 Task: Create a Vector Illustration of an Alien Landscape.
Action: Mouse moved to (45, 124)
Screenshot: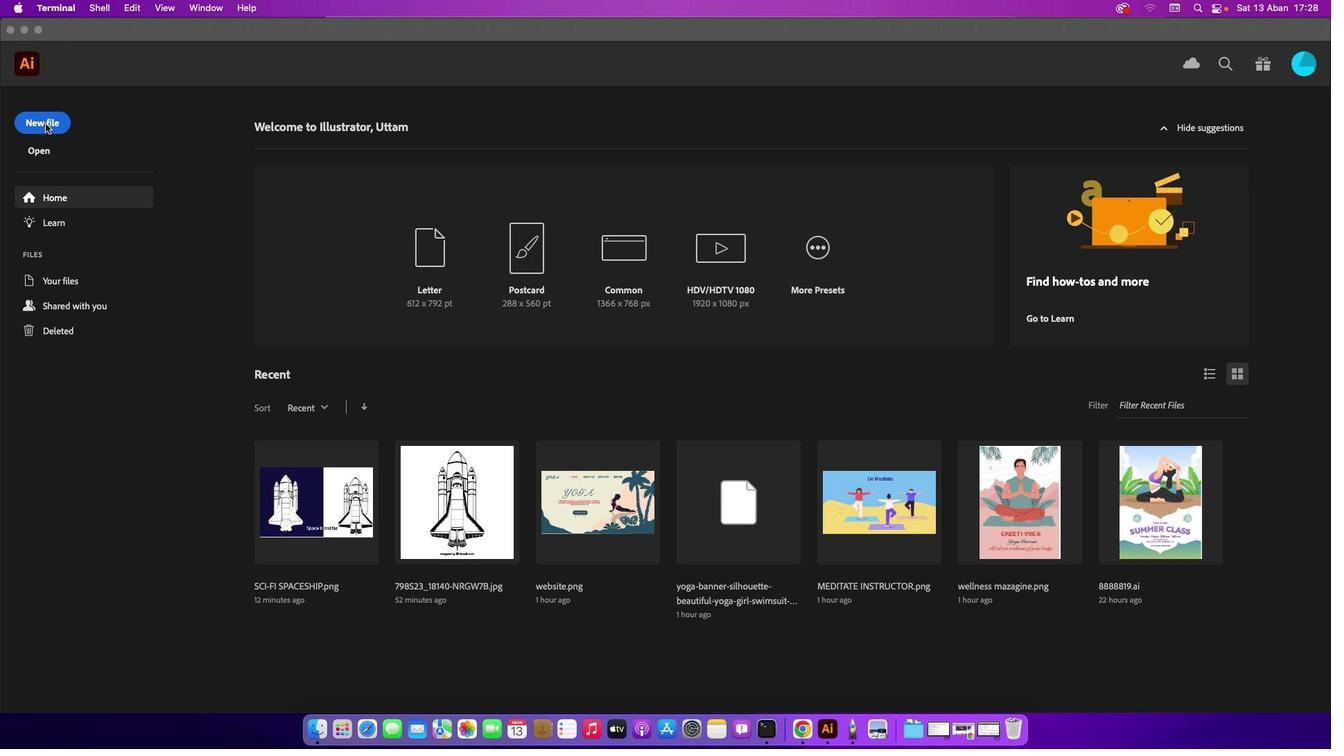 
Action: Mouse pressed left at (45, 124)
Screenshot: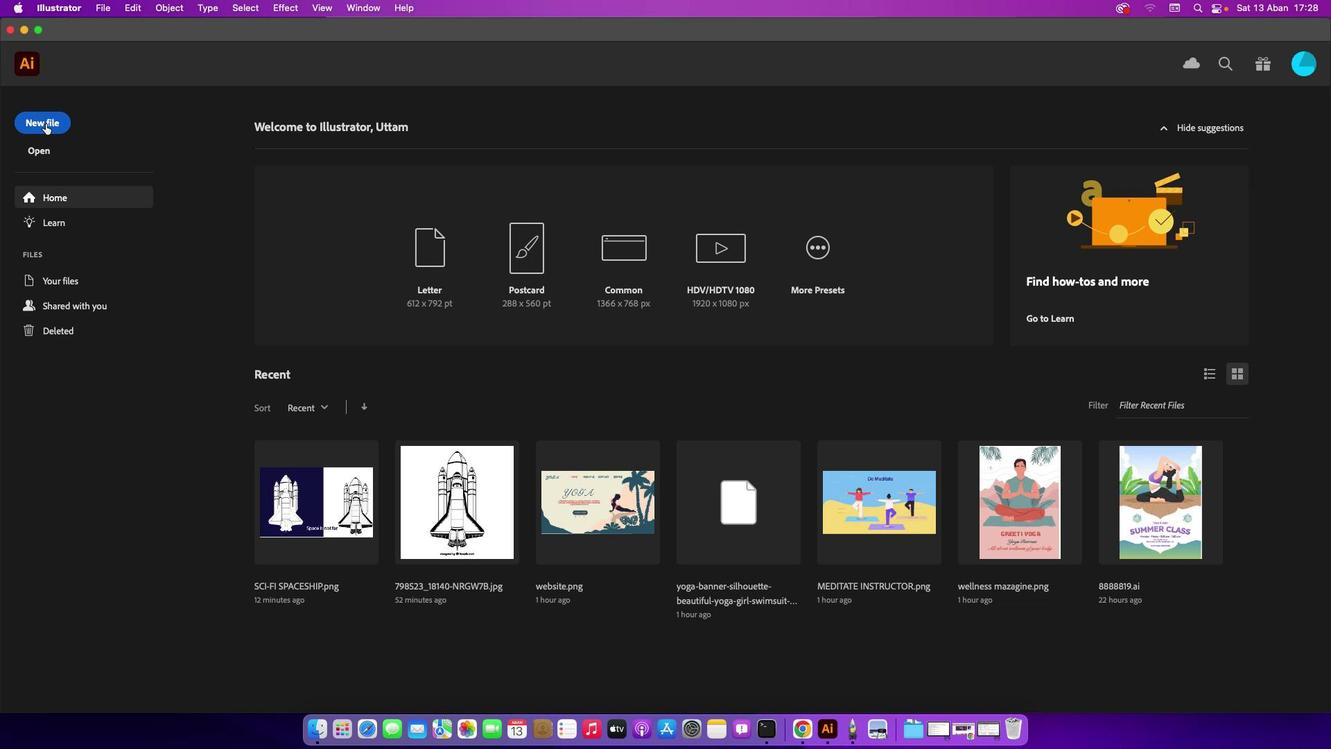 
Action: Mouse pressed left at (45, 124)
Screenshot: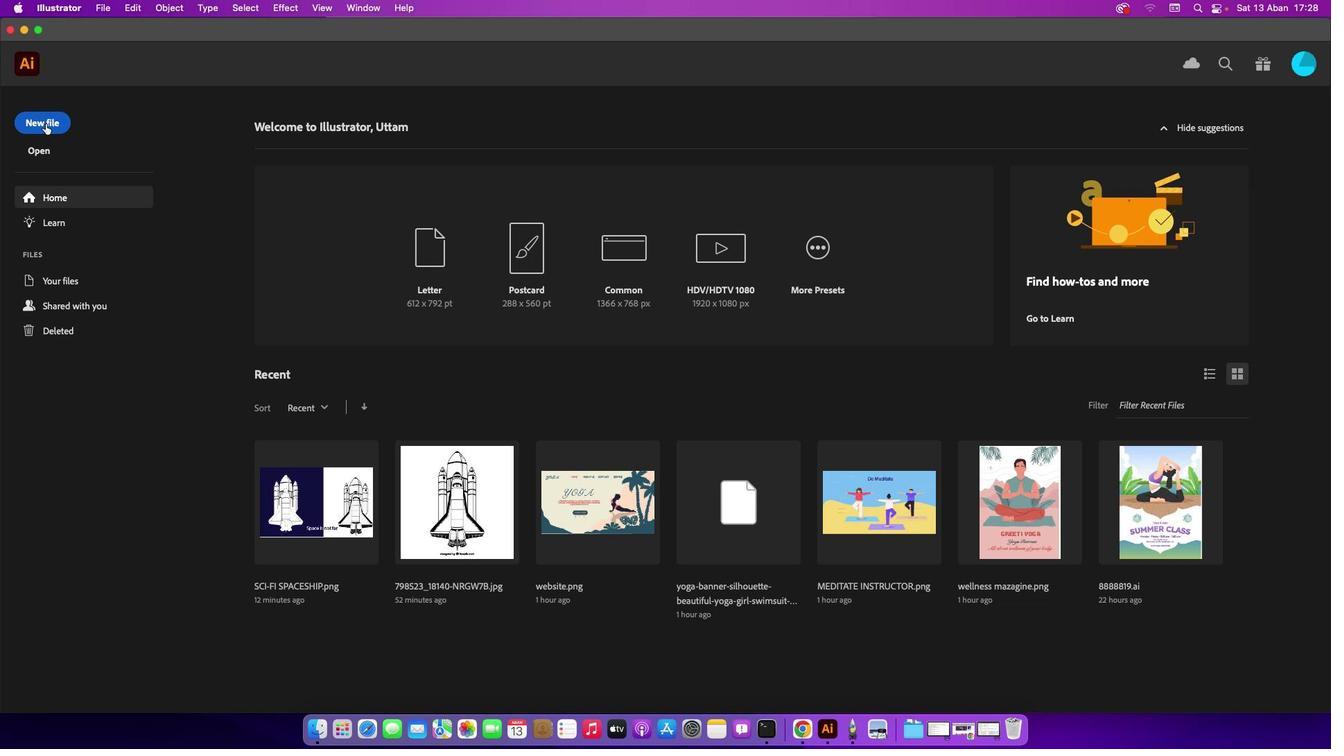 
Action: Mouse moved to (977, 575)
Screenshot: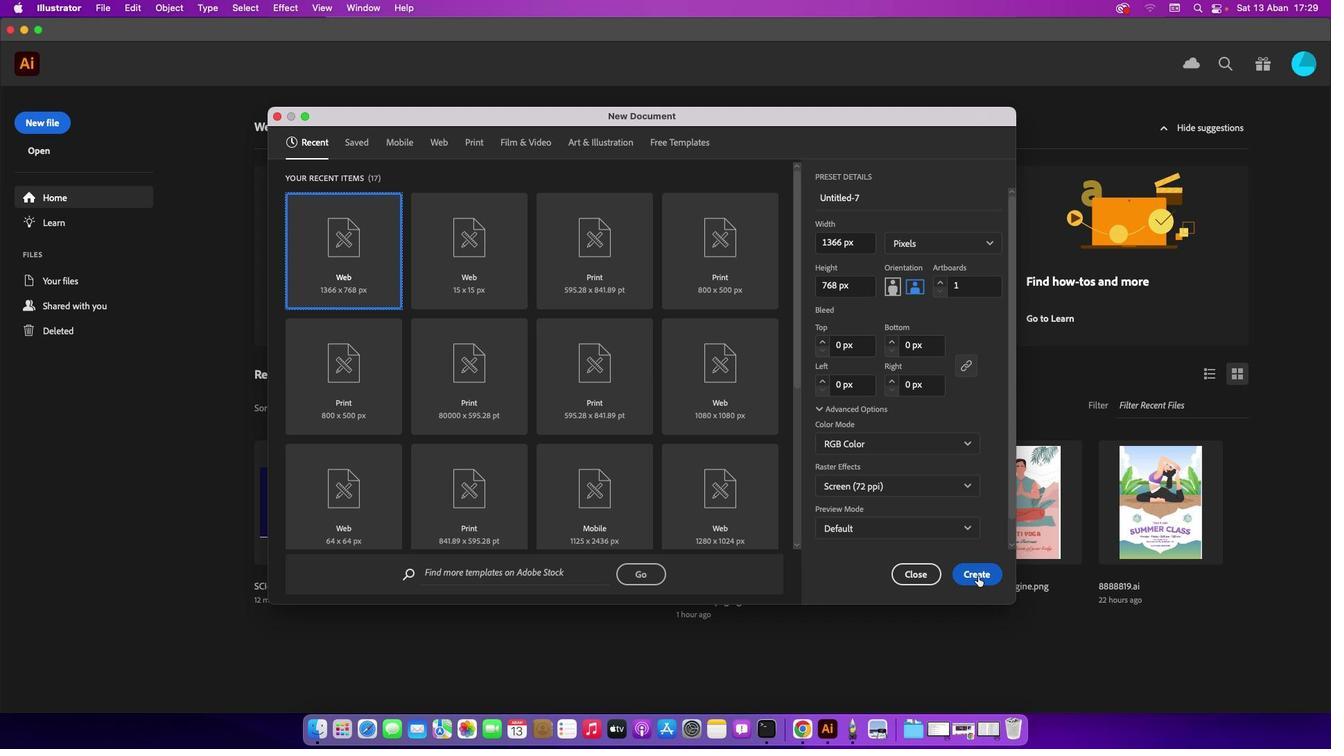 
Action: Mouse pressed left at (977, 575)
Screenshot: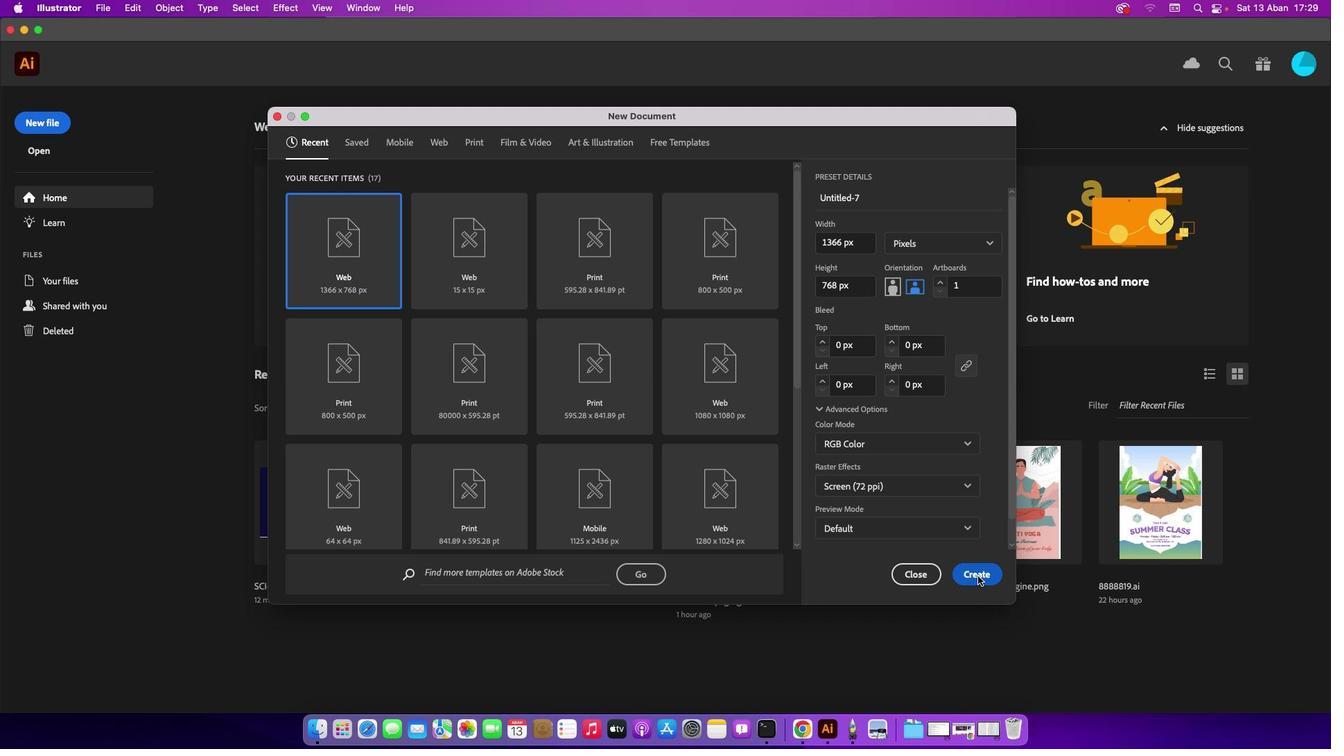 
Action: Mouse moved to (98, 5)
Screenshot: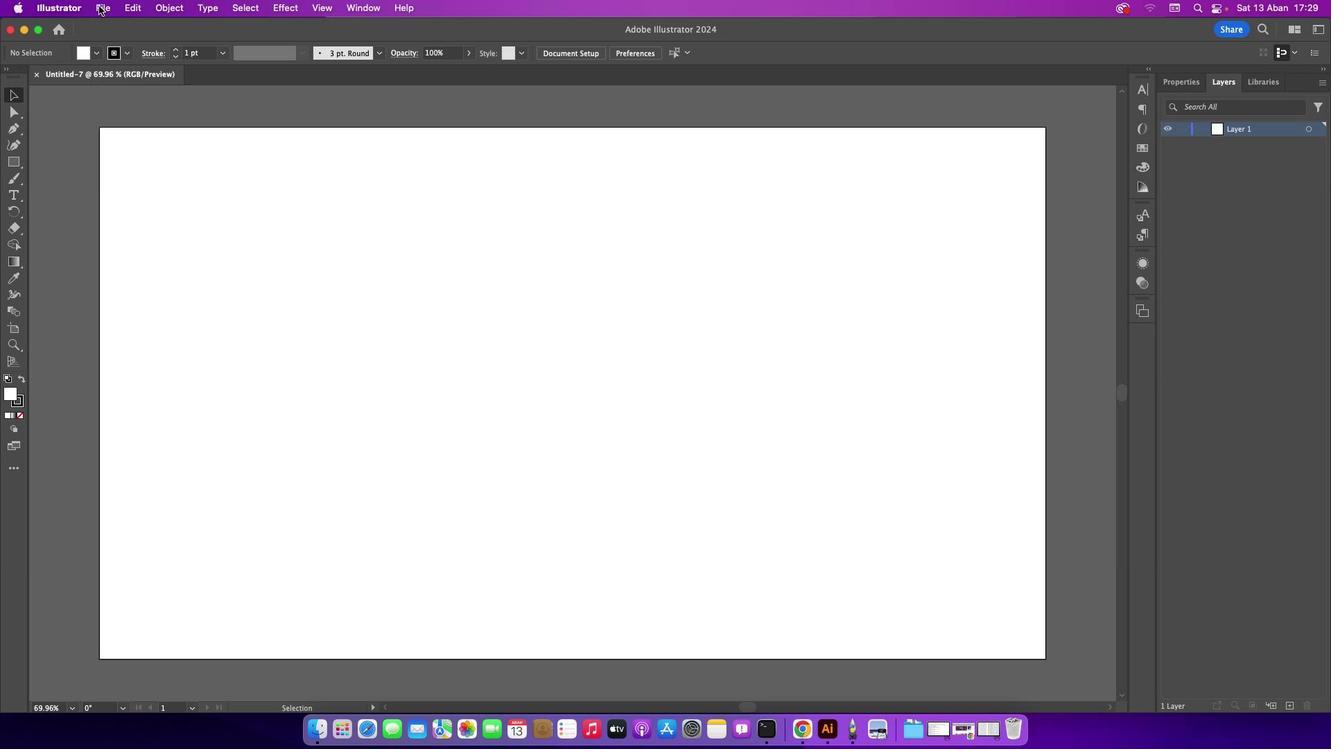 
Action: Mouse pressed left at (98, 5)
Screenshot: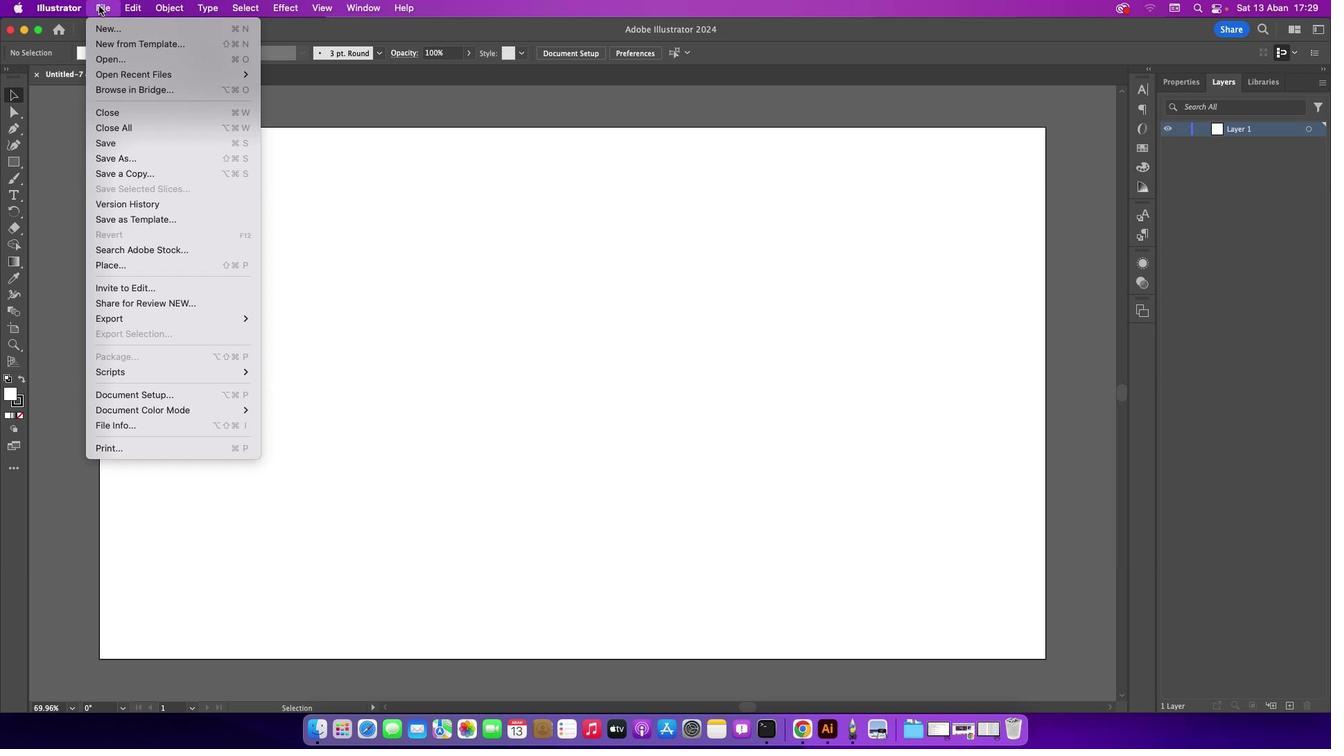 
Action: Mouse moved to (125, 59)
Screenshot: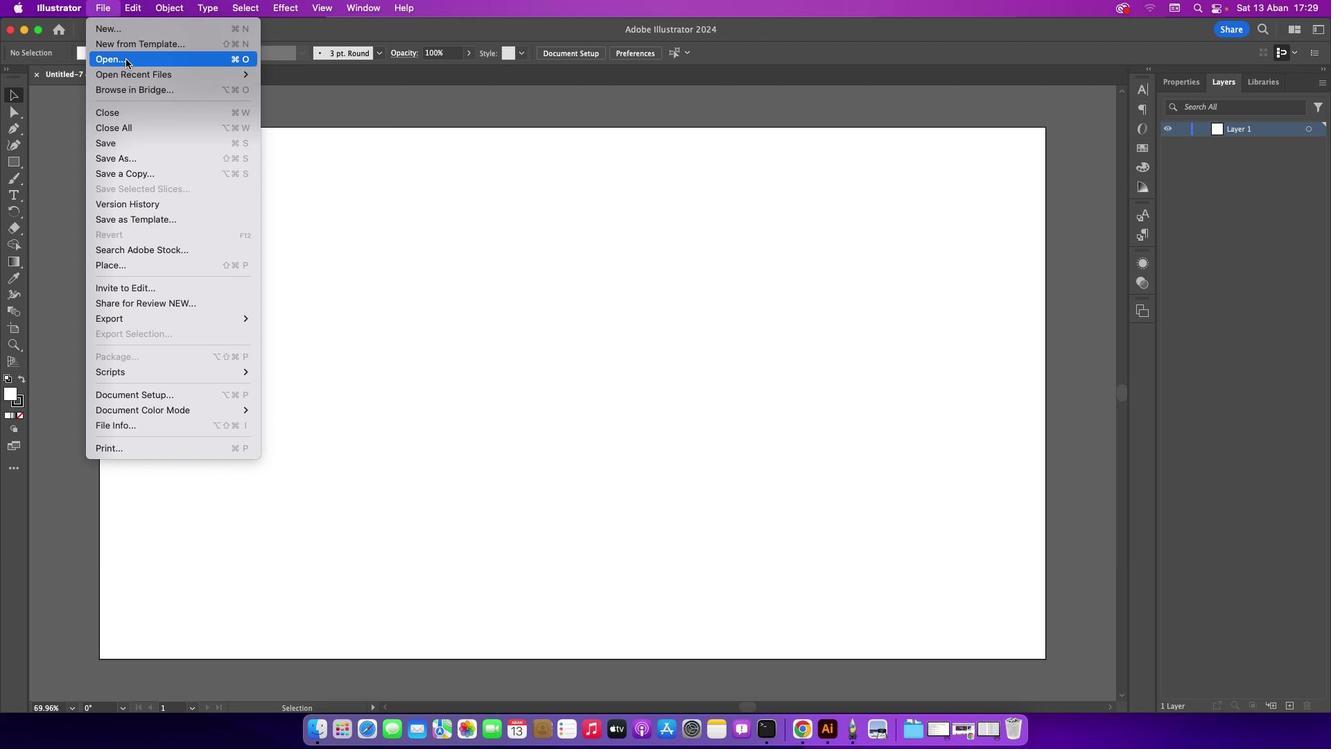 
Action: Mouse pressed left at (125, 59)
Screenshot: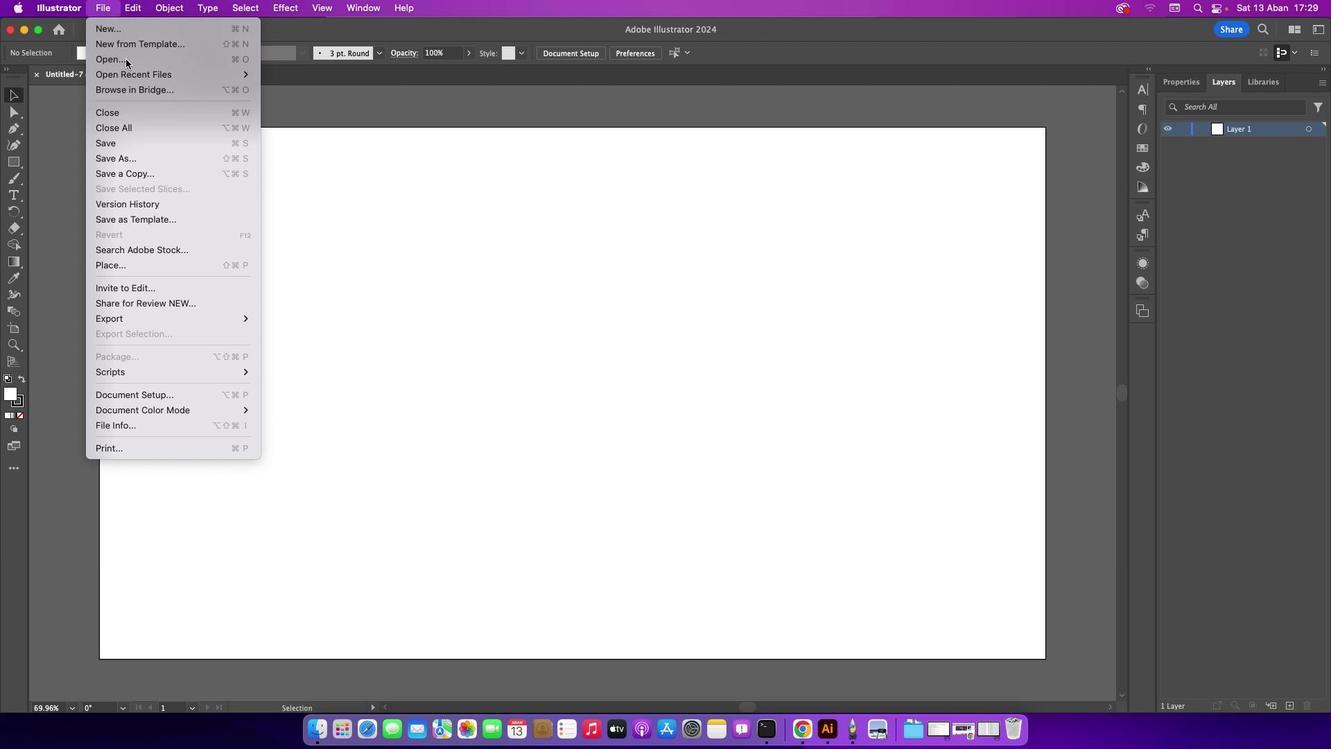 
Action: Mouse moved to (534, 184)
Screenshot: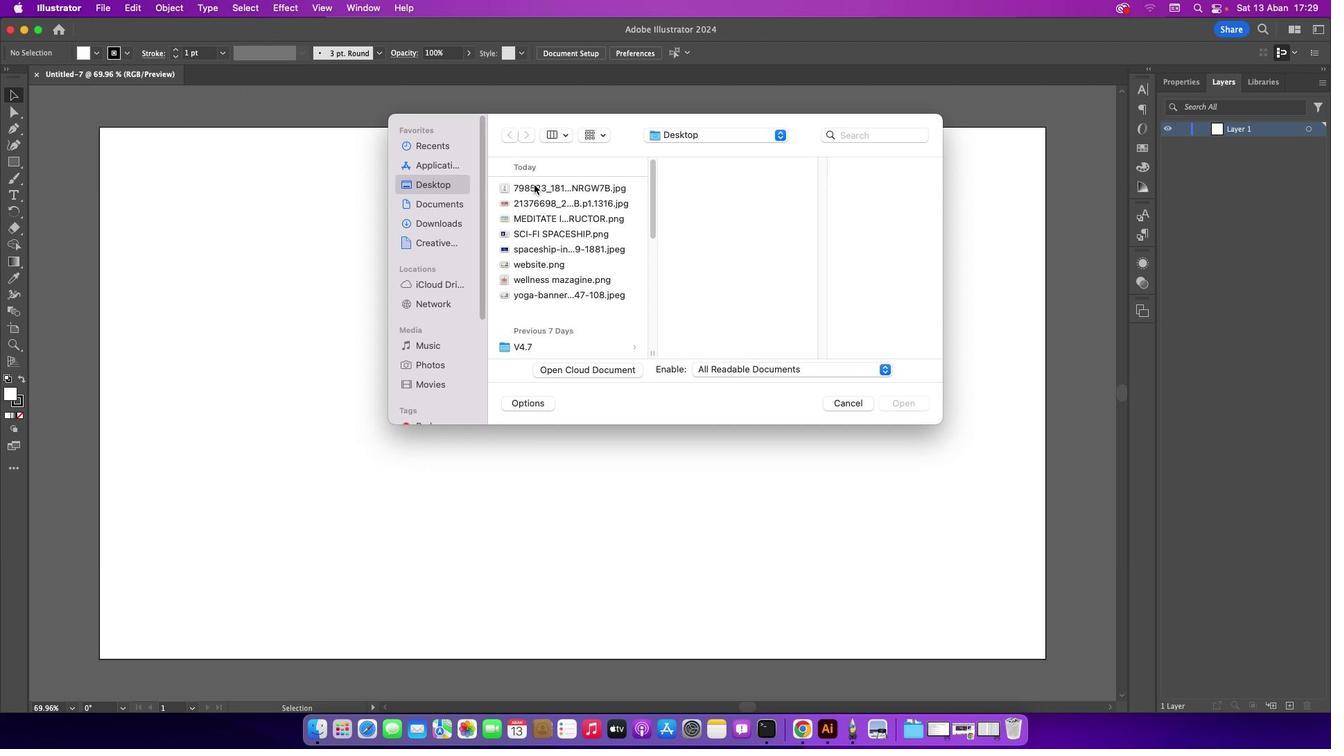 
Action: Mouse pressed left at (534, 184)
Screenshot: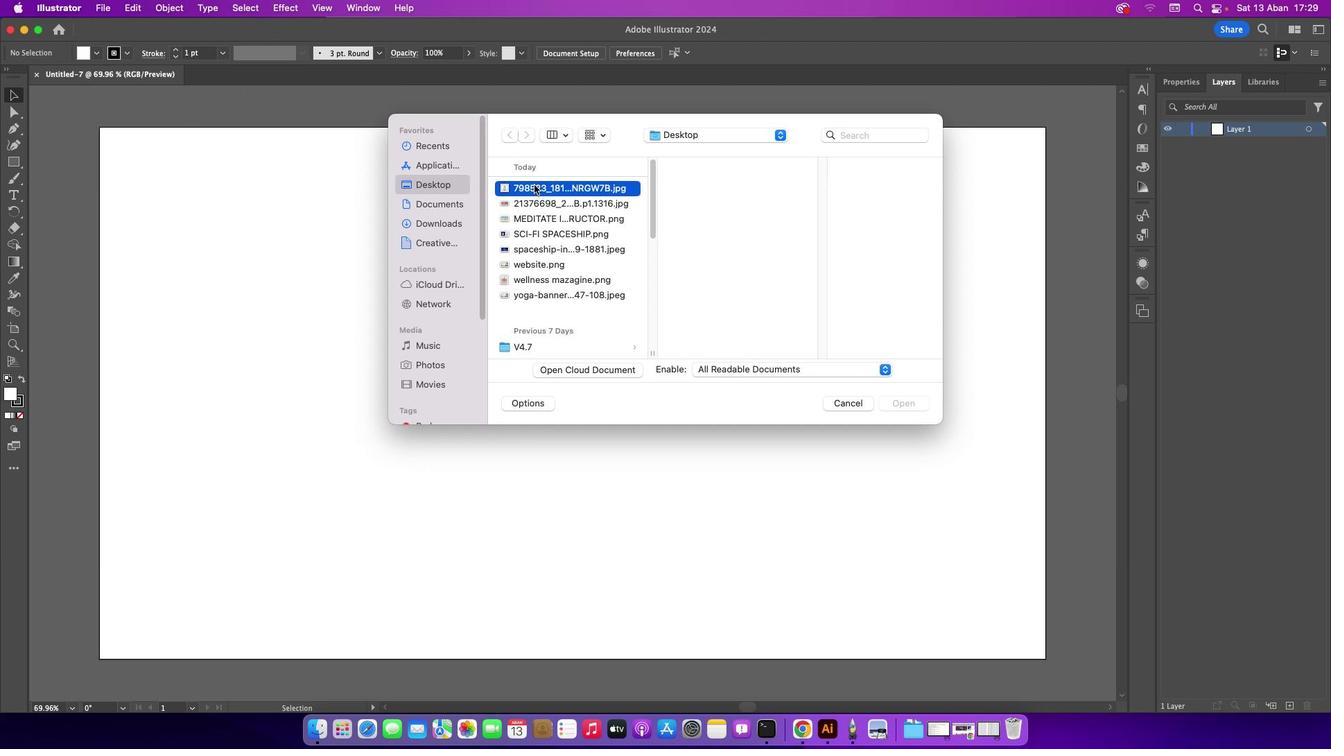 
Action: Mouse moved to (529, 208)
Screenshot: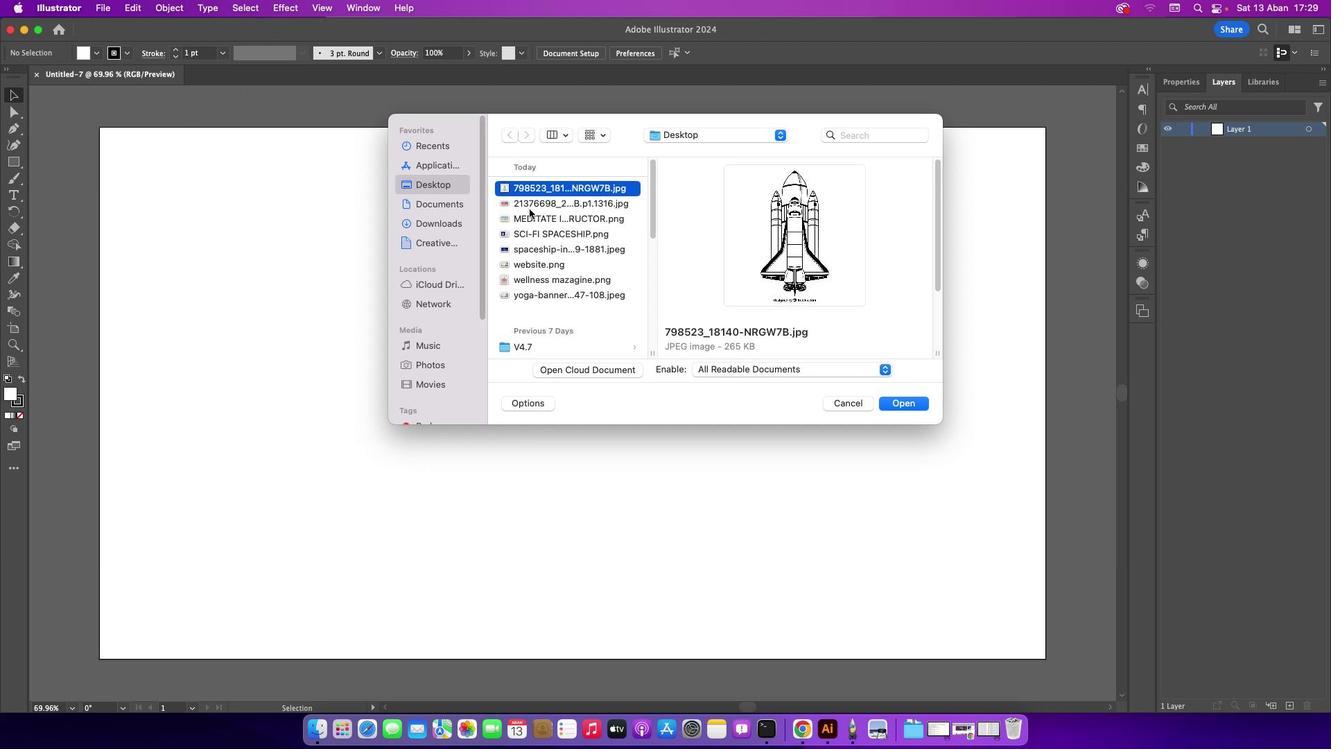 
Action: Mouse pressed left at (529, 208)
Screenshot: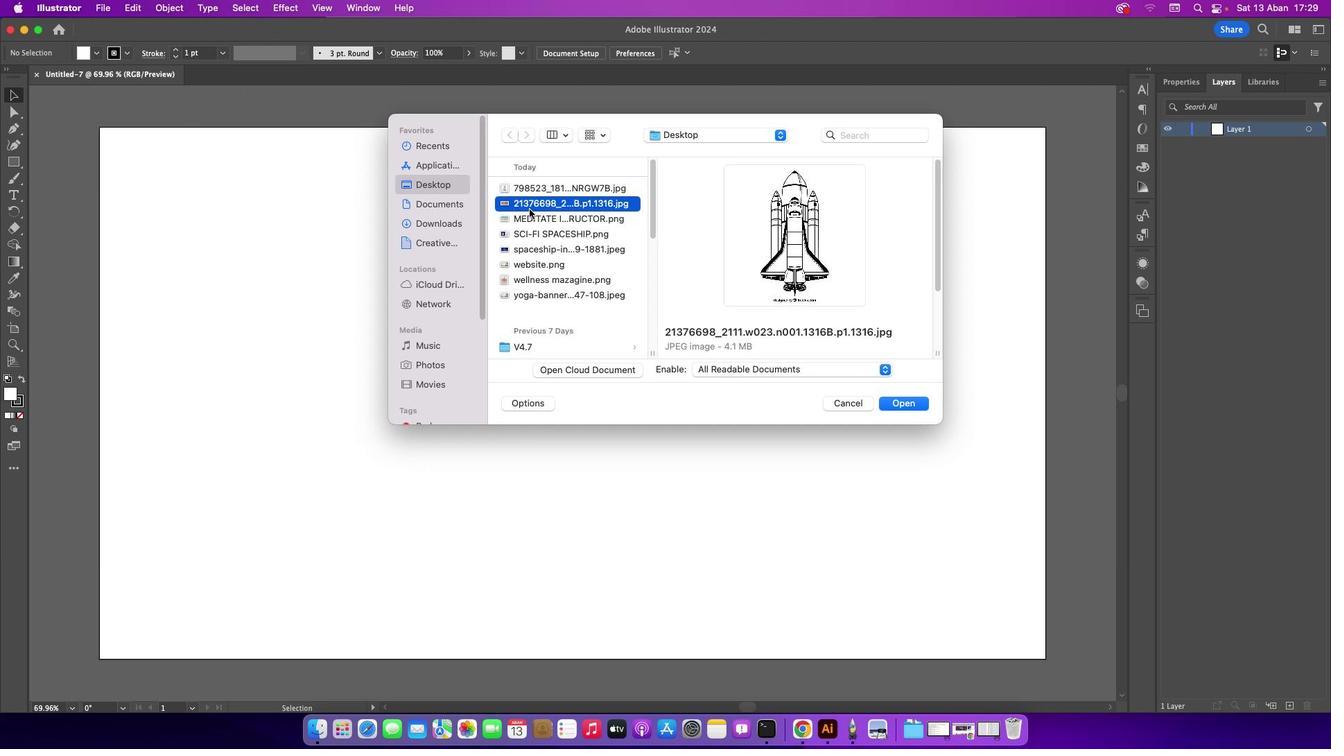 
Action: Mouse moved to (587, 219)
Screenshot: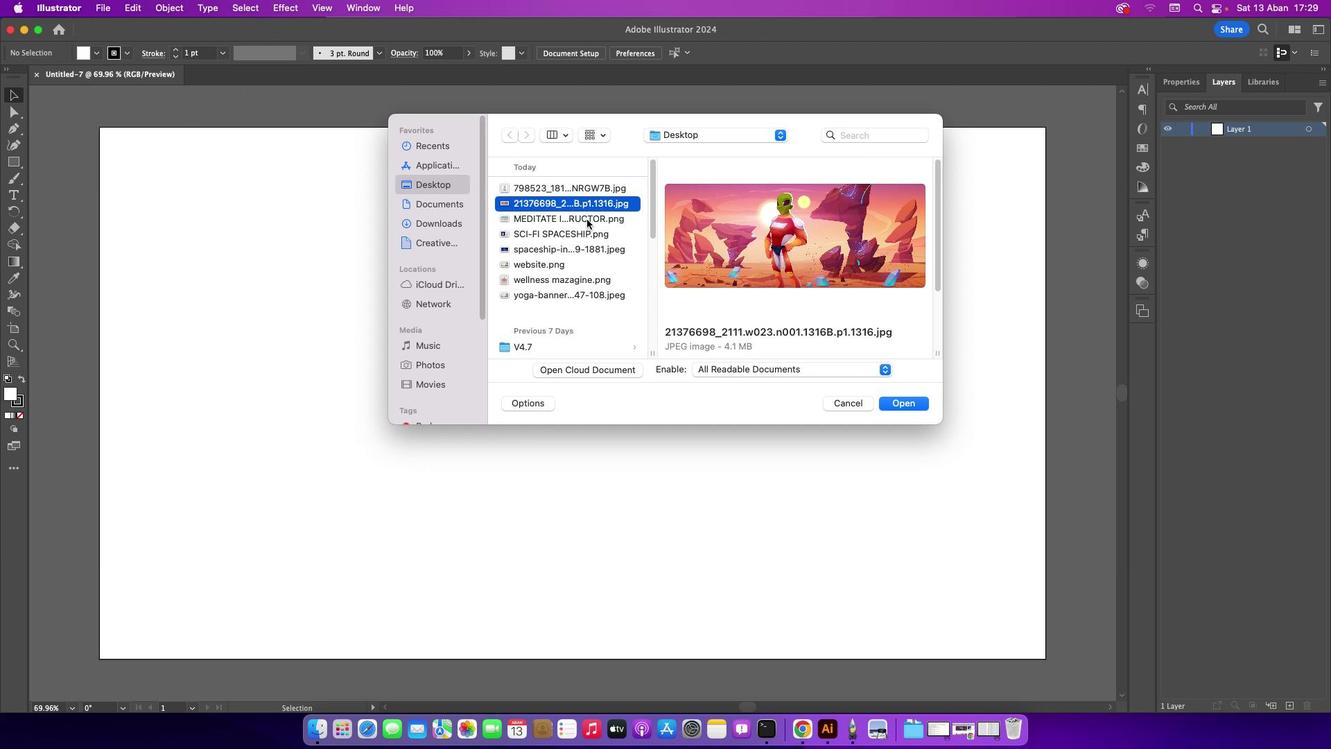 
Action: Mouse pressed left at (587, 219)
Screenshot: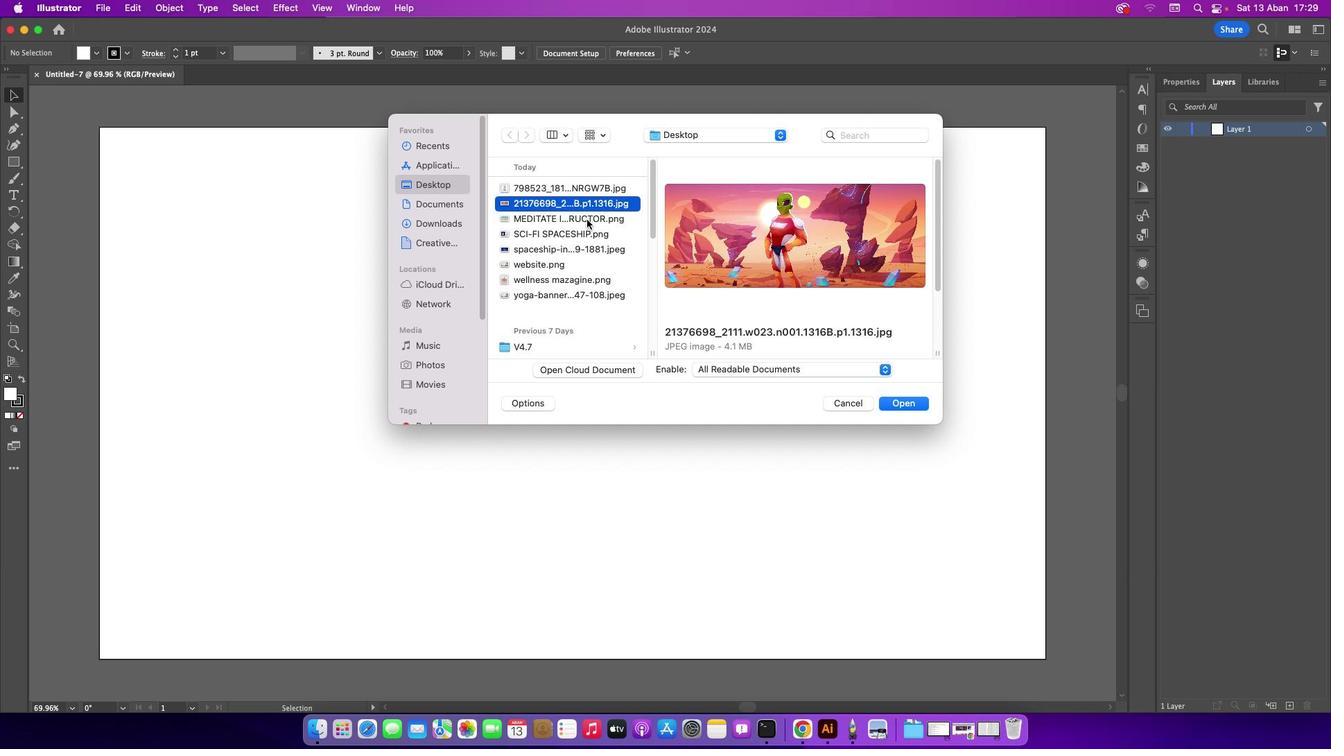 
Action: Mouse moved to (566, 241)
Screenshot: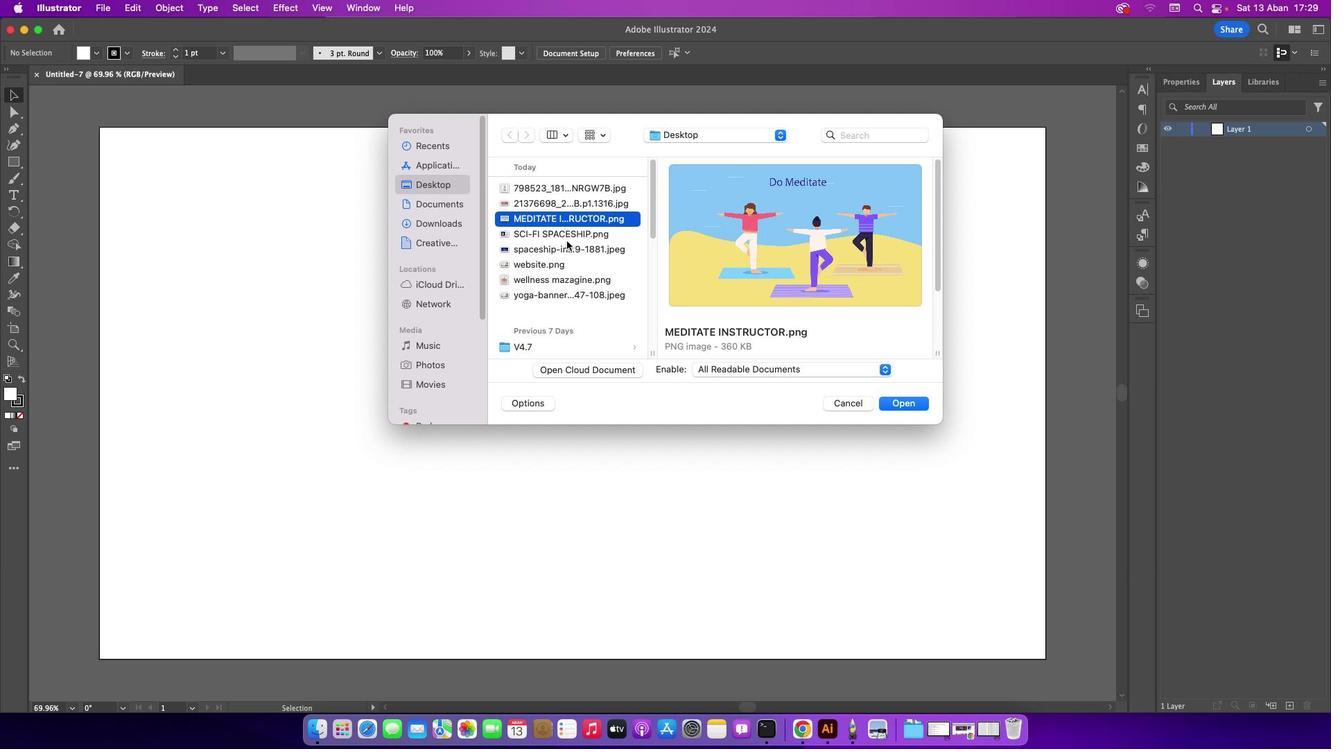 
Action: Mouse pressed left at (566, 241)
Screenshot: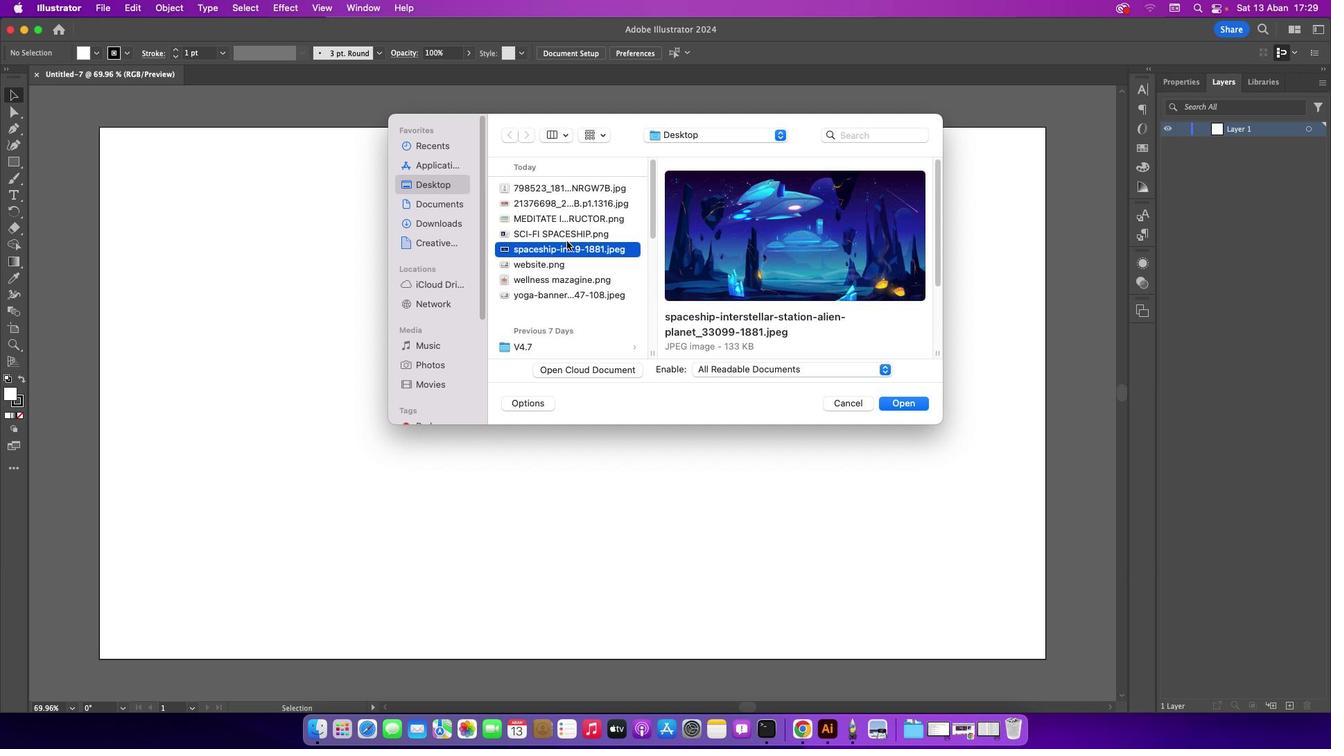 
Action: Mouse moved to (898, 401)
Screenshot: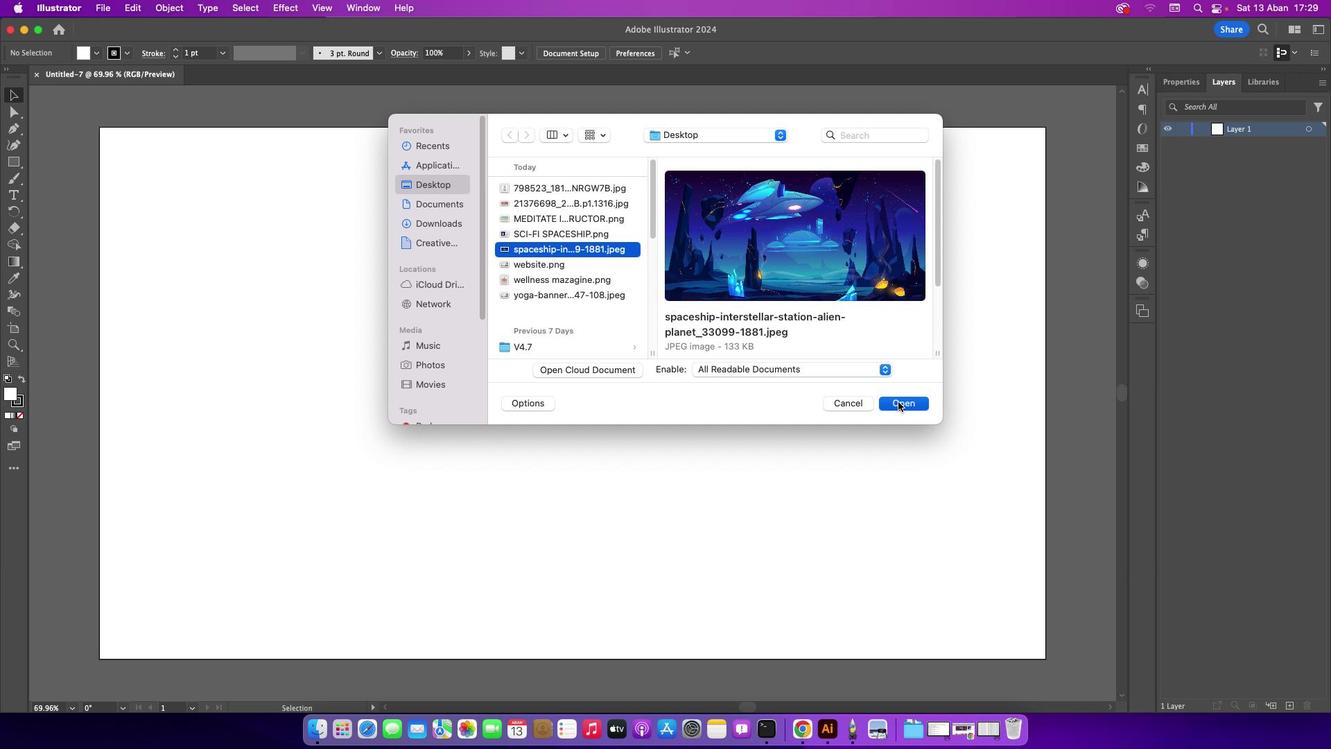 
Action: Mouse pressed left at (898, 401)
Screenshot: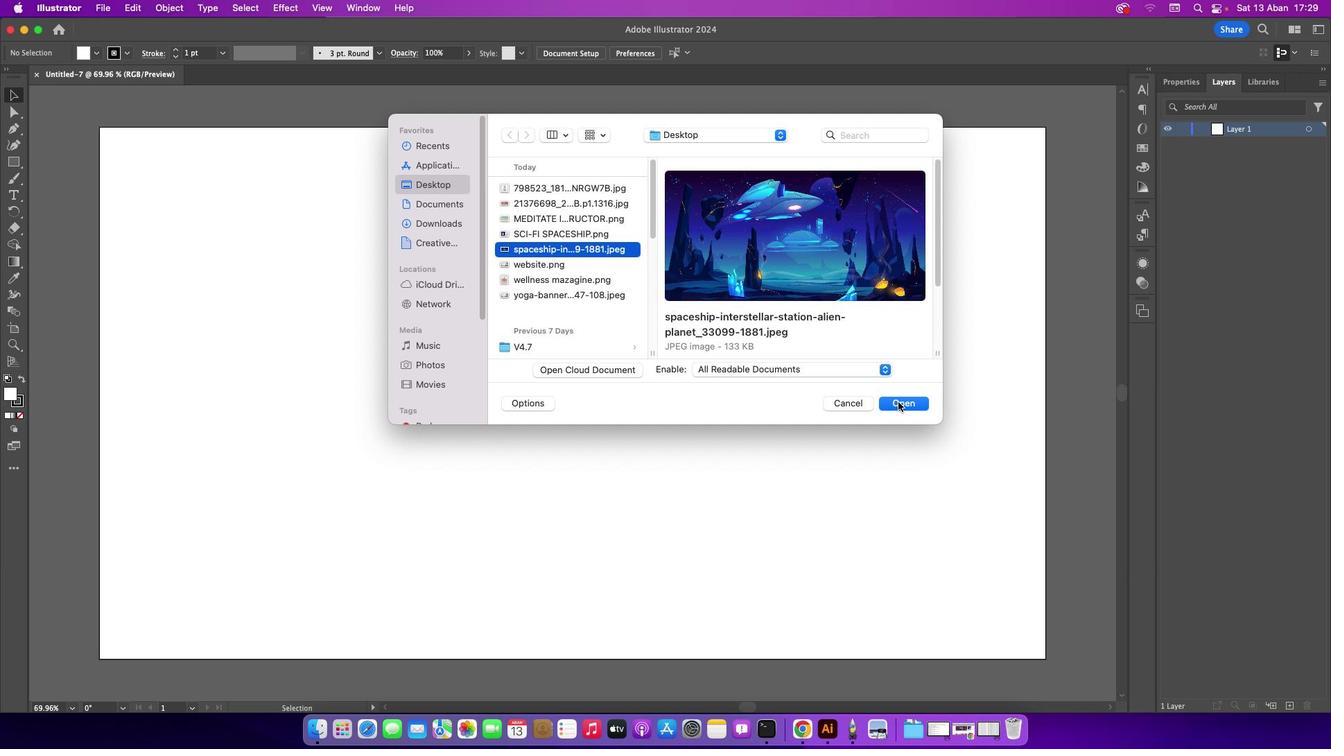 
Action: Mouse moved to (1198, 126)
Screenshot: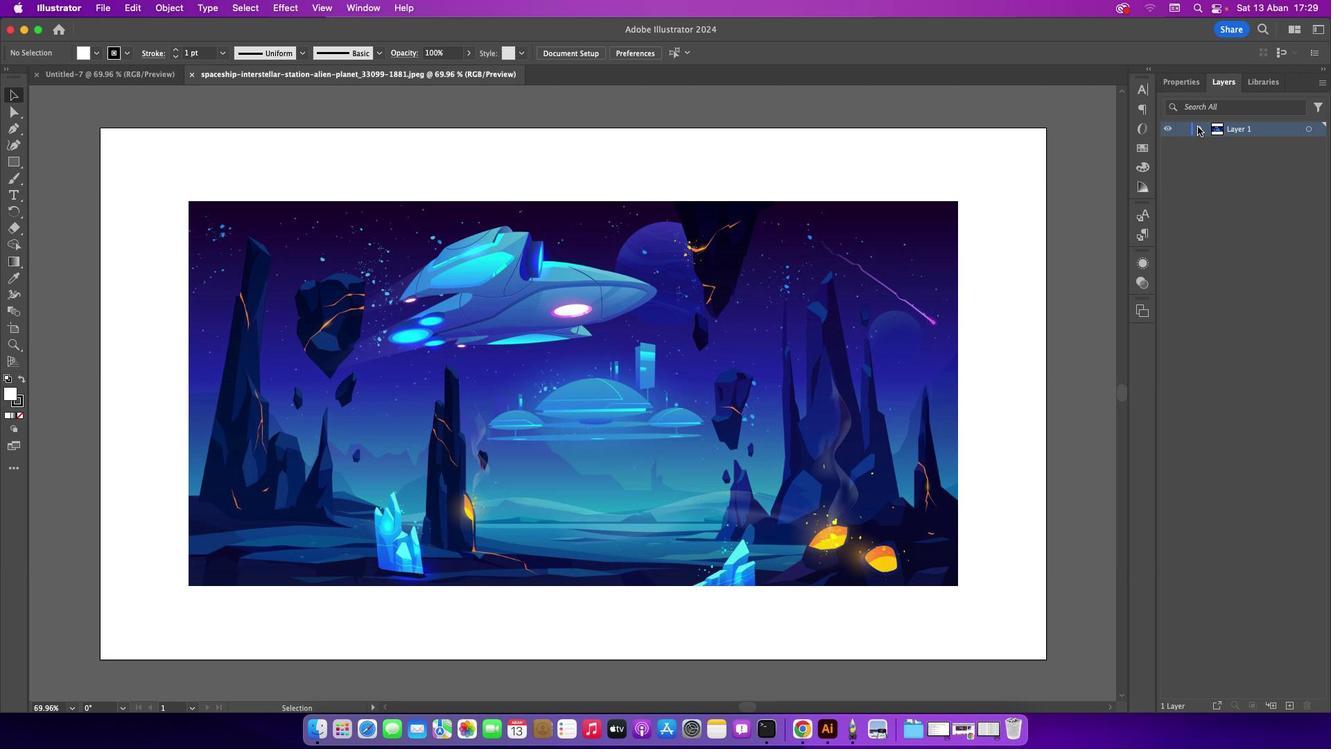 
Action: Mouse pressed left at (1198, 126)
Screenshot: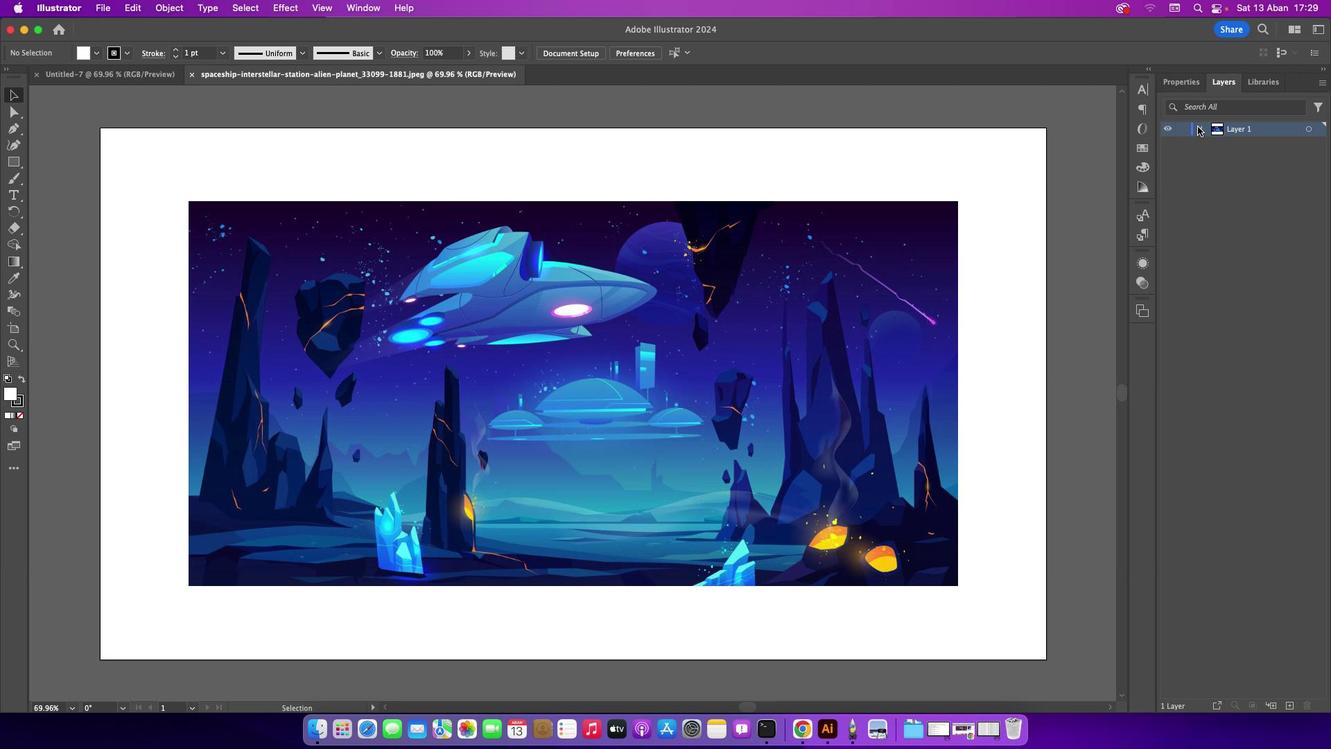 
Action: Mouse moved to (1181, 148)
Screenshot: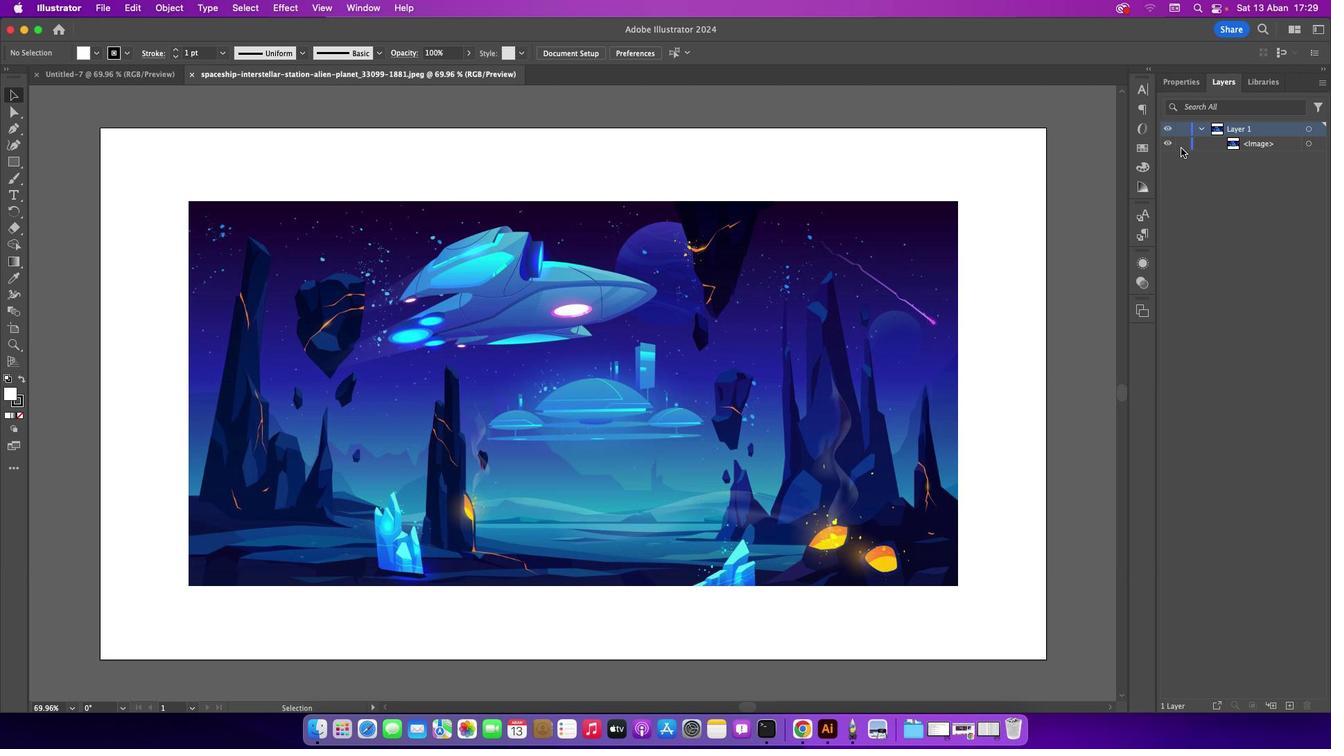 
Action: Mouse pressed left at (1181, 148)
Screenshot: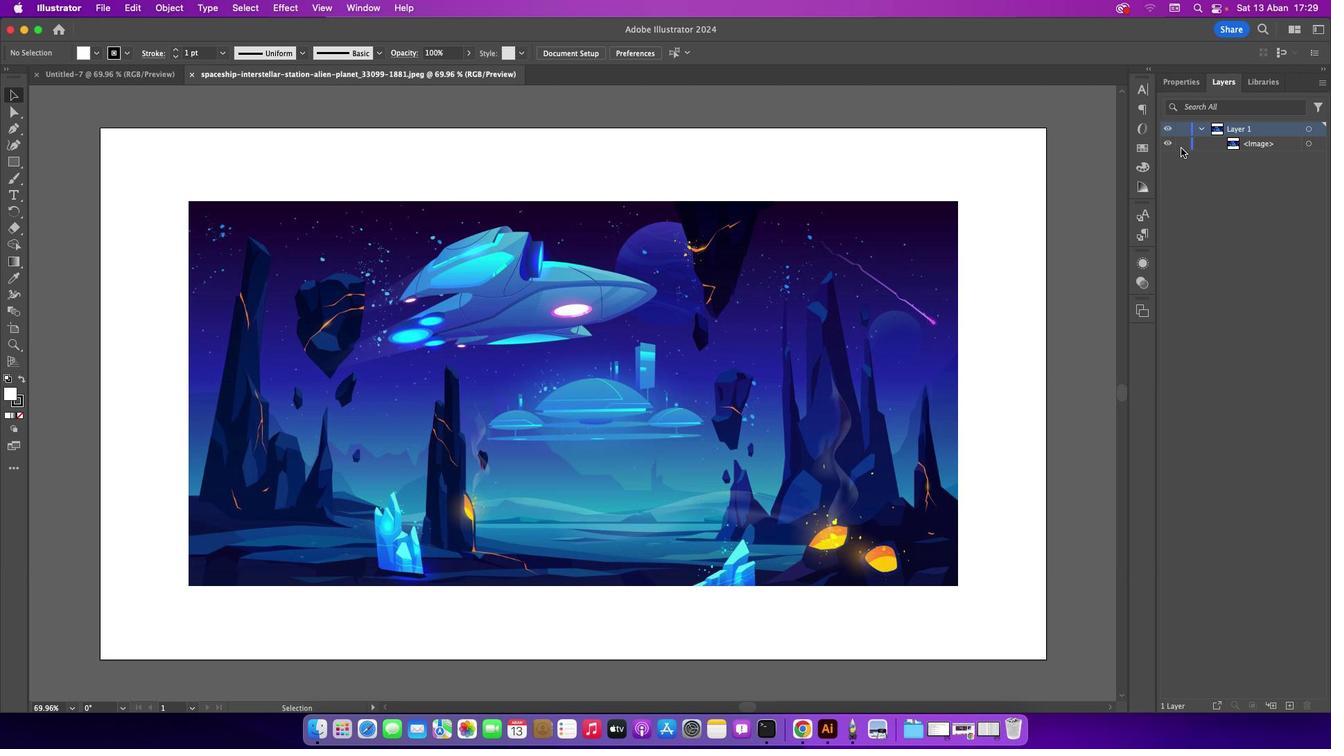 
Action: Mouse moved to (1185, 138)
Screenshot: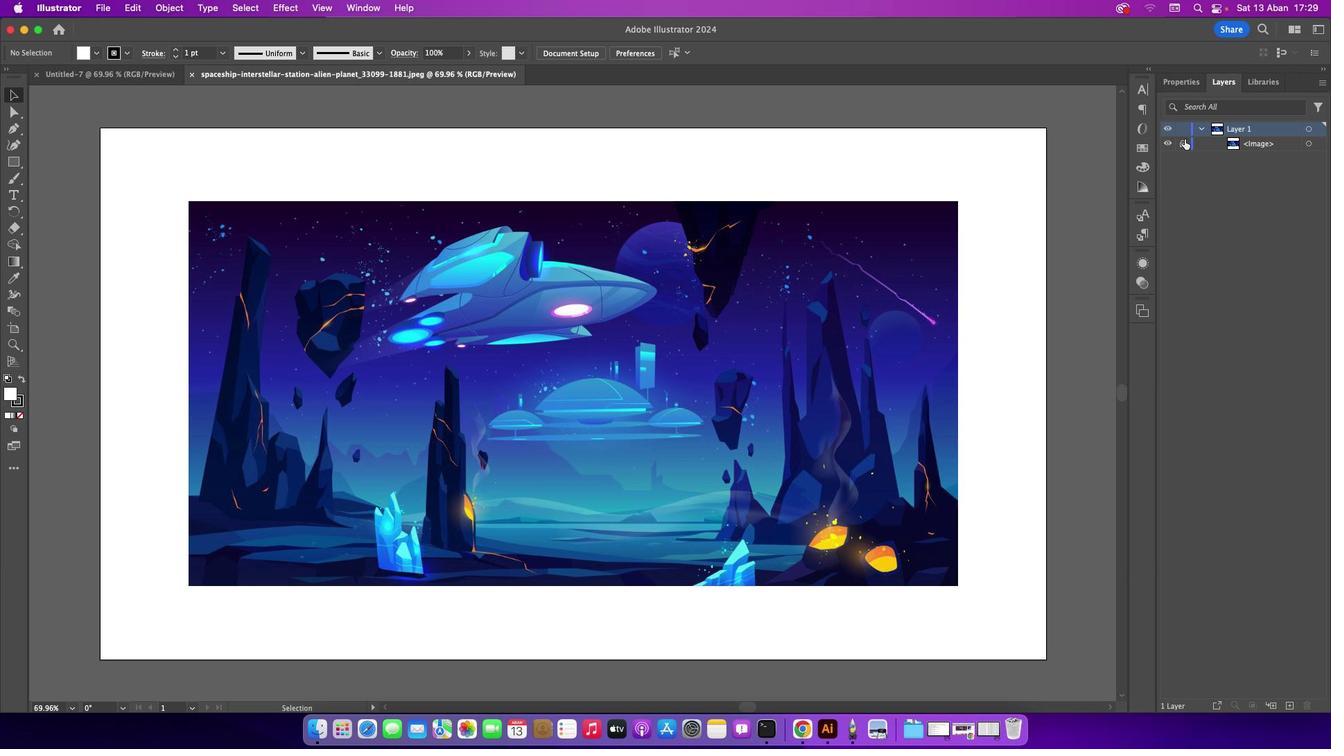 
Action: Mouse pressed left at (1185, 138)
Screenshot: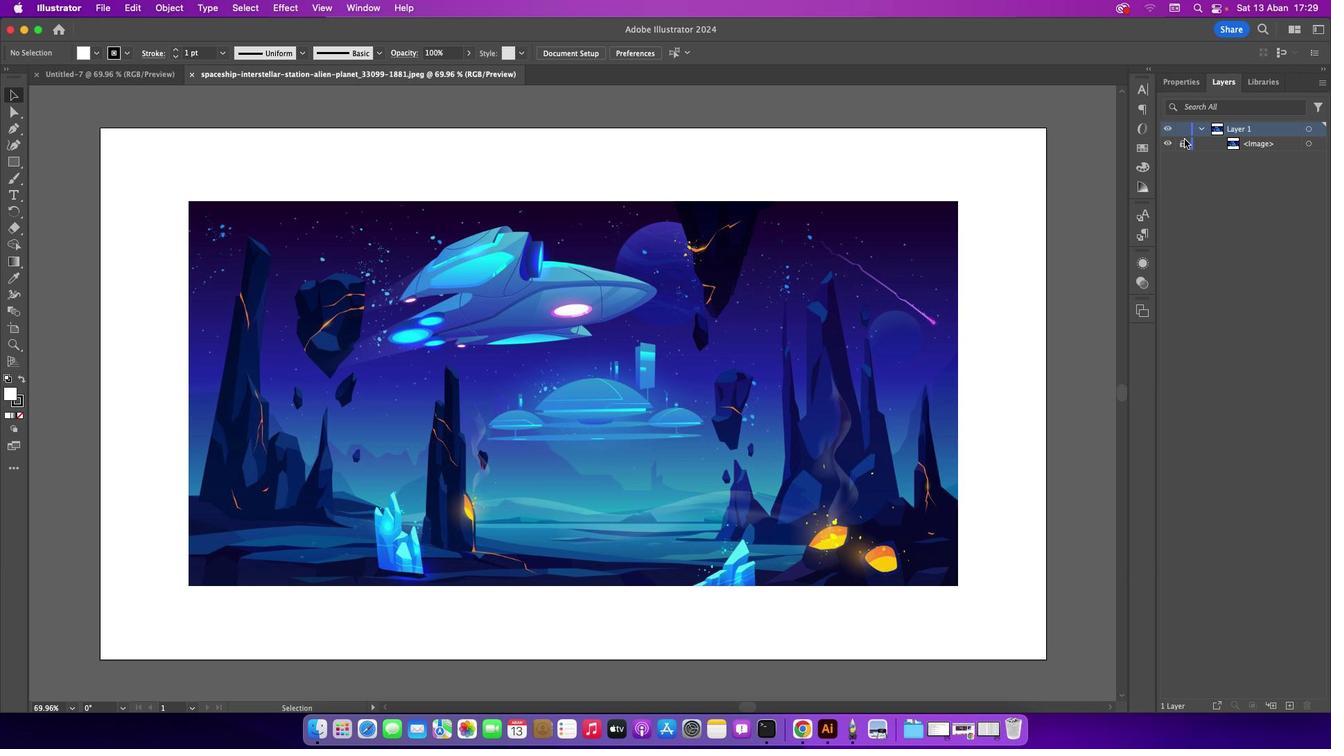 
Action: Mouse moved to (15, 129)
Screenshot: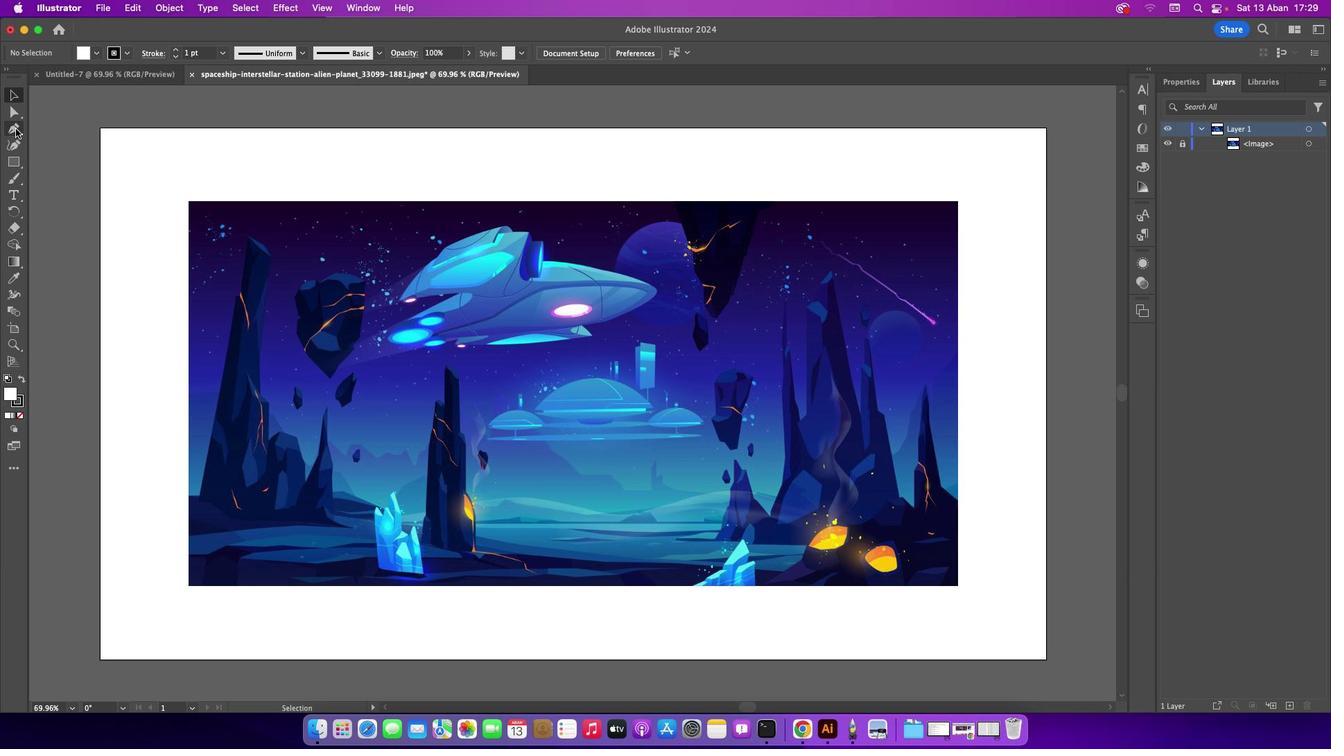 
Action: Mouse pressed left at (15, 129)
Screenshot: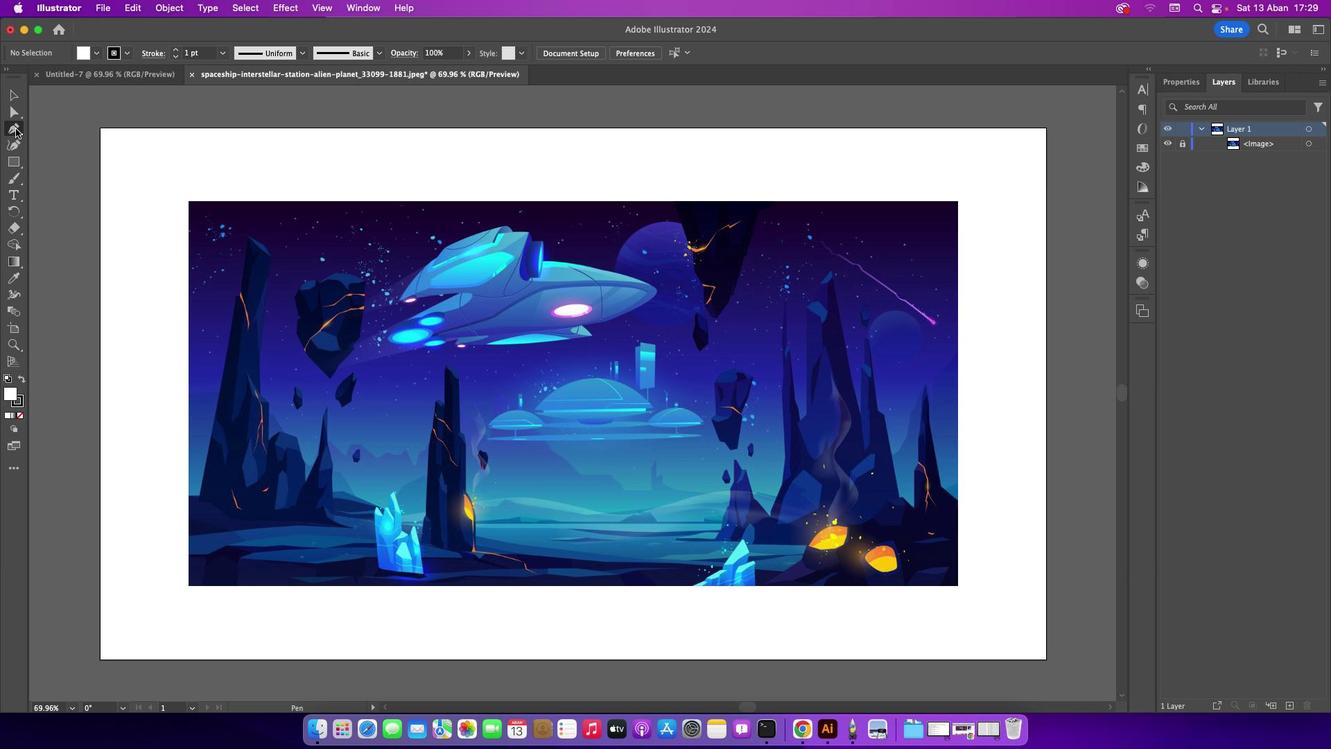 
Action: Mouse moved to (497, 281)
Screenshot: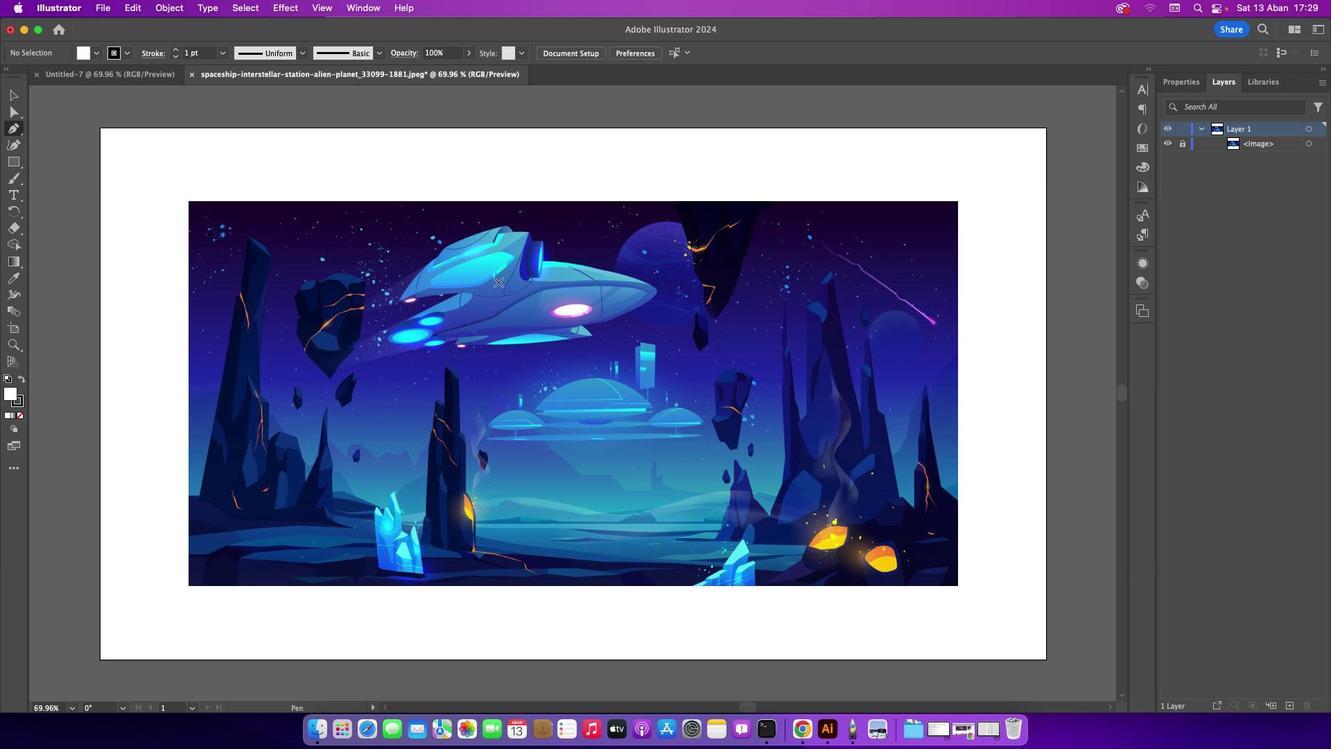 
Action: Key pressed Key.caps_lock
Screenshot: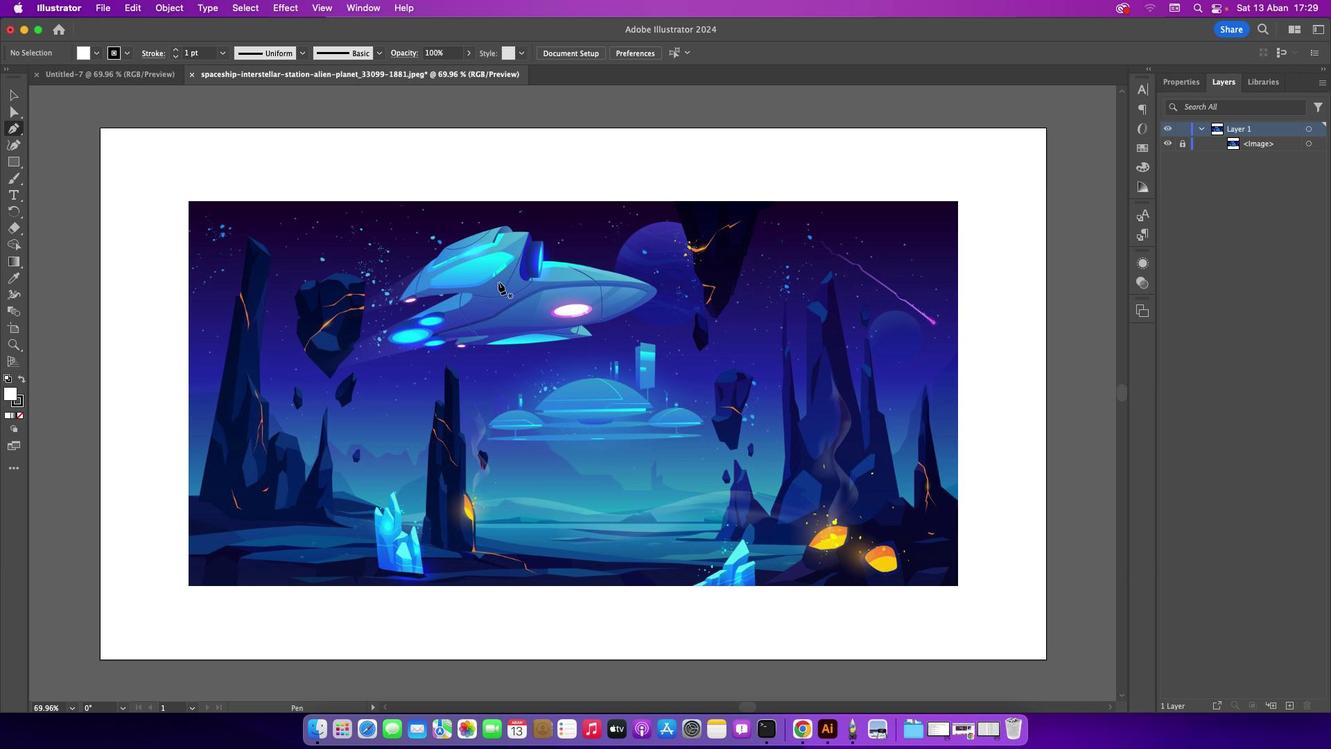 
Action: Mouse moved to (469, 283)
Screenshot: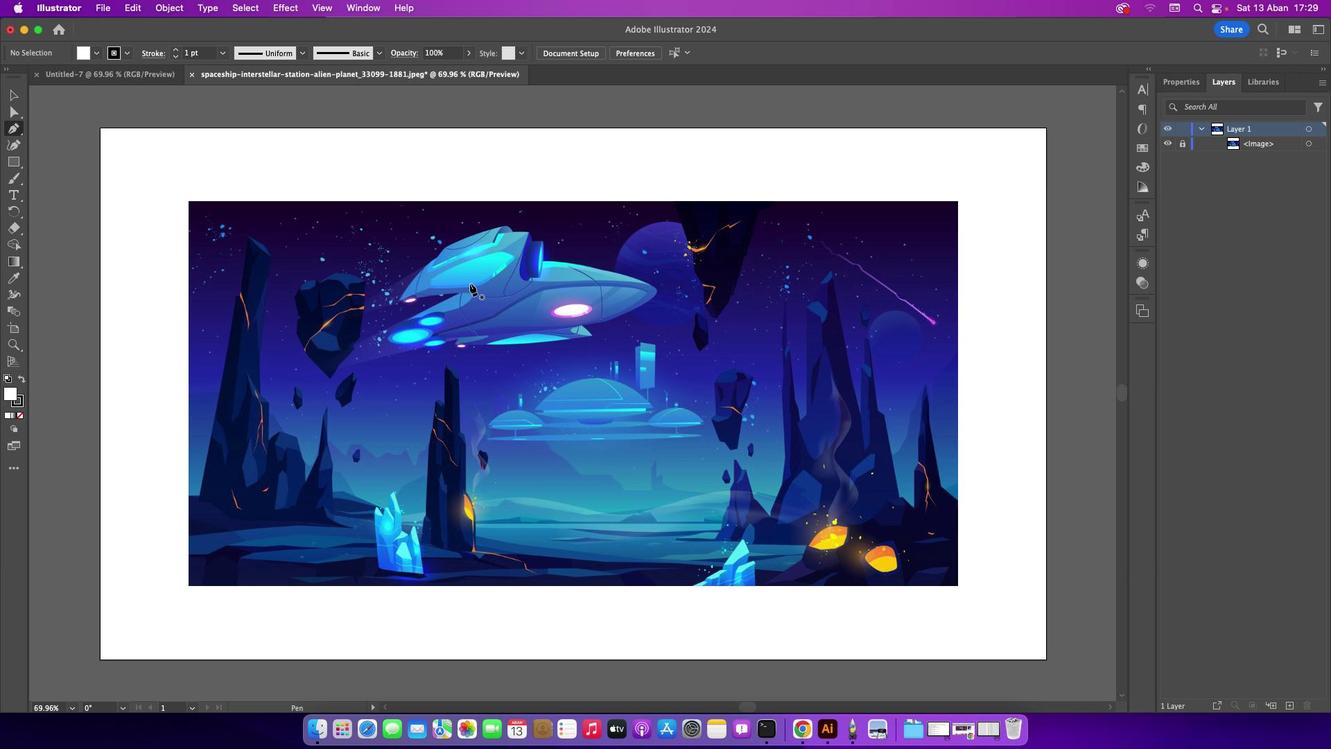 
Action: Key pressed Key.cmd_r
Screenshot: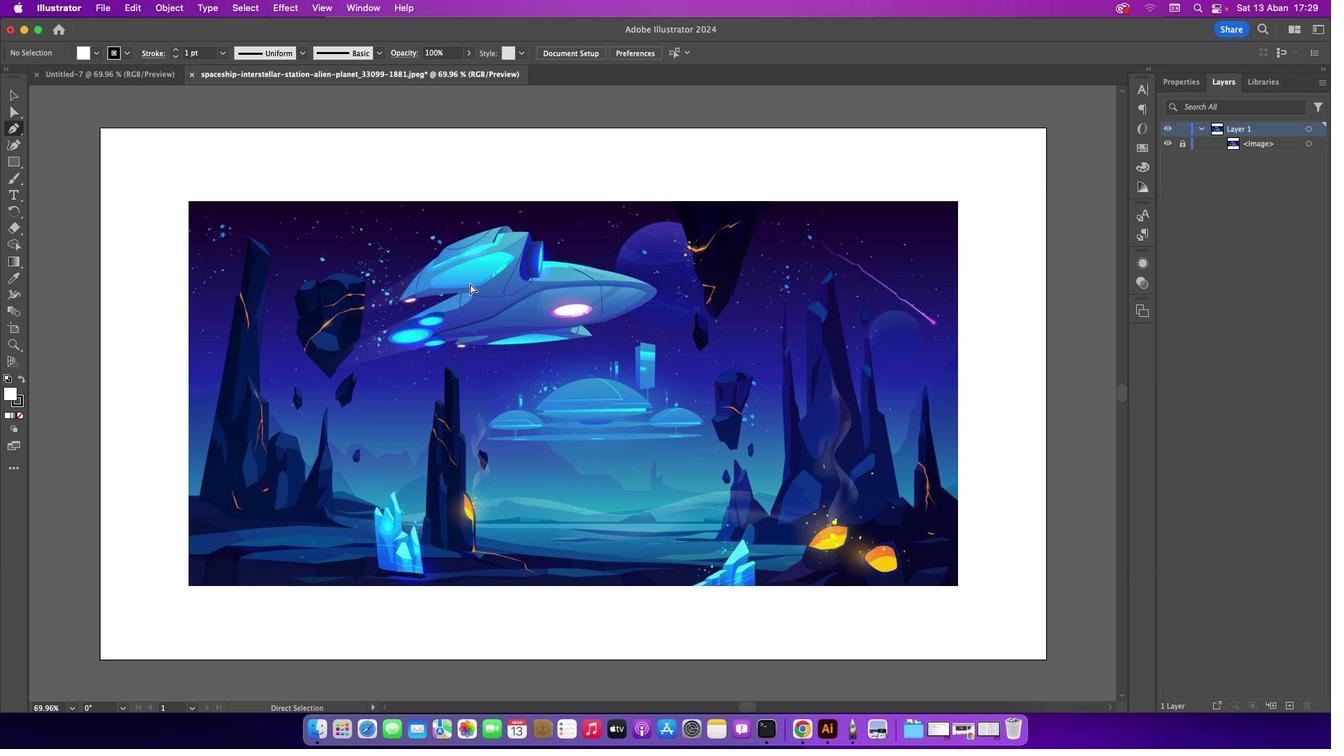 
Action: Mouse moved to (470, 282)
Screenshot: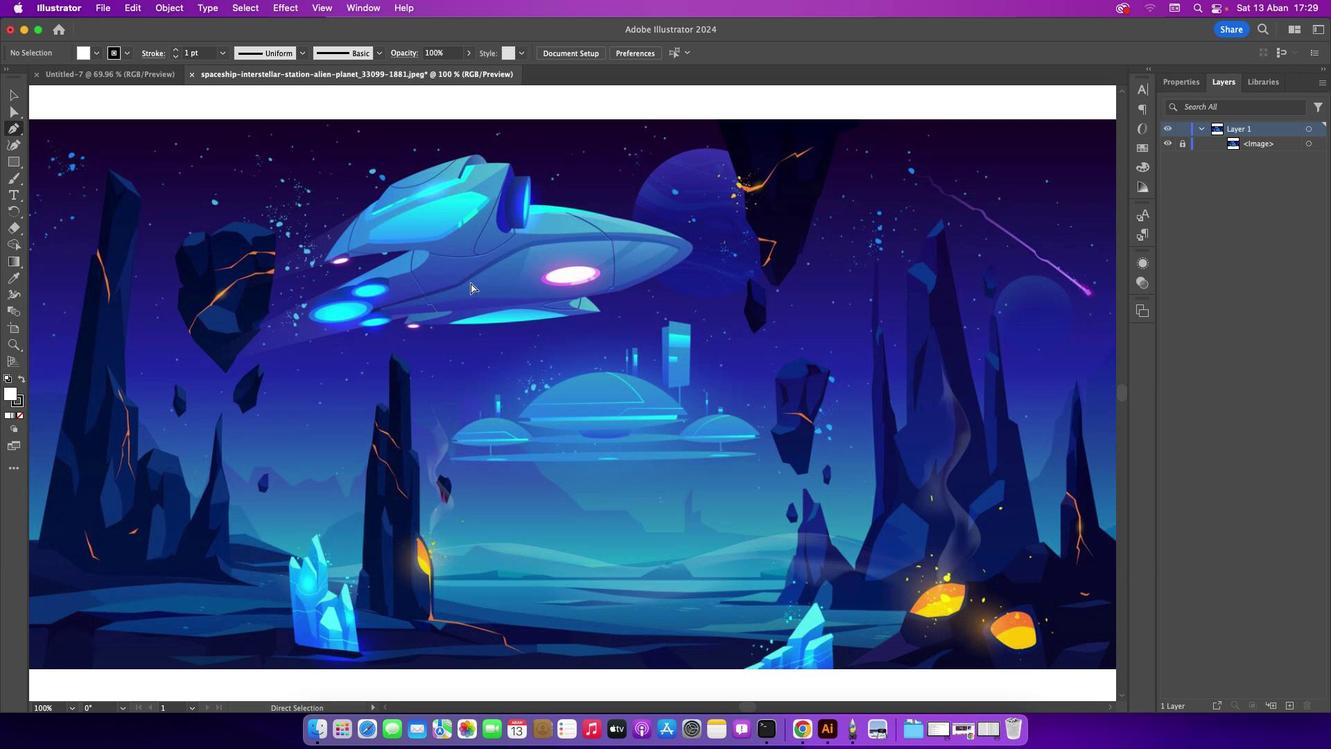 
Action: Key pressed '=''='
Screenshot: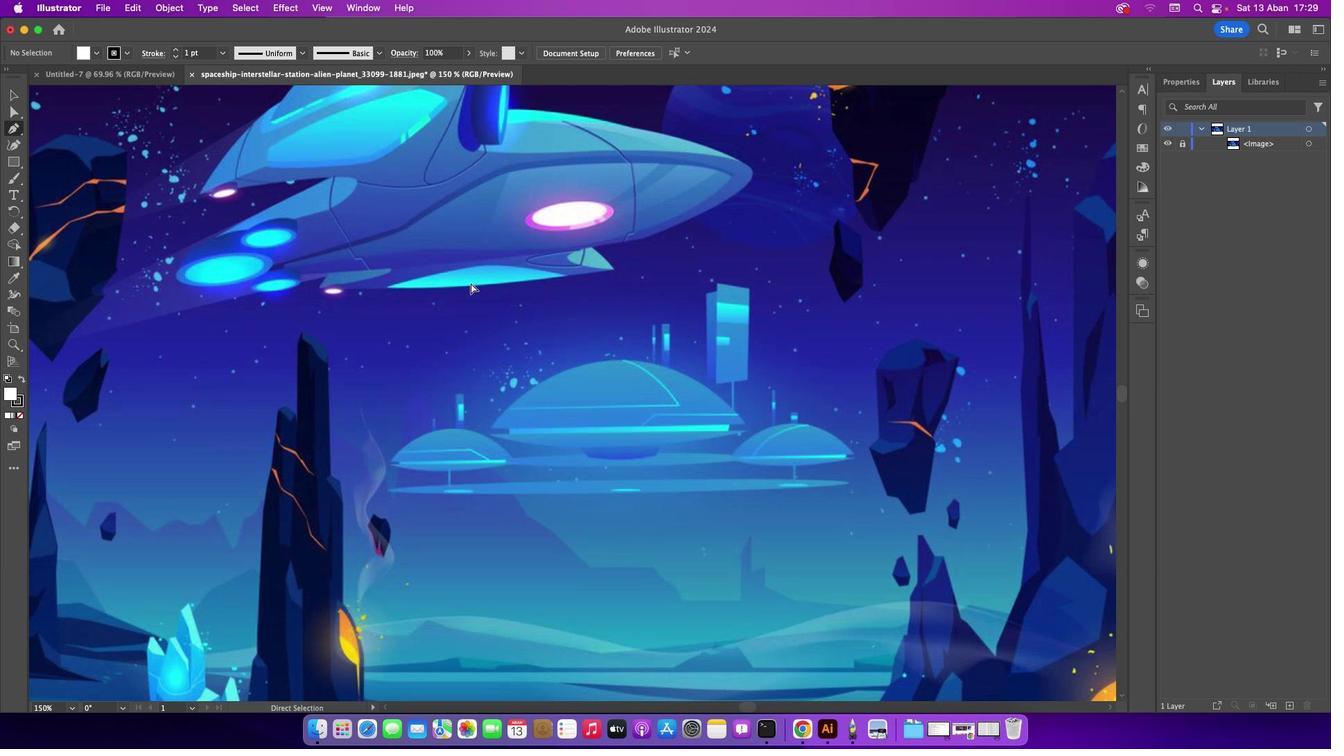 
Action: Mouse scrolled (470, 282) with delta (0, 0)
Screenshot: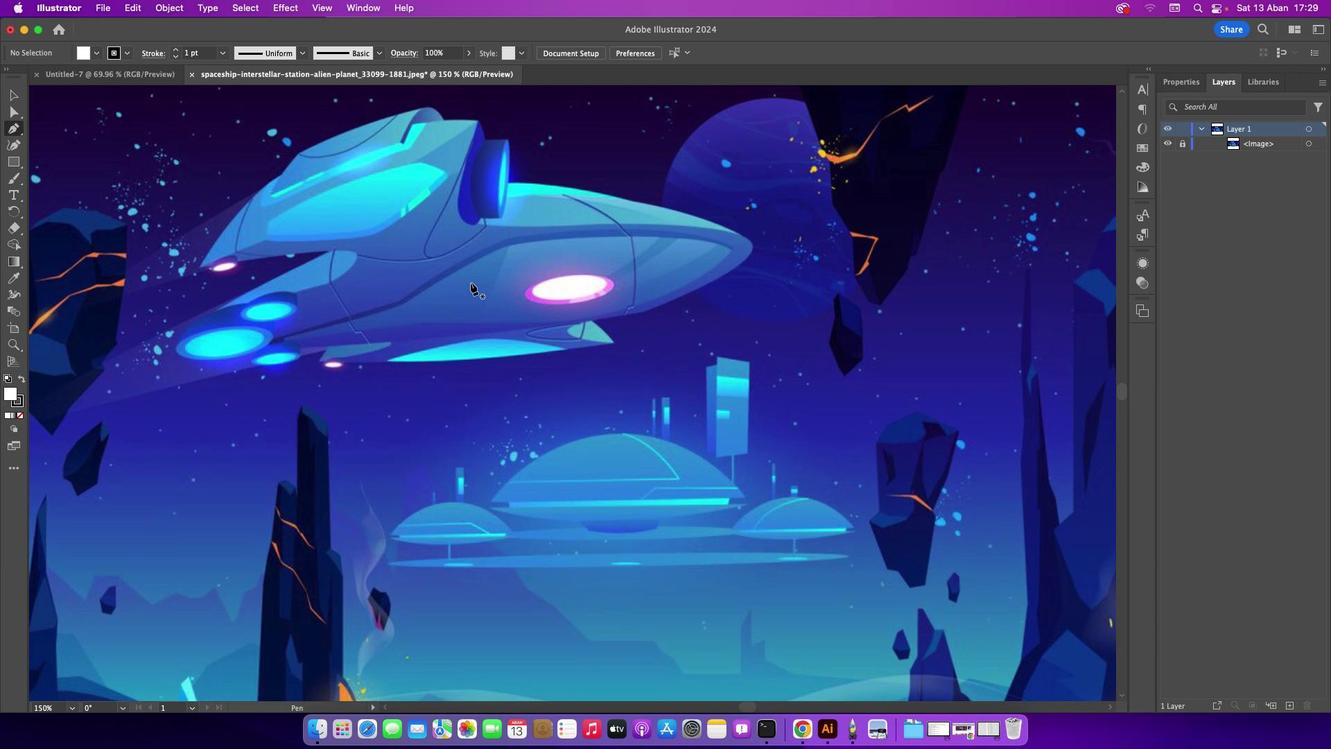
Action: Mouse scrolled (470, 282) with delta (0, 0)
Screenshot: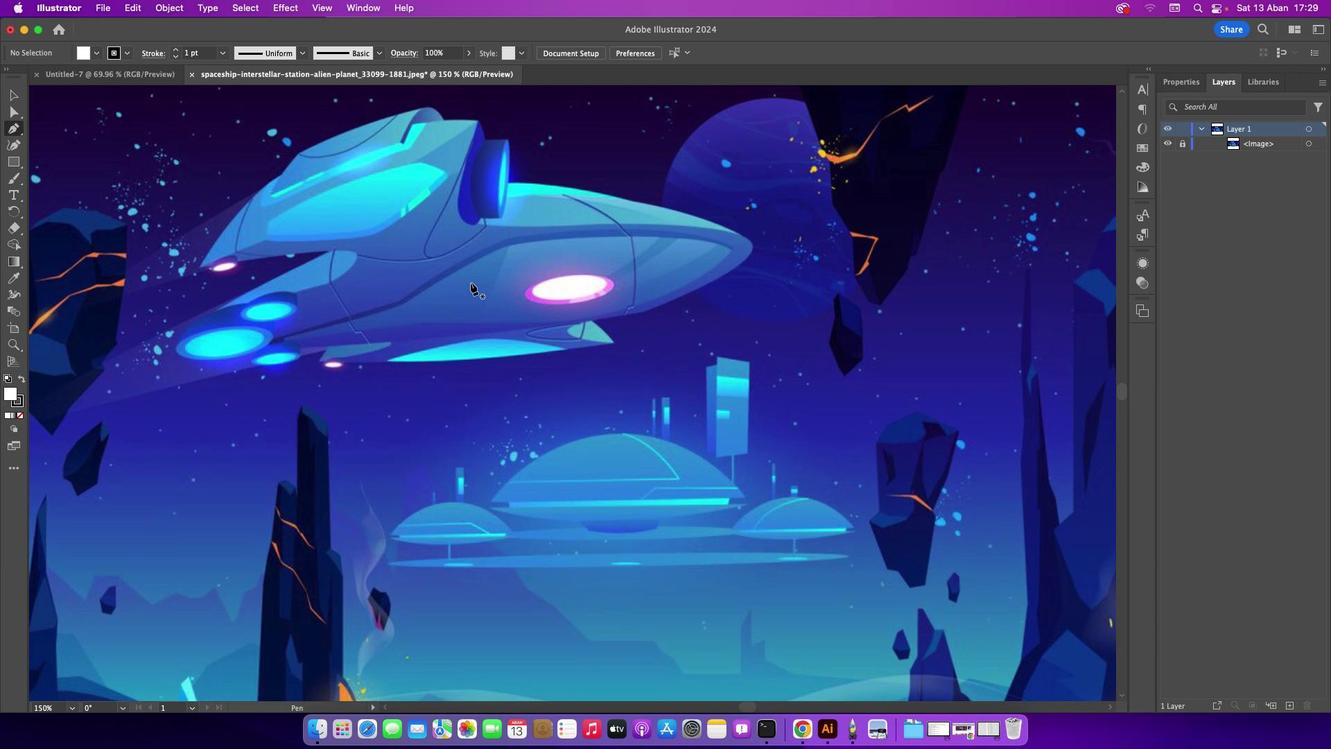 
Action: Mouse scrolled (470, 282) with delta (0, 2)
Screenshot: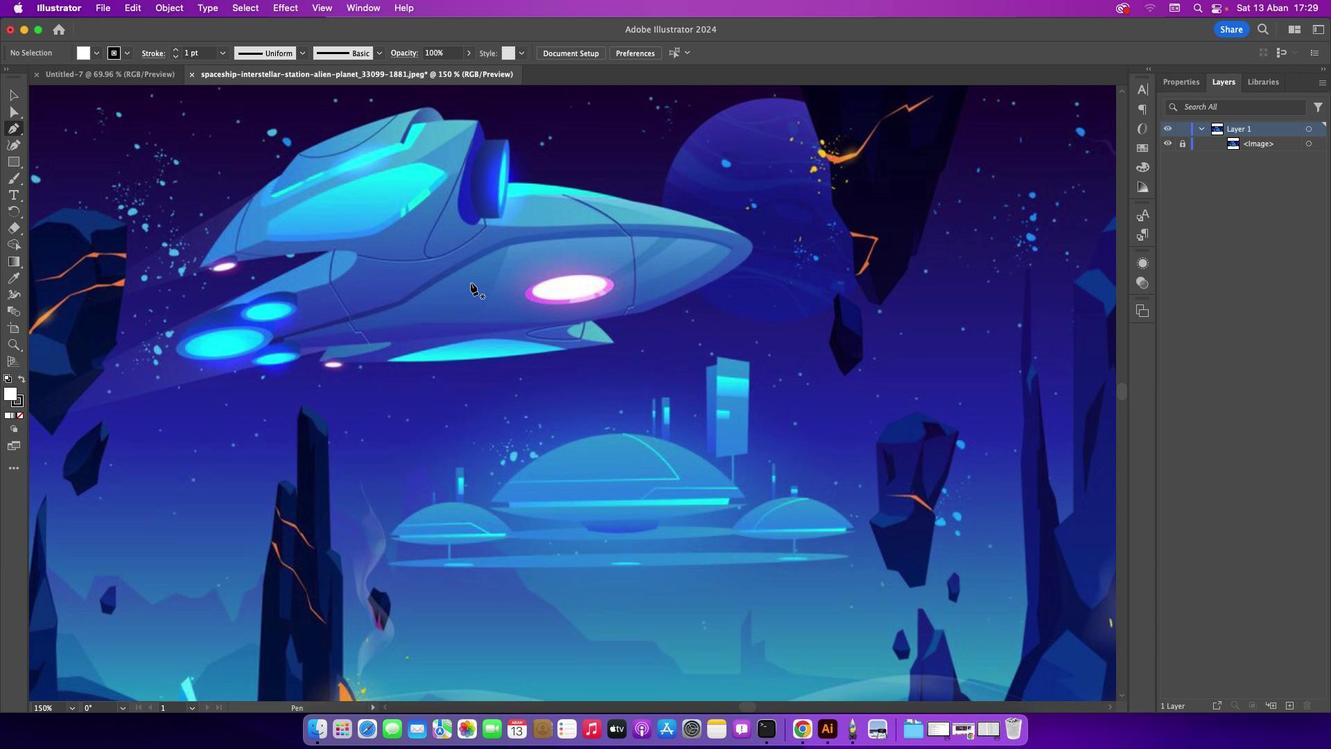 
Action: Mouse scrolled (470, 282) with delta (0, 3)
Screenshot: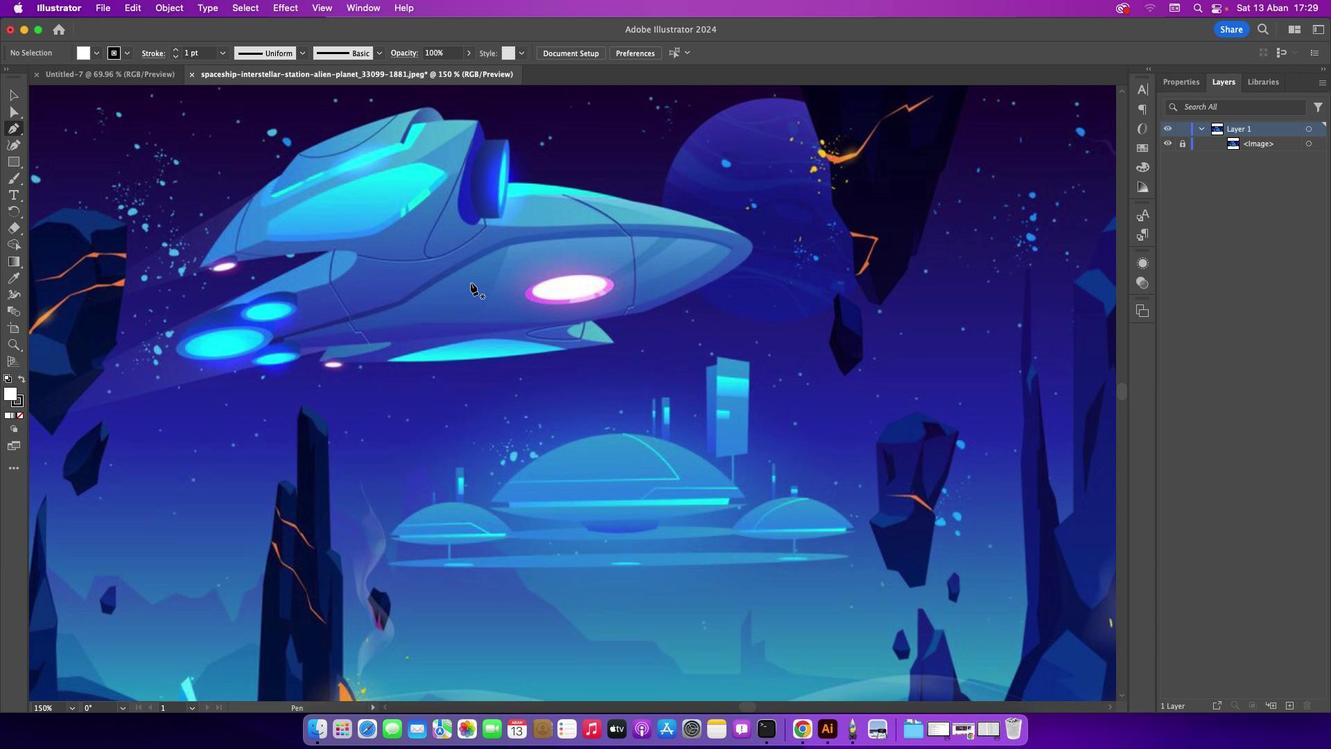 
Action: Mouse scrolled (470, 282) with delta (0, 0)
Screenshot: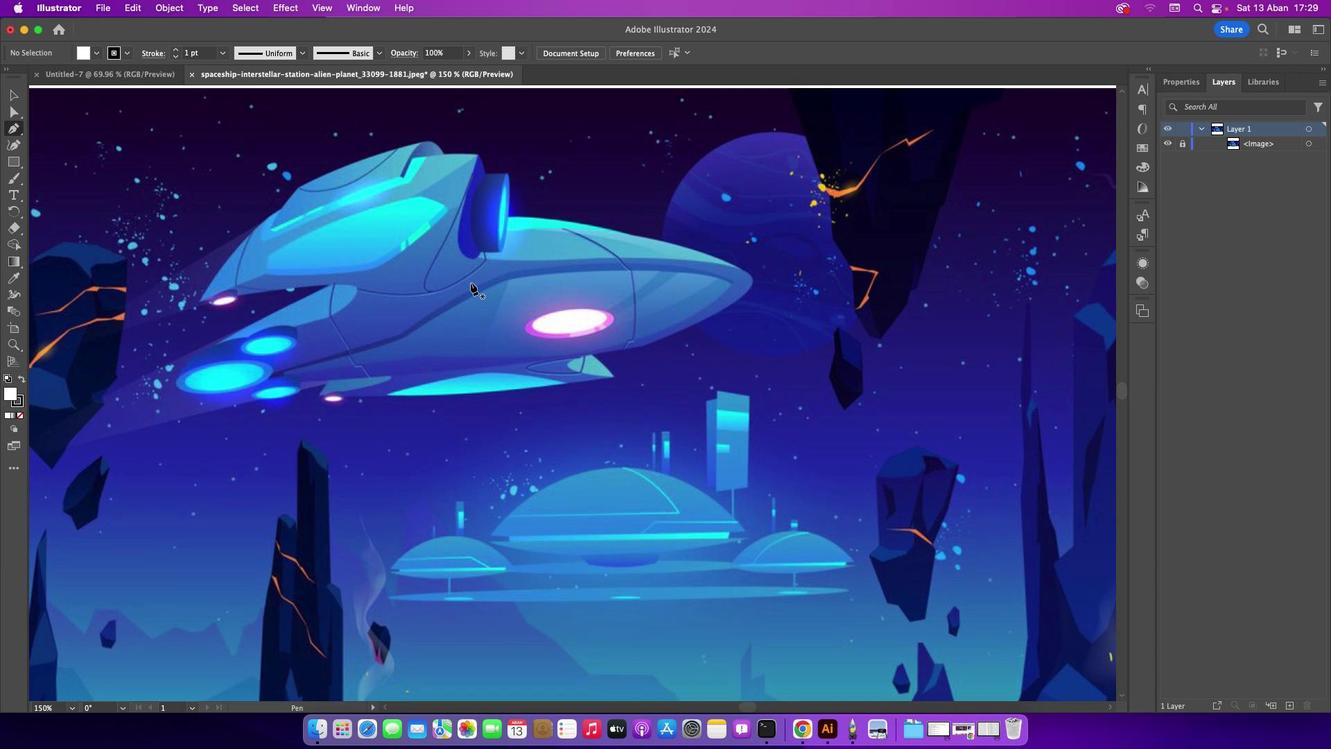 
Action: Mouse scrolled (470, 282) with delta (0, 0)
Screenshot: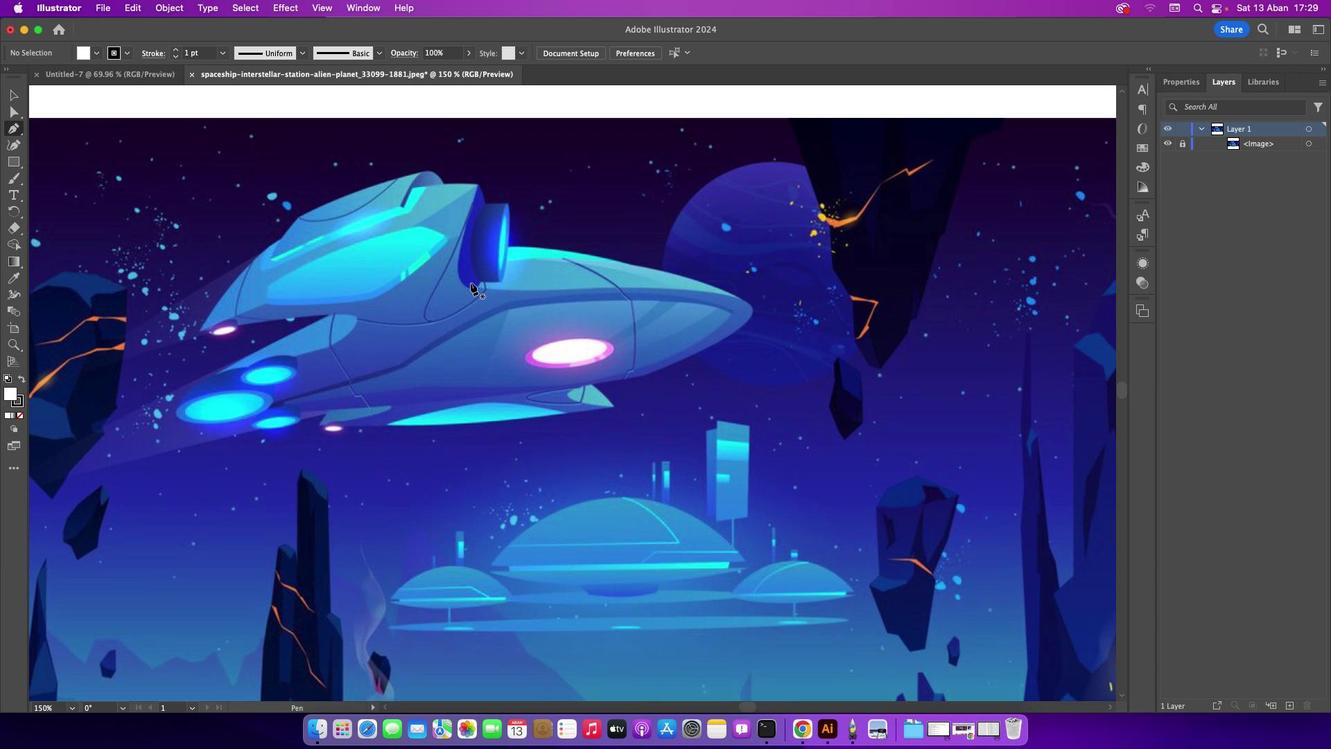 
Action: Mouse scrolled (470, 282) with delta (0, 2)
Screenshot: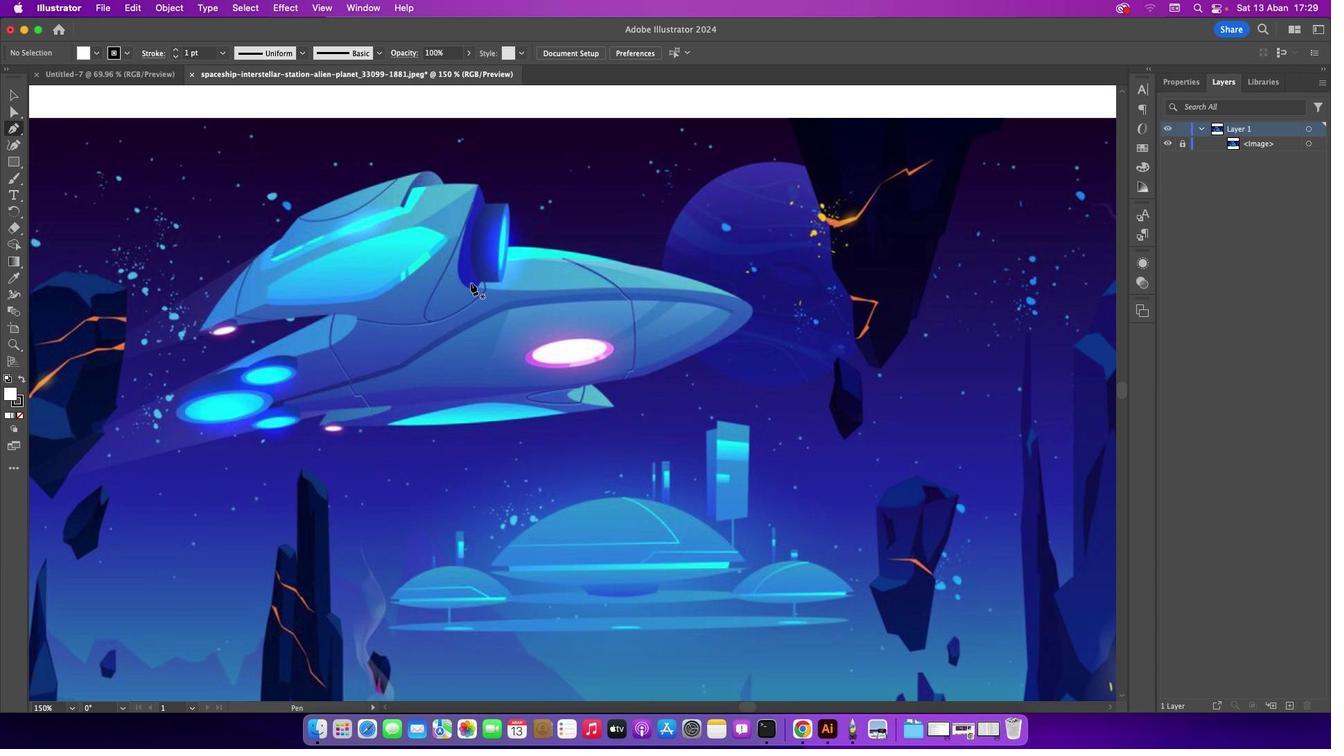 
Action: Mouse scrolled (470, 282) with delta (0, 2)
Screenshot: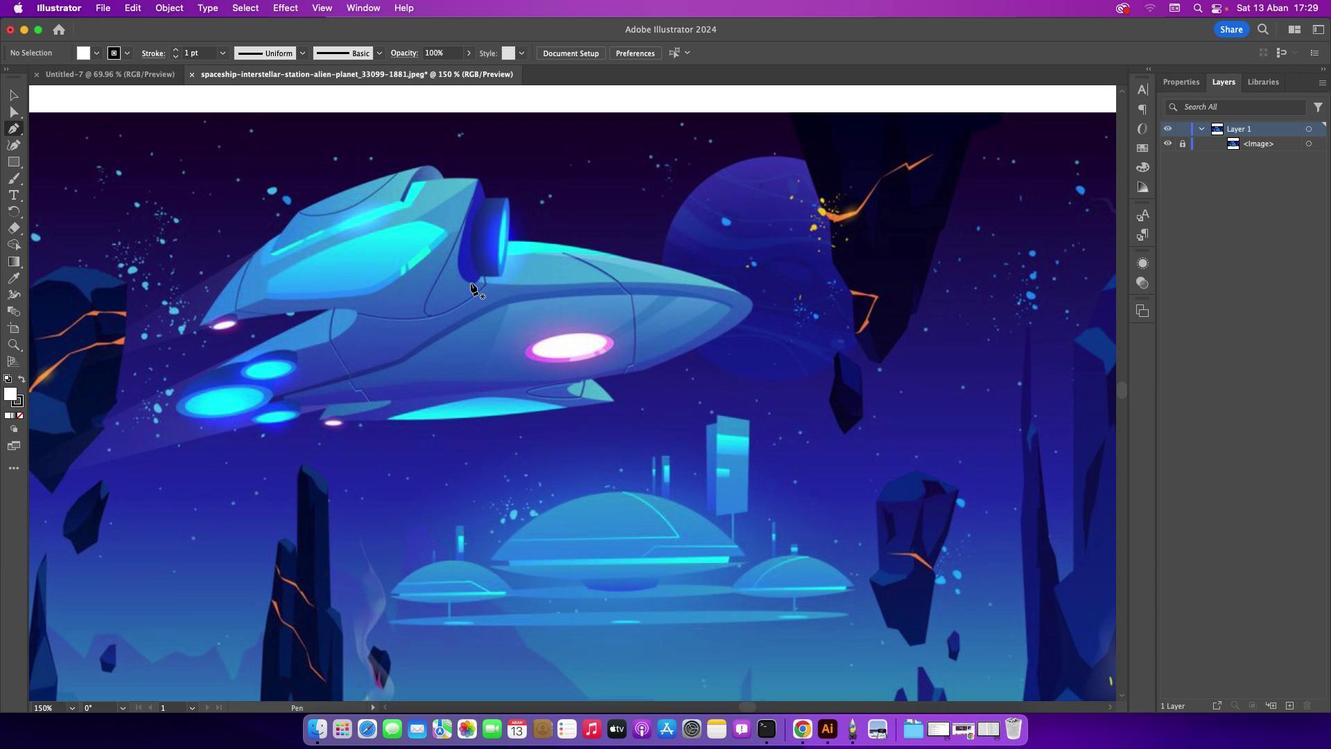 
Action: Mouse scrolled (470, 282) with delta (0, 0)
Screenshot: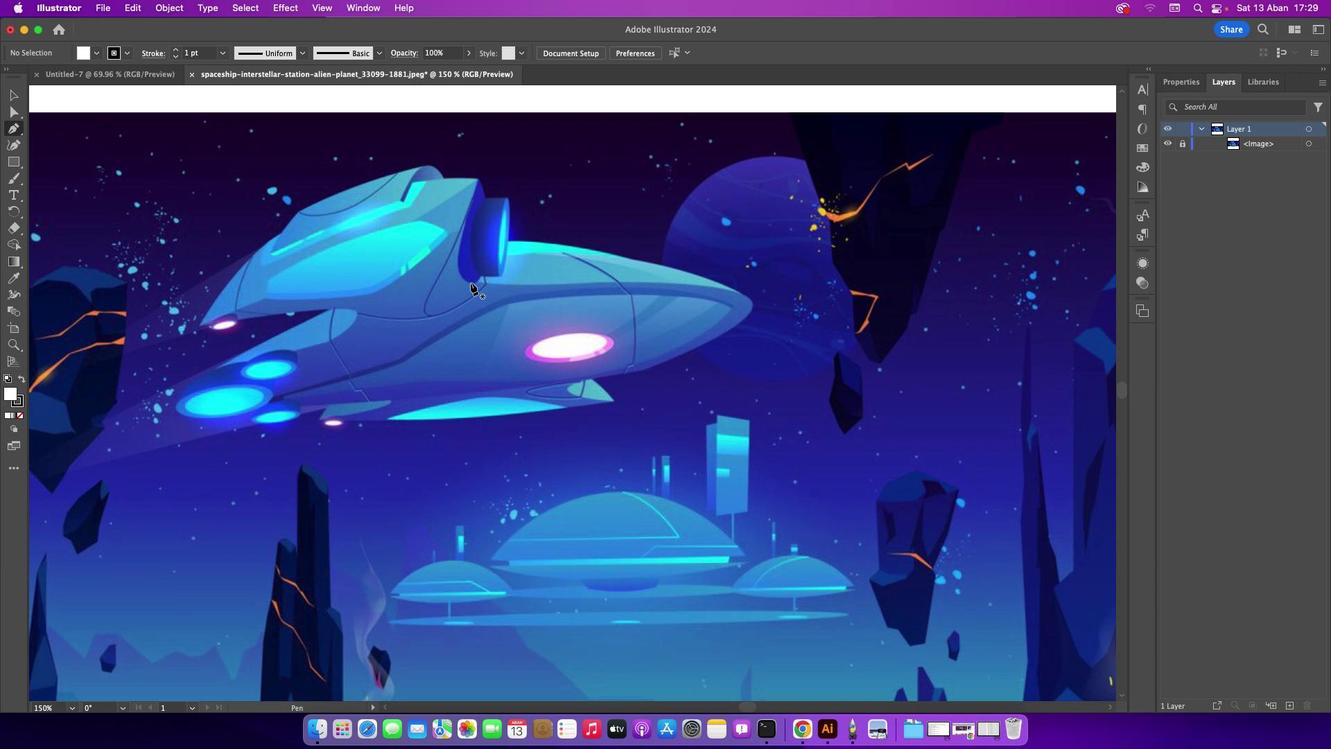 
Action: Mouse scrolled (470, 282) with delta (0, 0)
Screenshot: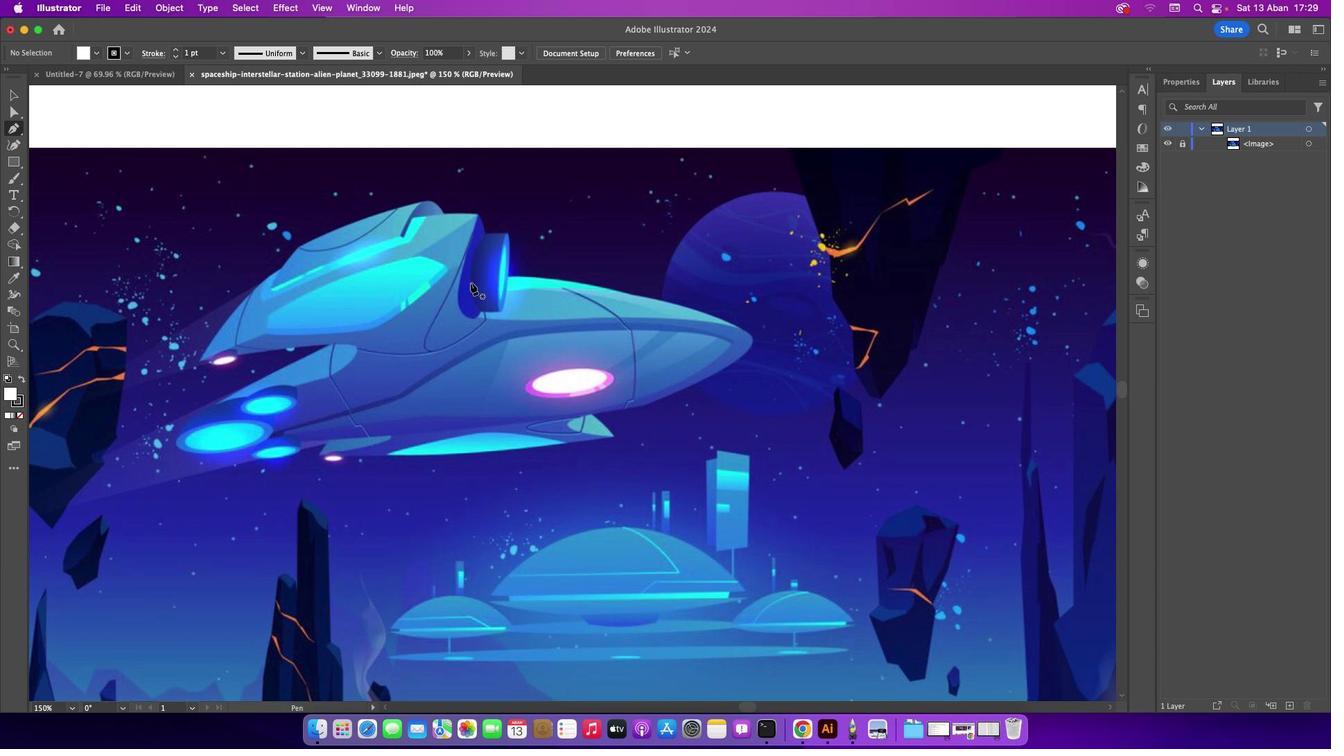 
Action: Mouse scrolled (470, 282) with delta (0, 0)
Screenshot: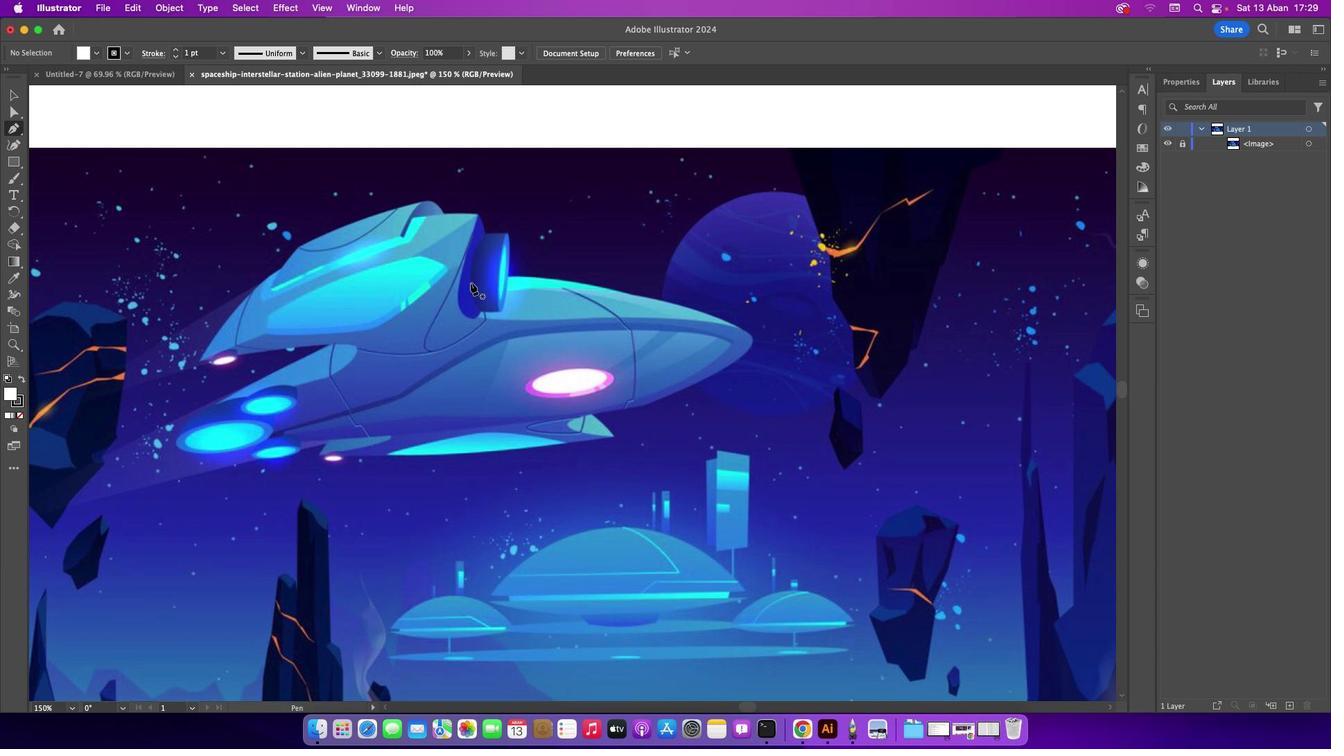 
Action: Mouse scrolled (470, 282) with delta (0, 2)
Screenshot: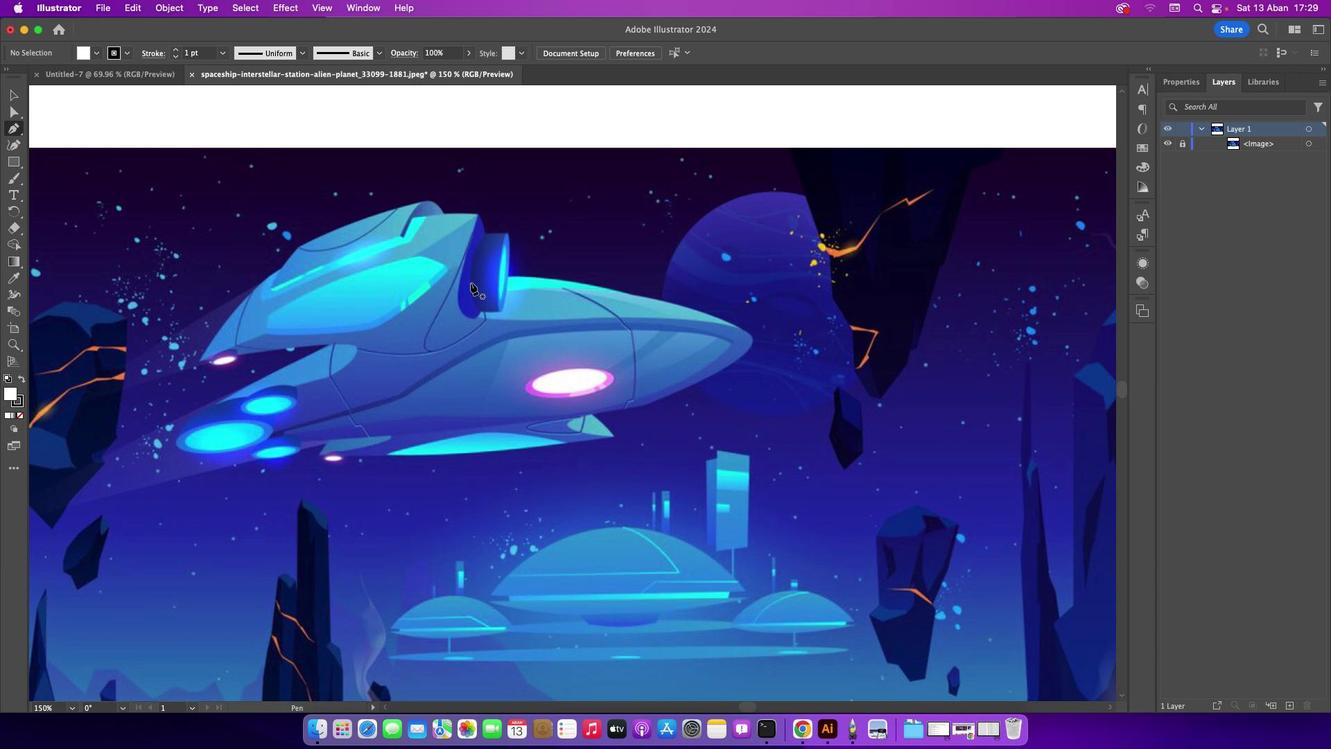 
Action: Mouse scrolled (470, 282) with delta (0, 0)
Screenshot: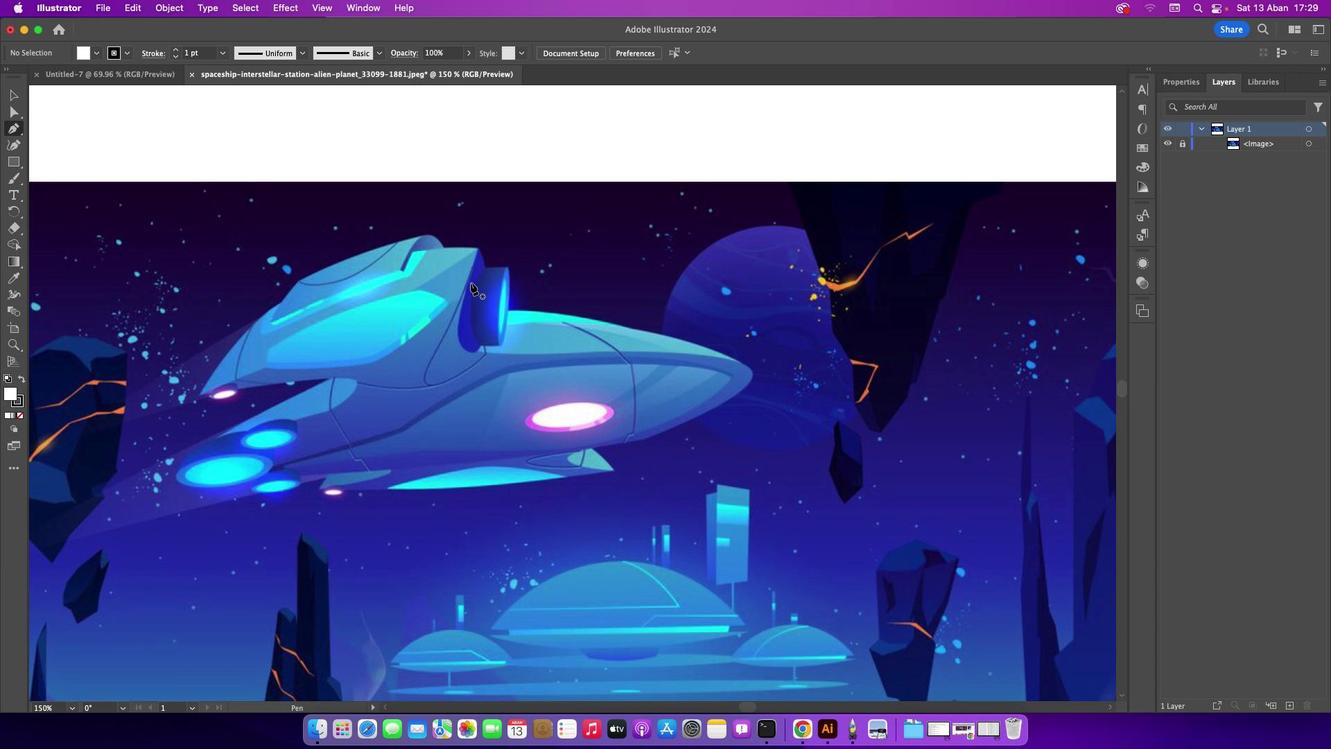 
Action: Mouse scrolled (470, 282) with delta (0, 0)
Screenshot: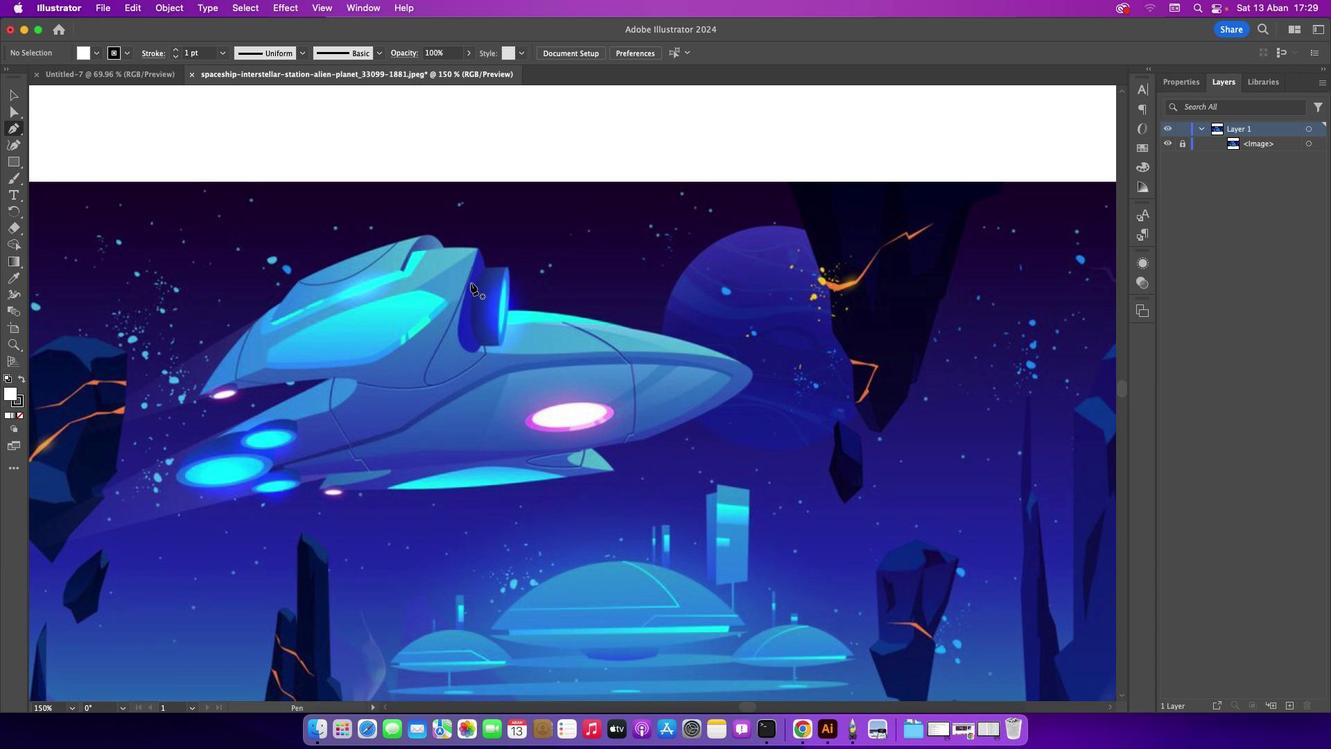 
Action: Mouse scrolled (470, 282) with delta (0, 2)
Screenshot: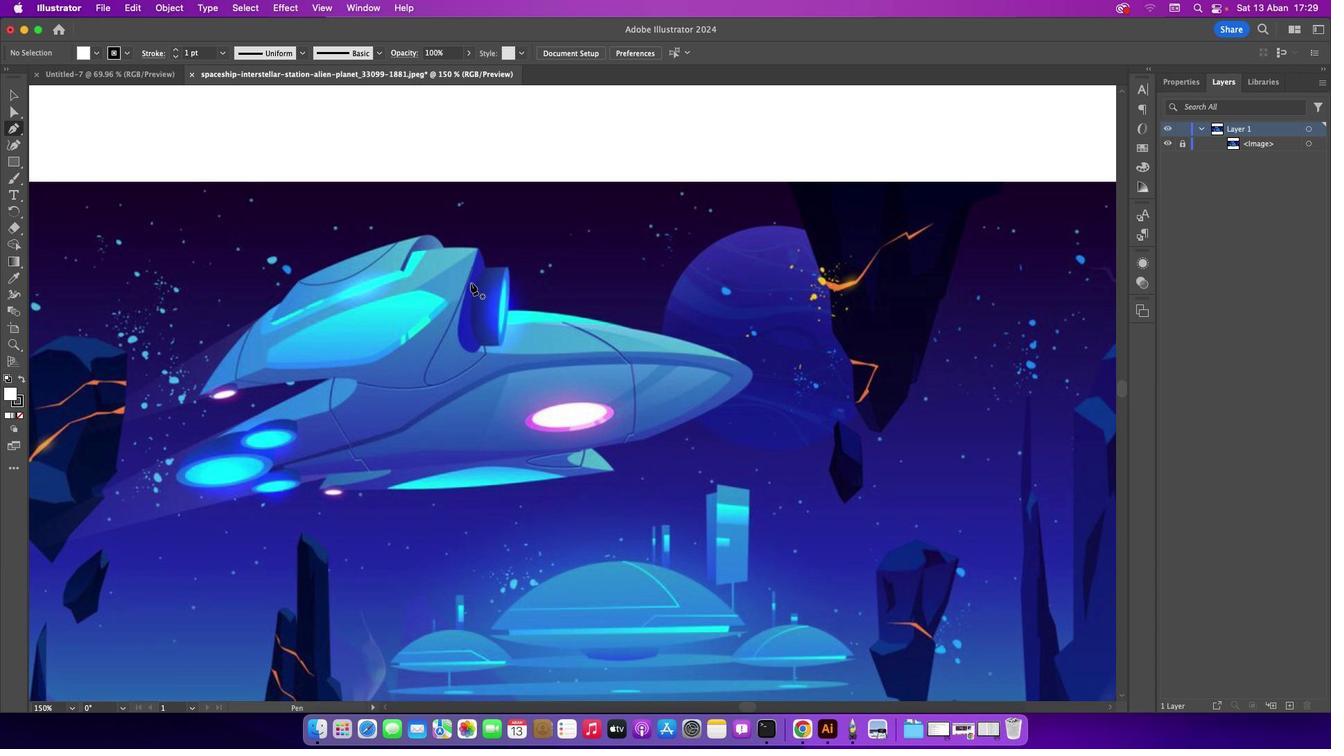 
Action: Mouse moved to (509, 310)
Screenshot: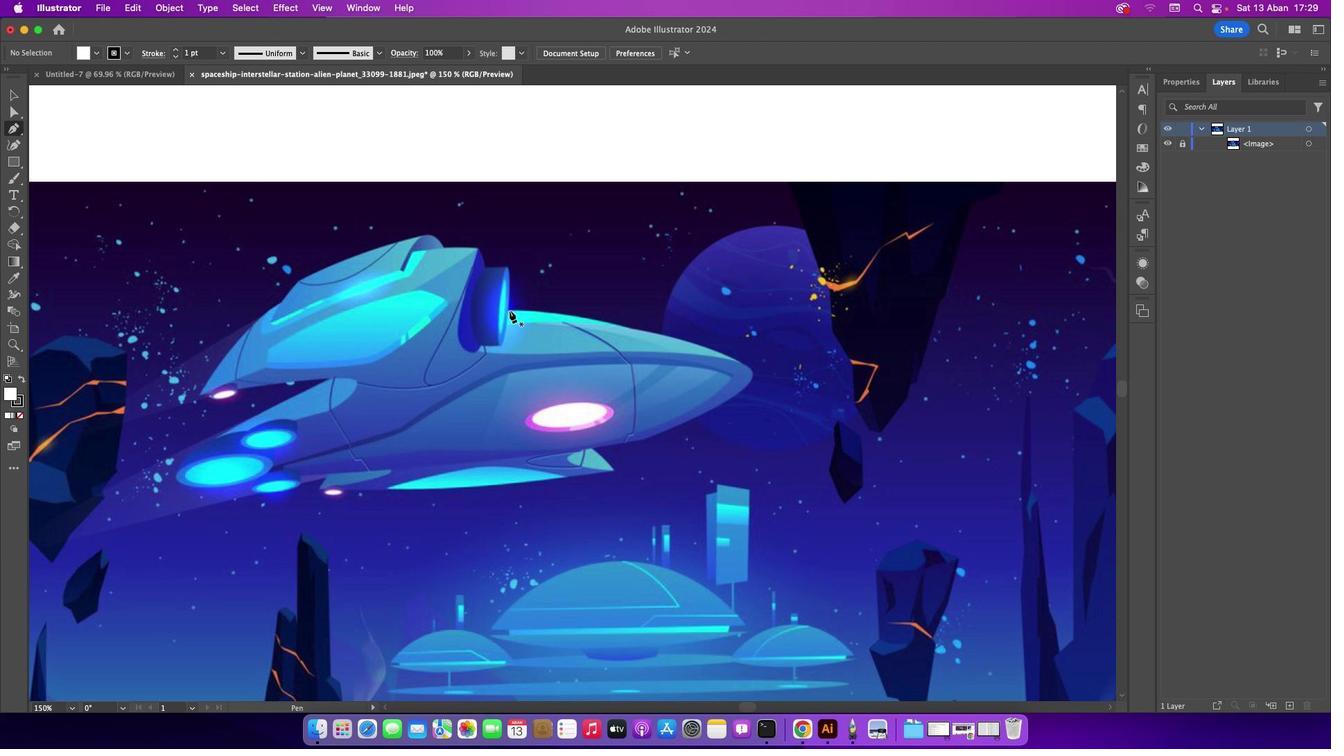 
Action: Mouse pressed left at (509, 310)
Screenshot: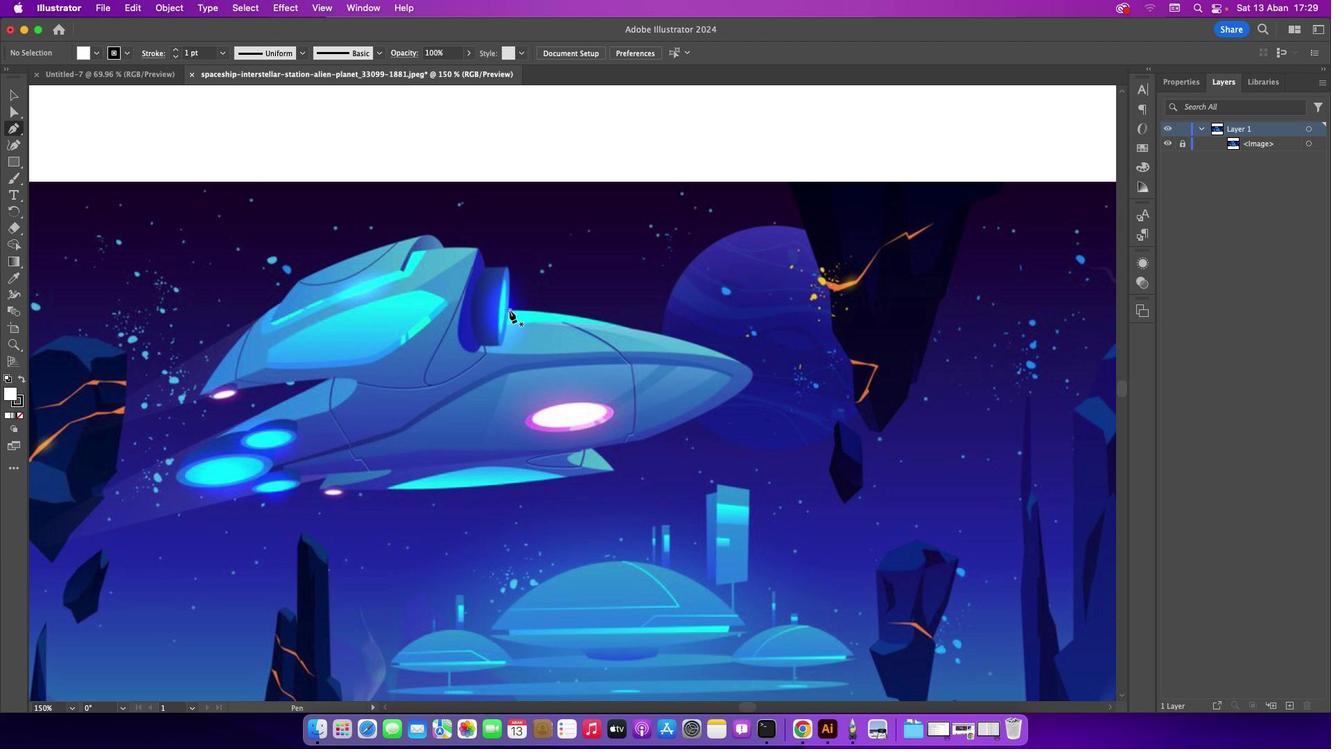 
Action: Mouse moved to (608, 323)
Screenshot: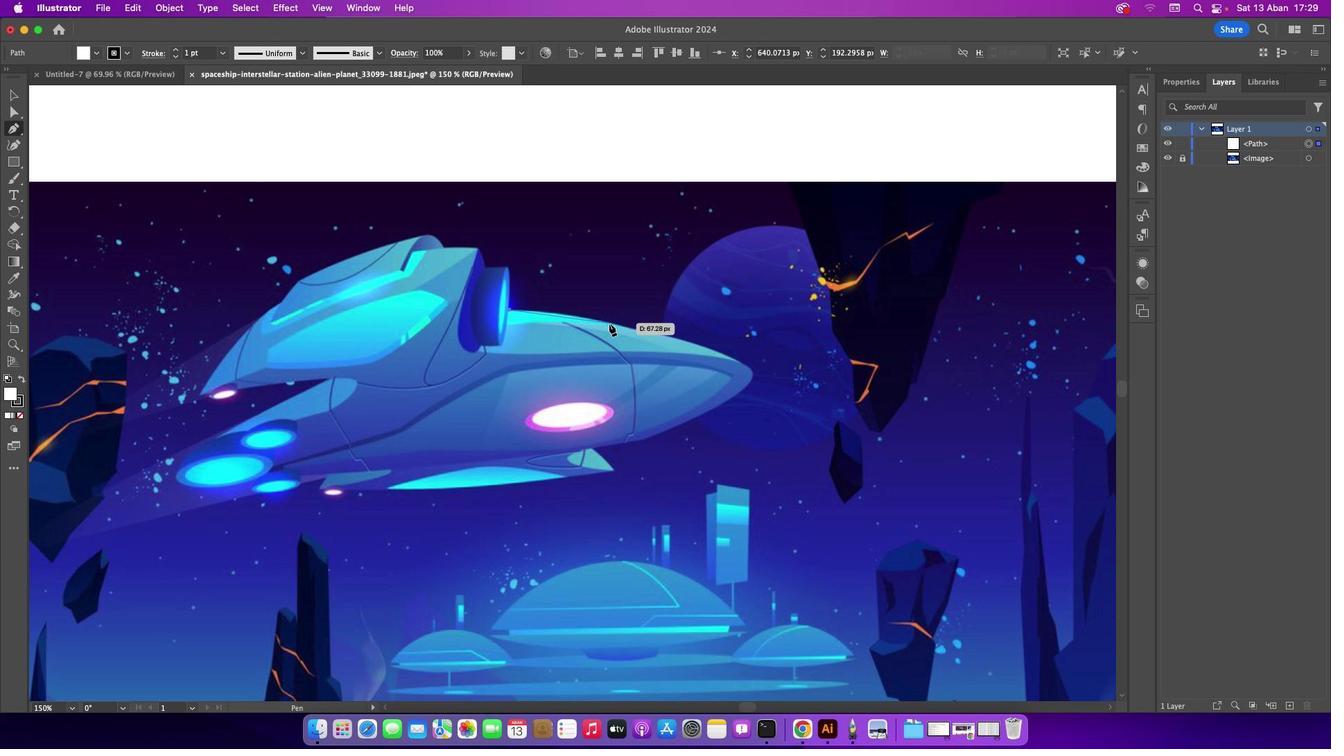 
Action: Mouse pressed left at (608, 323)
Screenshot: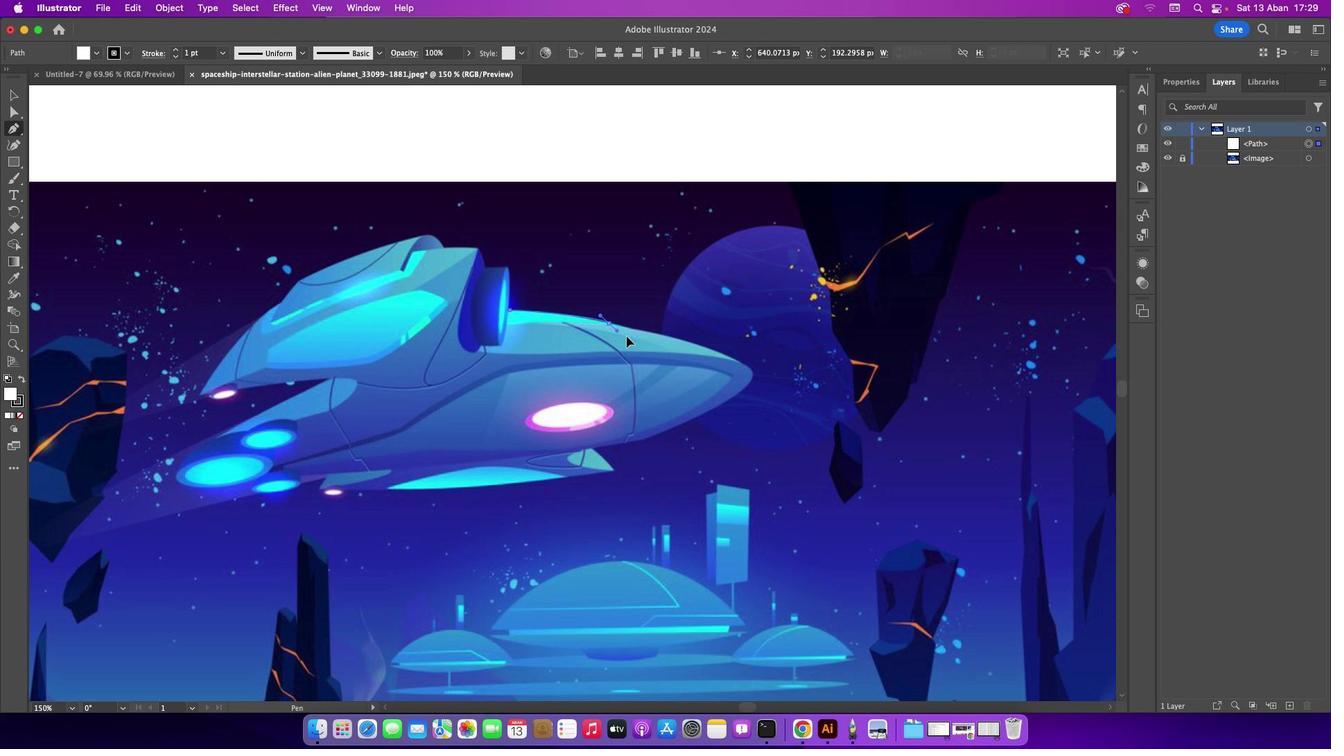
Action: Mouse moved to (607, 321)
Screenshot: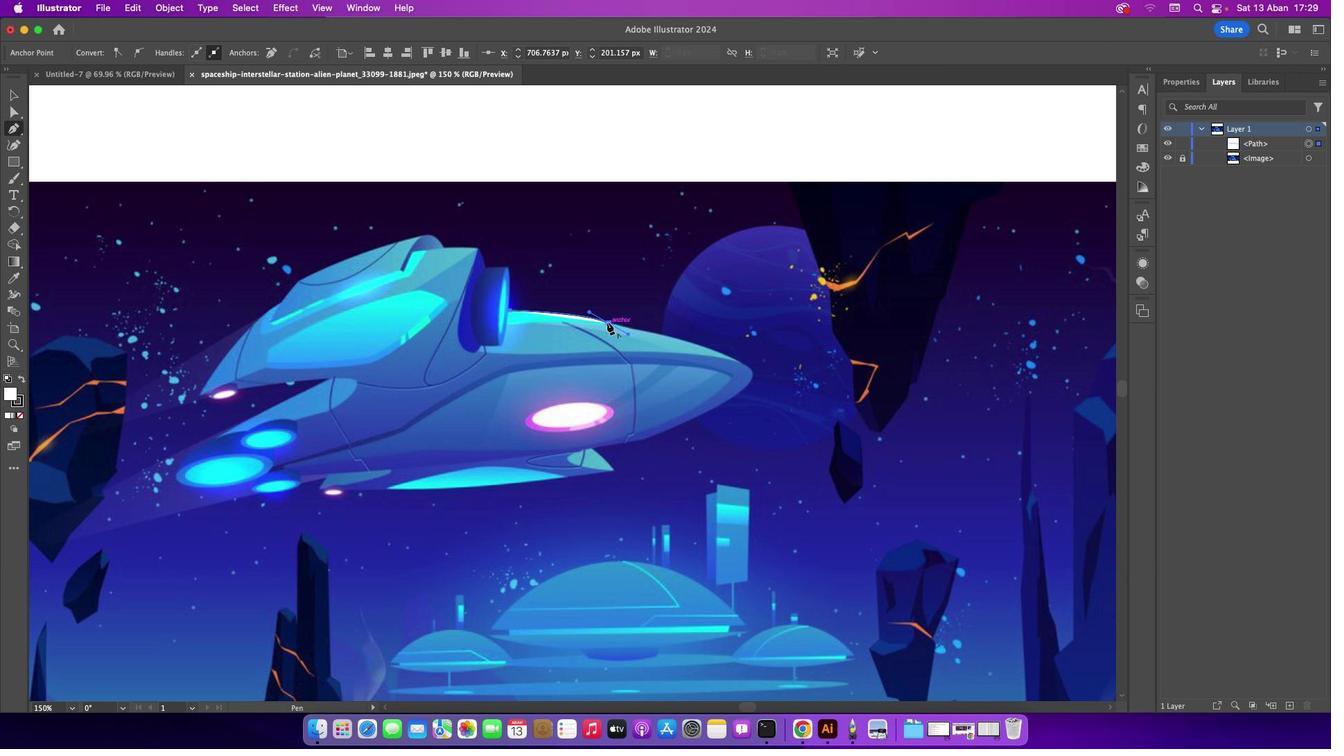 
Action: Mouse pressed left at (607, 321)
Screenshot: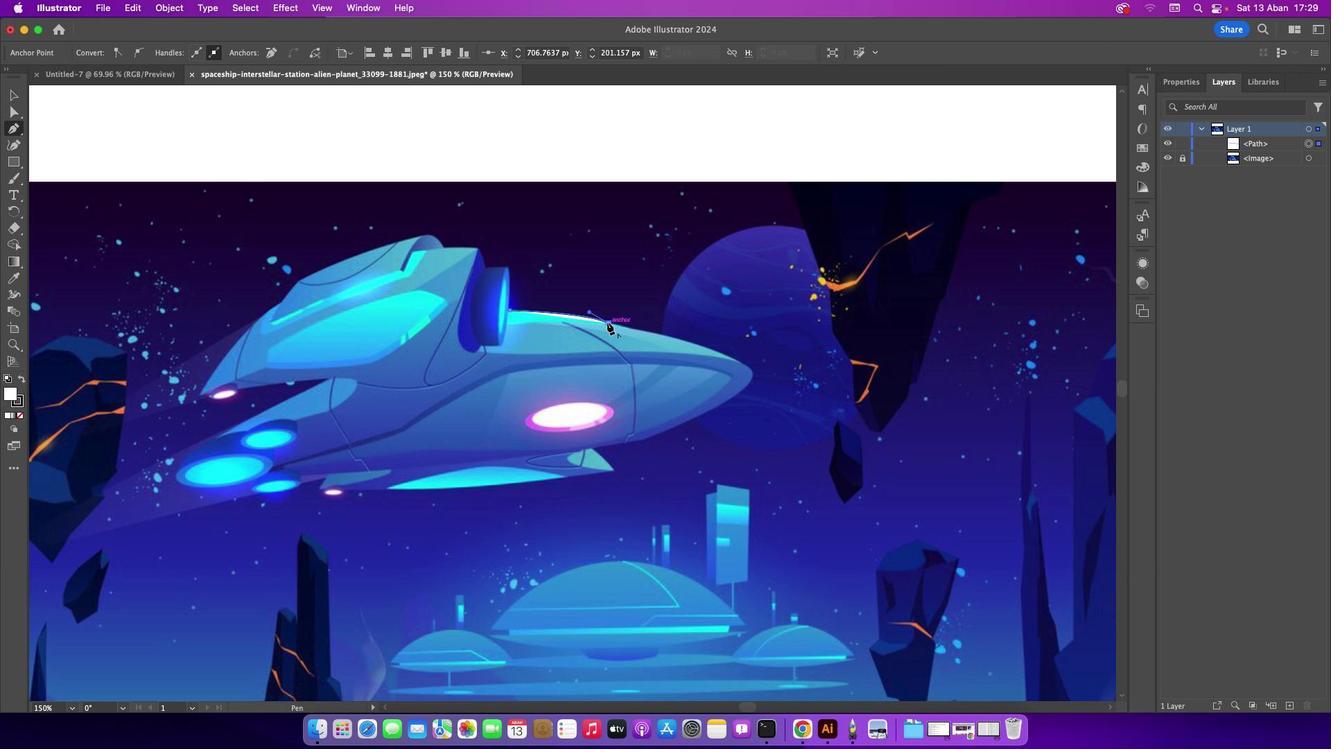 
Action: Mouse moved to (507, 324)
Screenshot: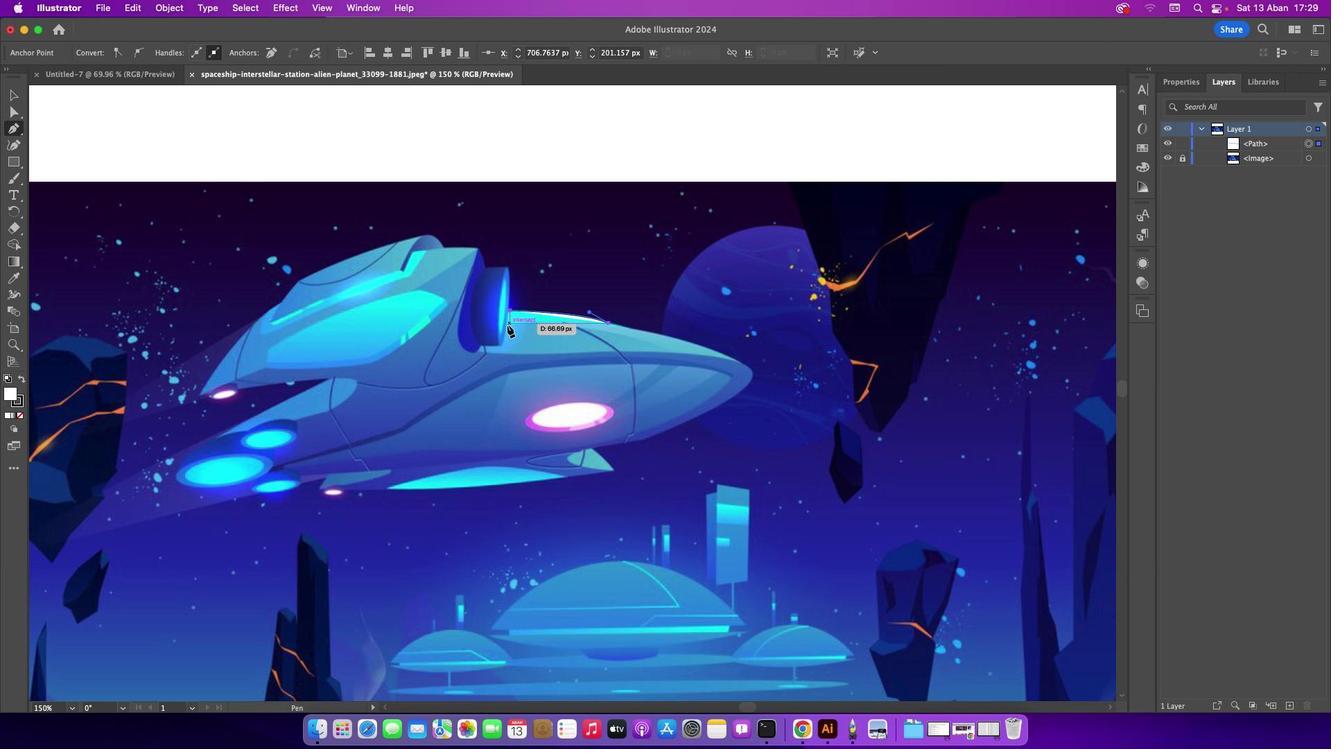 
Action: Mouse pressed left at (507, 324)
Screenshot: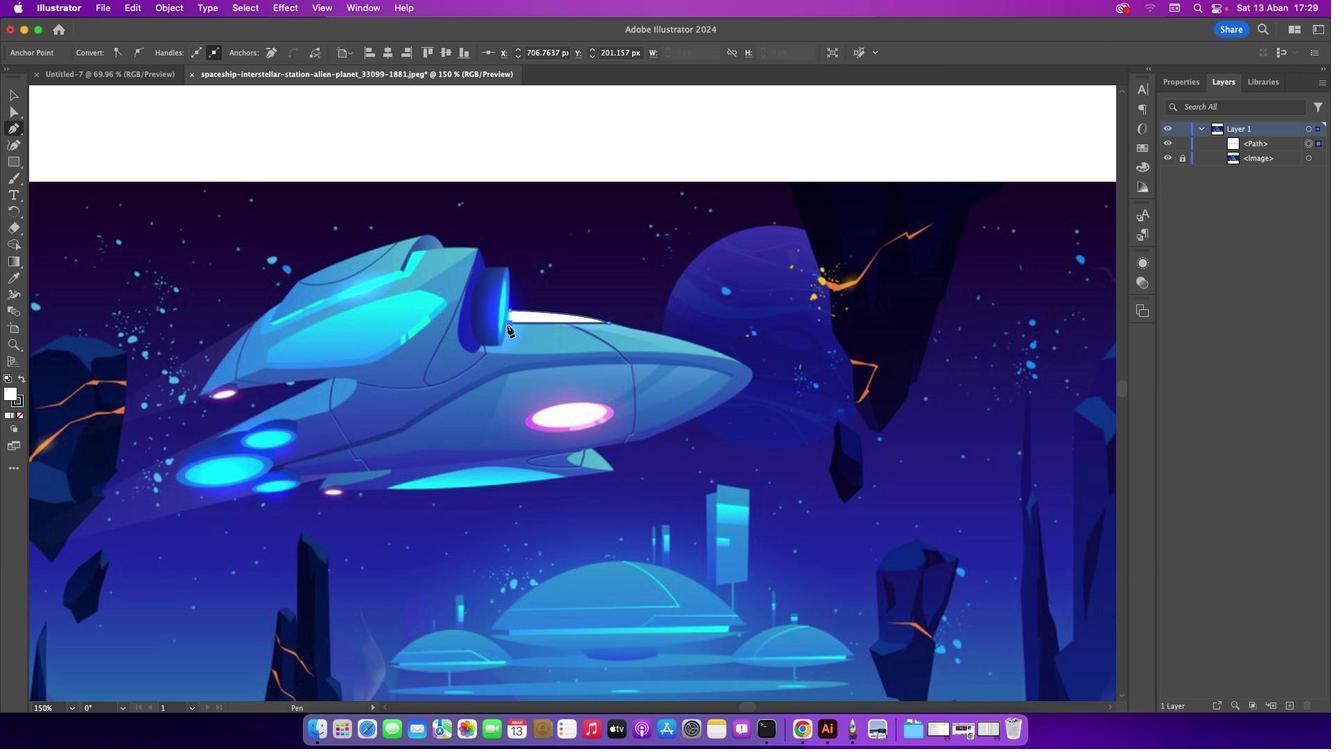 
Action: Mouse moved to (509, 312)
Screenshot: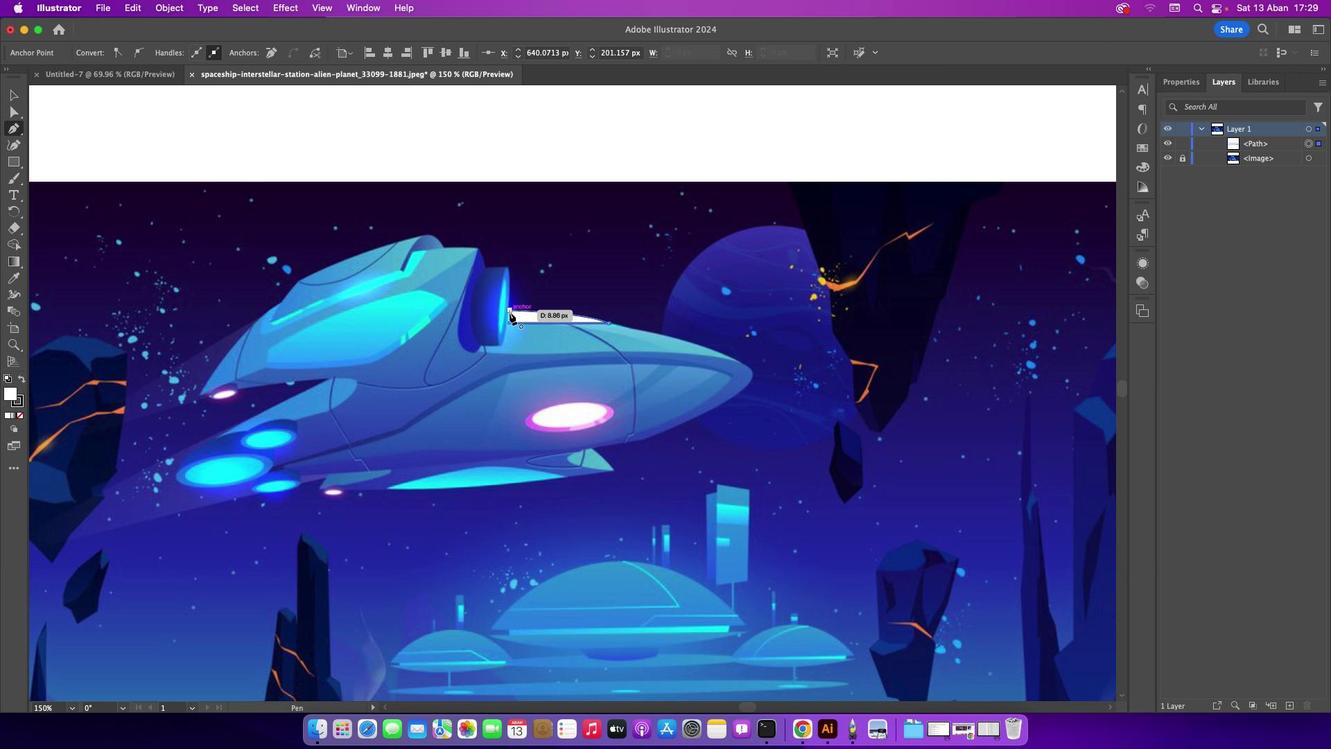 
Action: Mouse pressed left at (509, 312)
Screenshot: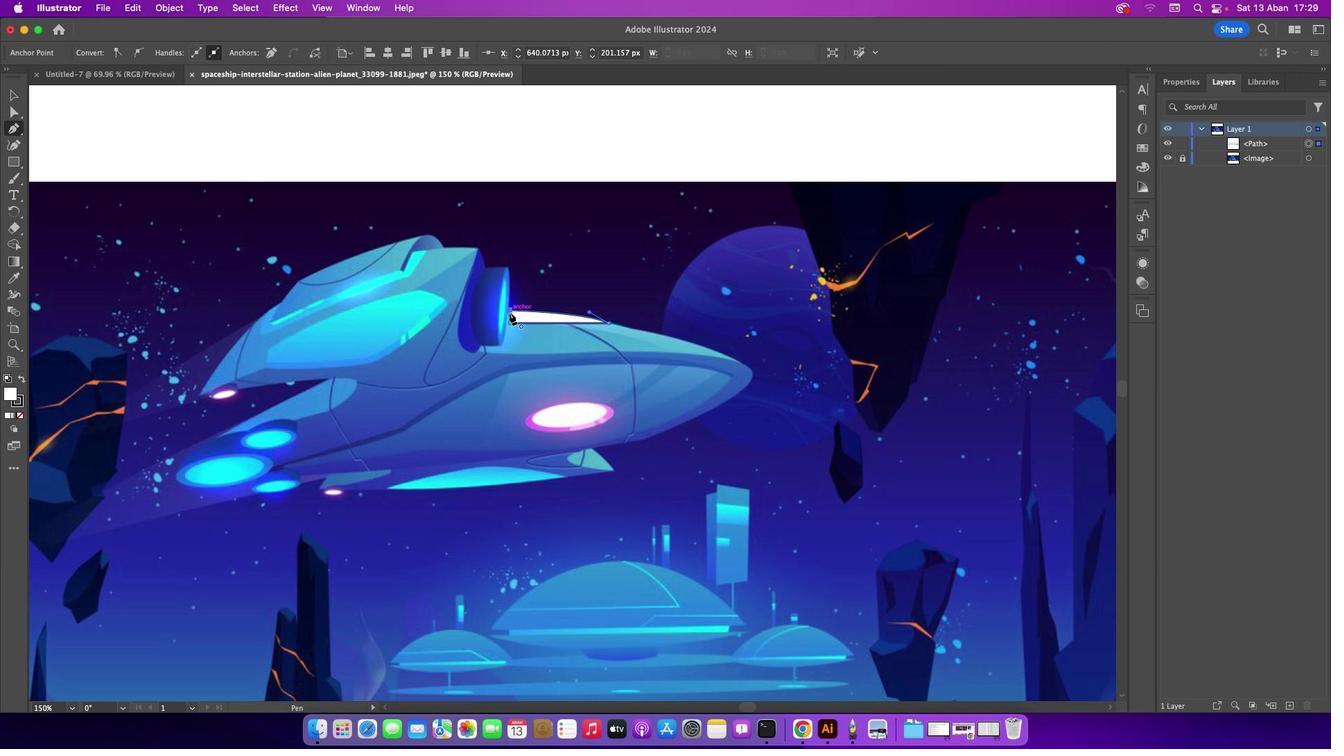 
Action: Mouse moved to (19, 91)
Screenshot: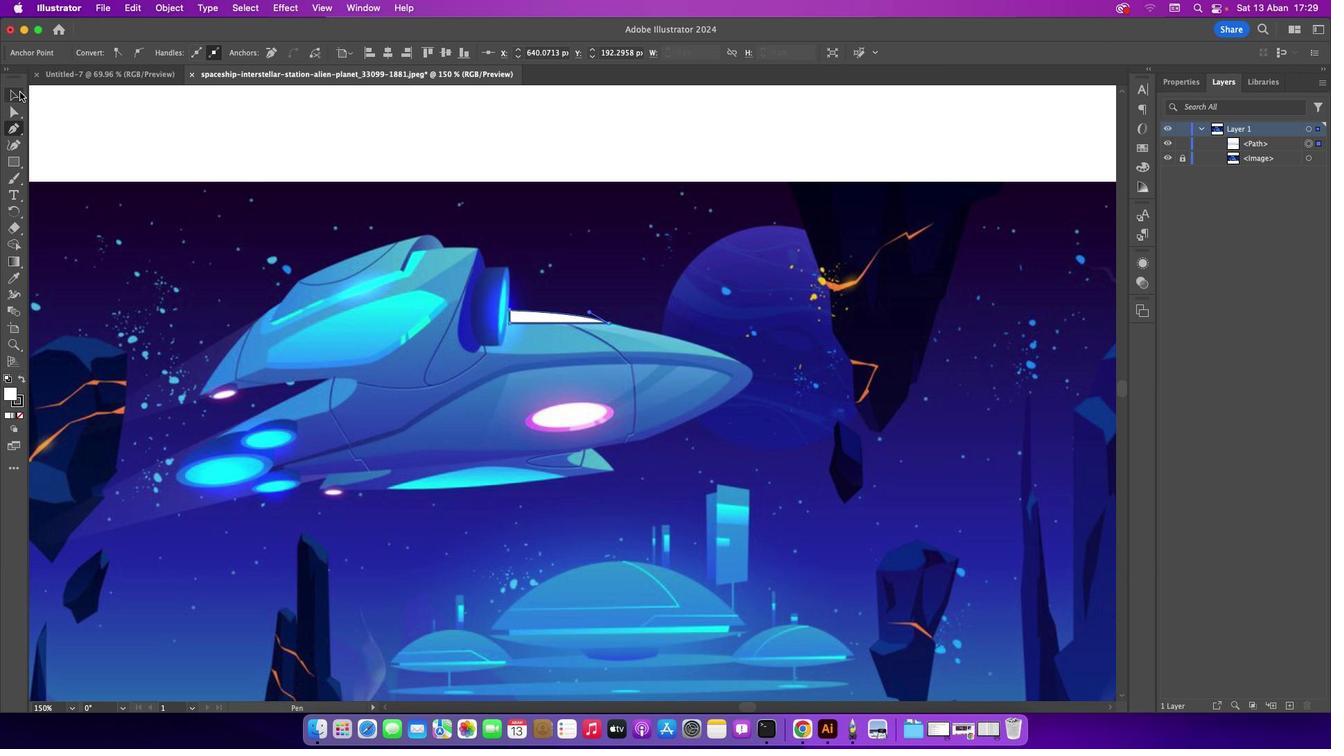 
Action: Mouse pressed left at (19, 91)
Screenshot: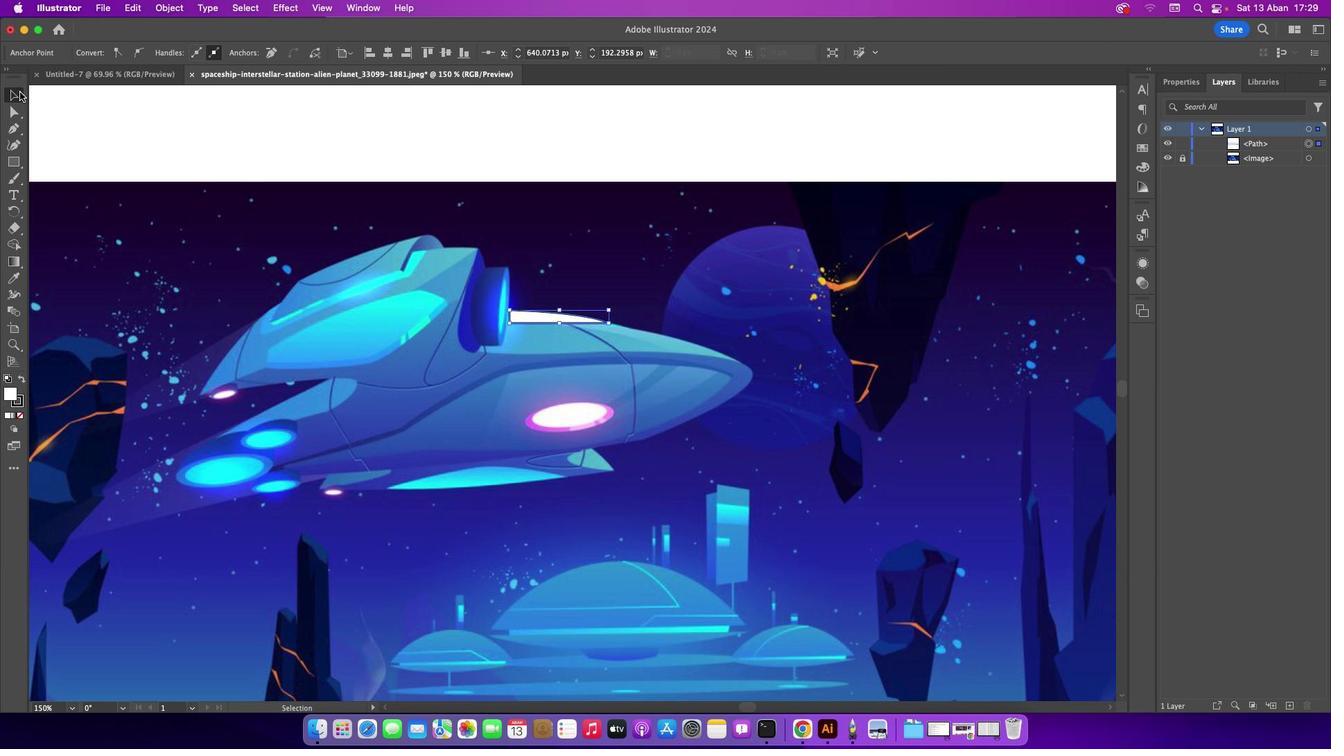 
Action: Mouse moved to (173, 149)
Screenshot: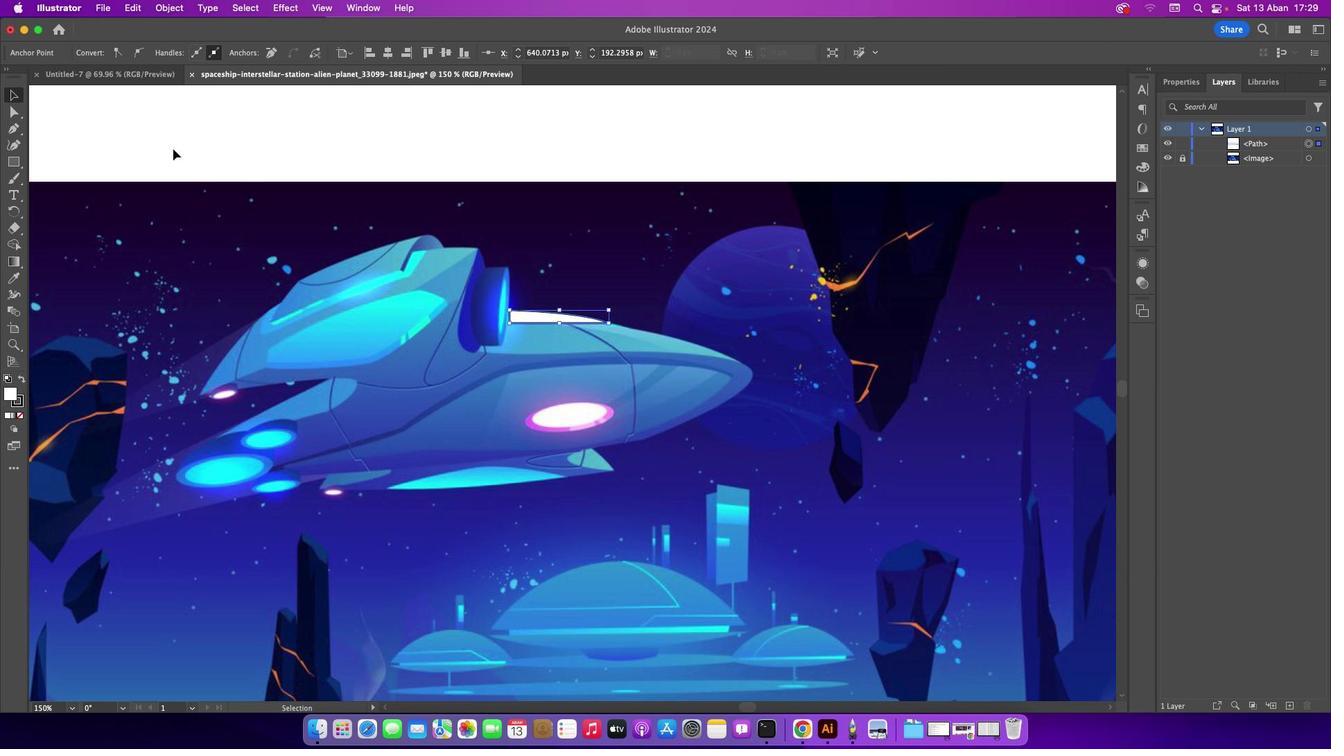 
Action: Mouse pressed left at (173, 149)
Screenshot: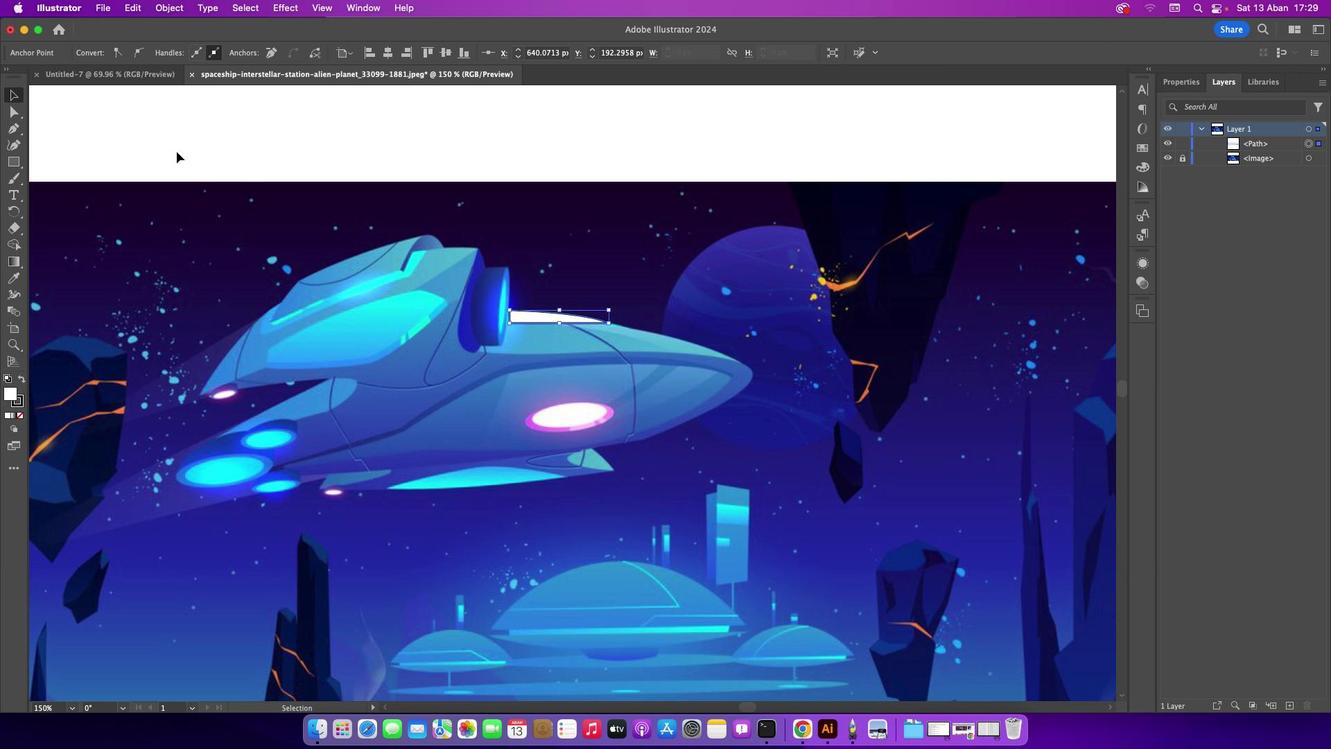 
Action: Mouse moved to (552, 310)
Screenshot: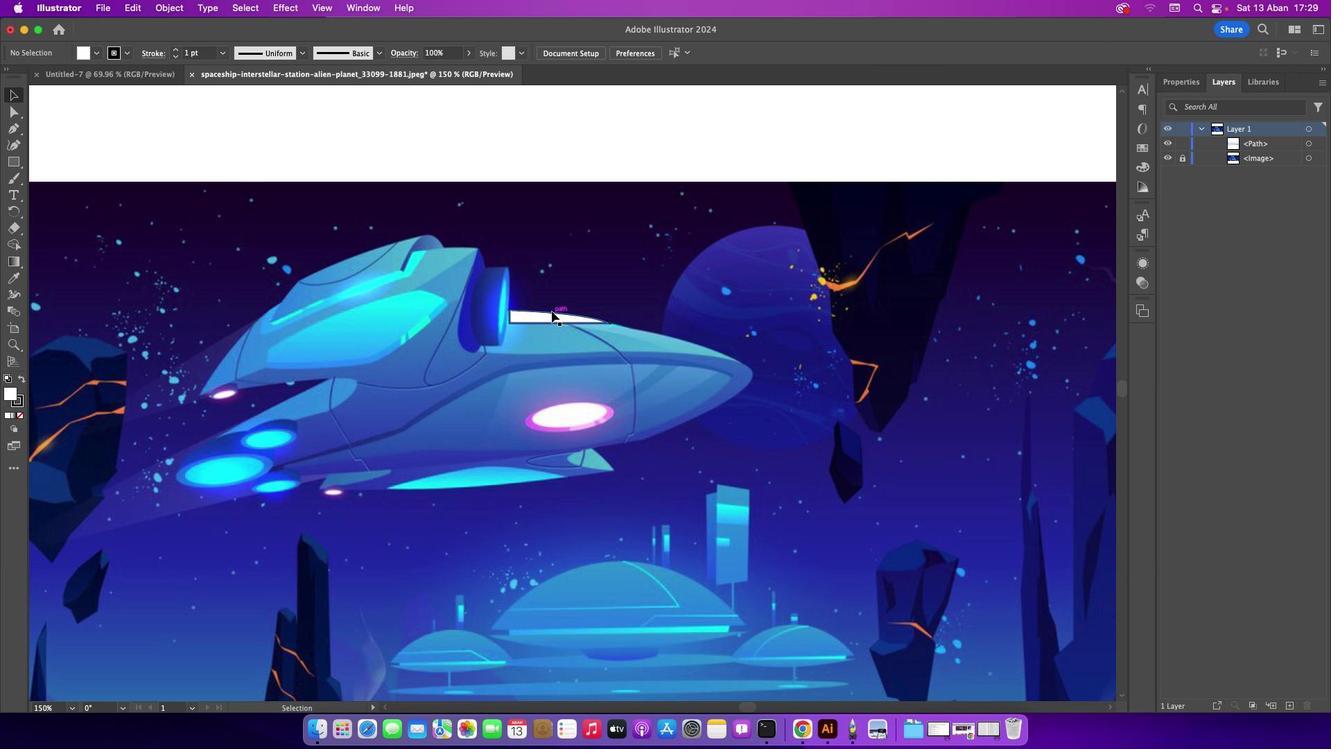 
Action: Mouse pressed left at (552, 310)
Screenshot: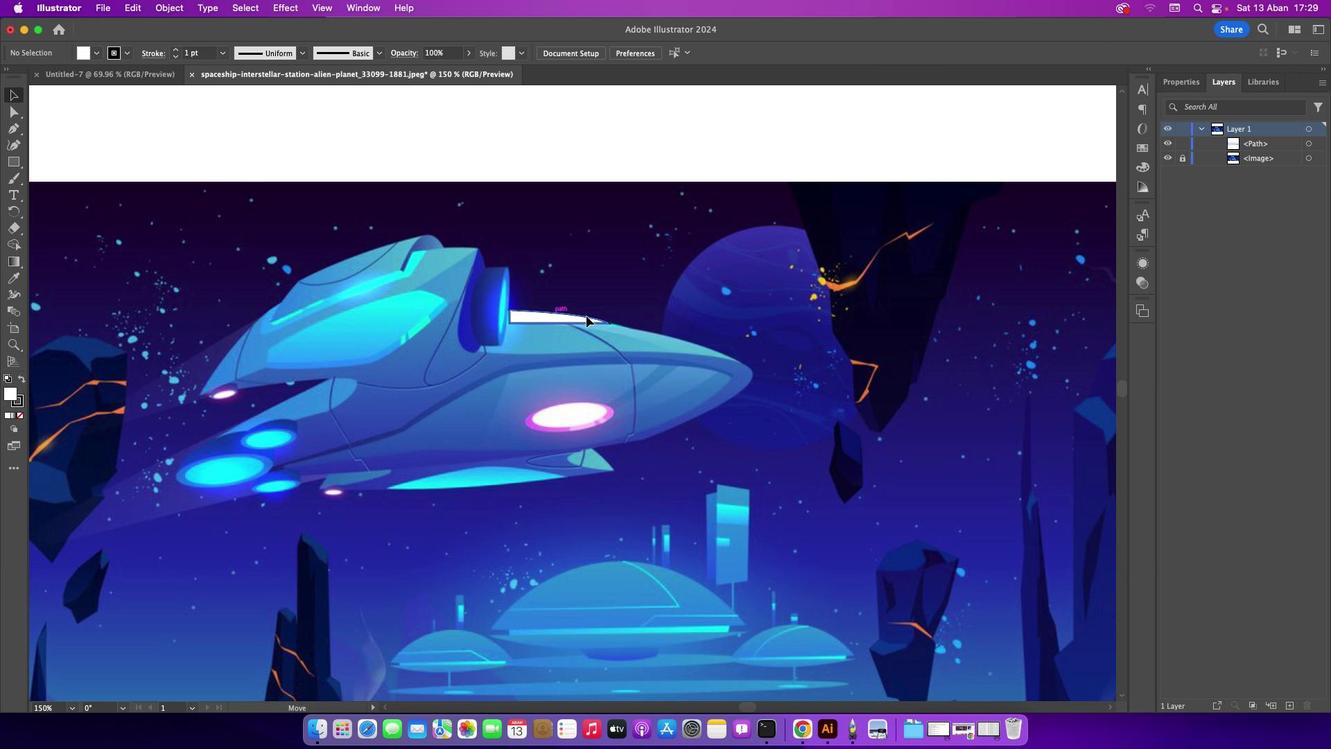 
Action: Mouse moved to (12, 279)
Screenshot: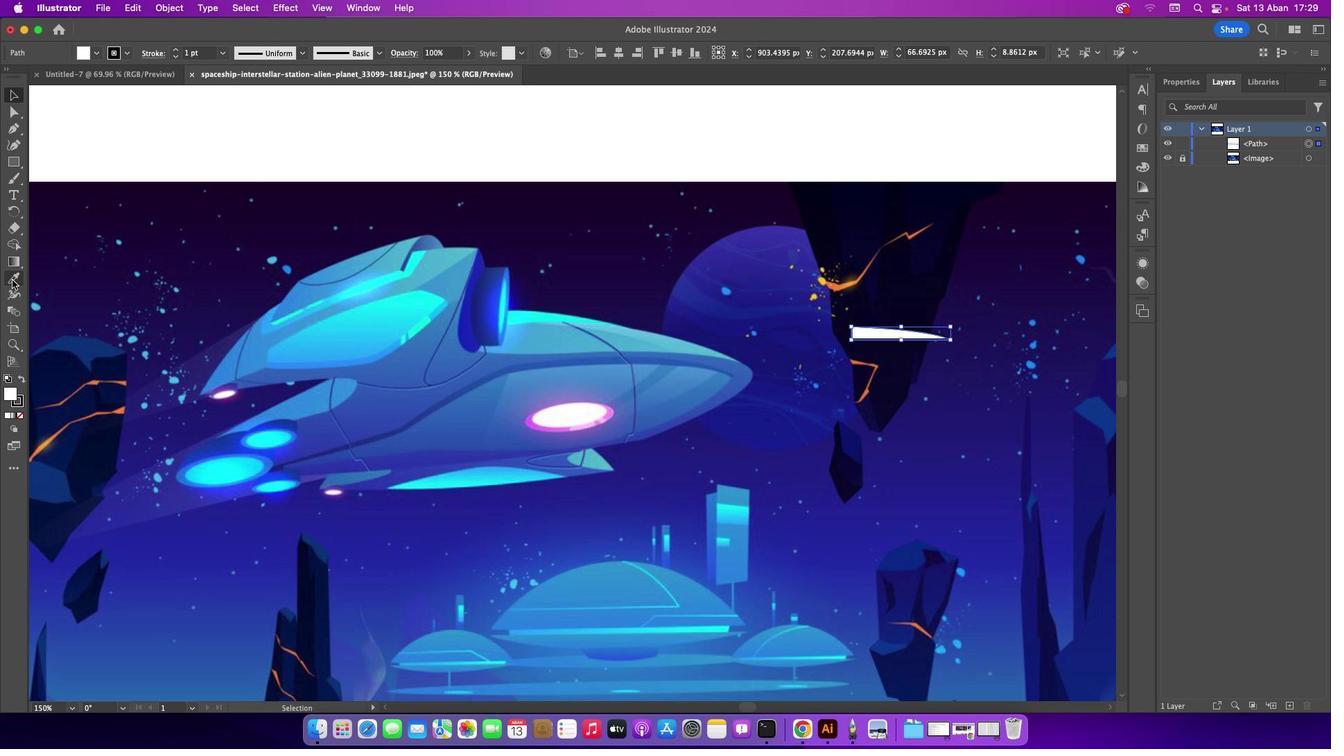 
Action: Mouse pressed left at (12, 279)
Screenshot: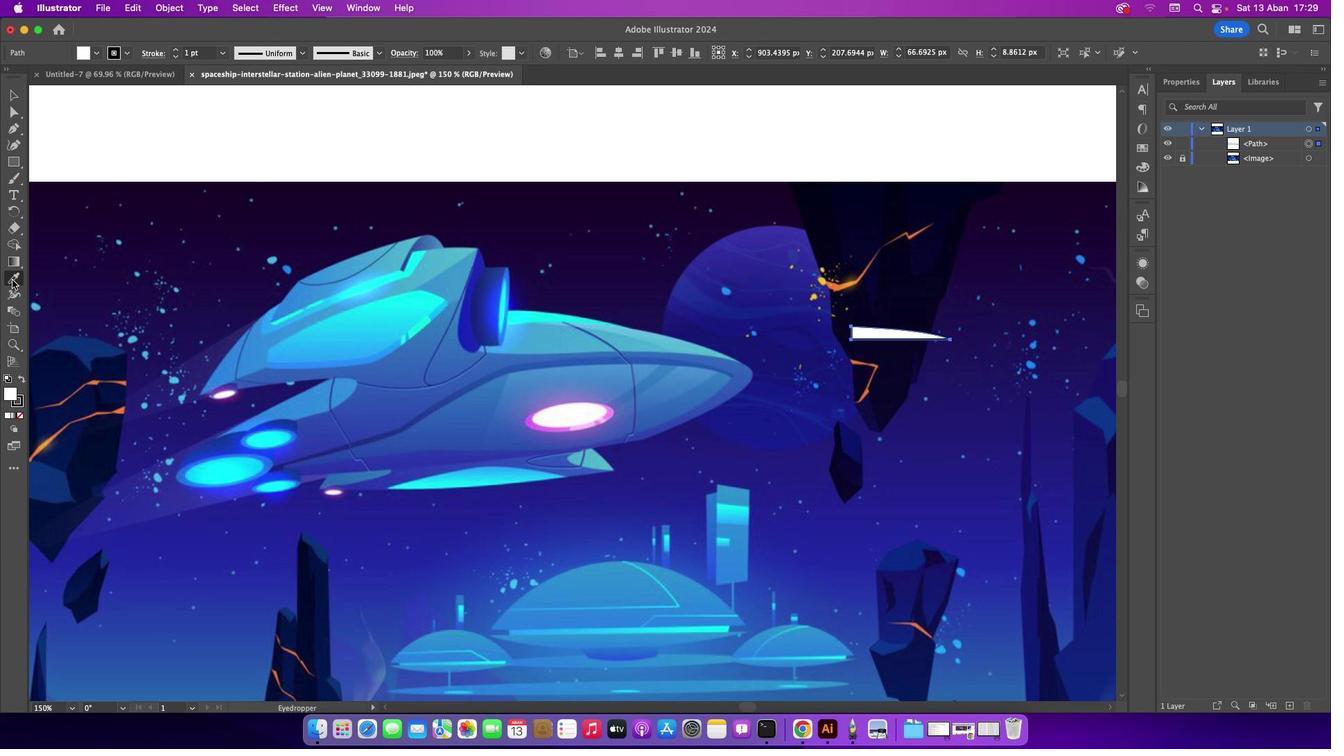 
Action: Mouse moved to (517, 310)
Screenshot: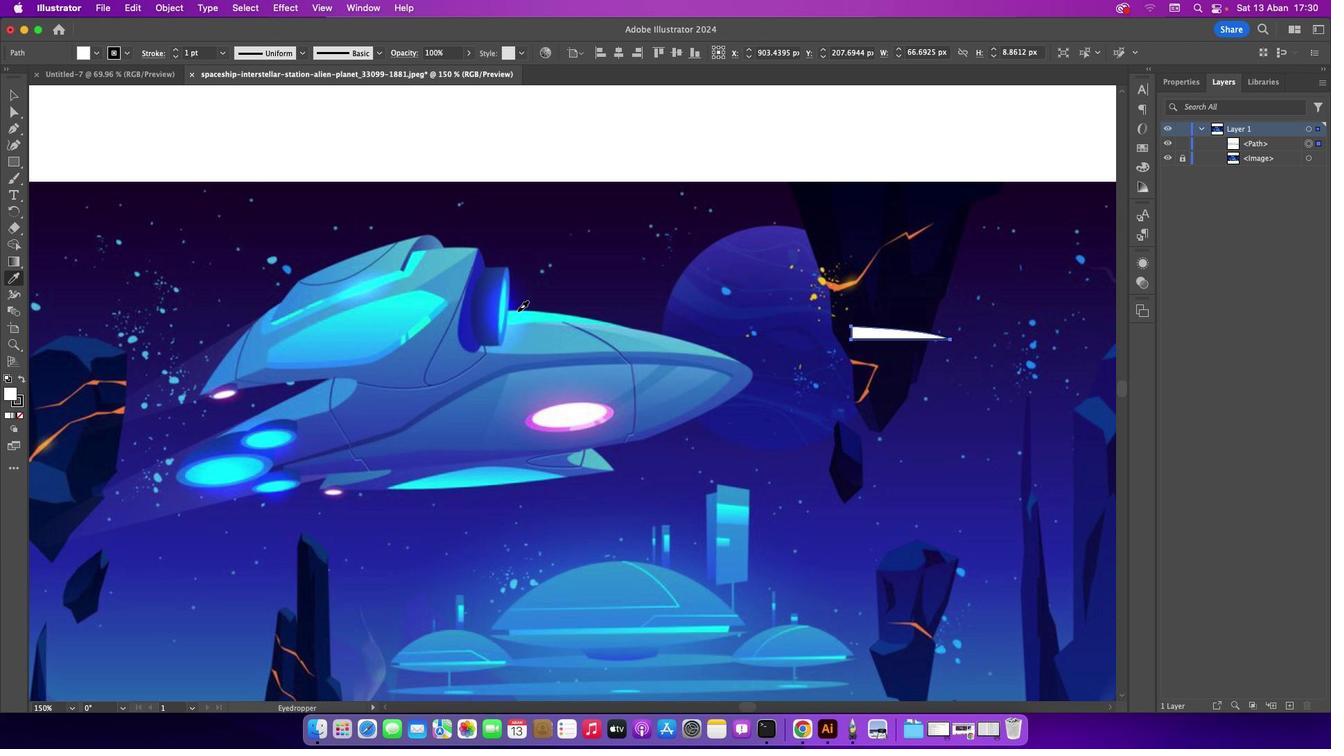 
Action: Mouse pressed left at (517, 310)
Screenshot: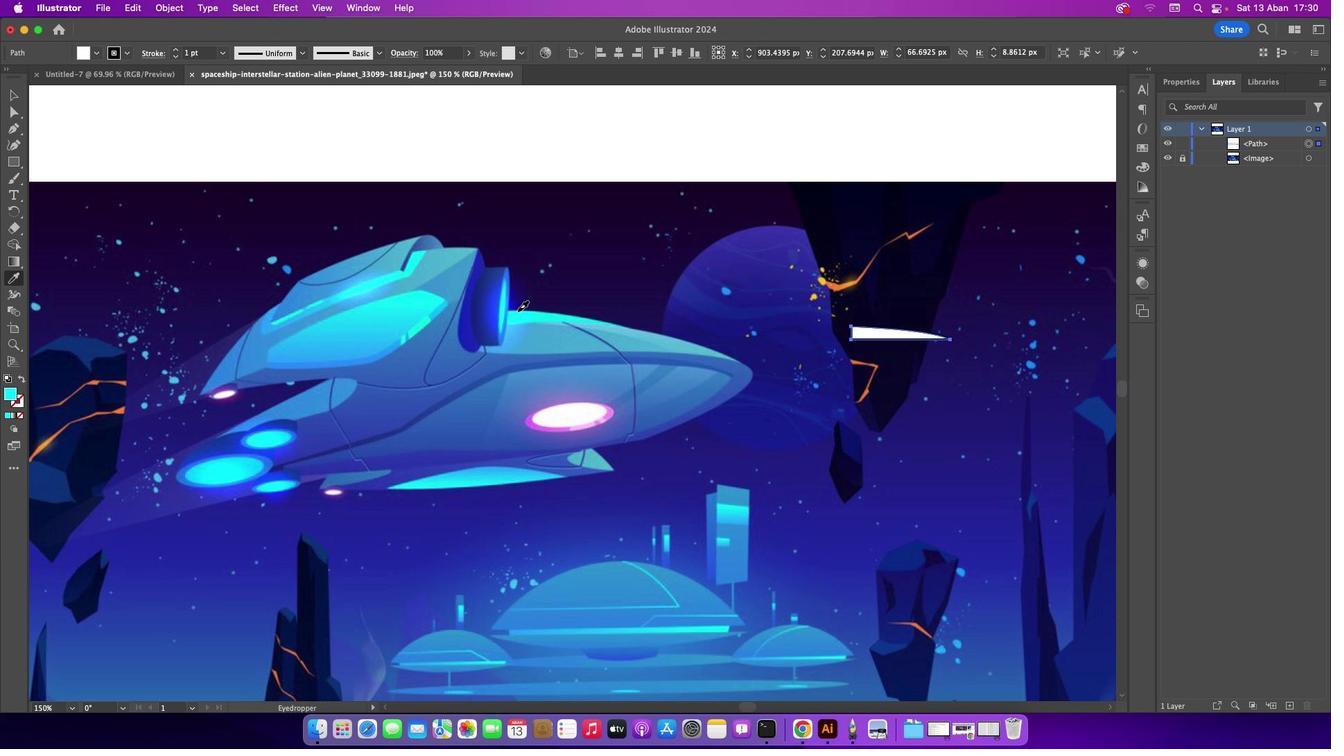 
Action: Mouse moved to (529, 316)
Screenshot: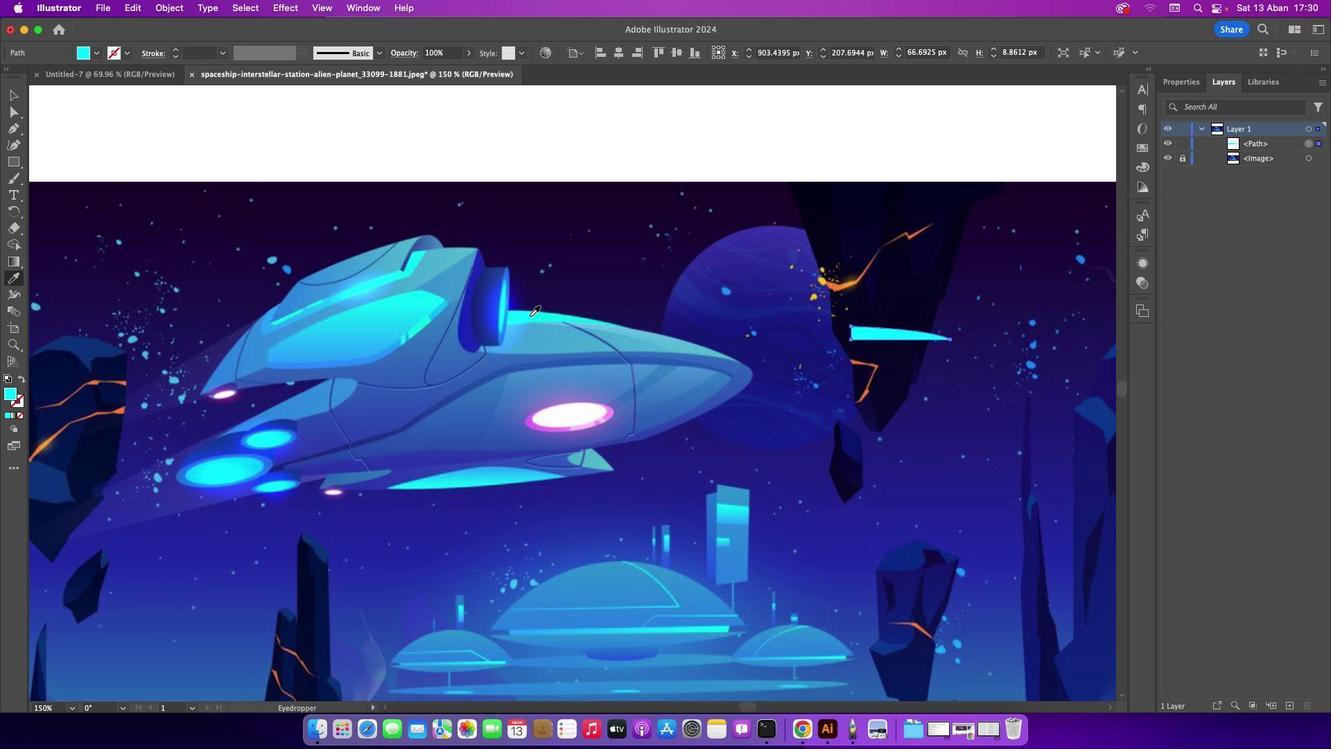 
Action: Mouse pressed left at (529, 316)
Screenshot: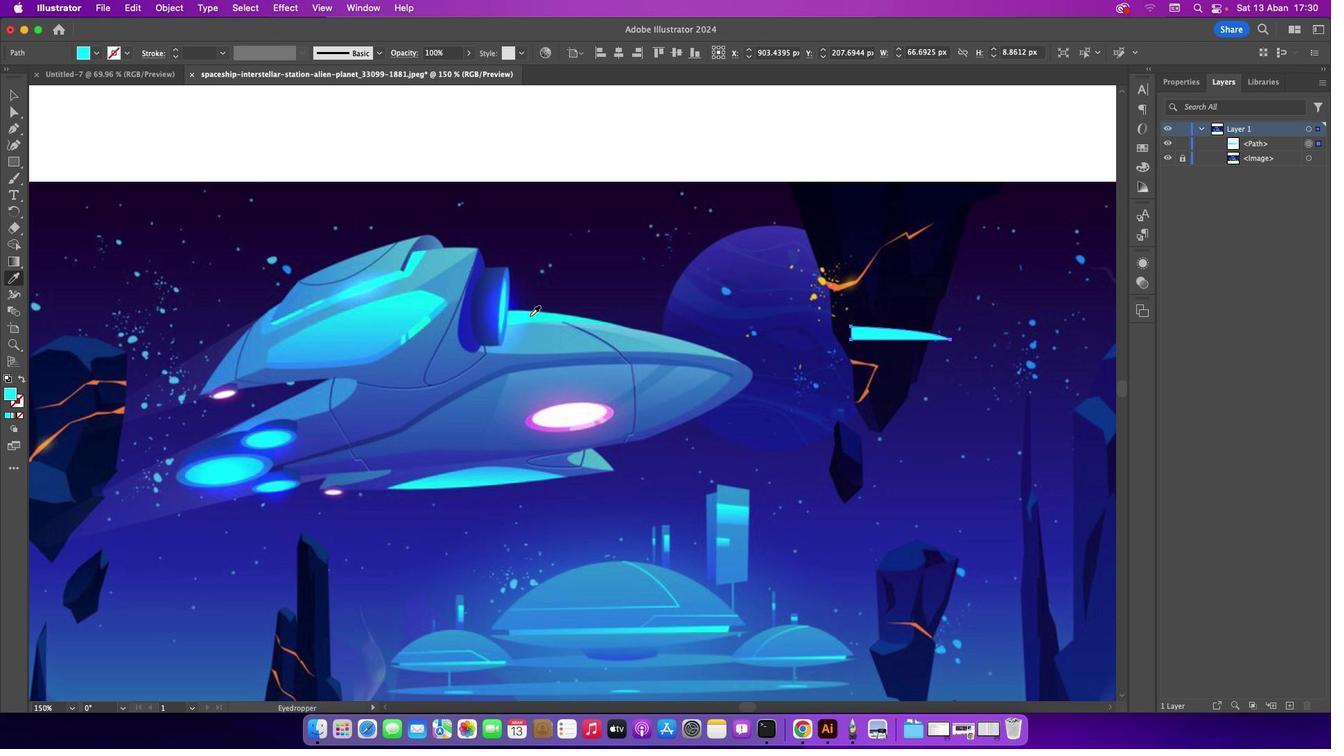 
Action: Mouse moved to (20, 96)
Screenshot: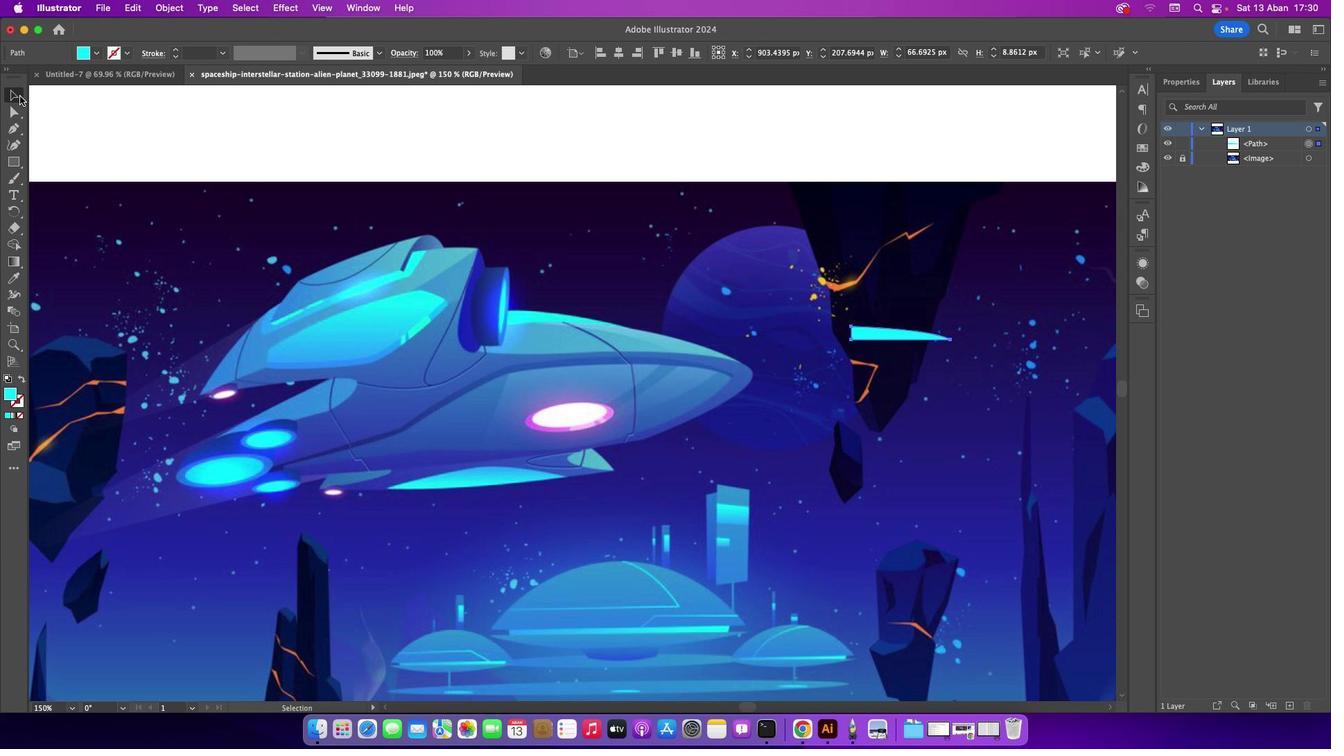 
Action: Mouse pressed left at (20, 96)
Screenshot: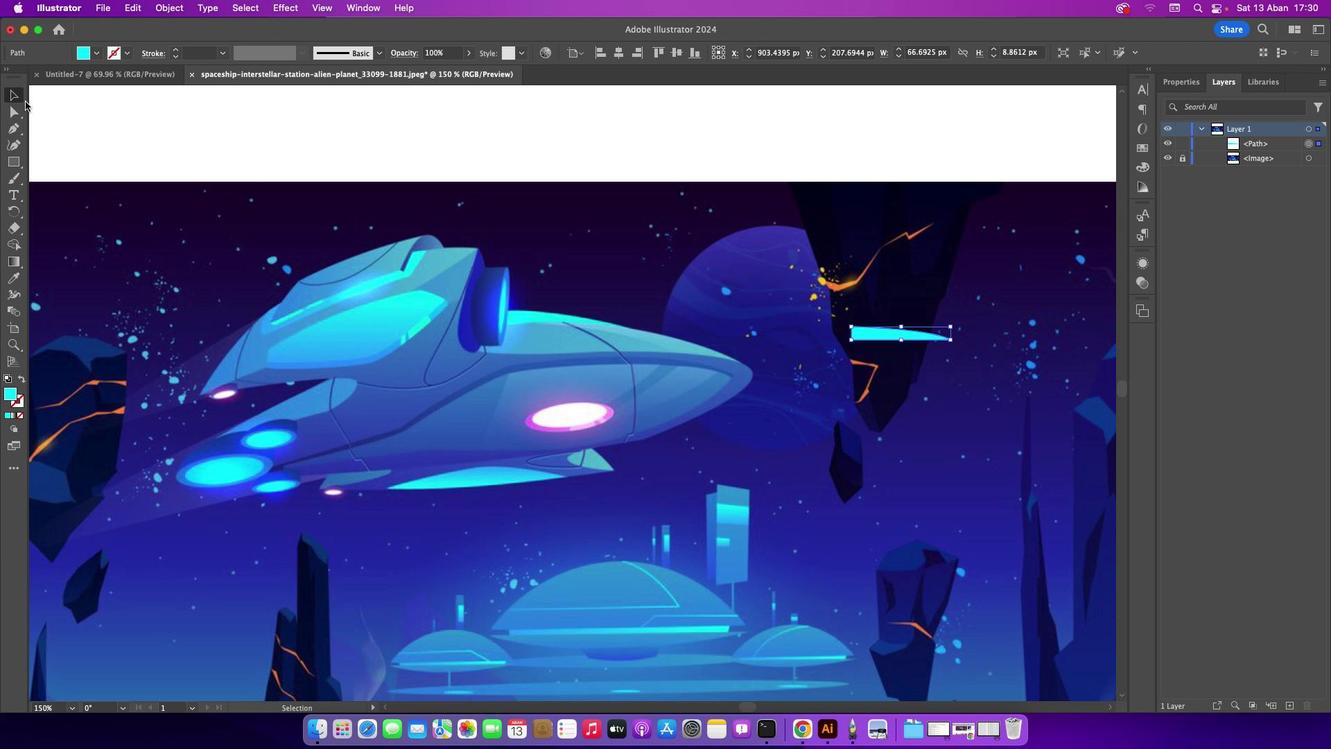 
Action: Mouse moved to (499, 285)
Screenshot: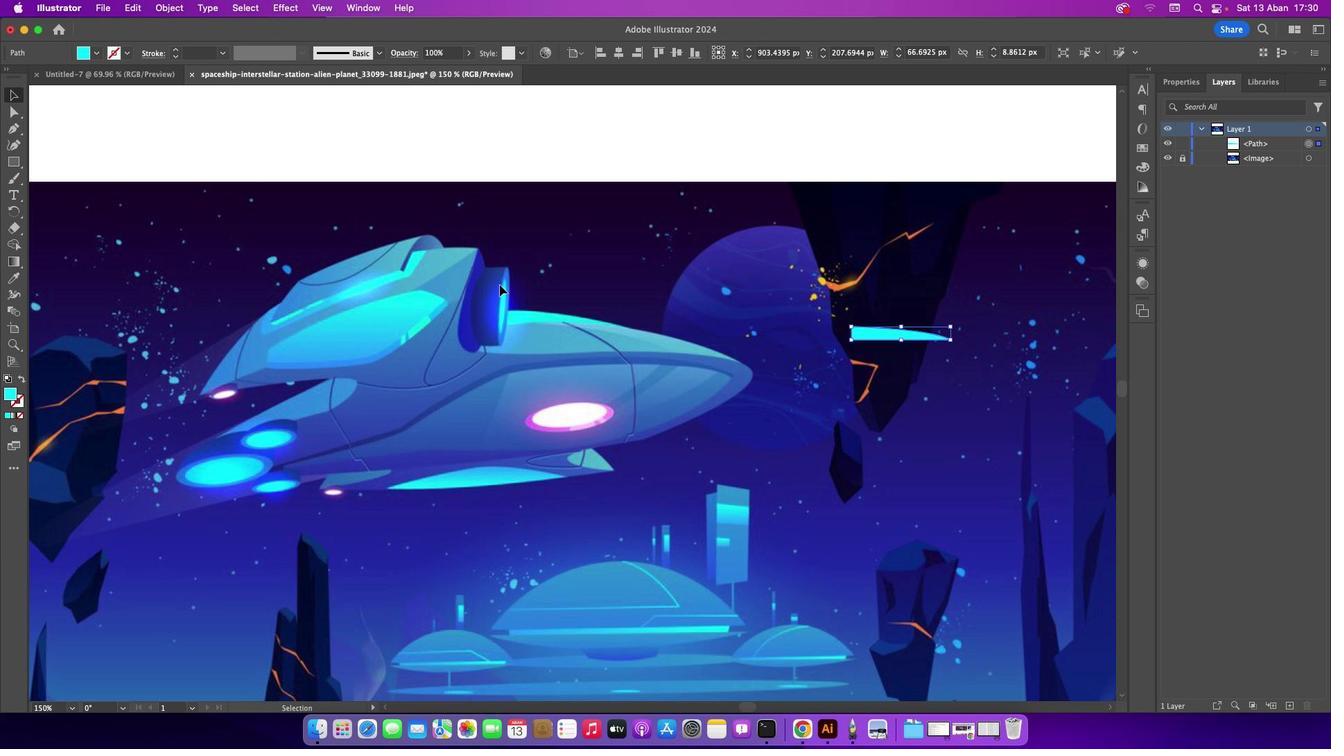 
Action: Mouse pressed left at (499, 285)
Screenshot: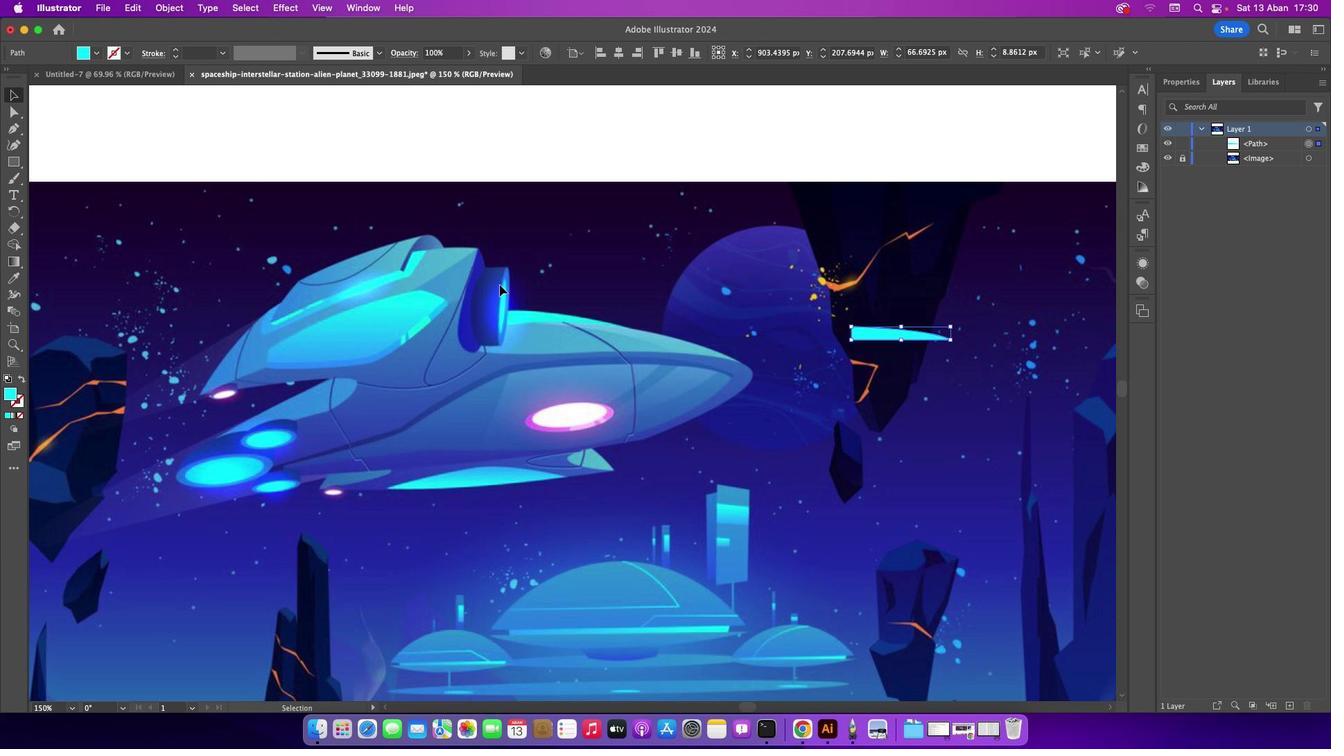 
Action: Mouse moved to (586, 288)
Screenshot: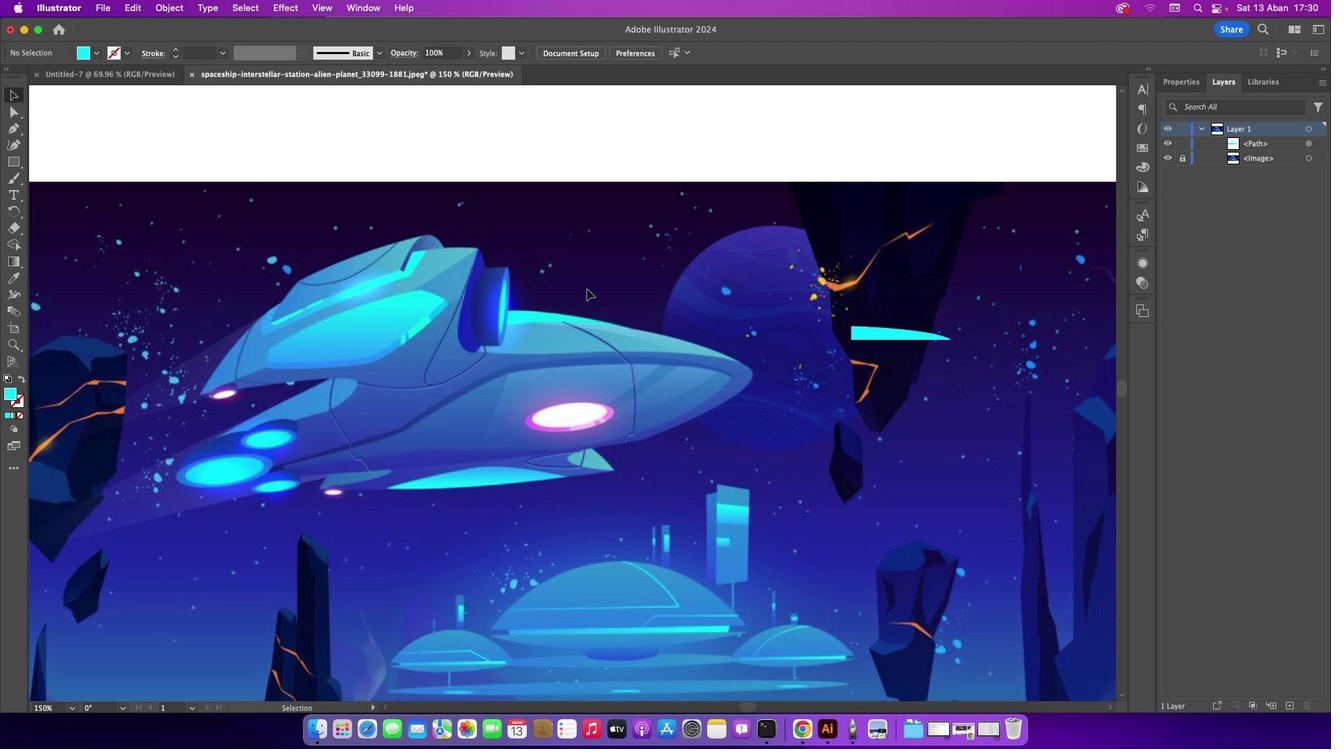 
Action: Mouse scrolled (586, 288) with delta (0, 0)
Screenshot: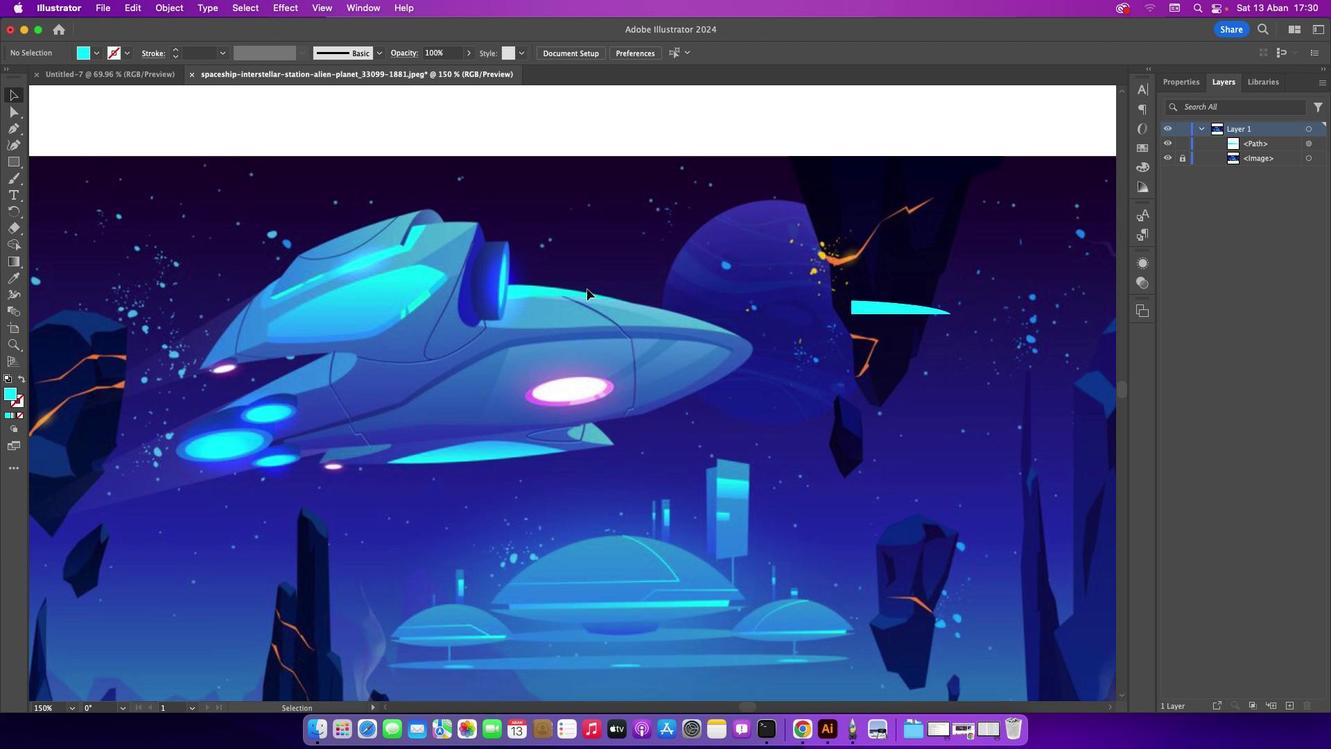 
Action: Mouse scrolled (586, 288) with delta (0, 0)
Screenshot: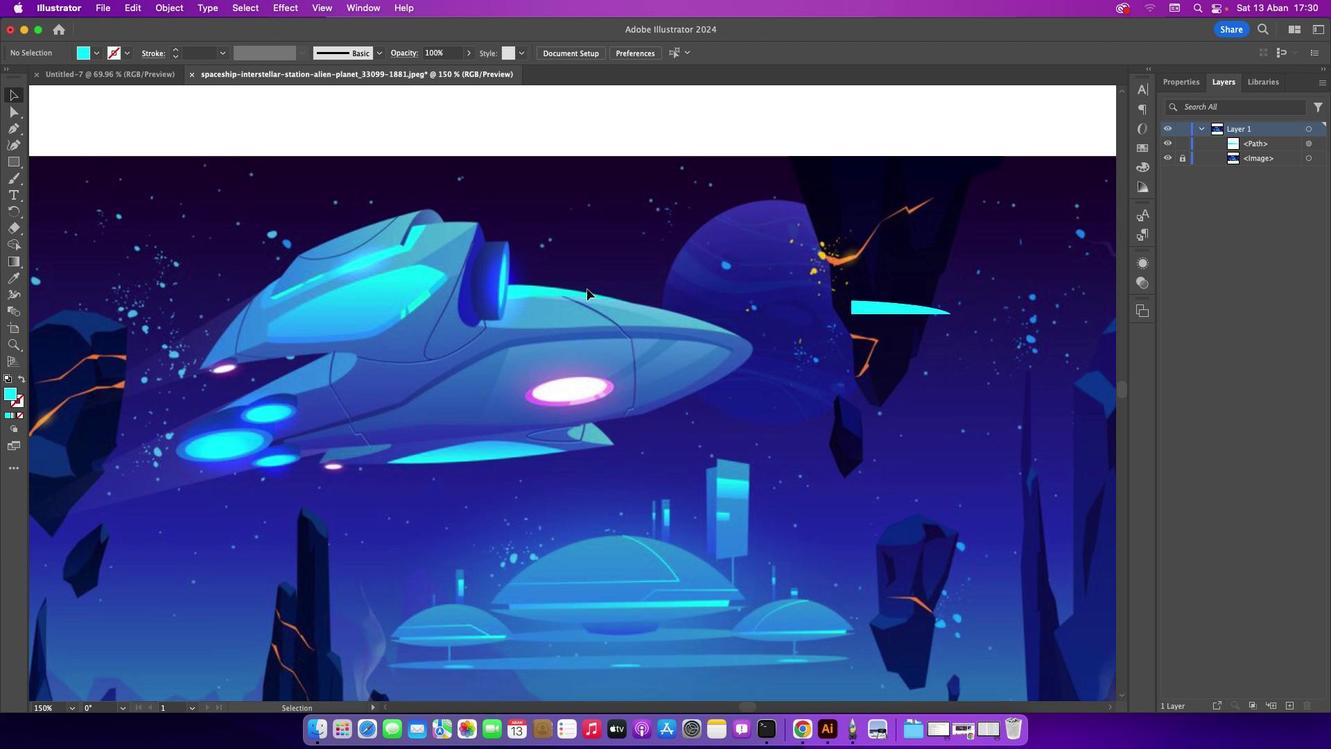 
Action: Mouse scrolled (586, 288) with delta (0, -1)
Screenshot: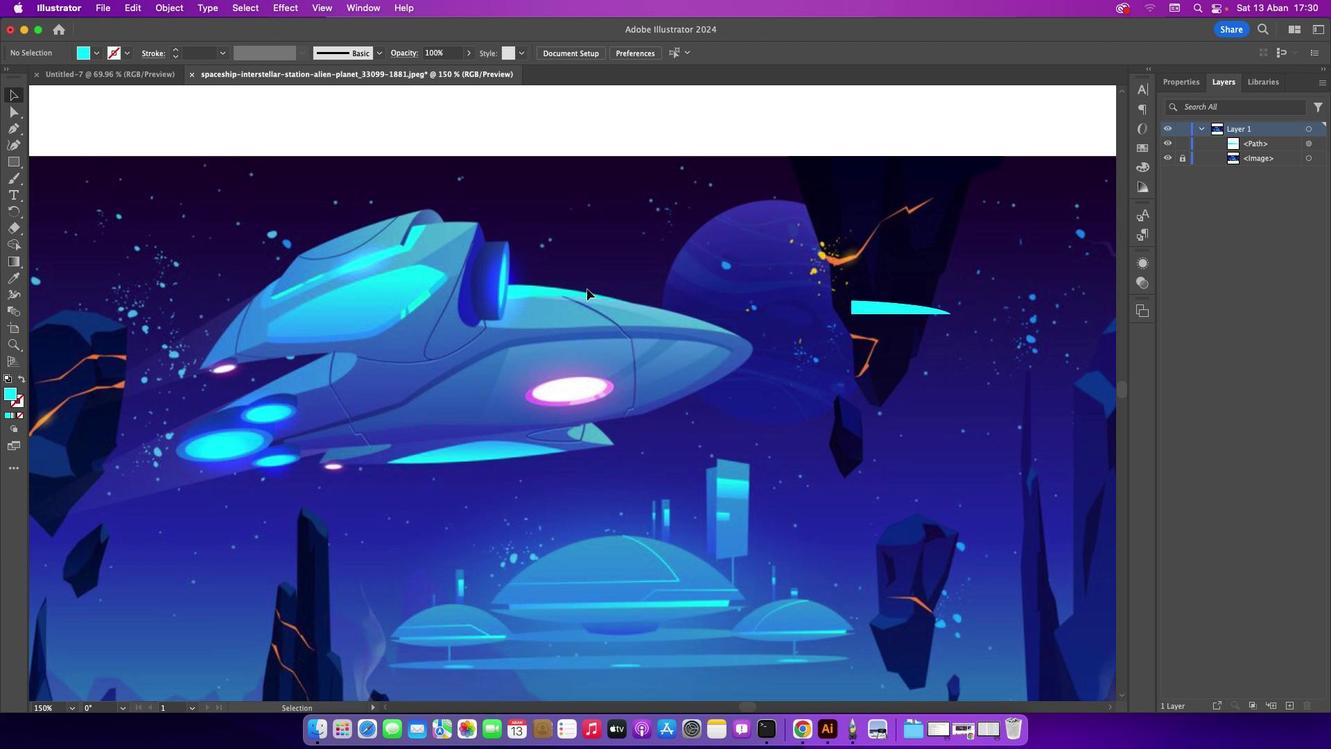 
Action: Mouse moved to (586, 289)
Screenshot: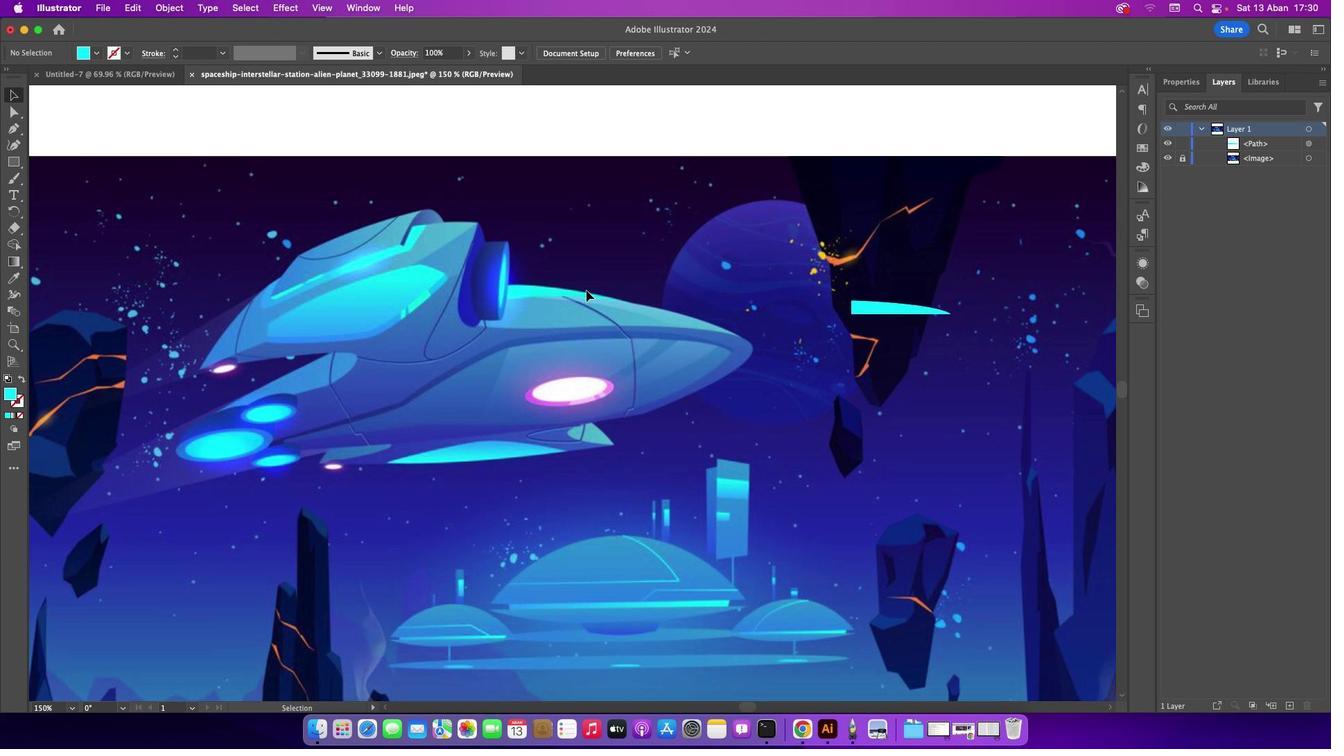 
Action: Mouse scrolled (586, 289) with delta (0, 0)
Screenshot: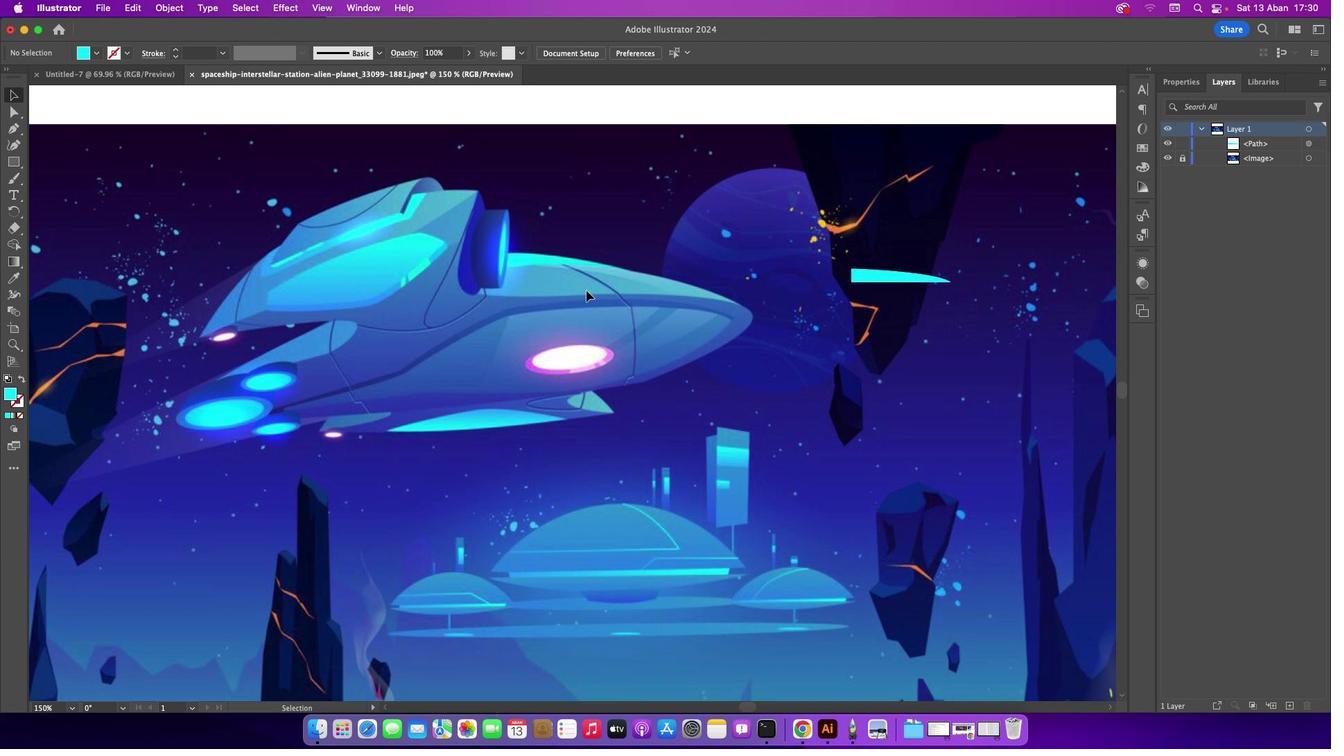 
Action: Mouse scrolled (586, 289) with delta (0, 0)
Screenshot: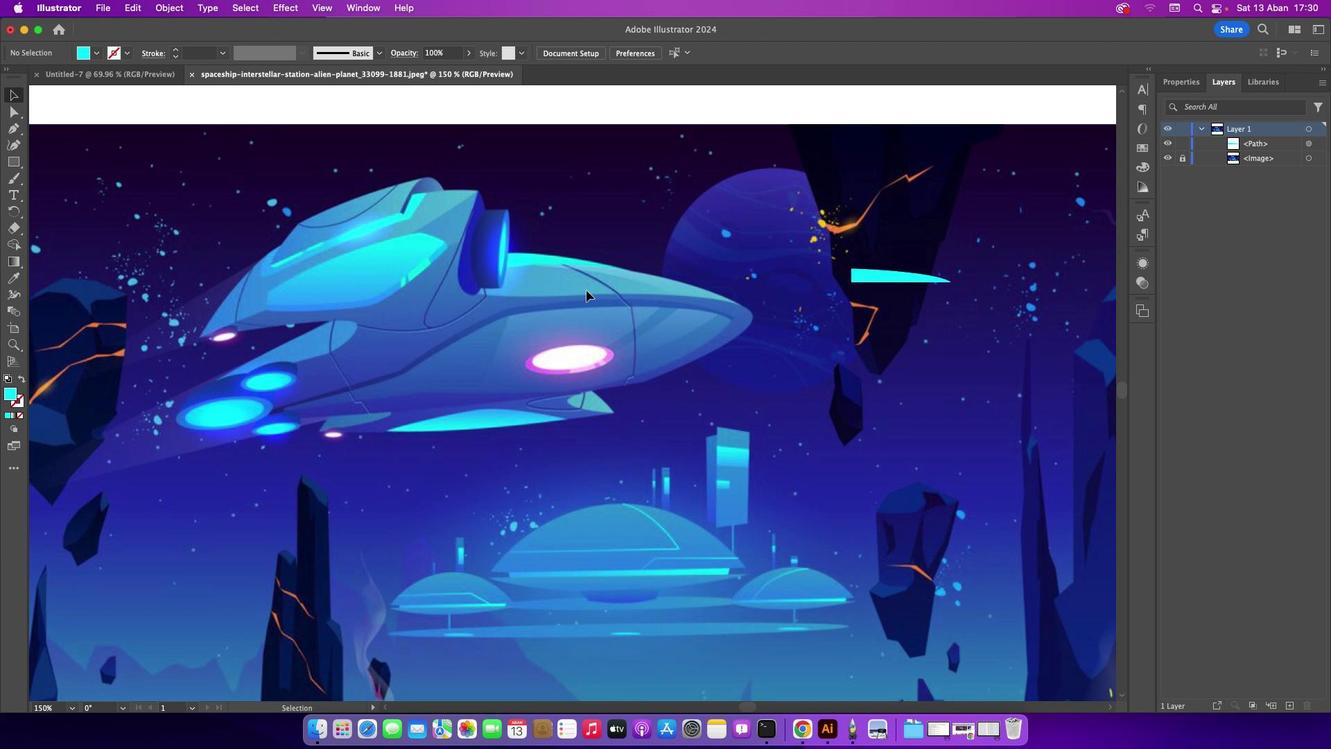 
Action: Mouse scrolled (586, 289) with delta (0, -2)
Screenshot: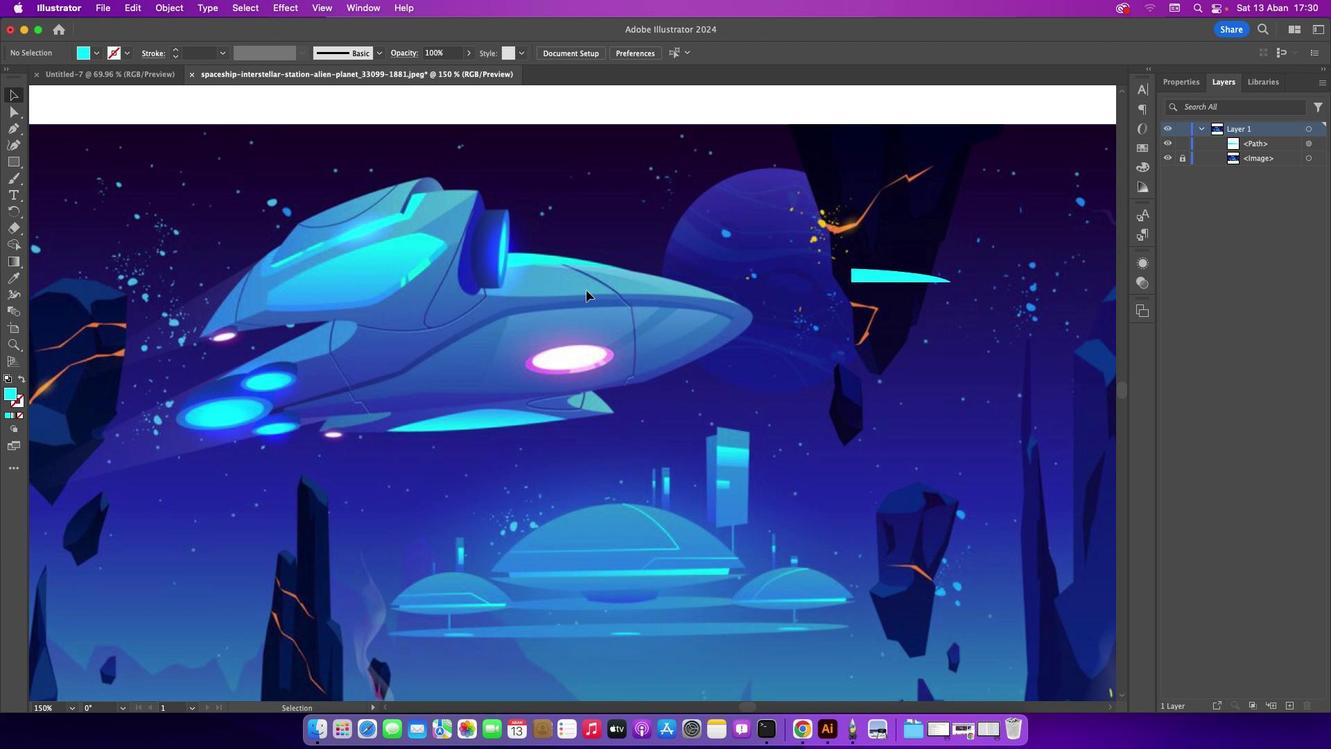 
Action: Mouse moved to (19, 130)
Screenshot: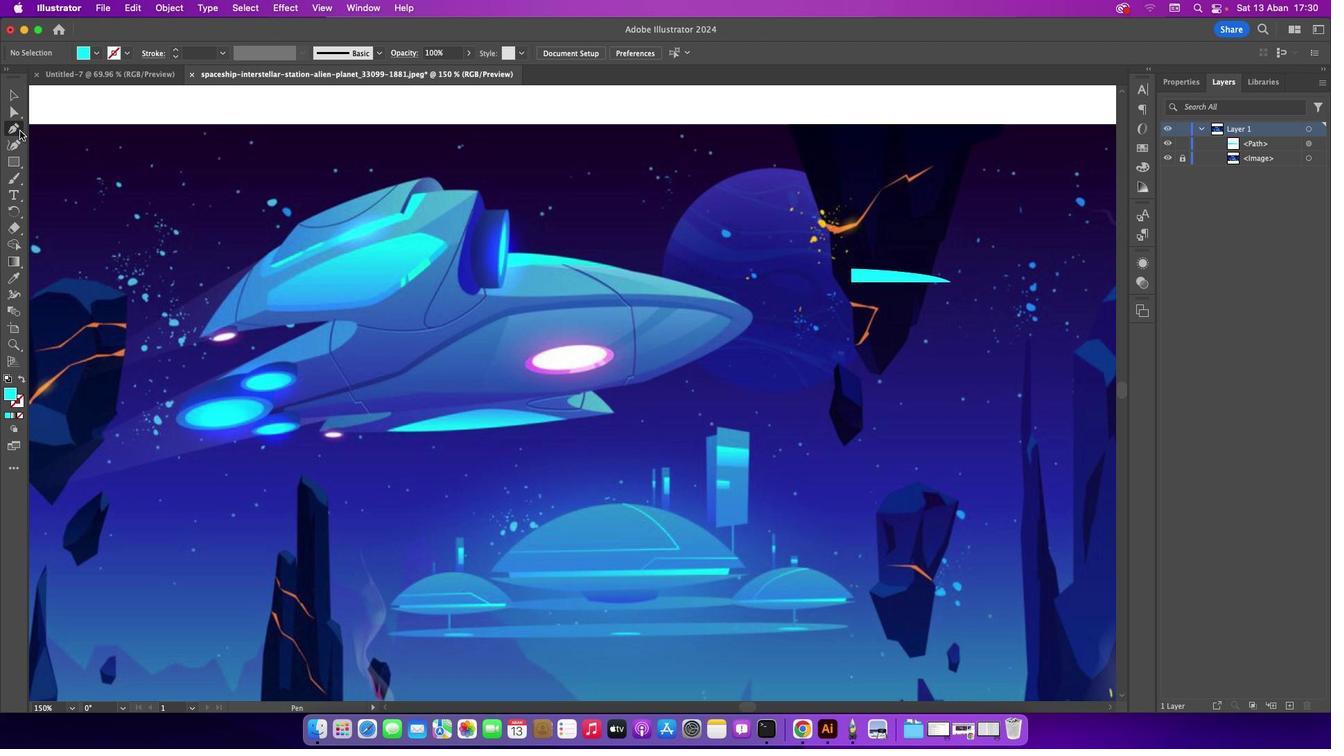 
Action: Mouse pressed left at (19, 130)
Screenshot: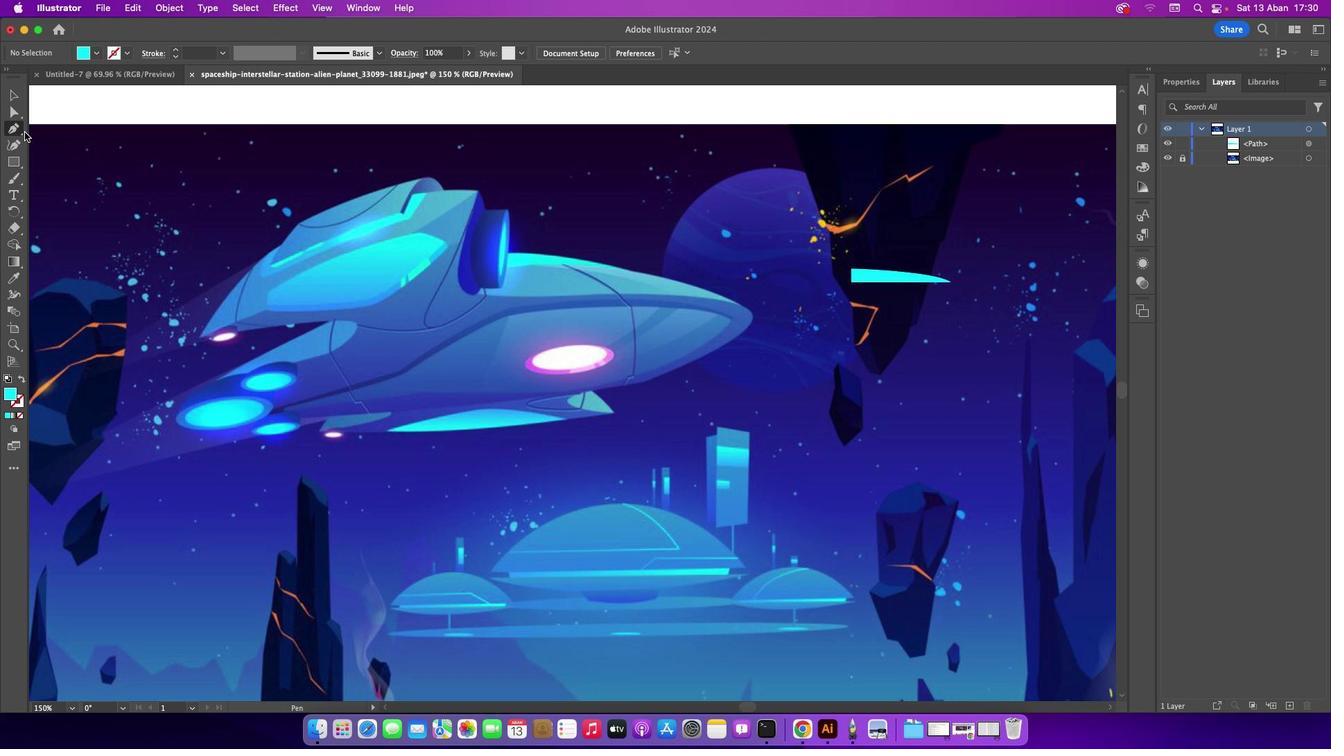 
Action: Mouse moved to (507, 266)
Screenshot: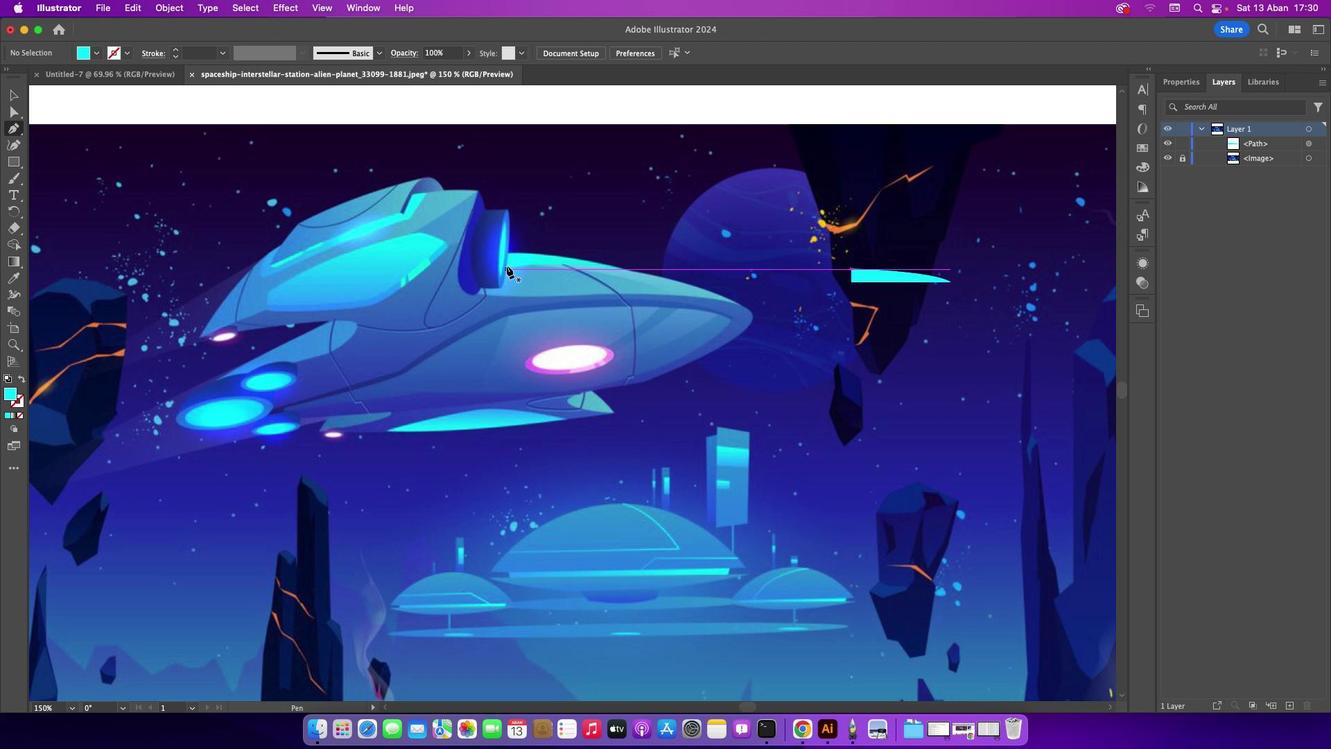
Action: Mouse pressed left at (507, 266)
Screenshot: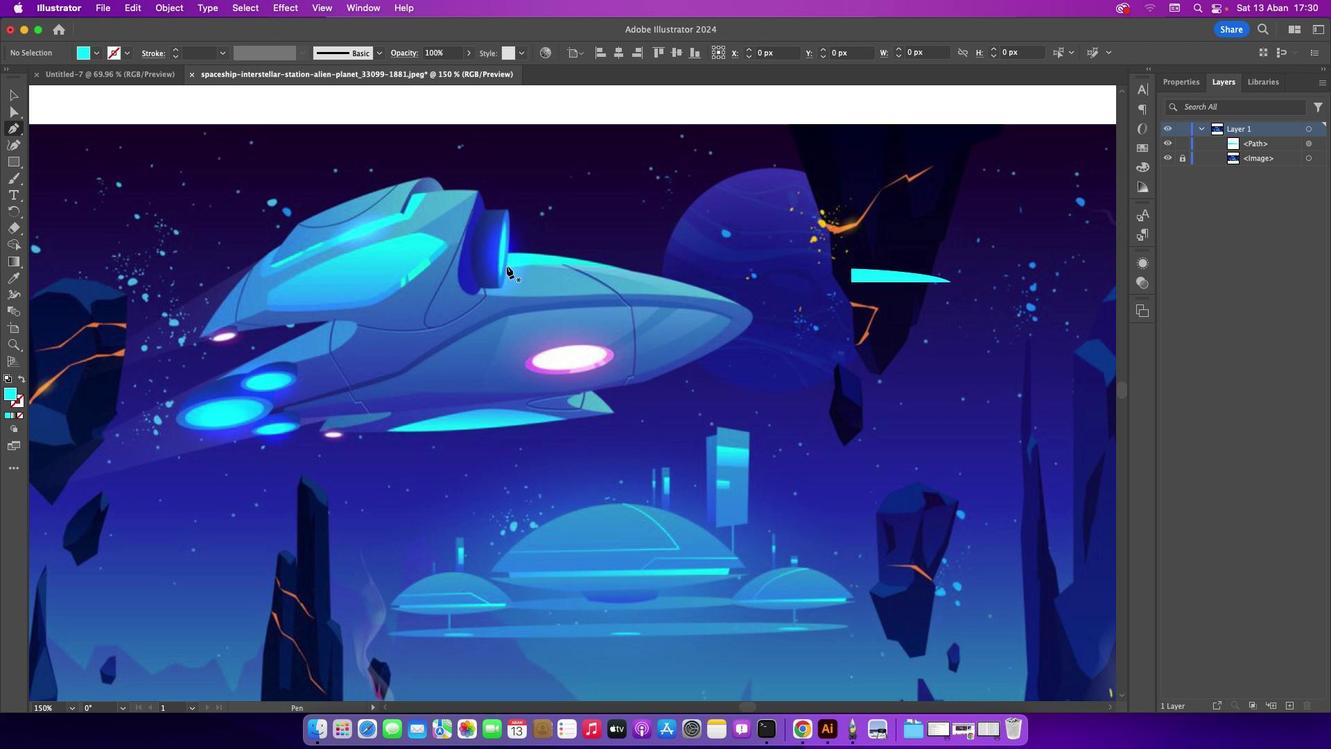 
Action: Mouse moved to (617, 267)
Screenshot: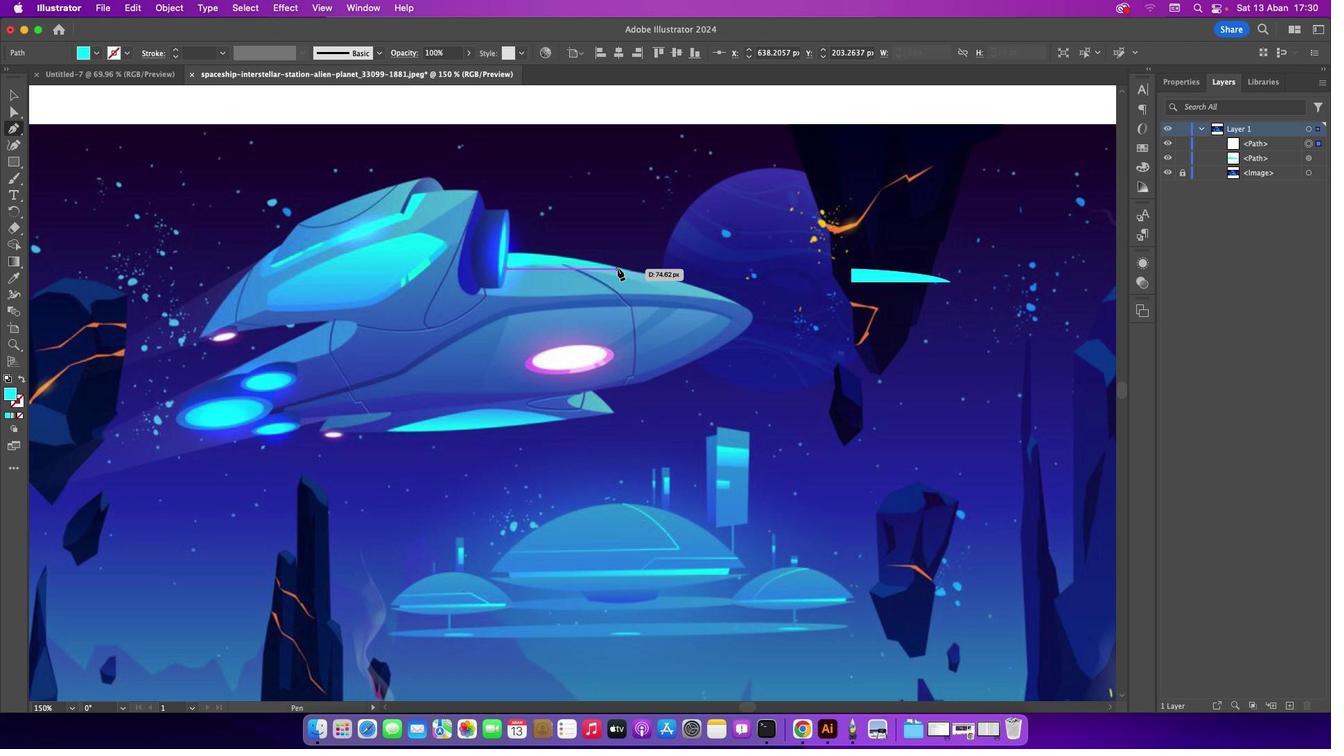 
Action: Mouse pressed left at (617, 267)
Screenshot: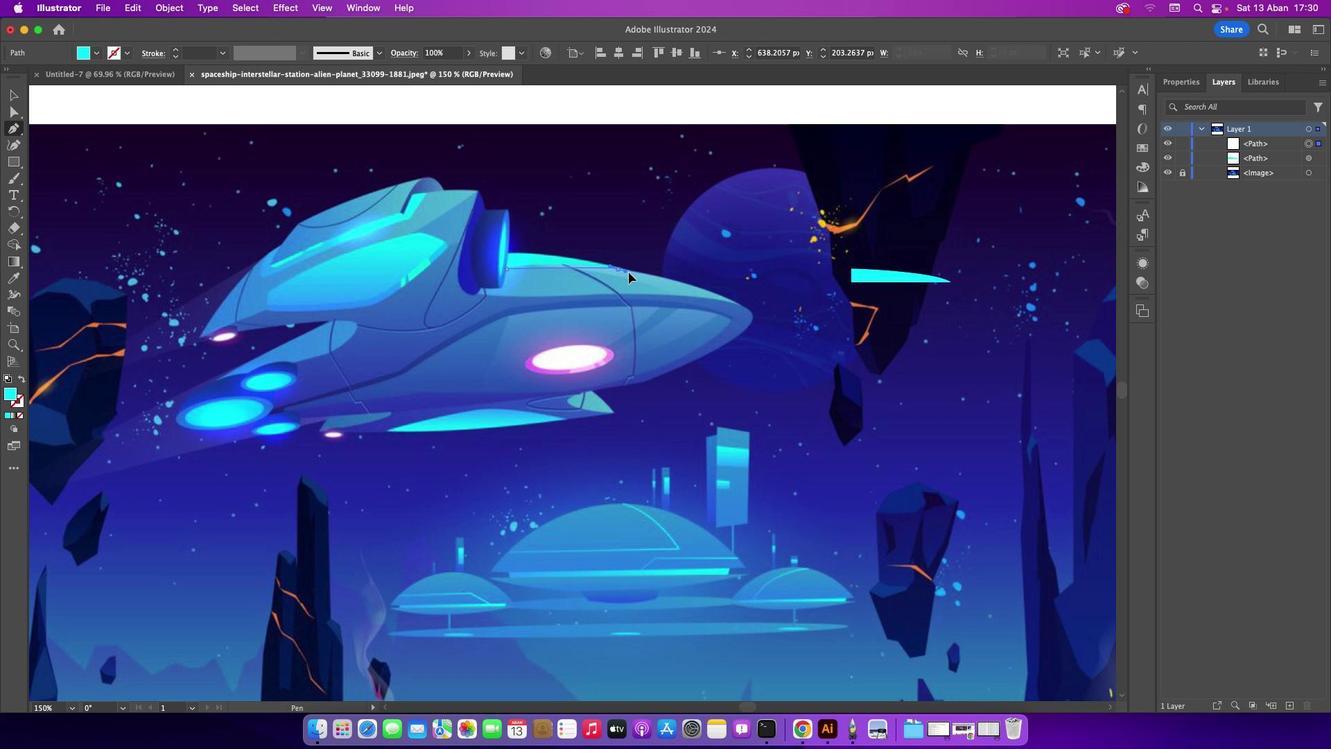 
Action: Mouse moved to (737, 301)
Screenshot: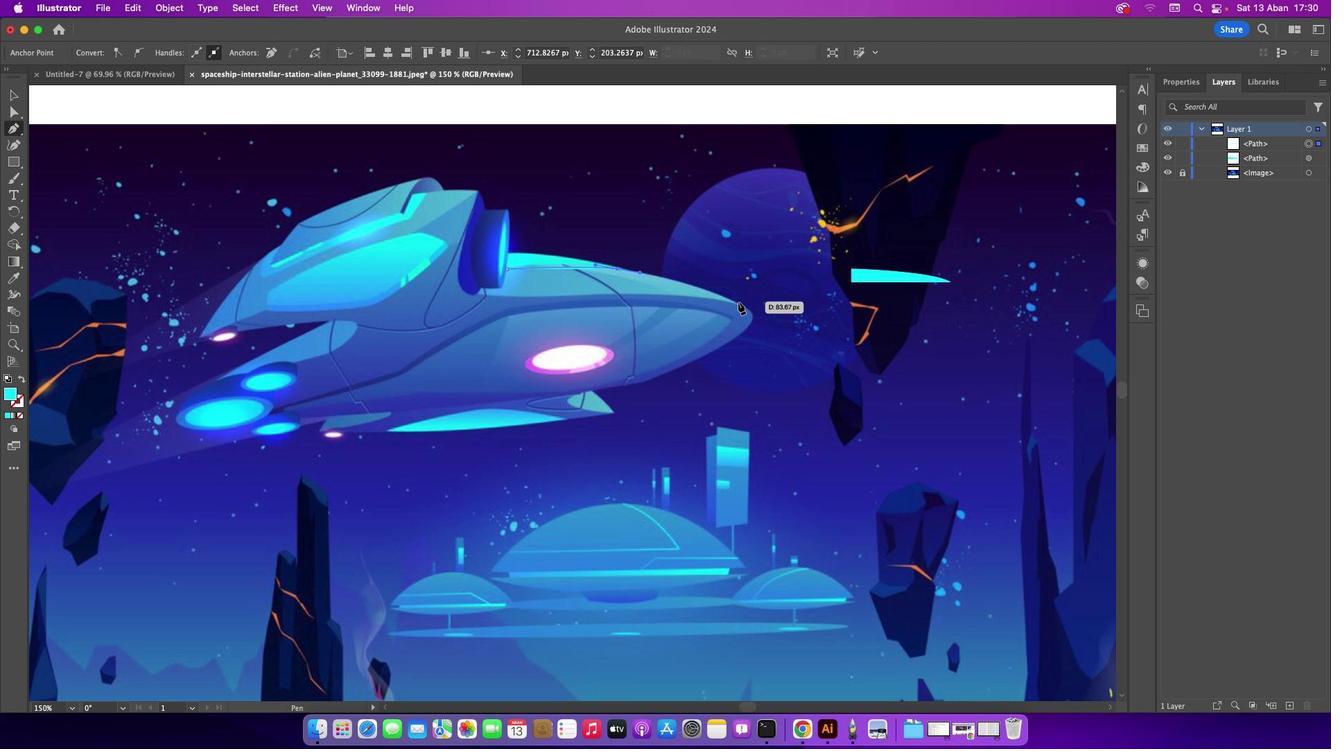 
Action: Mouse pressed left at (737, 301)
Screenshot: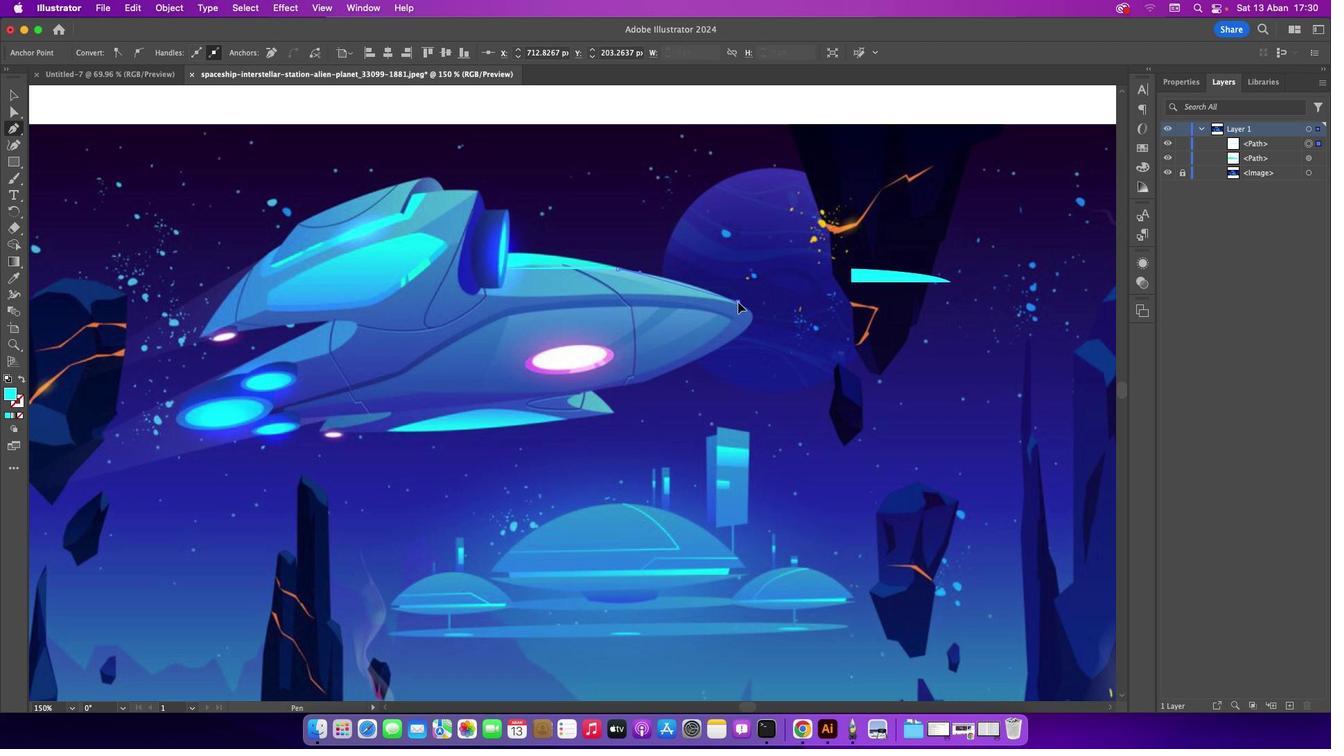 
Action: Mouse moved to (735, 300)
Screenshot: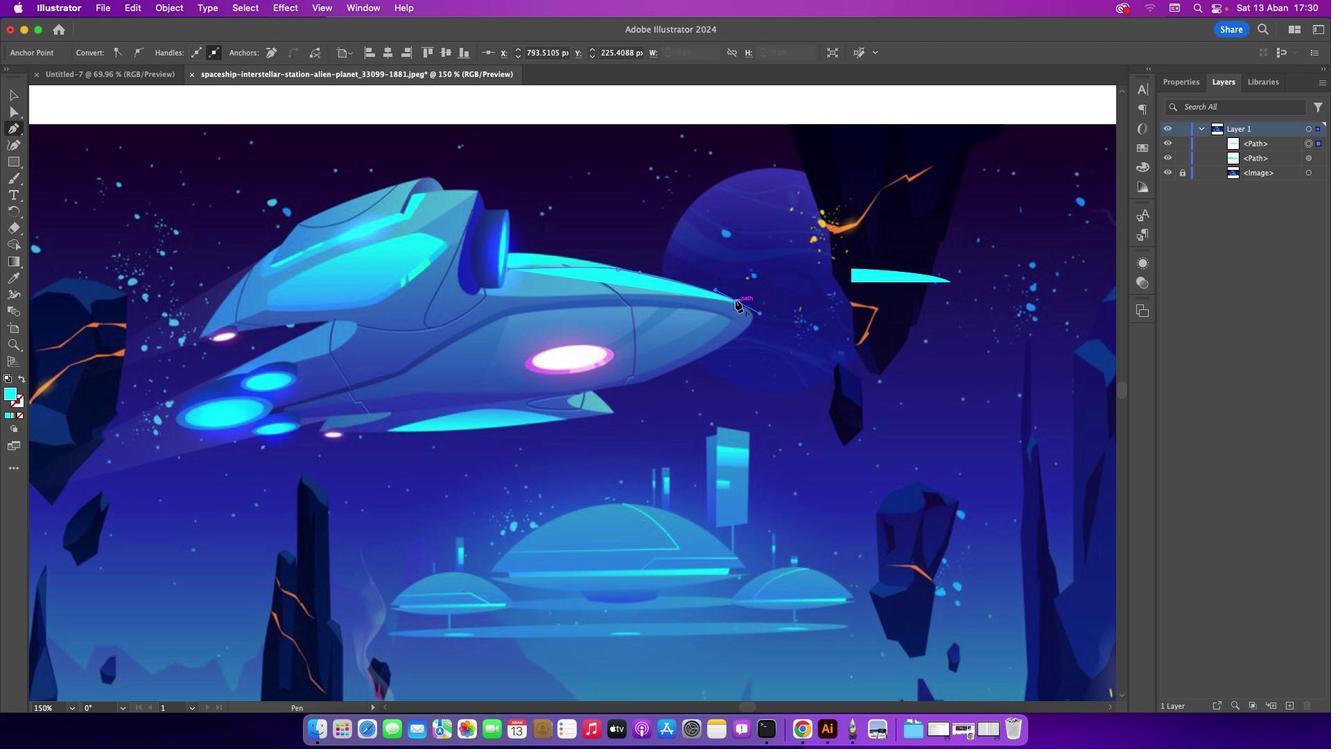 
Action: Mouse pressed left at (735, 300)
Screenshot: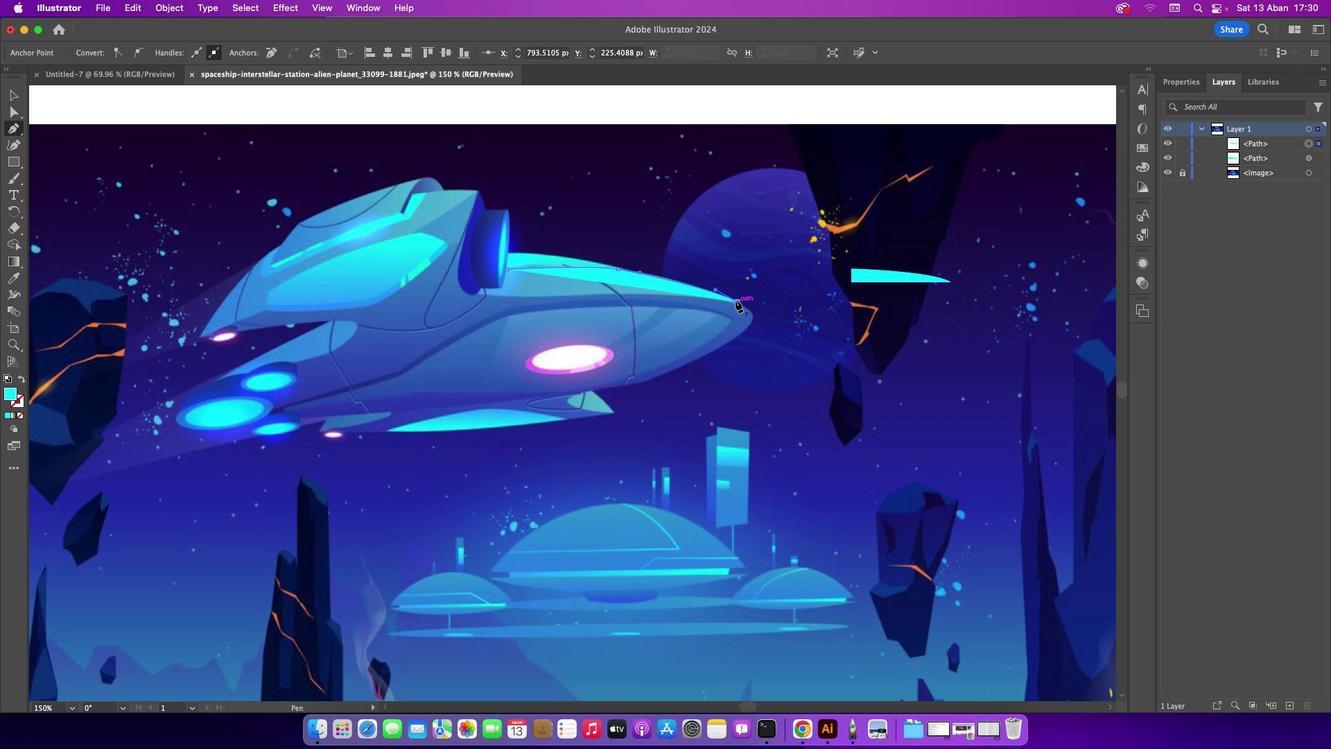 
Action: Mouse moved to (665, 294)
Screenshot: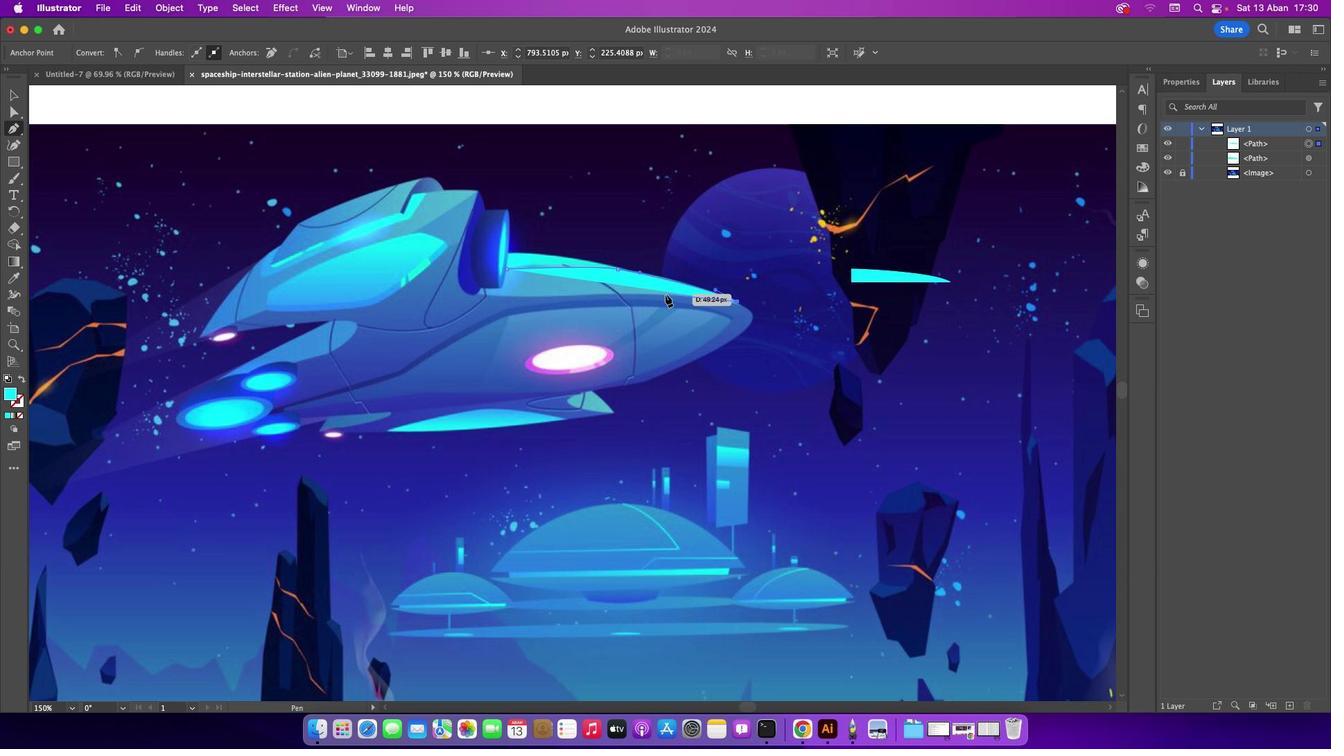 
Action: Mouse pressed left at (665, 294)
Screenshot: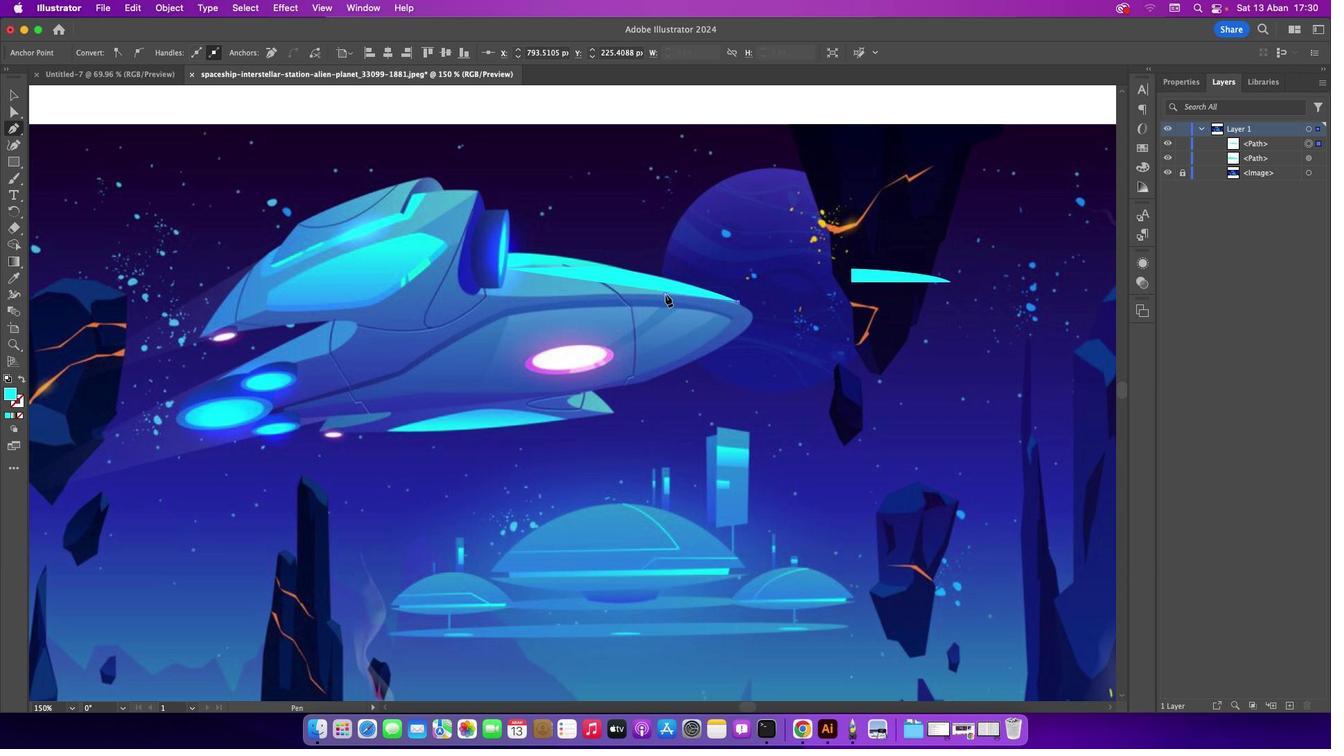 
Action: Mouse moved to (553, 296)
Screenshot: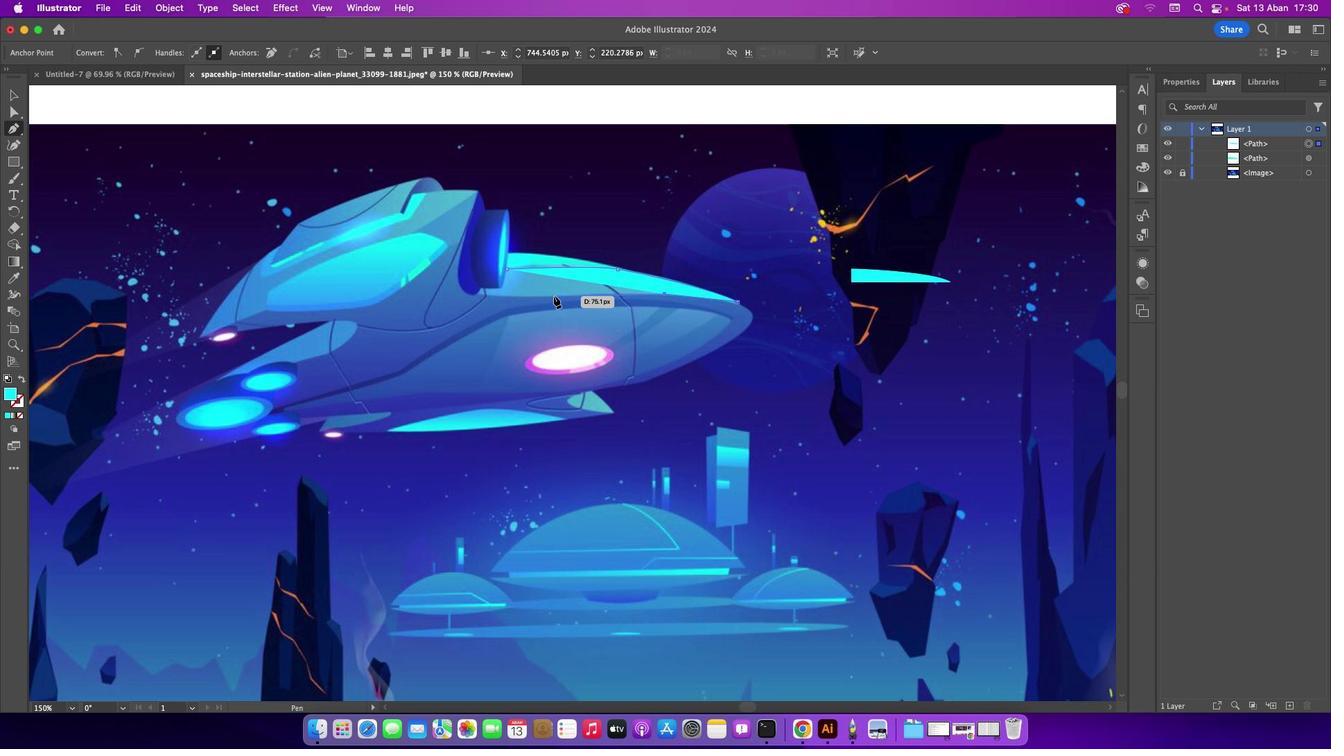 
Action: Mouse pressed left at (553, 296)
Screenshot: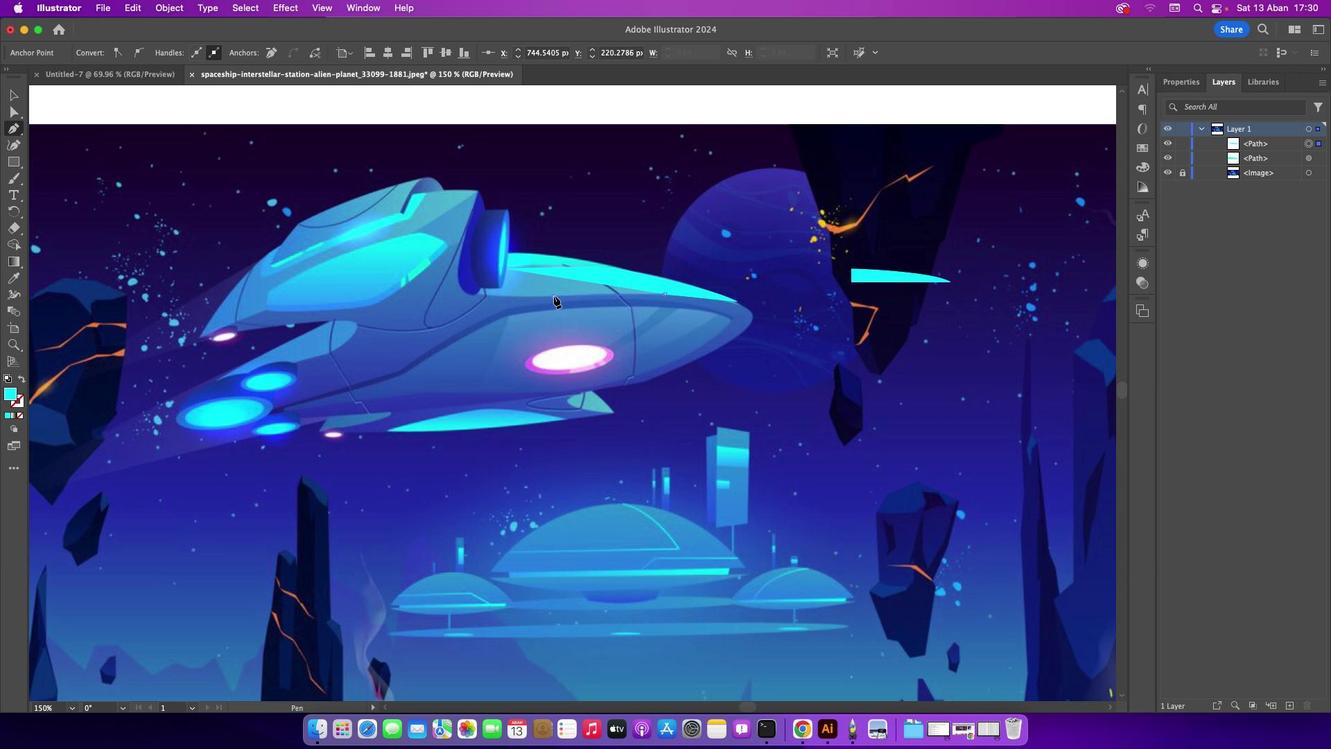 
Action: Mouse moved to (477, 293)
Screenshot: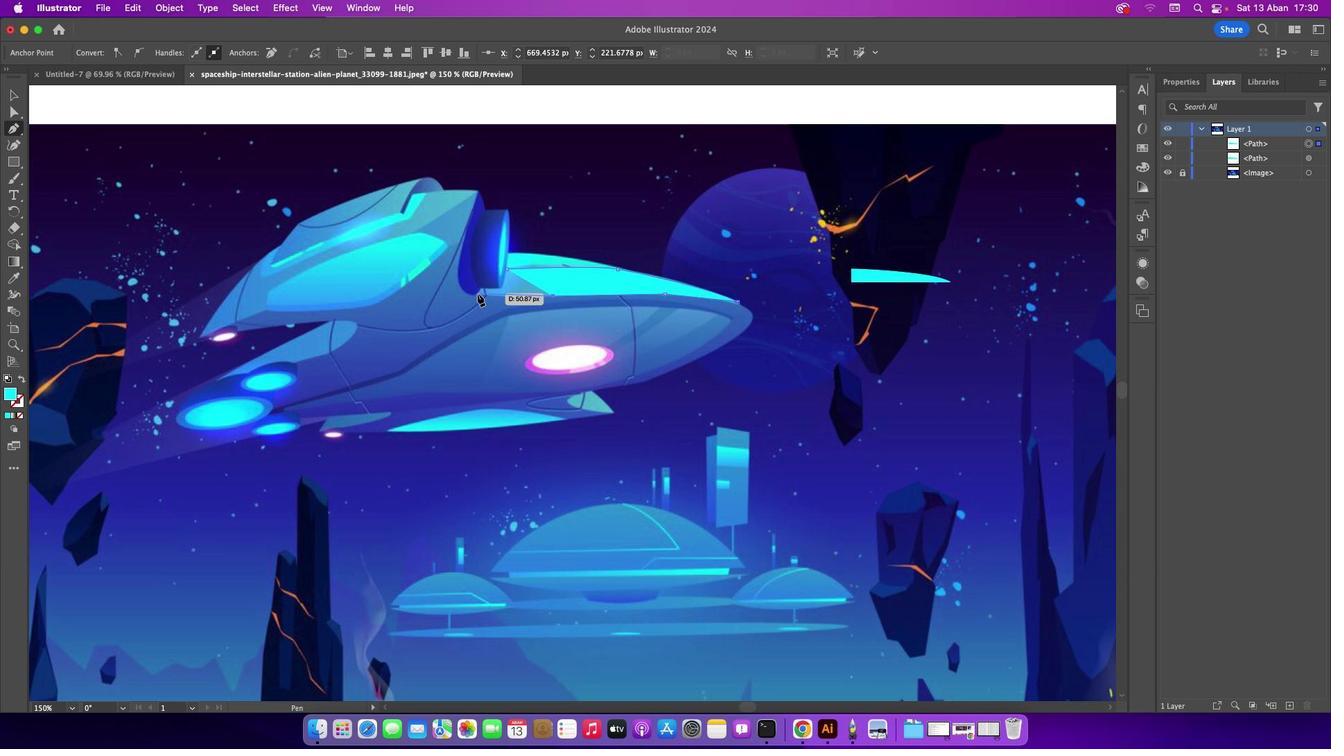 
Action: Mouse pressed left at (477, 293)
Screenshot: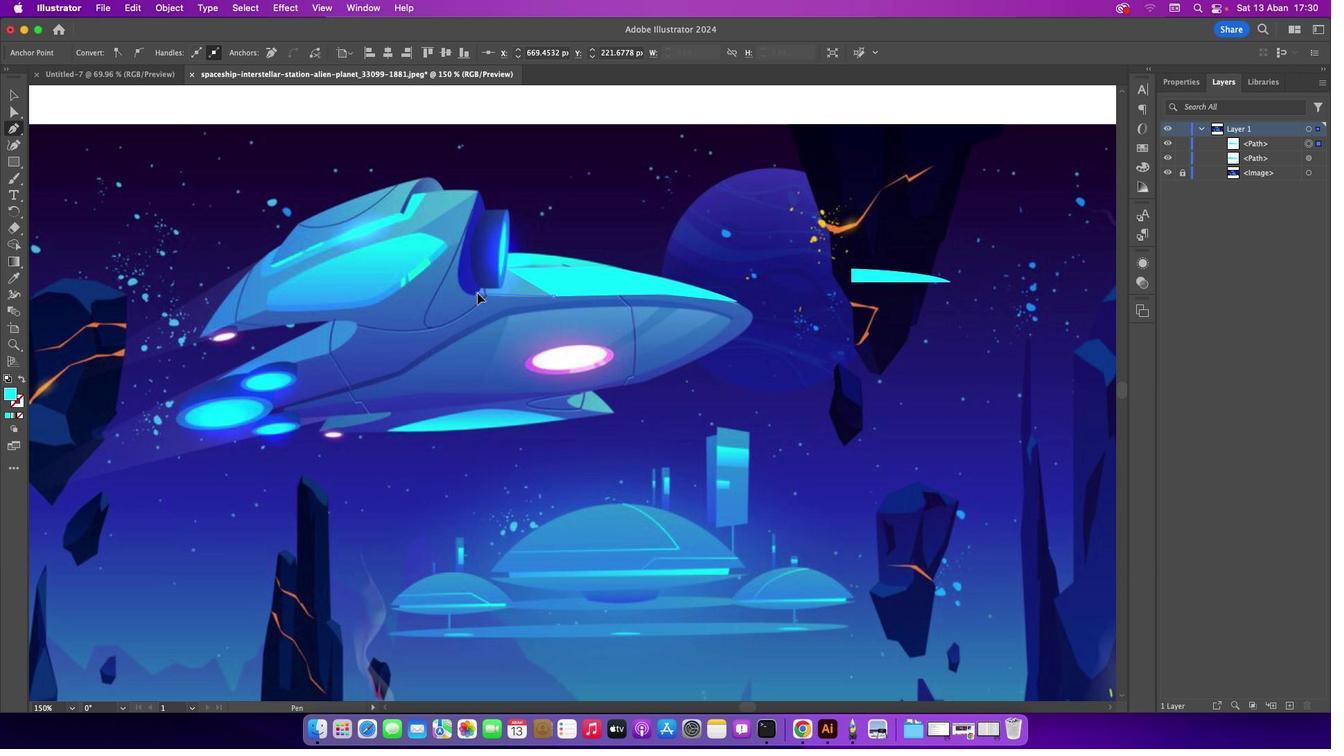 
Action: Mouse moved to (476, 292)
Screenshot: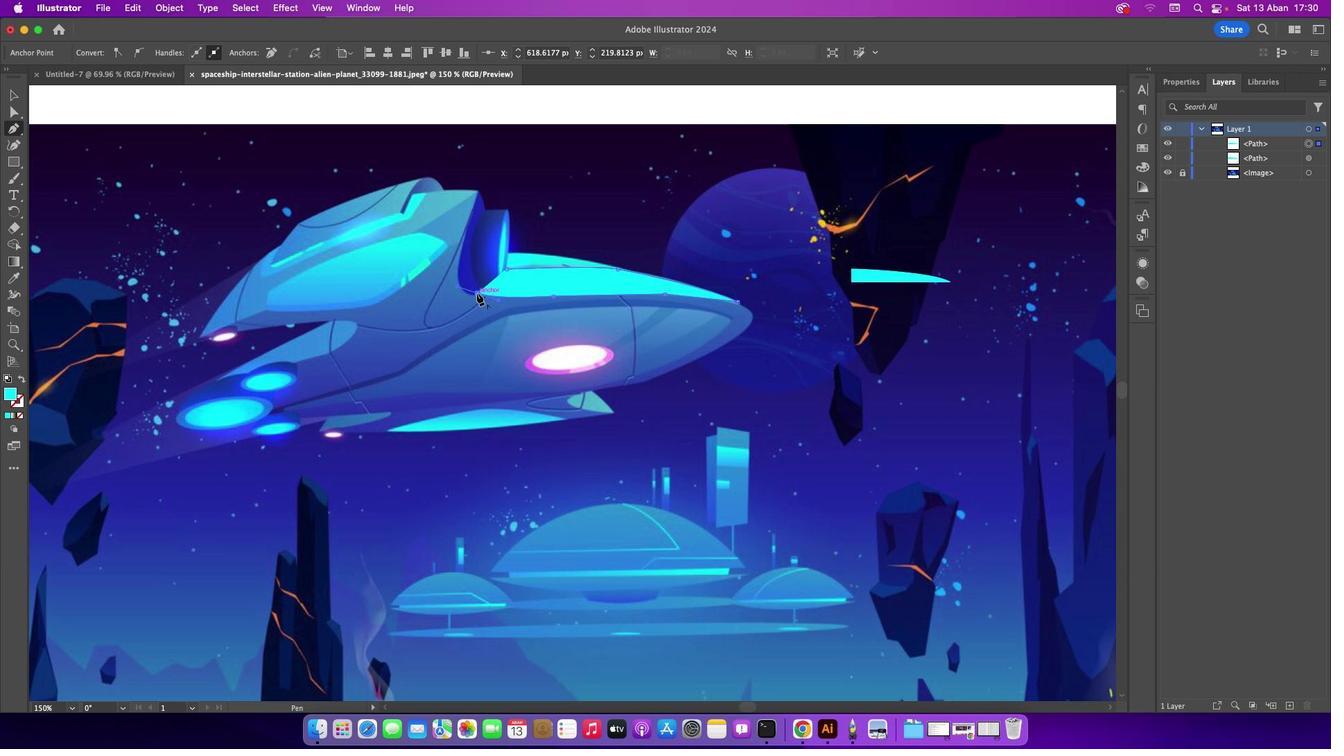 
Action: Mouse pressed left at (476, 292)
Screenshot: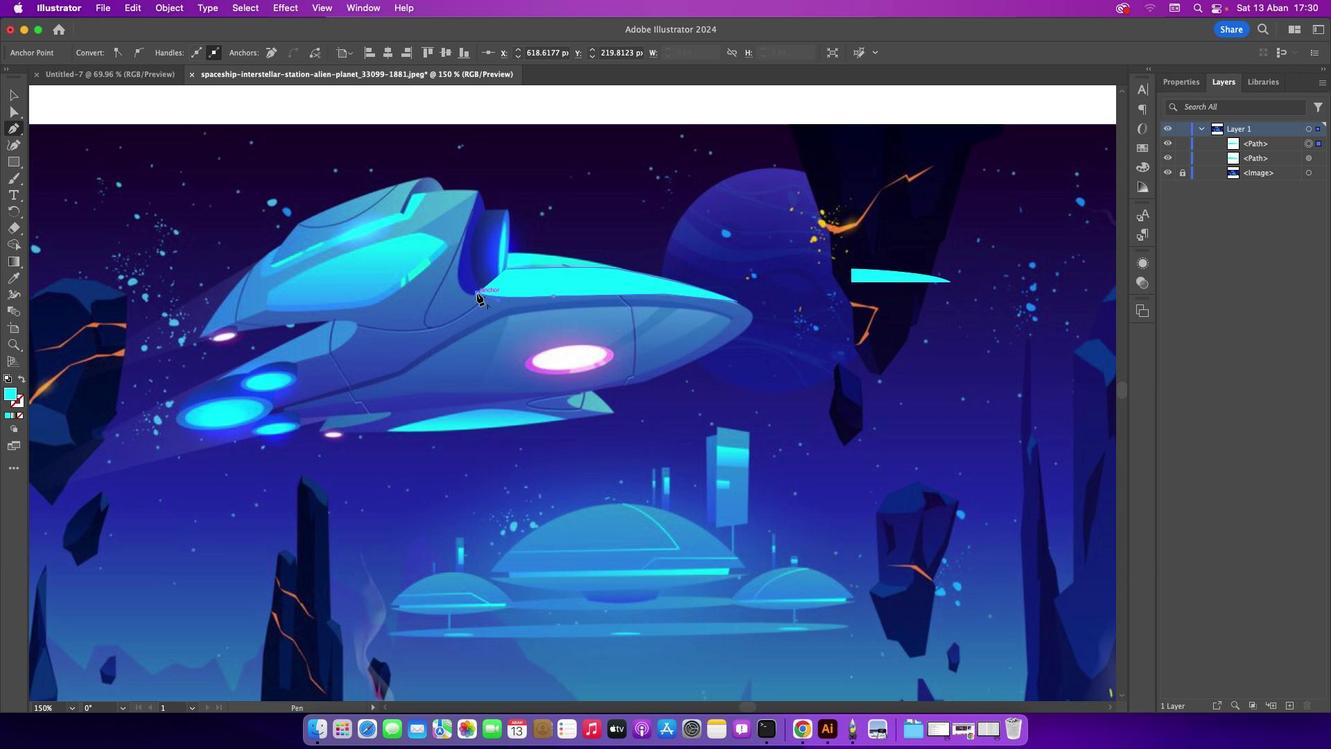 
Action: Mouse moved to (21, 418)
Screenshot: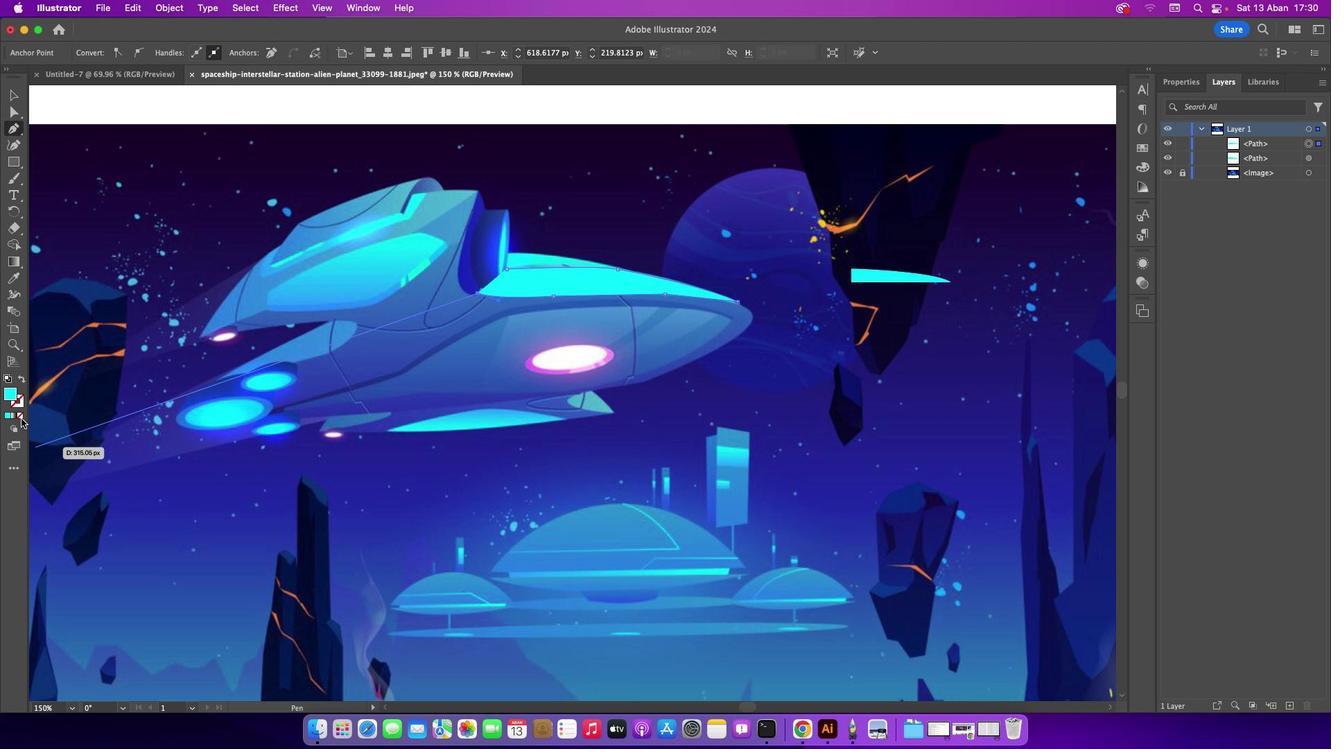 
Action: Mouse pressed left at (21, 418)
Screenshot: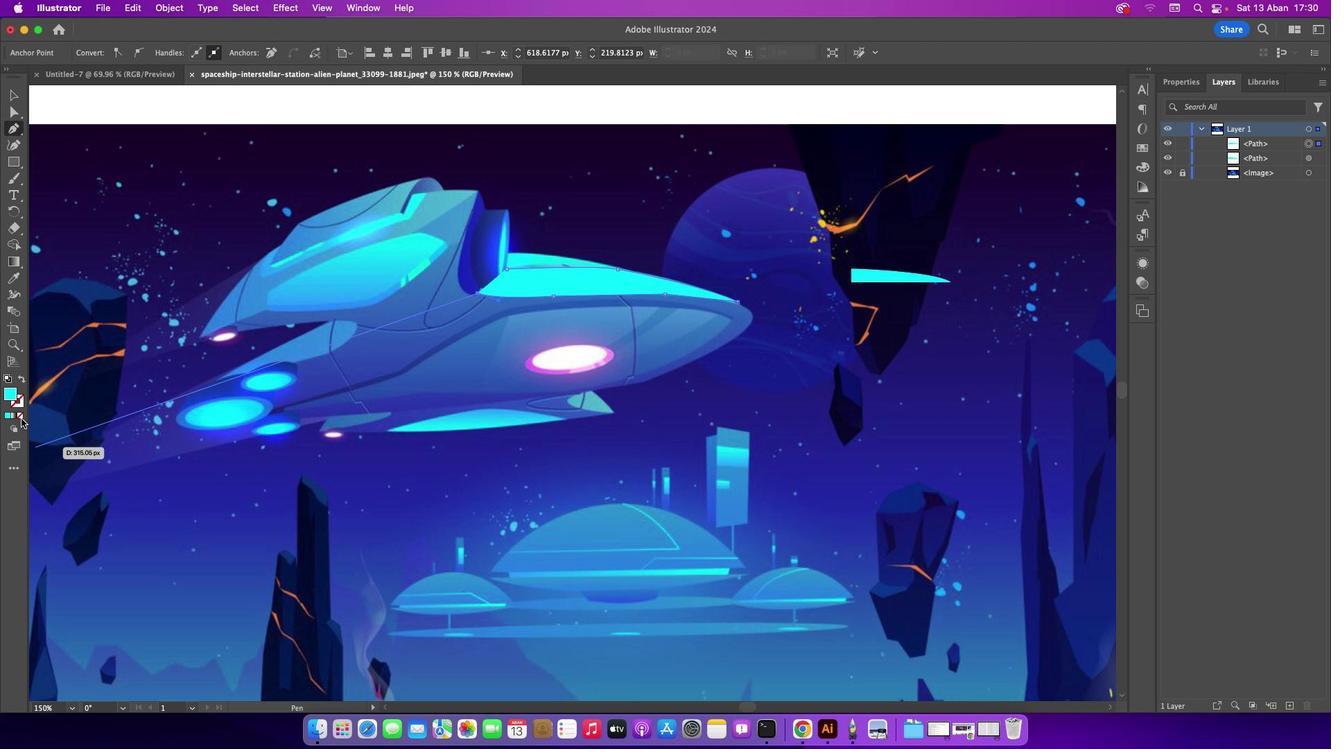 
Action: Mouse moved to (17, 415)
Screenshot: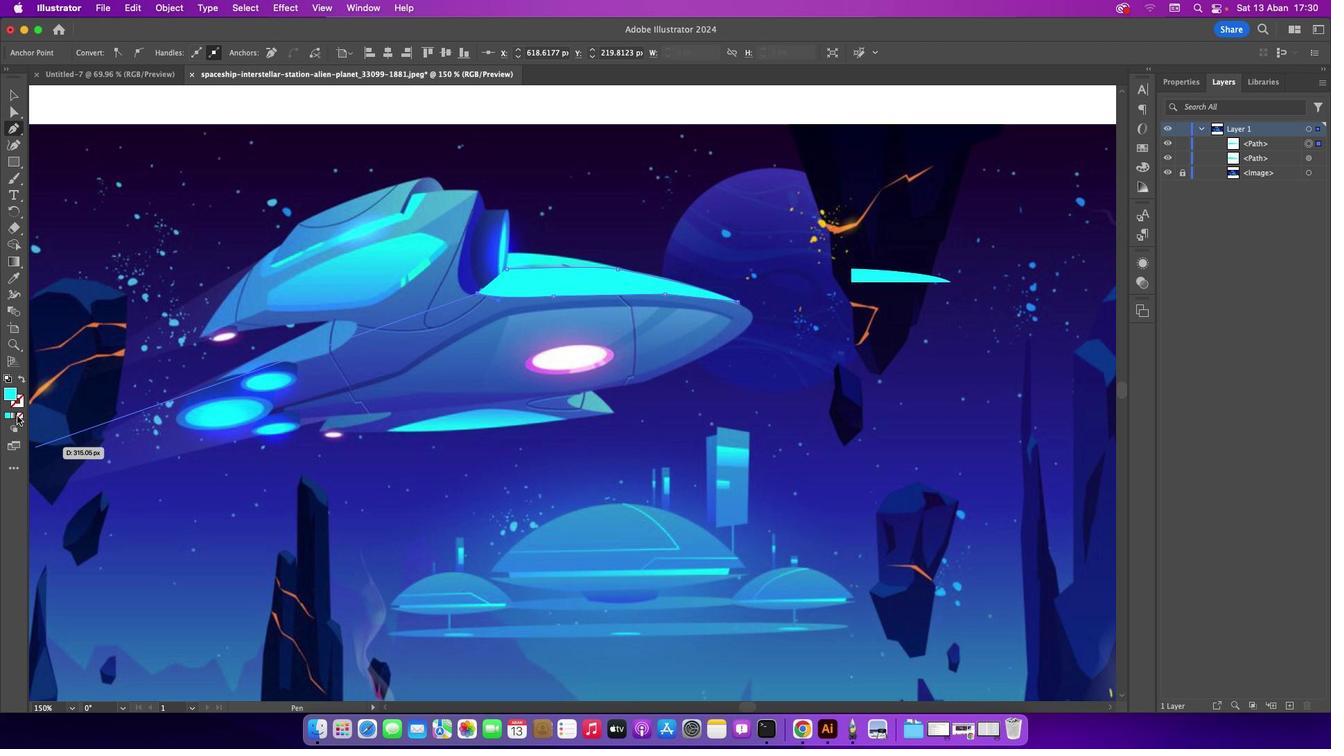 
Action: Mouse pressed left at (17, 415)
Screenshot: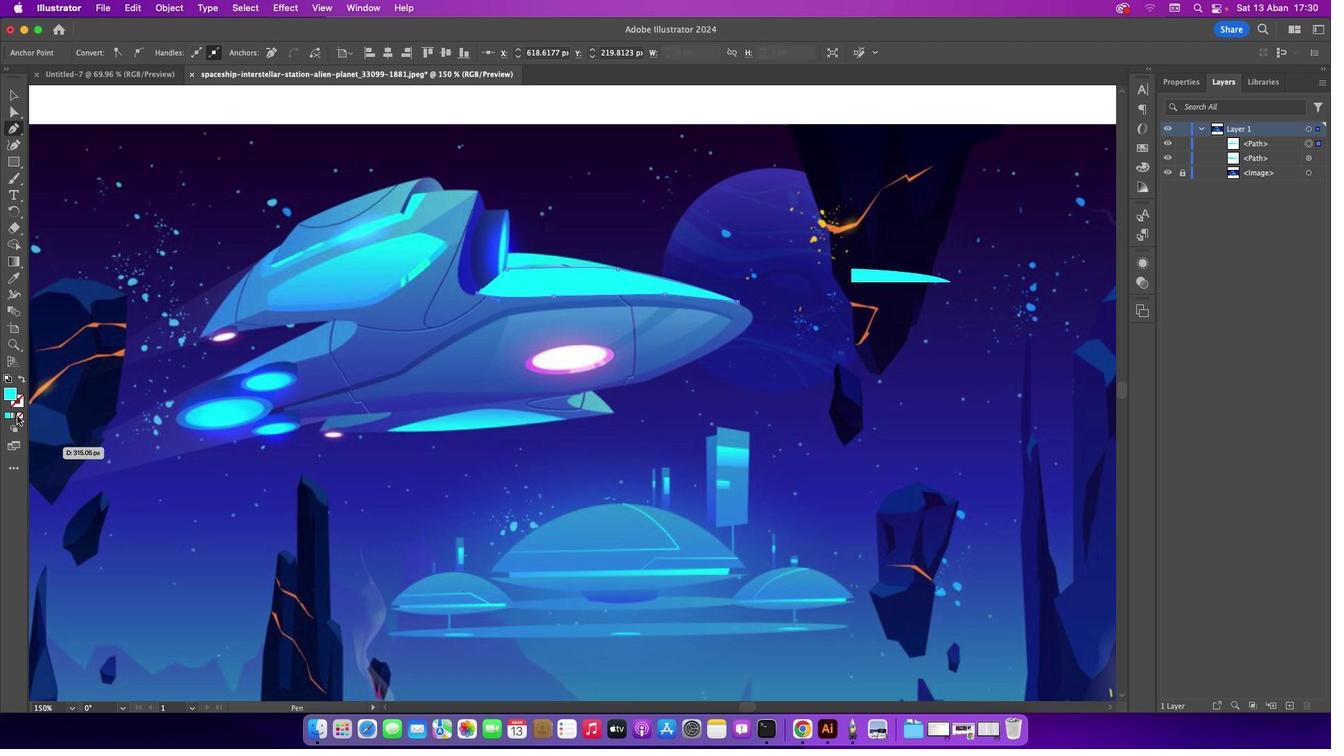 
Action: Mouse moved to (479, 287)
Screenshot: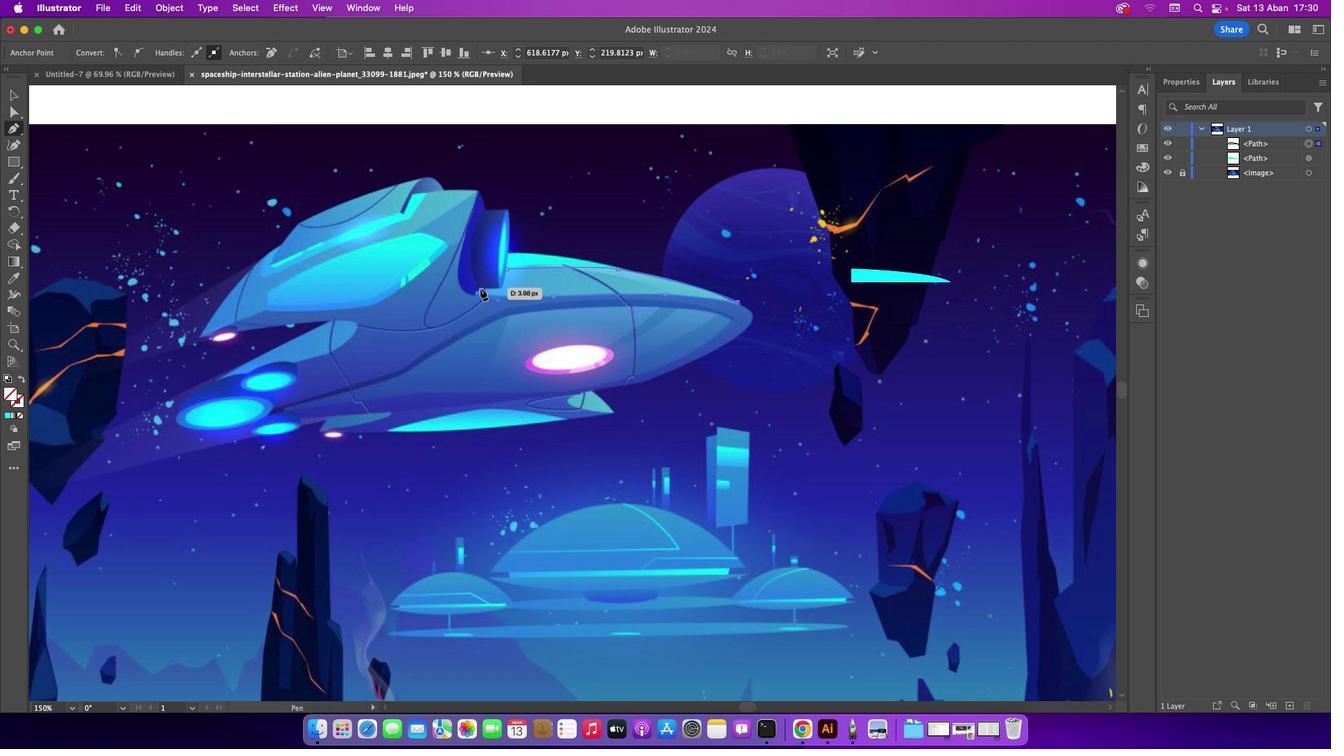 
Action: Mouse pressed left at (479, 287)
Screenshot: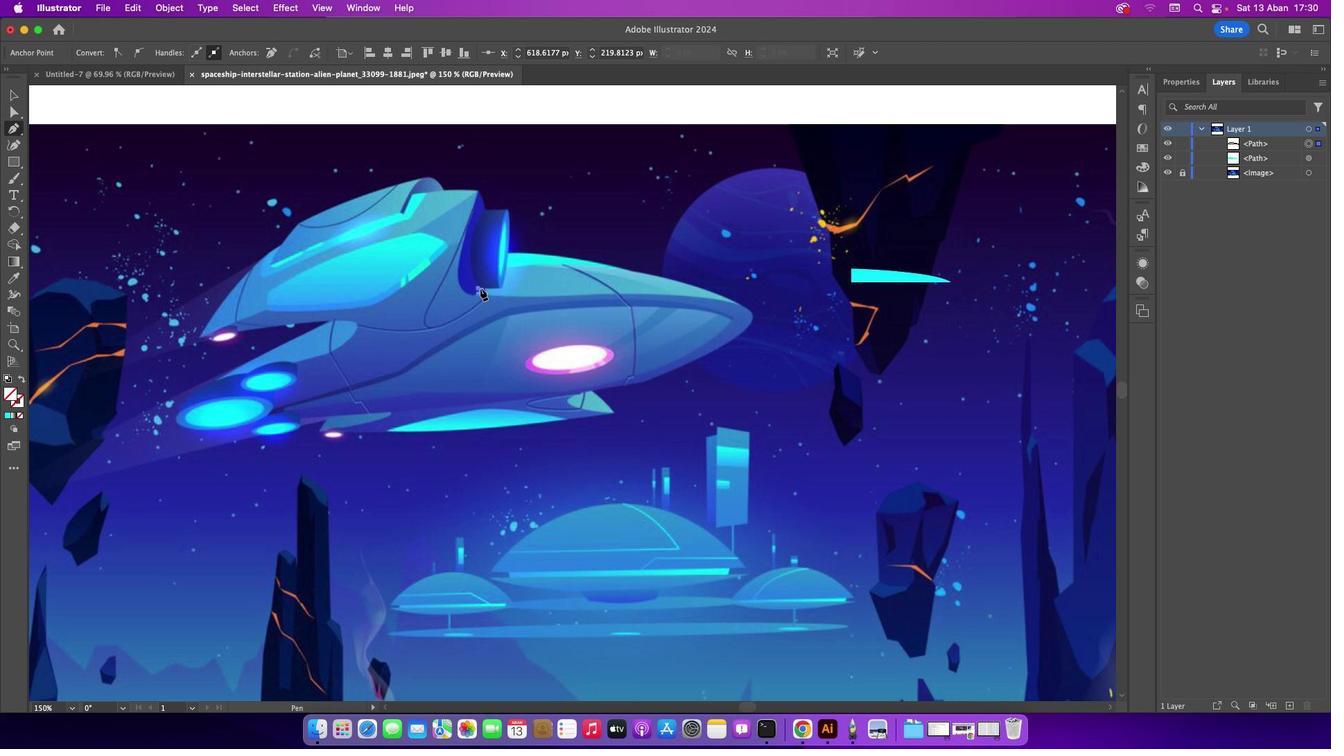 
Action: Mouse moved to (500, 289)
Screenshot: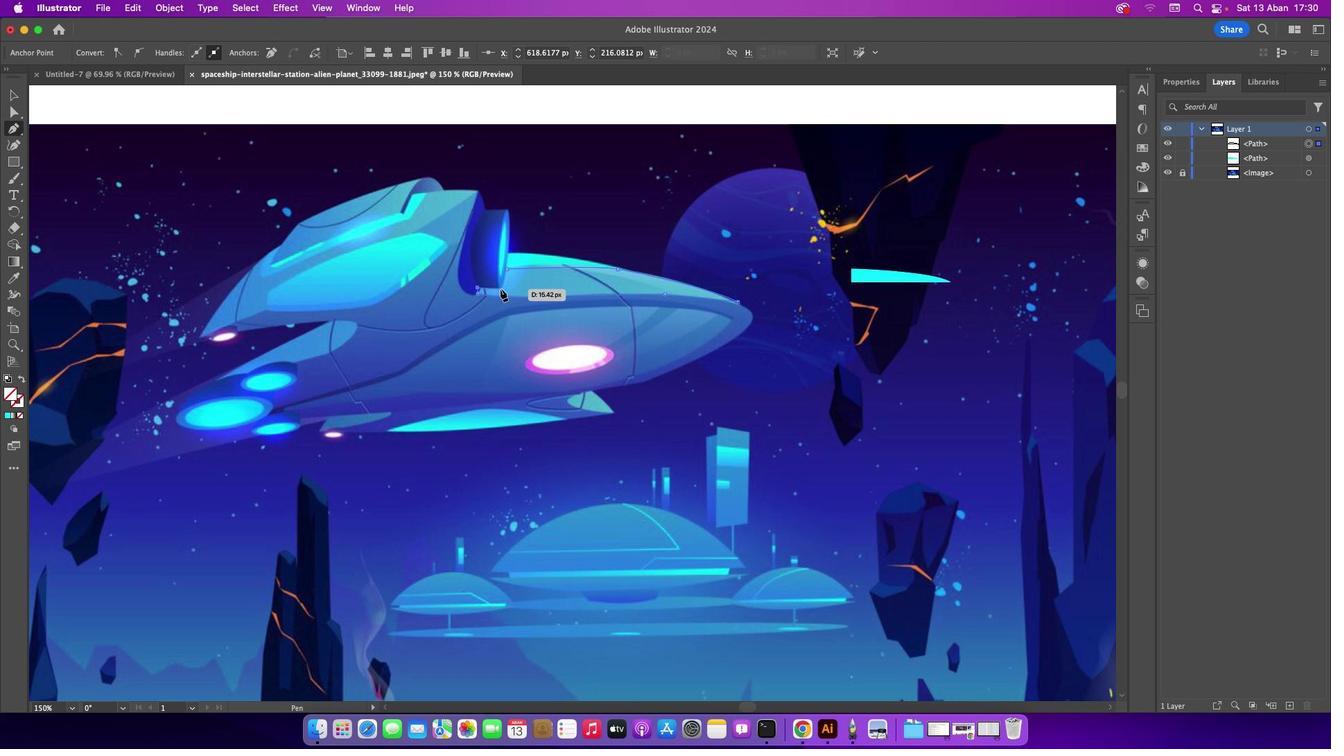 
Action: Mouse pressed left at (500, 289)
Screenshot: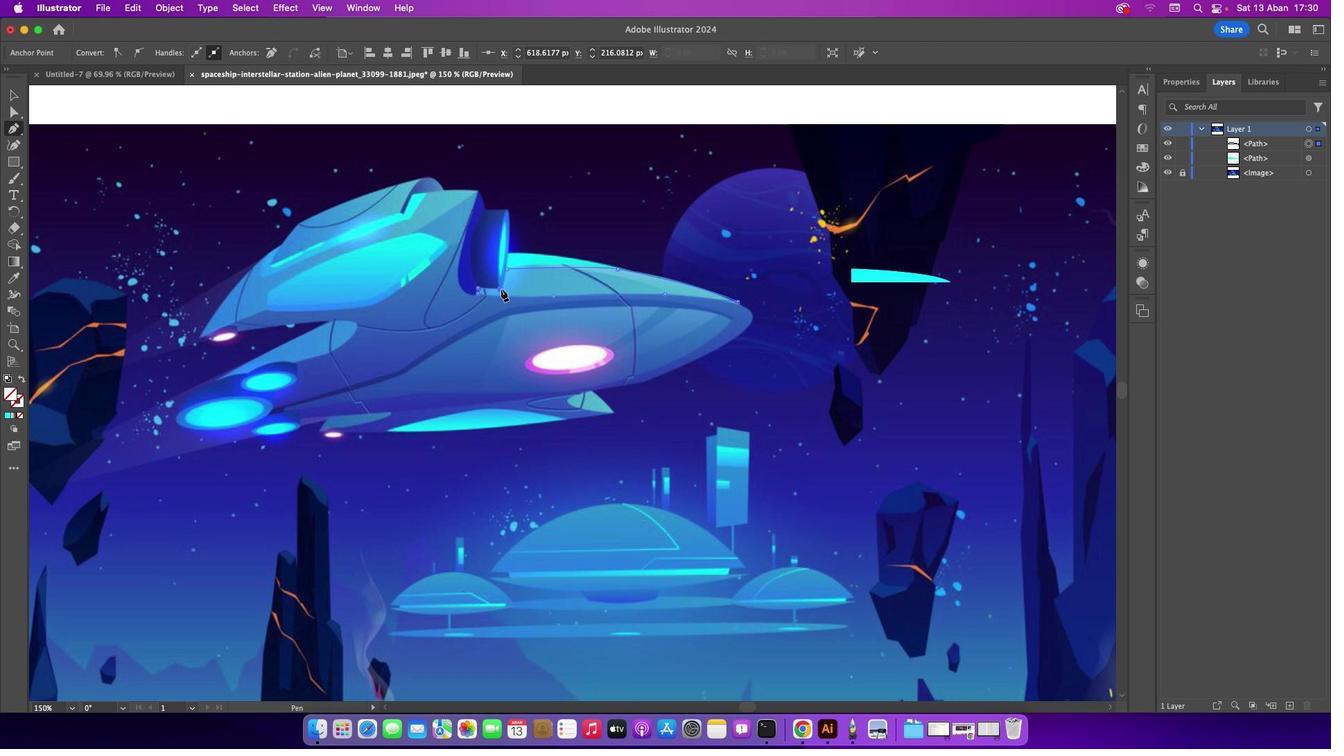 
Action: Mouse moved to (509, 270)
Screenshot: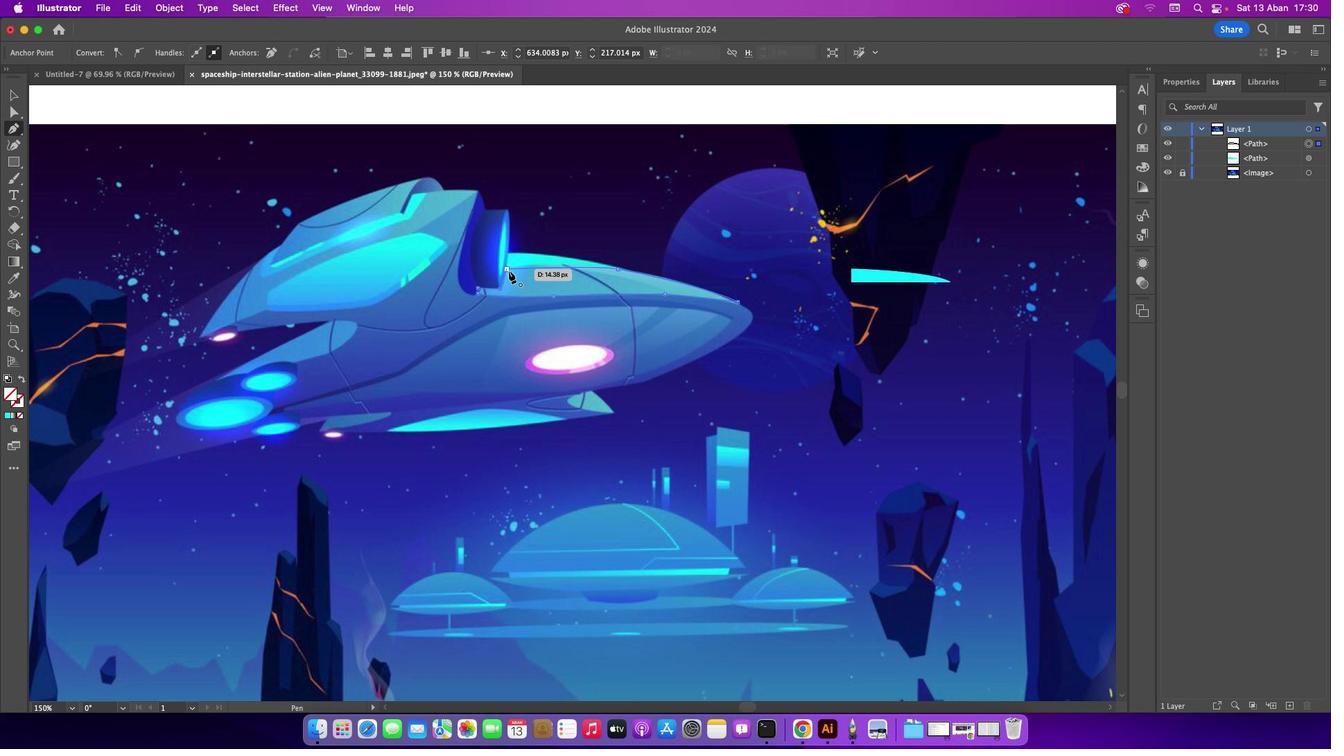 
Action: Mouse pressed left at (509, 270)
Screenshot: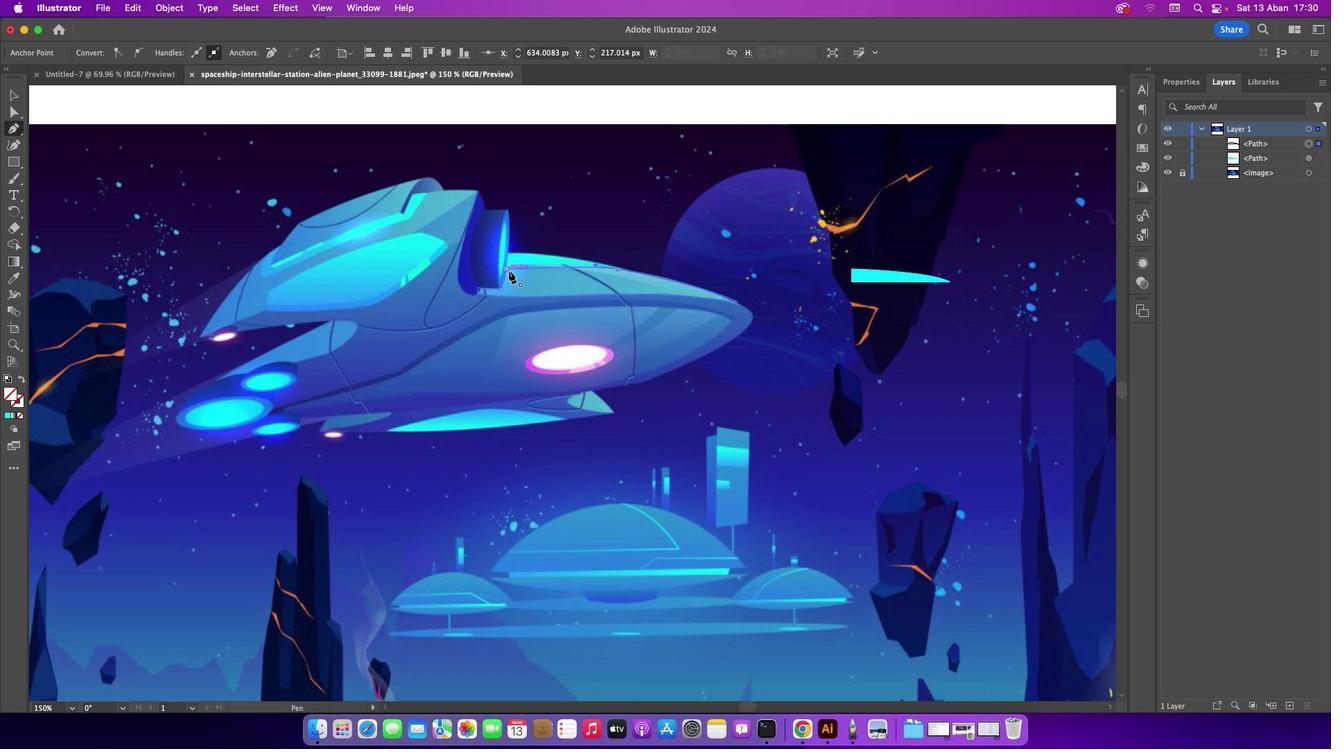 
Action: Mouse moved to (21, 95)
Screenshot: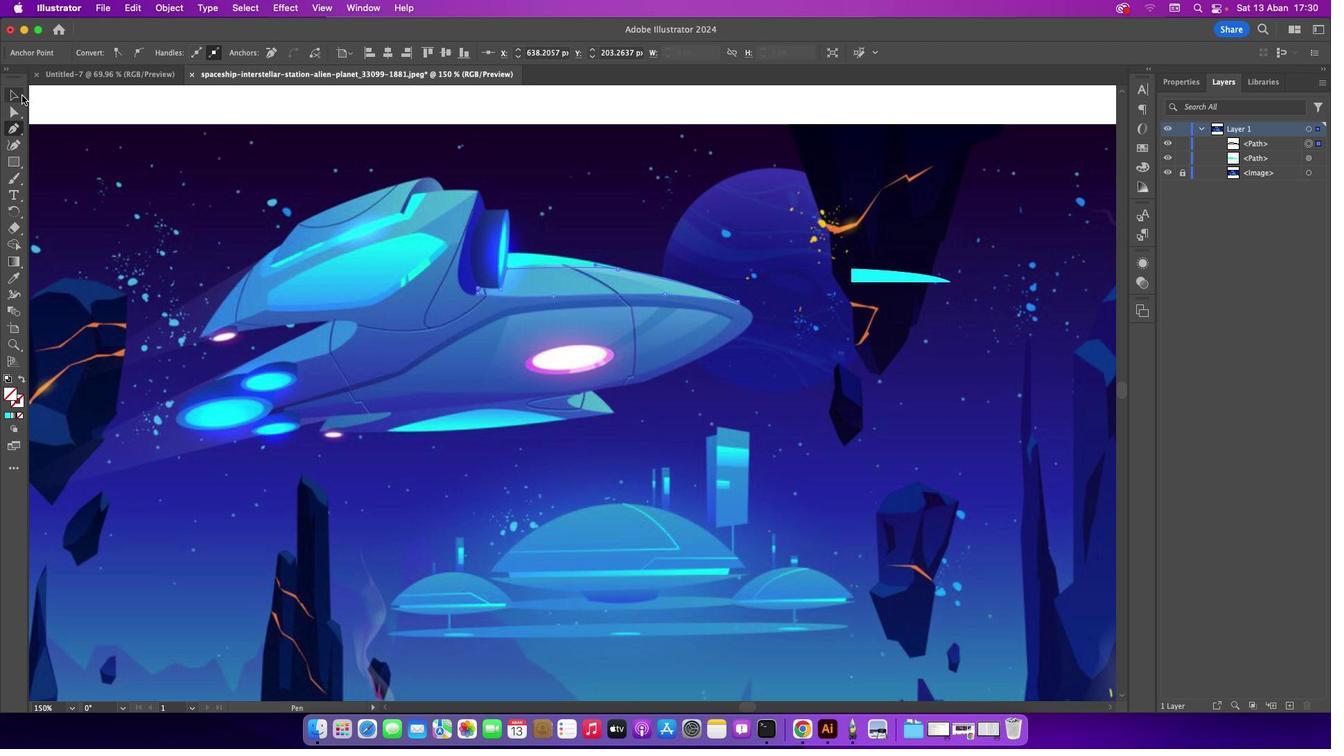 
Action: Mouse pressed left at (21, 95)
Screenshot: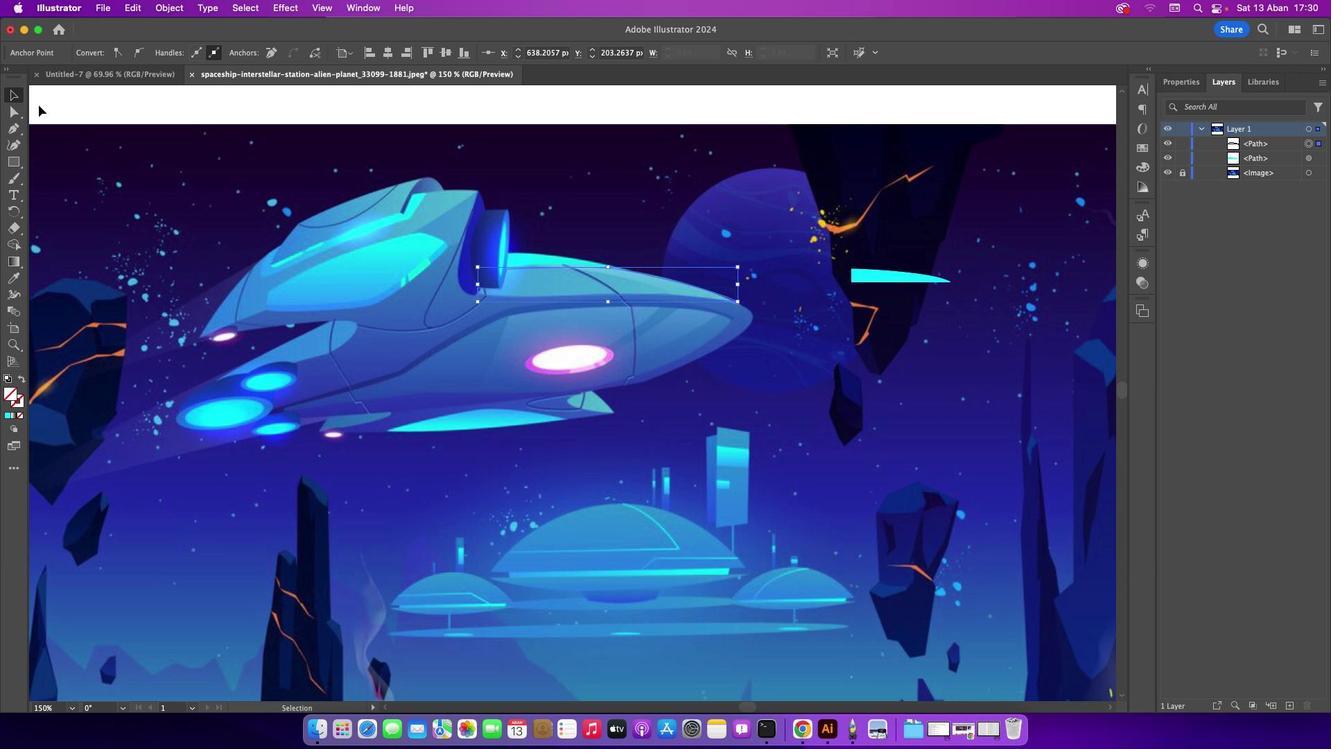 
Action: Mouse moved to (179, 160)
Screenshot: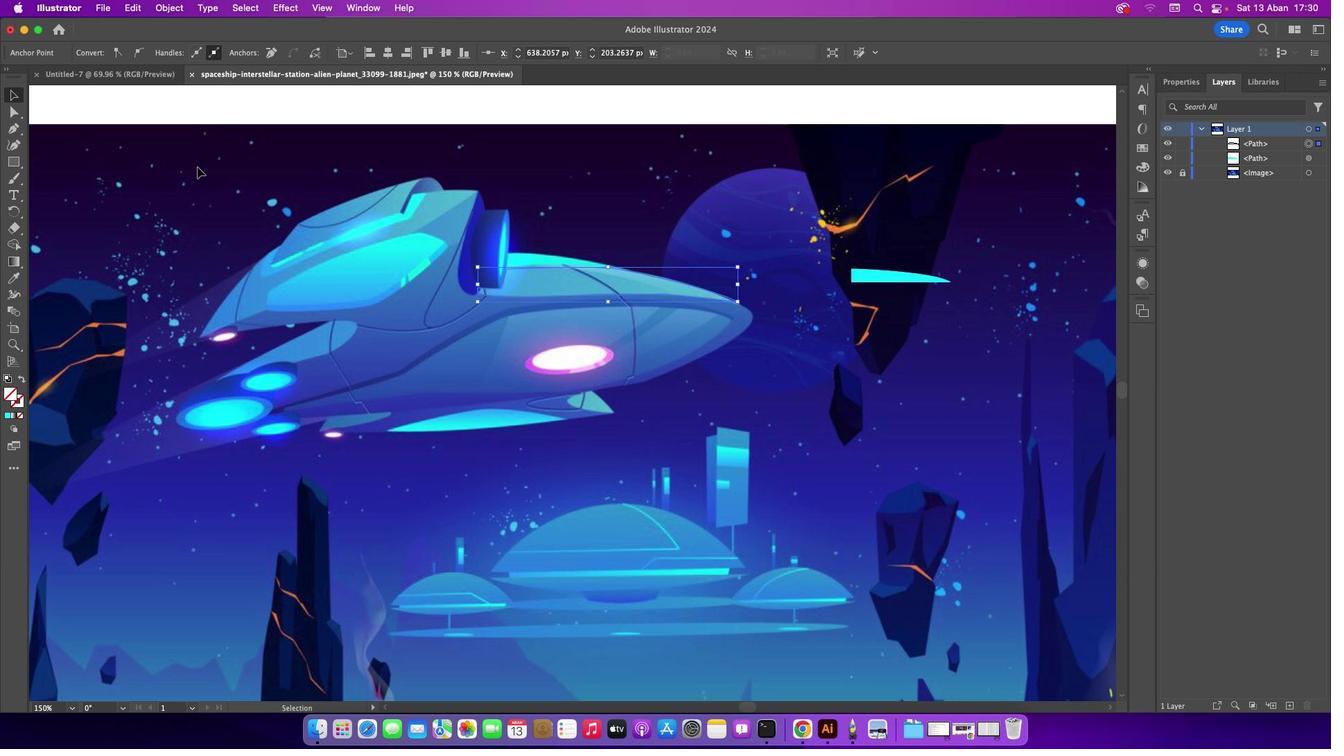 
Action: Mouse pressed left at (179, 160)
Screenshot: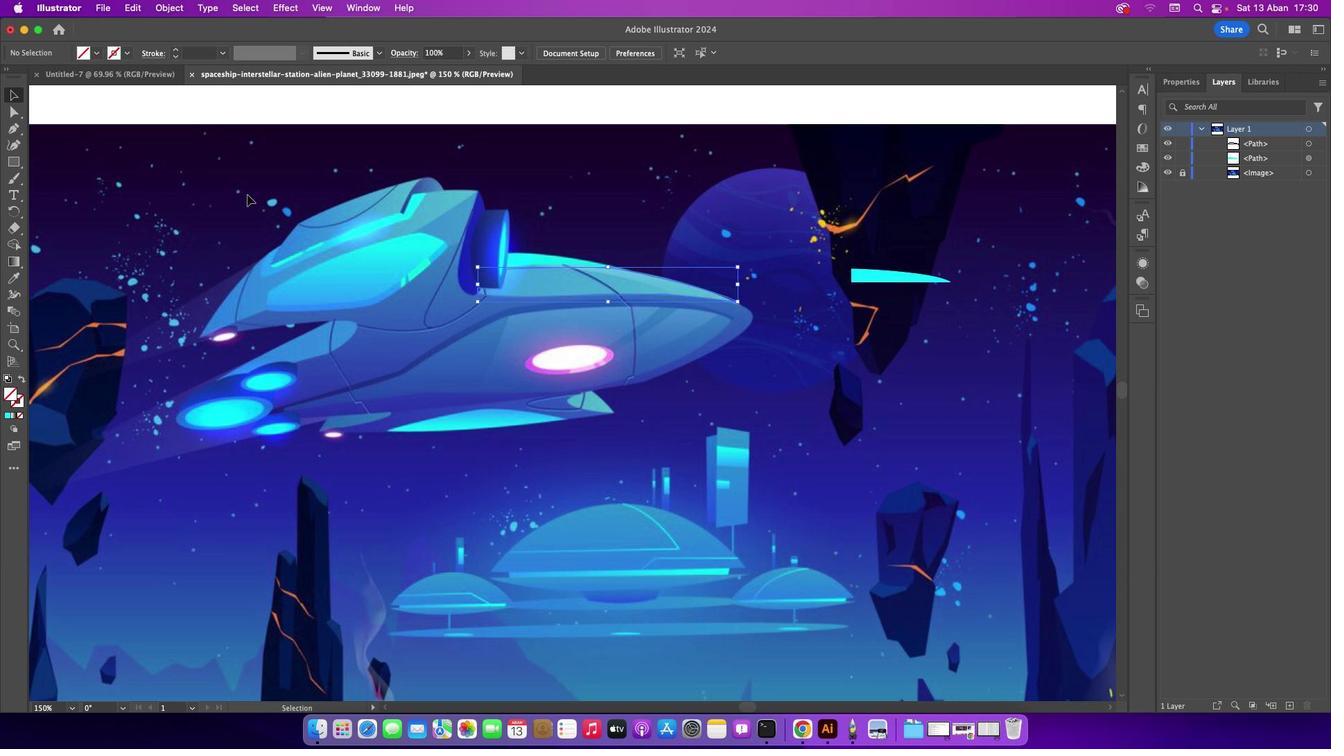
Action: Mouse moved to (567, 266)
Screenshot: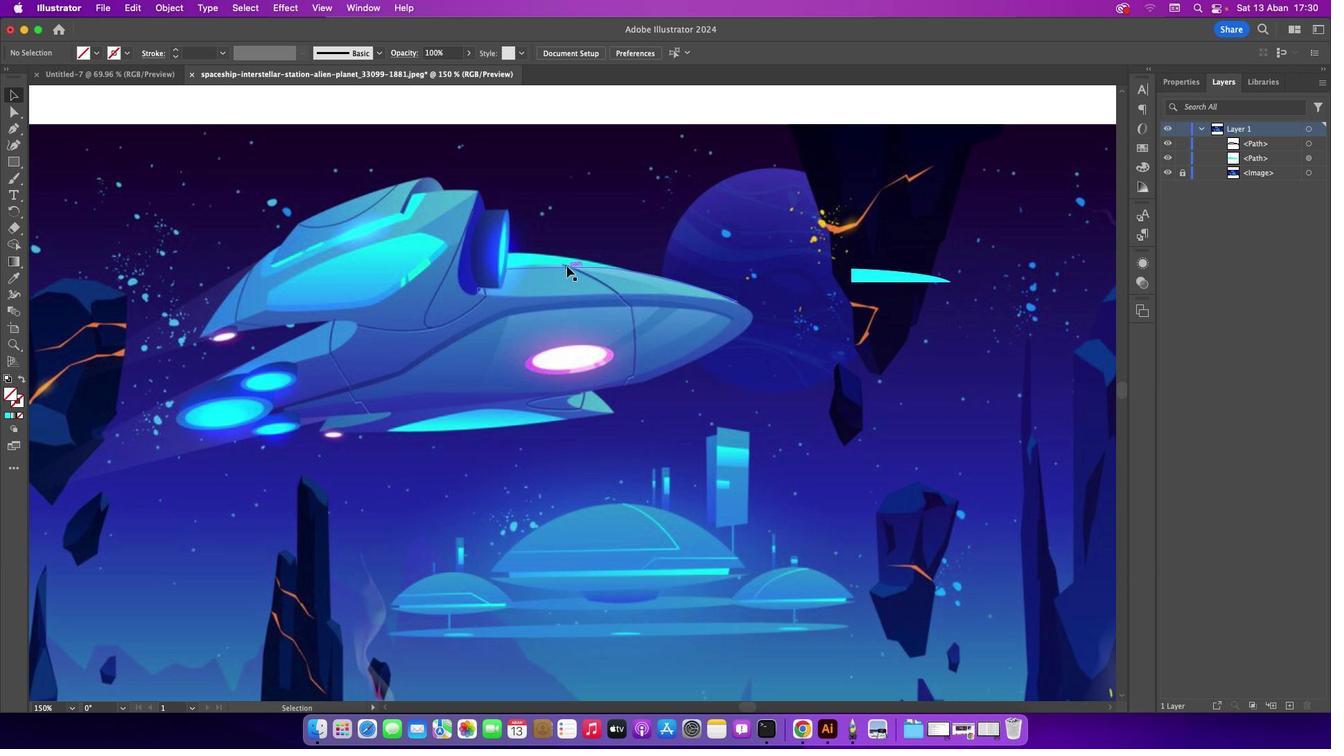 
Action: Mouse pressed left at (567, 266)
Screenshot: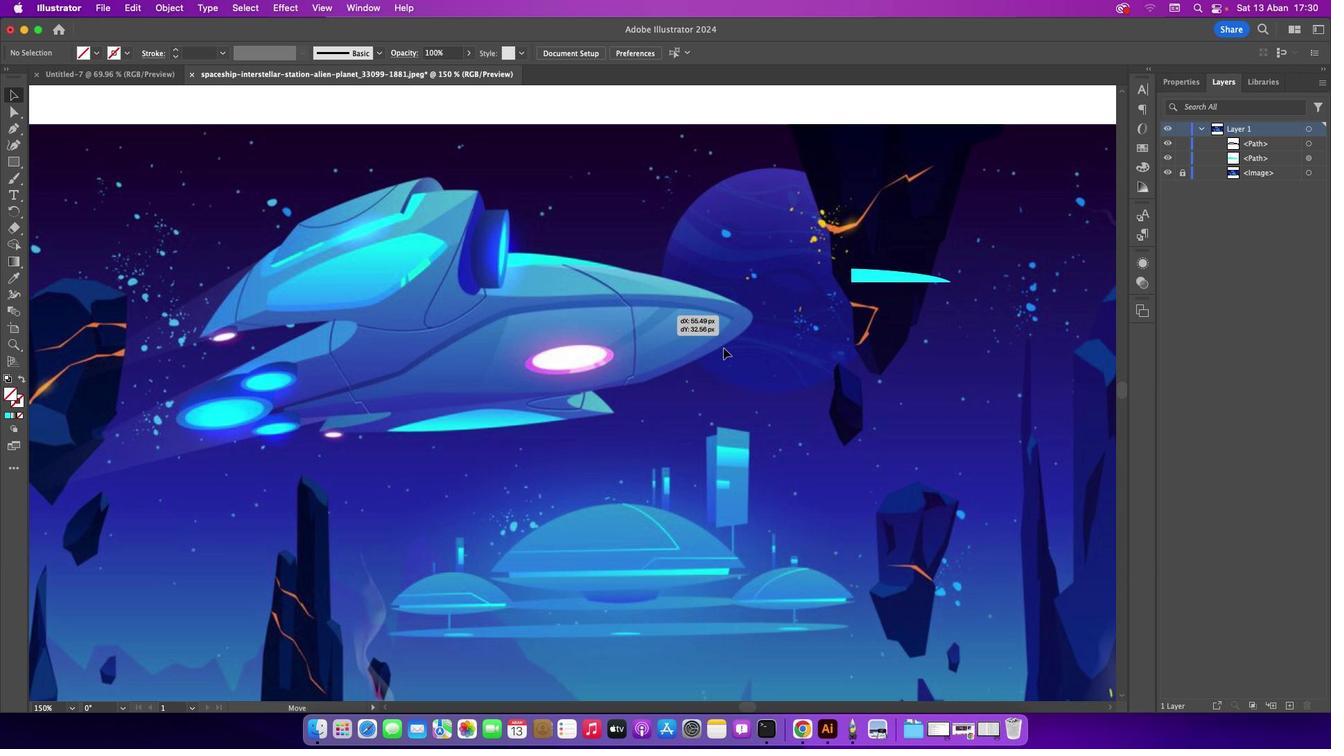 
Action: Mouse moved to (18, 278)
Screenshot: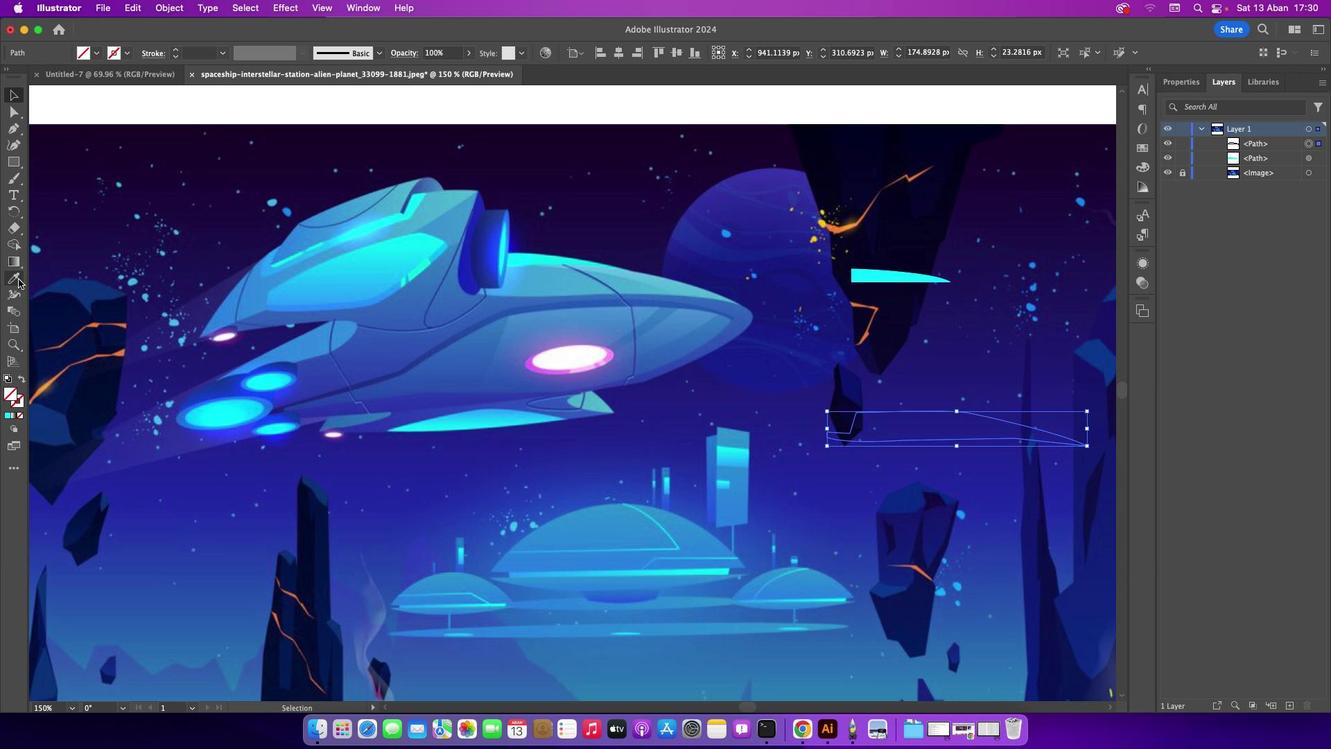 
Action: Mouse pressed left at (18, 278)
Screenshot: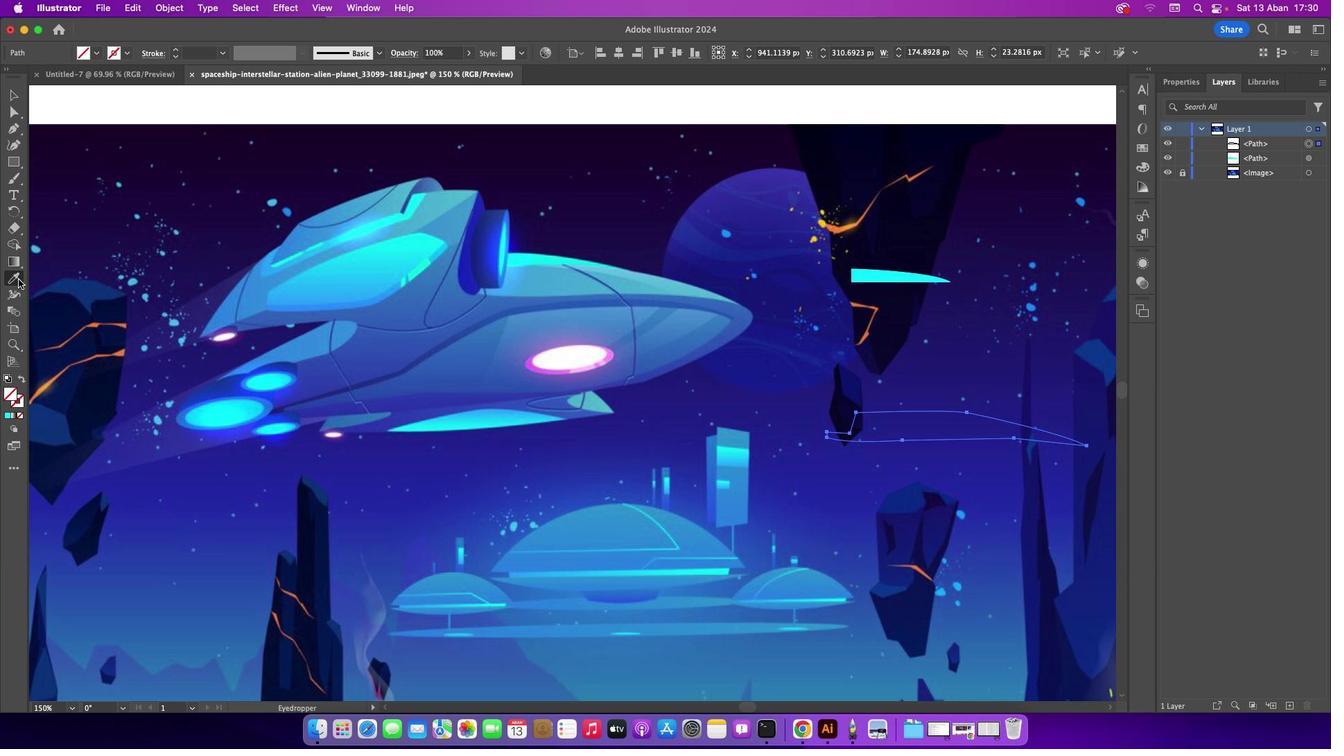
Action: Mouse moved to (536, 278)
Screenshot: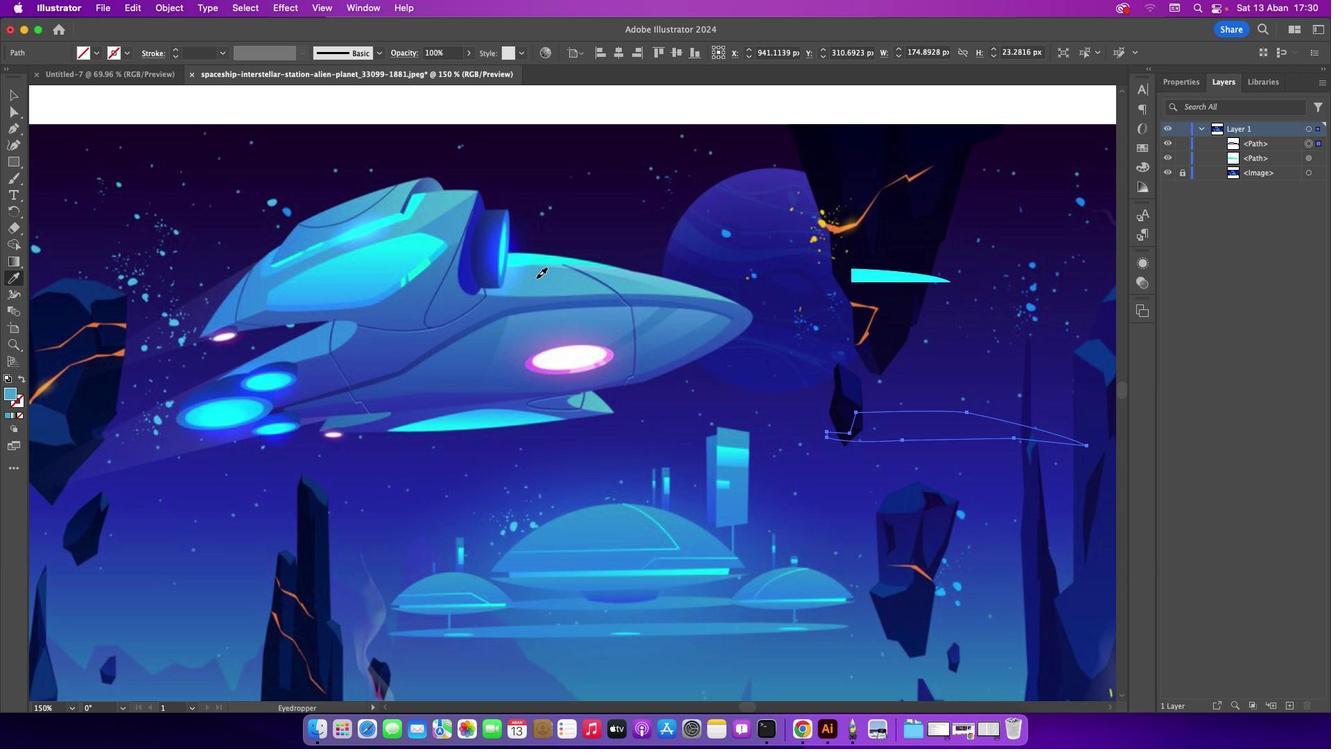 
Action: Mouse pressed left at (536, 278)
Screenshot: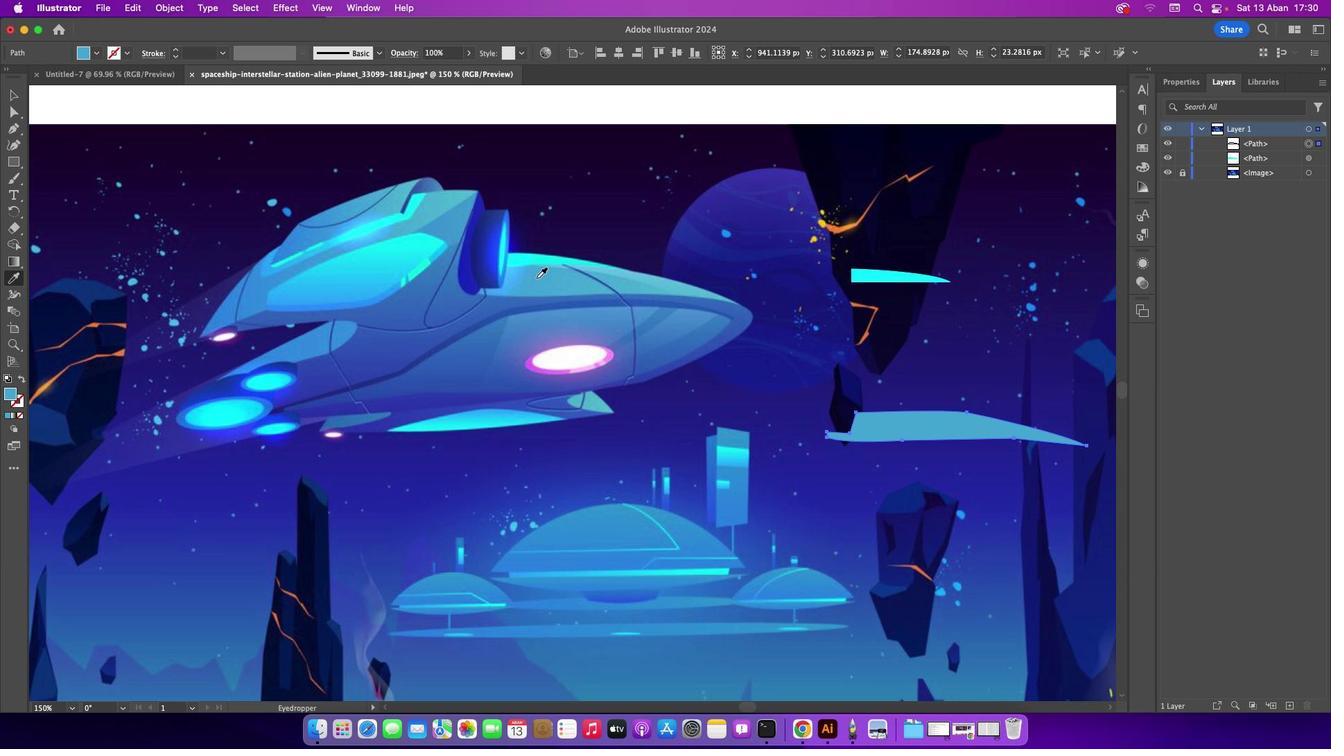 
Action: Mouse moved to (15, 94)
Screenshot: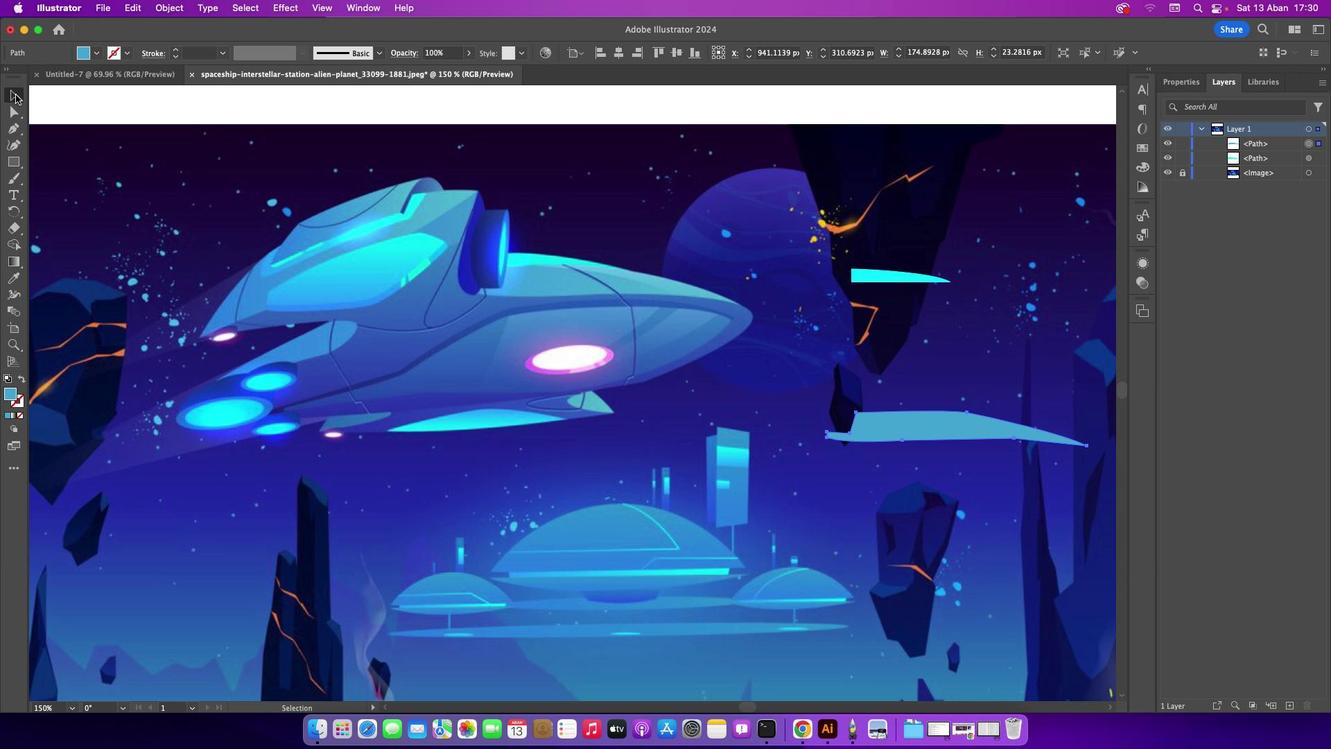 
Action: Mouse pressed left at (15, 94)
Screenshot: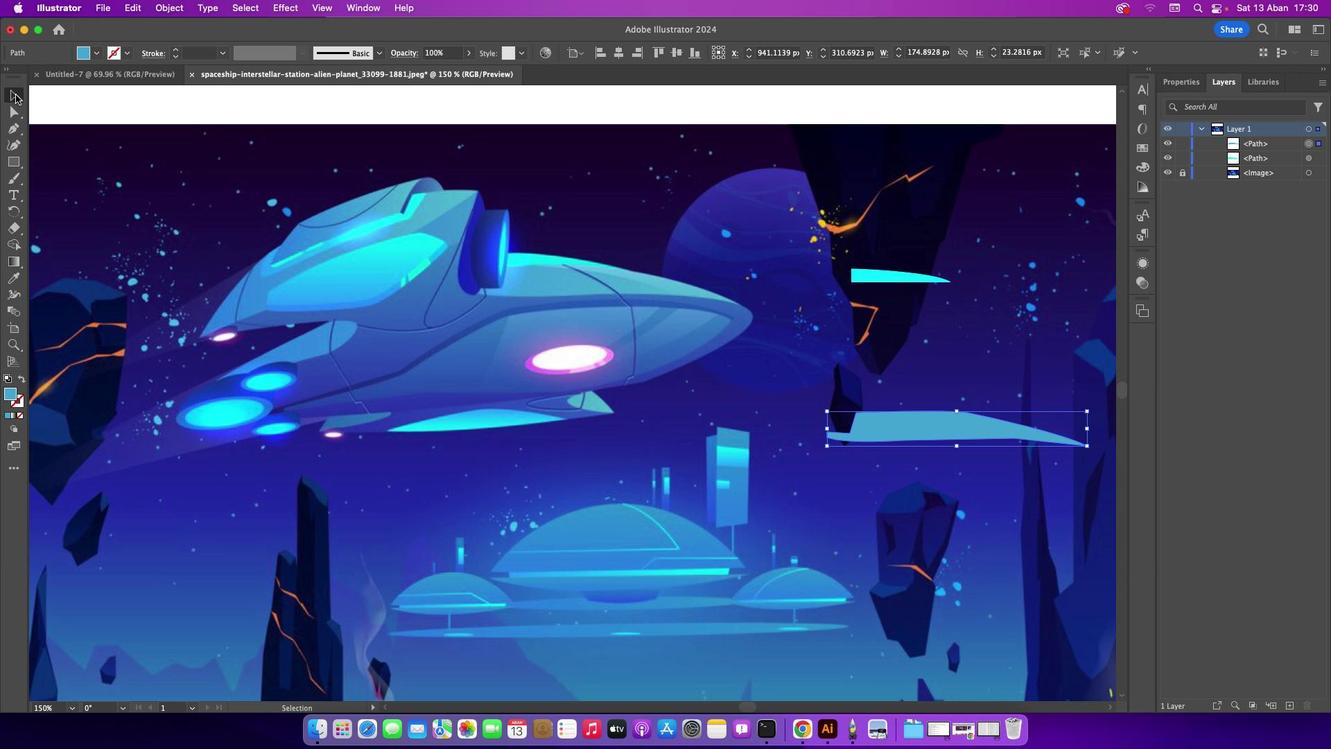
Action: Mouse moved to (554, 212)
Screenshot: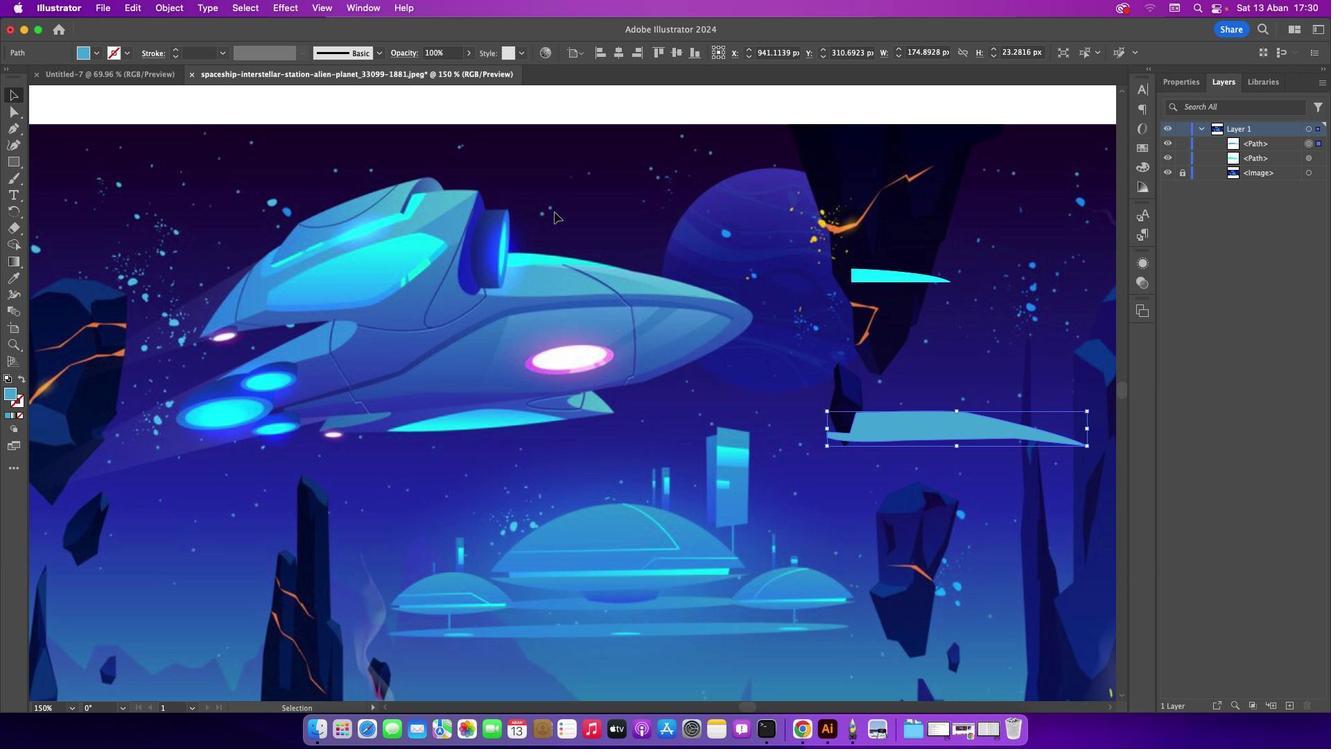 
Action: Mouse pressed left at (554, 212)
Screenshot: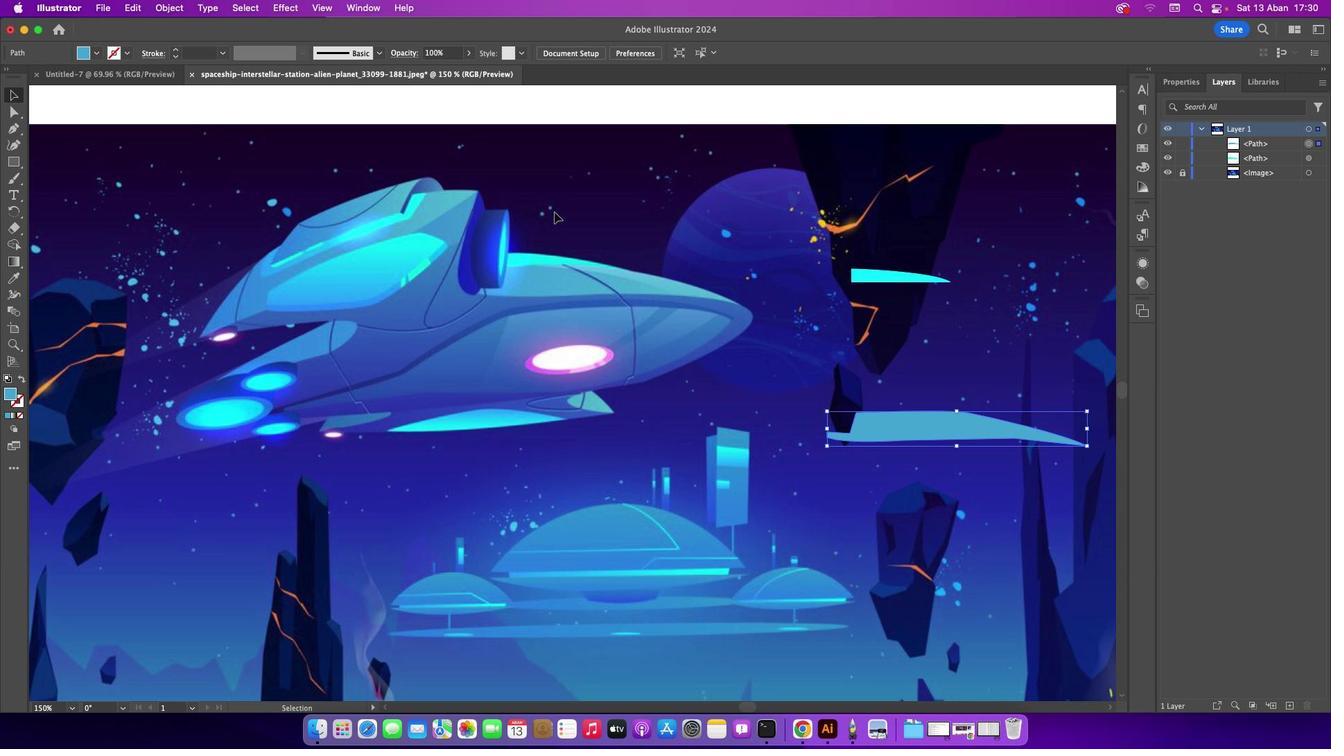 
Action: Mouse moved to (959, 428)
Screenshot: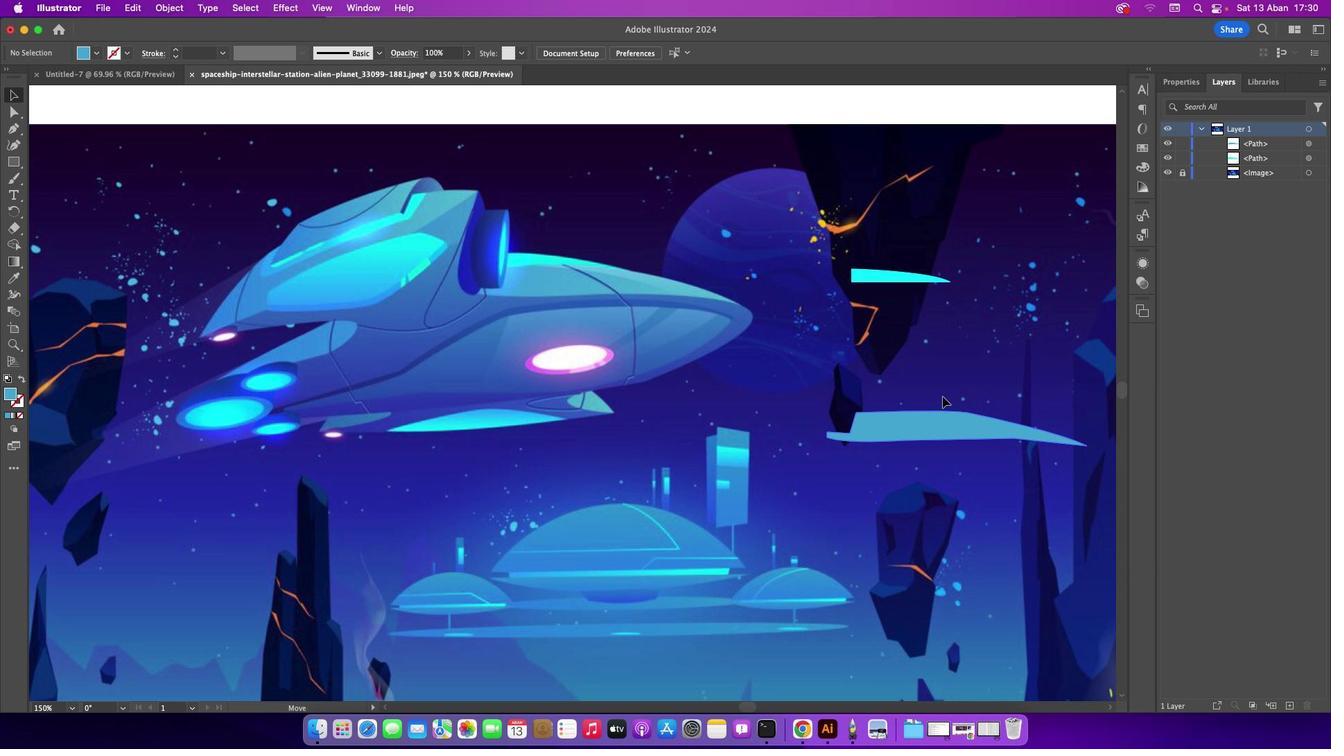 
Action: Mouse pressed left at (959, 428)
Screenshot: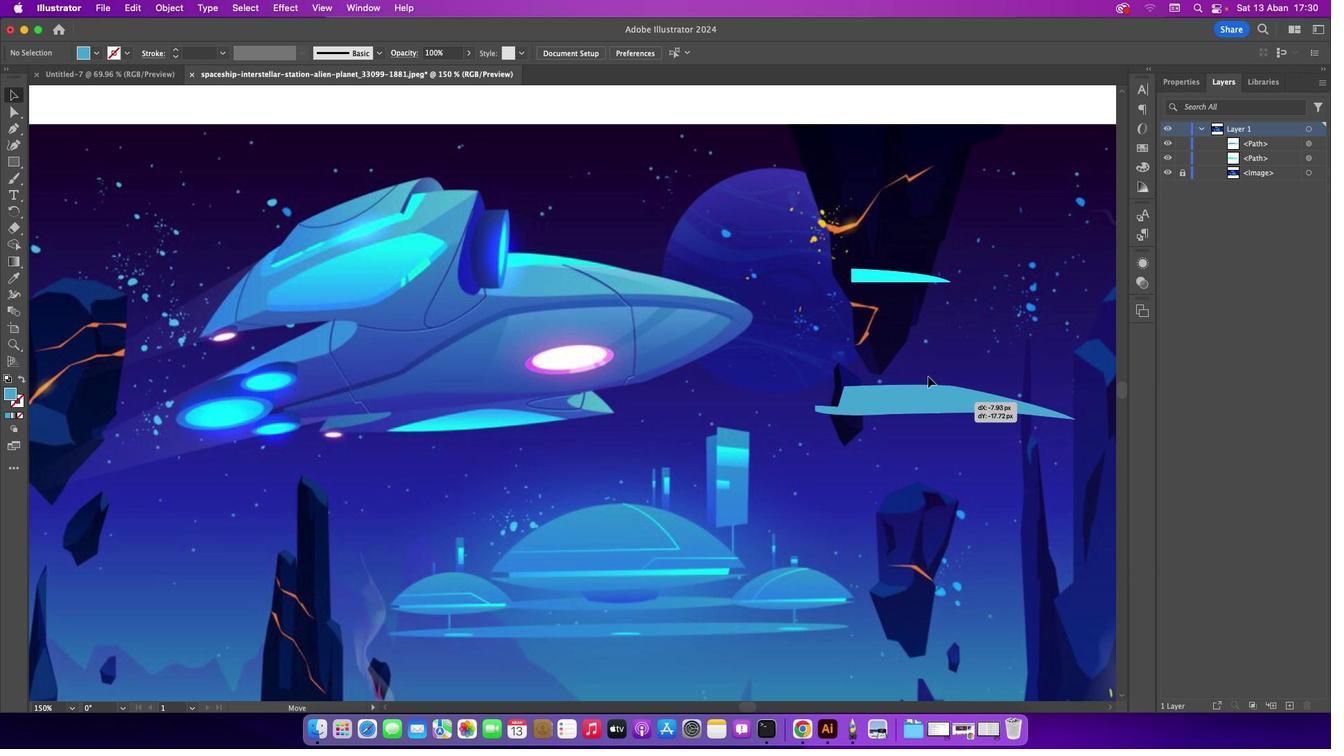 
Action: Mouse moved to (881, 350)
Screenshot: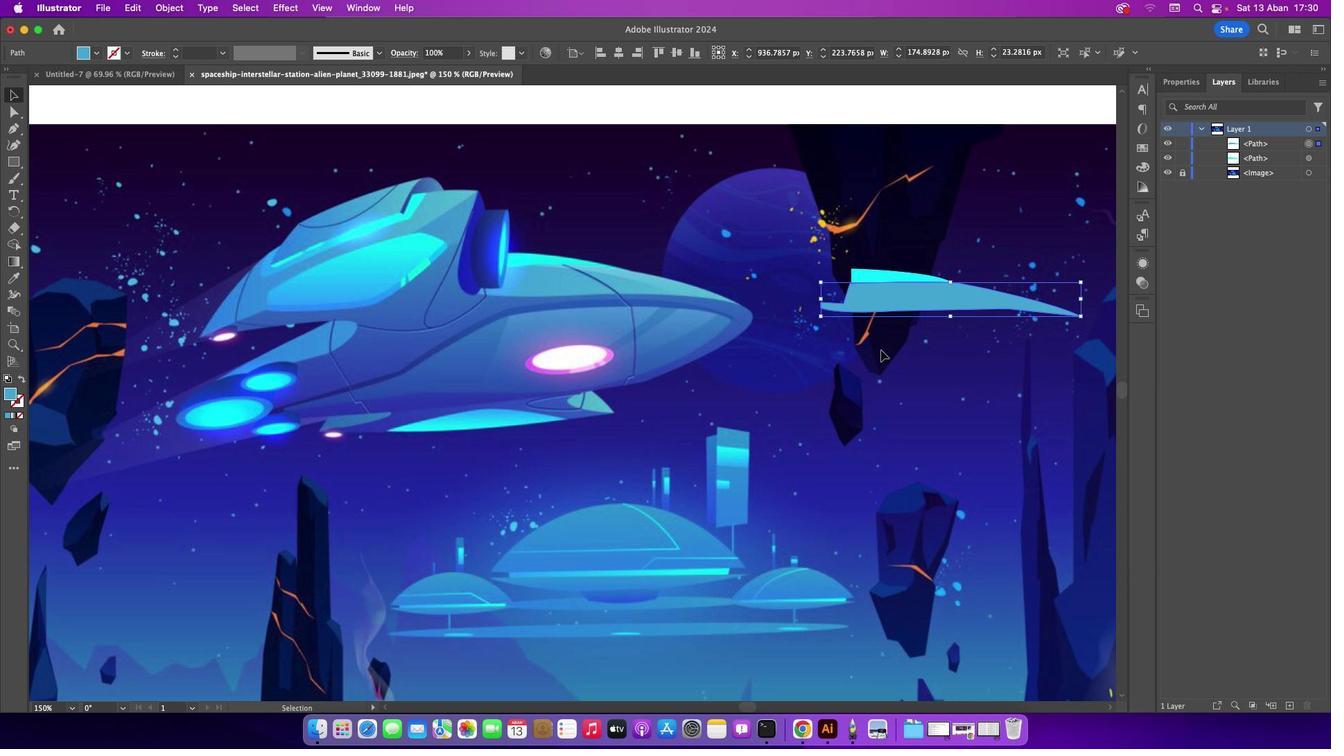 
Action: Mouse pressed left at (881, 350)
Screenshot: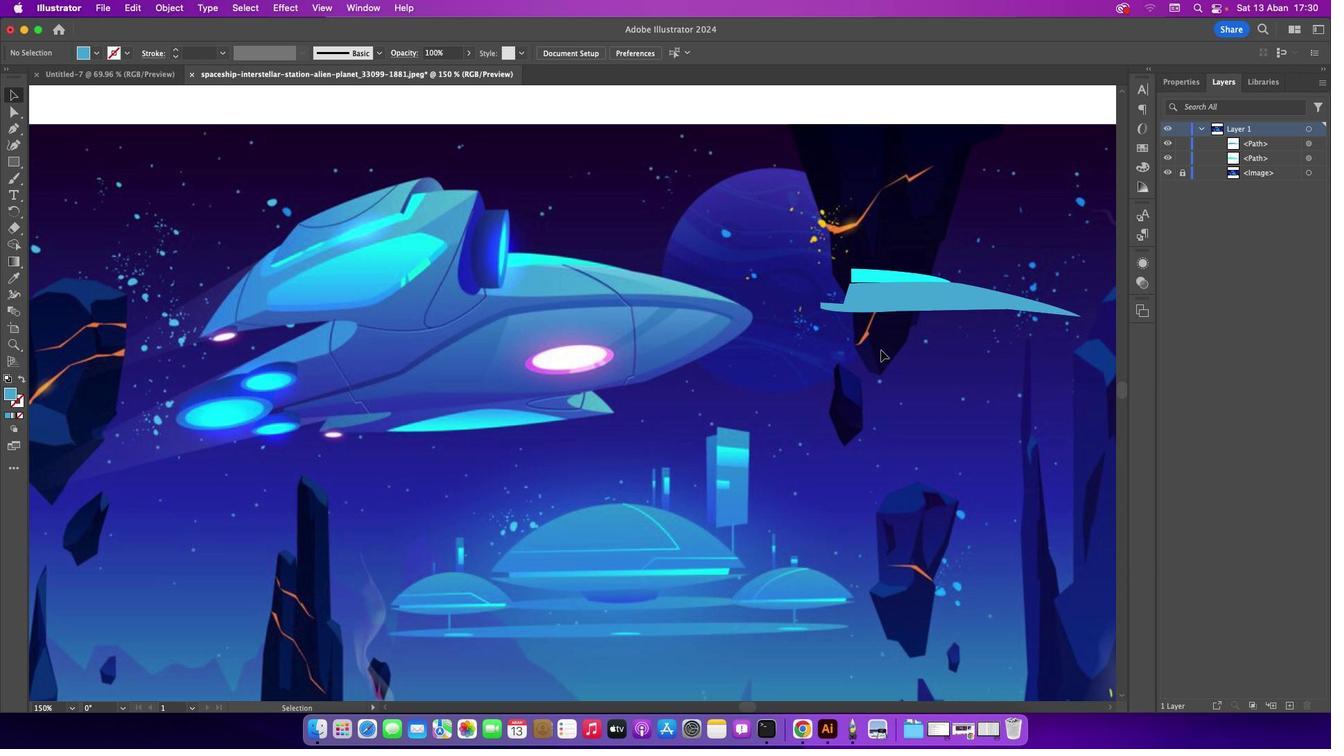 
Action: Mouse moved to (15, 131)
Screenshot: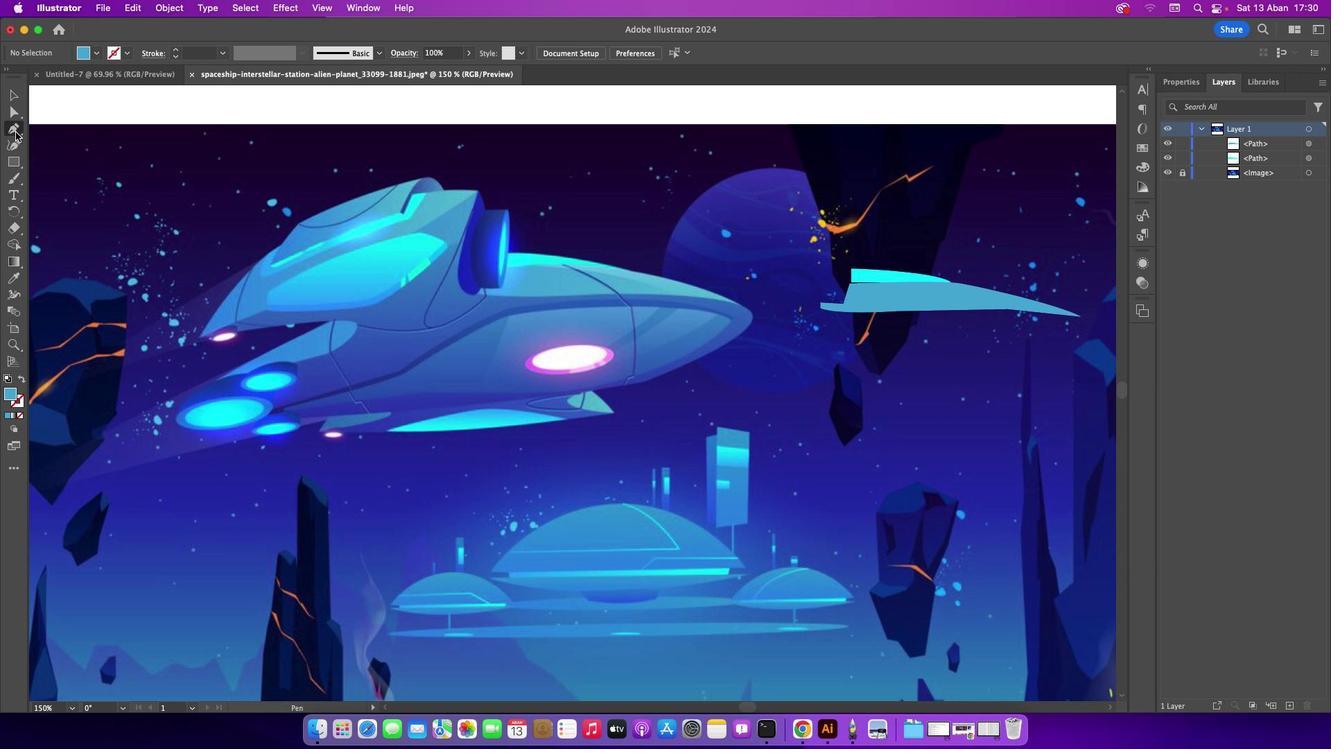 
Action: Mouse pressed left at (15, 131)
Screenshot: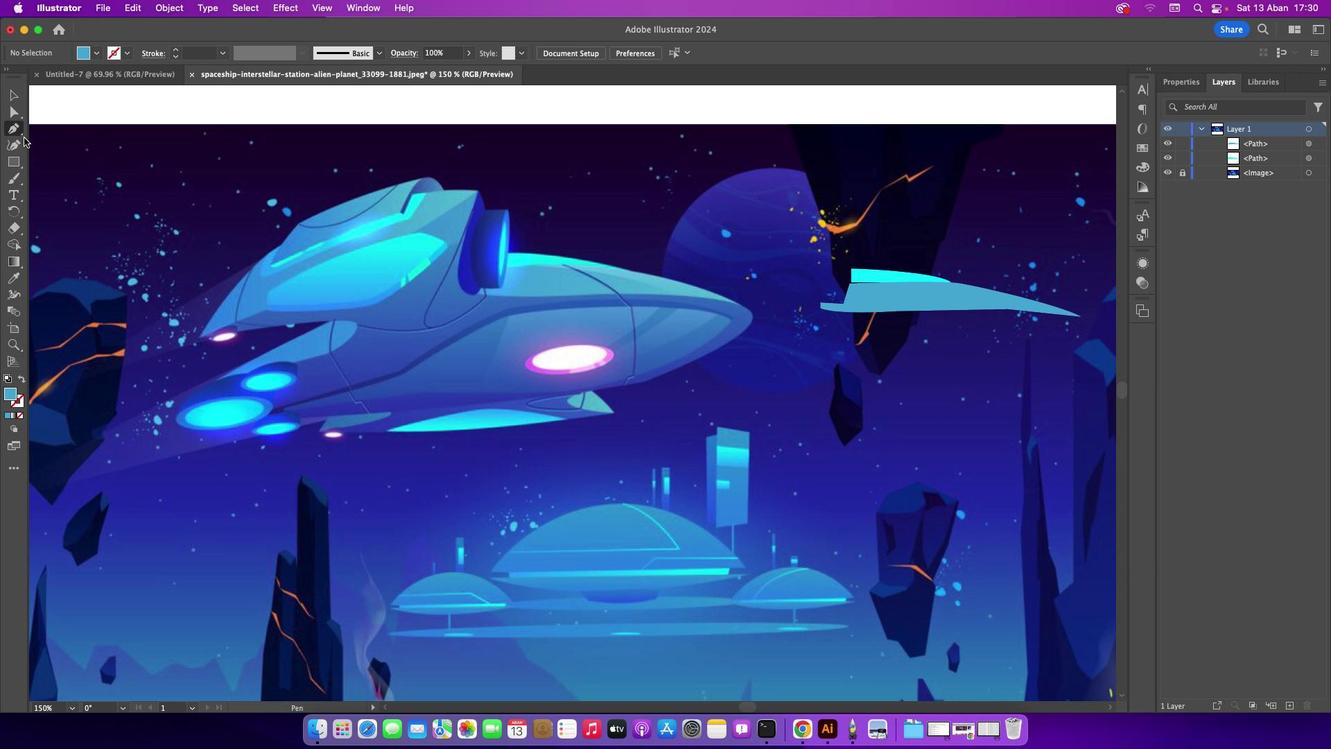 
Action: Mouse moved to (477, 294)
Screenshot: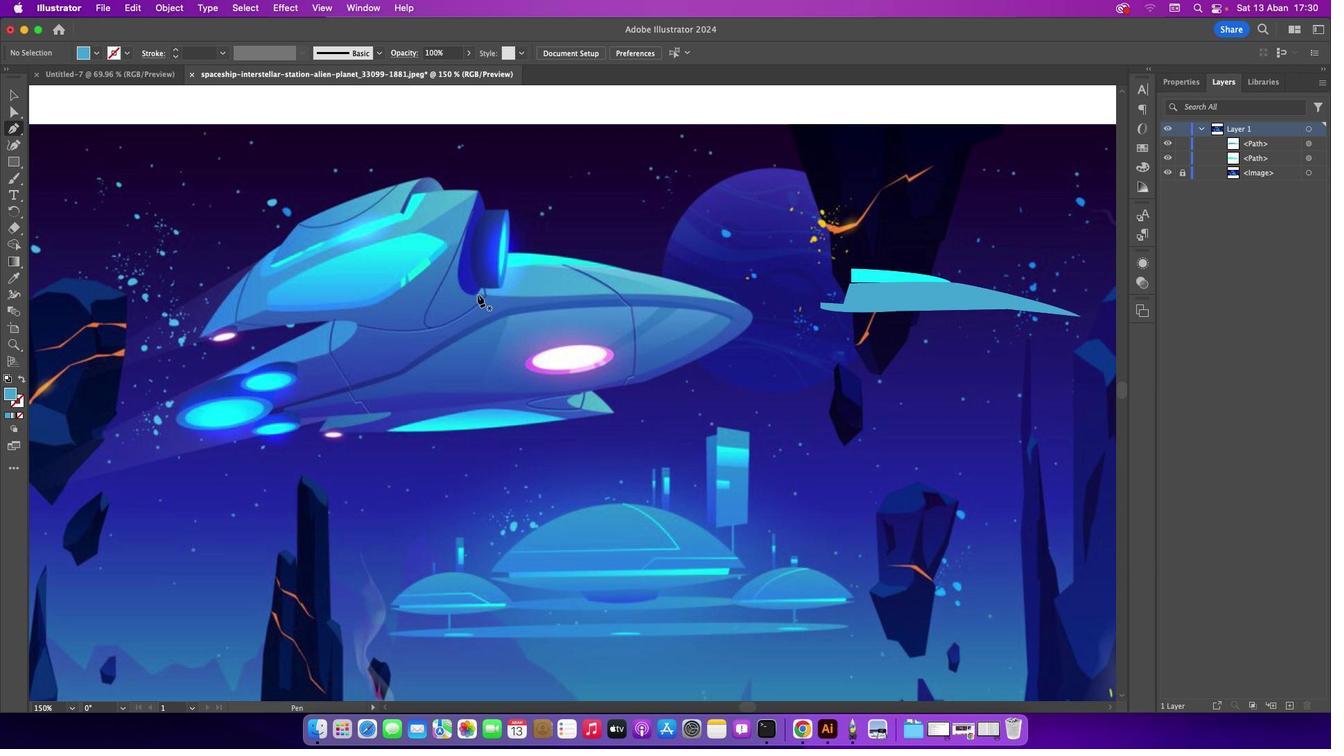 
Action: Mouse pressed left at (477, 294)
Screenshot: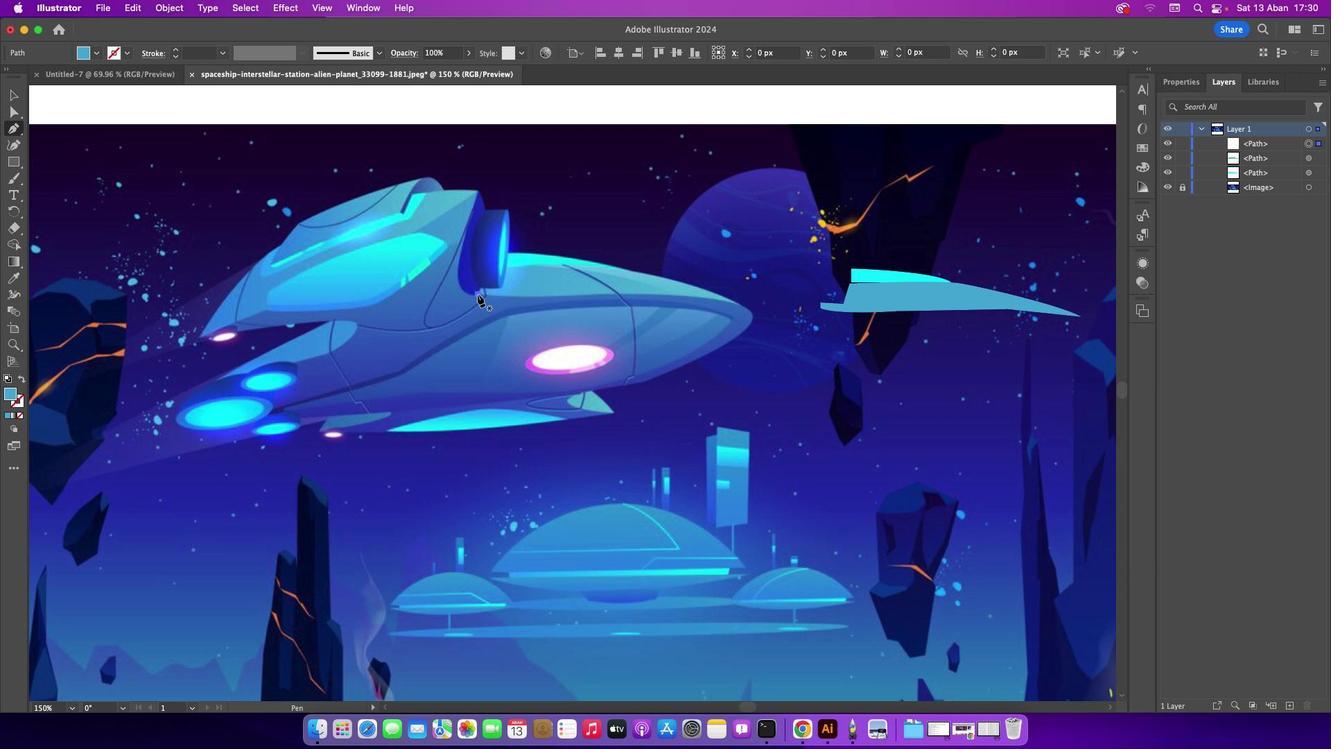 
Action: Mouse moved to (589, 295)
Screenshot: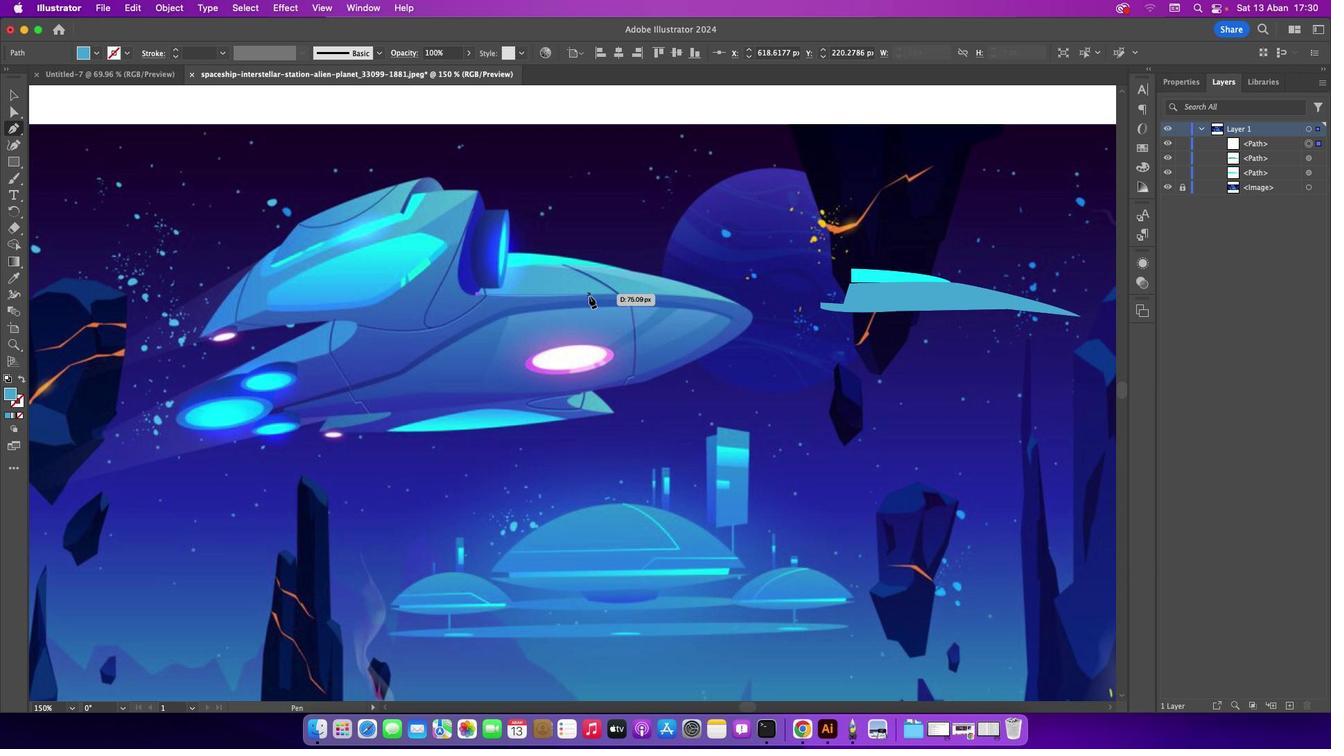 
Action: Mouse pressed left at (589, 295)
Screenshot: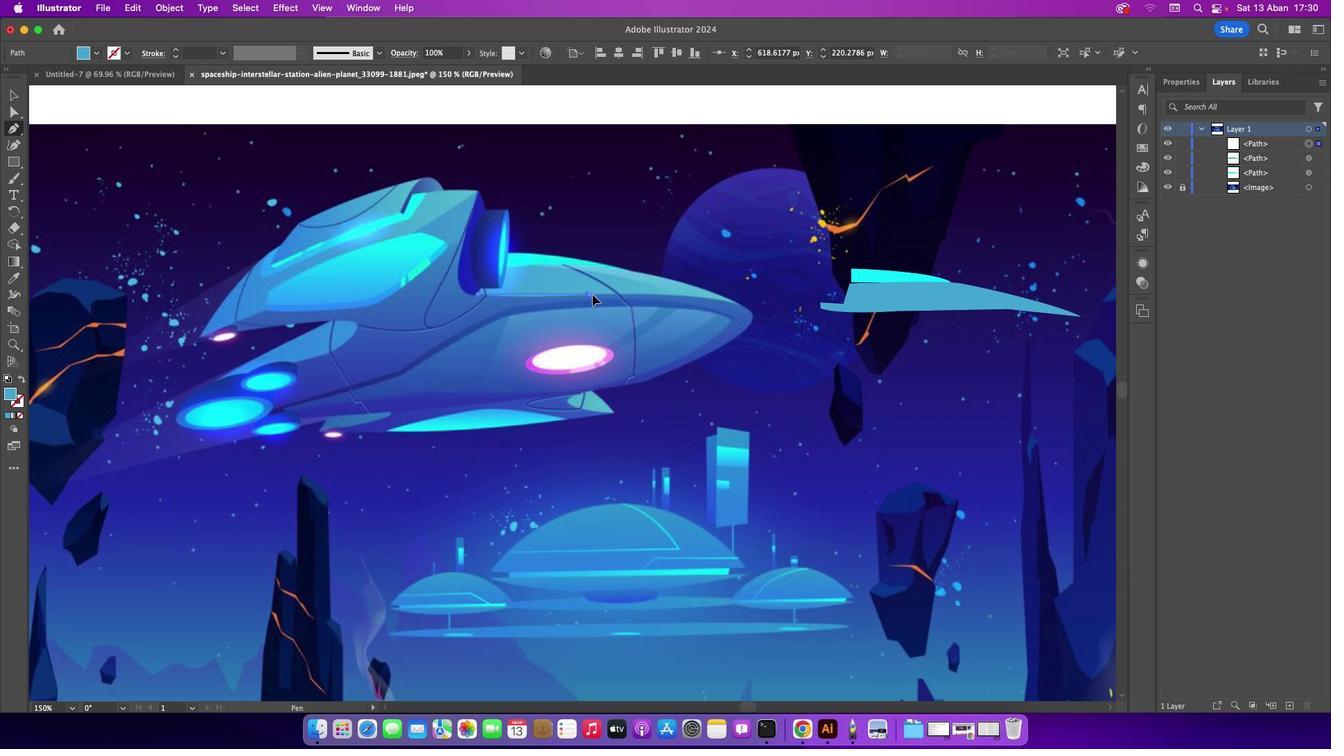 
Action: Mouse moved to (737, 304)
Screenshot: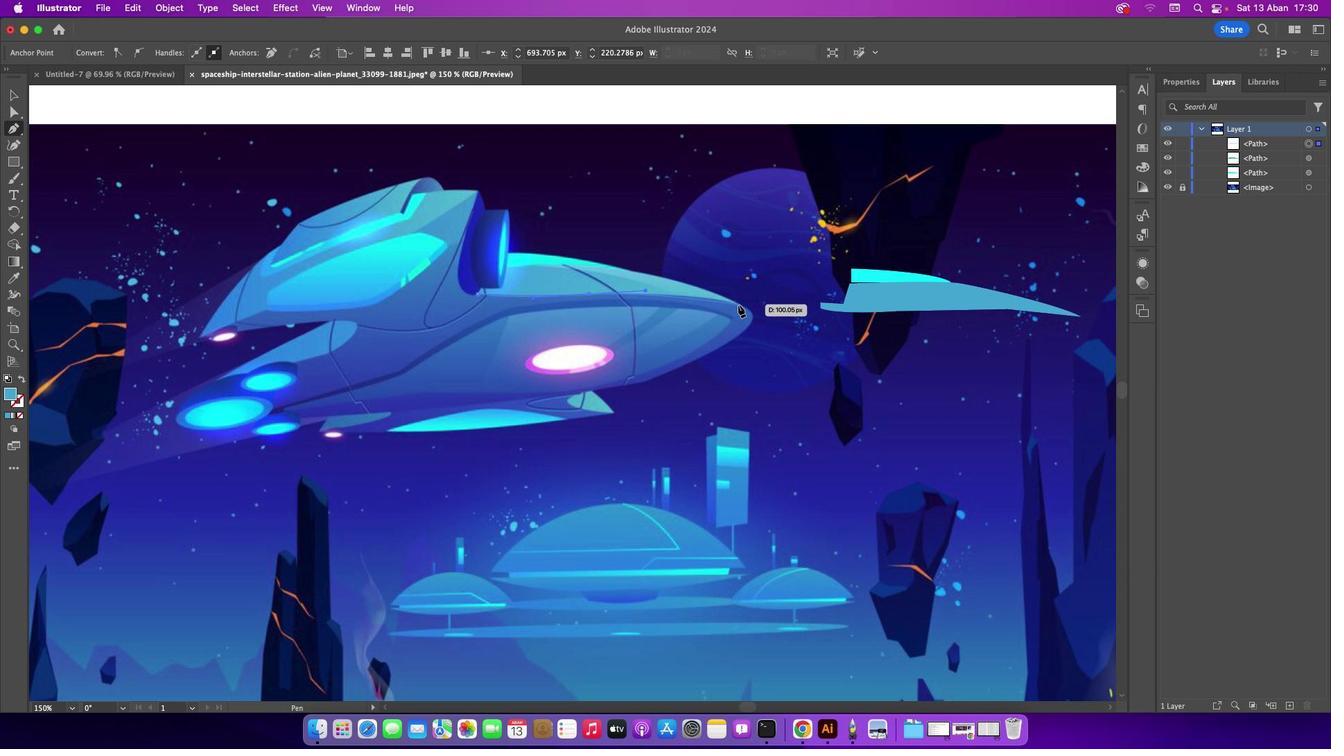 
Action: Mouse pressed left at (737, 304)
Screenshot: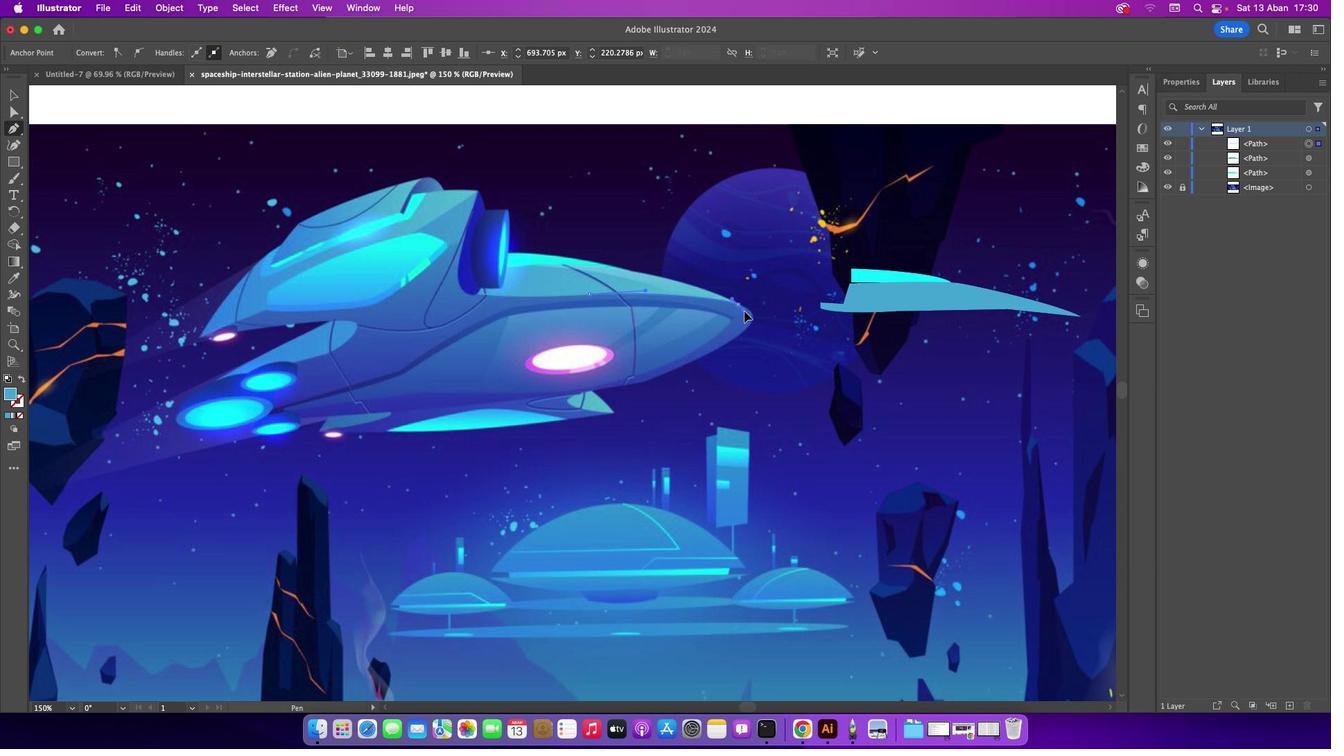 
Action: Mouse moved to (753, 317)
Screenshot: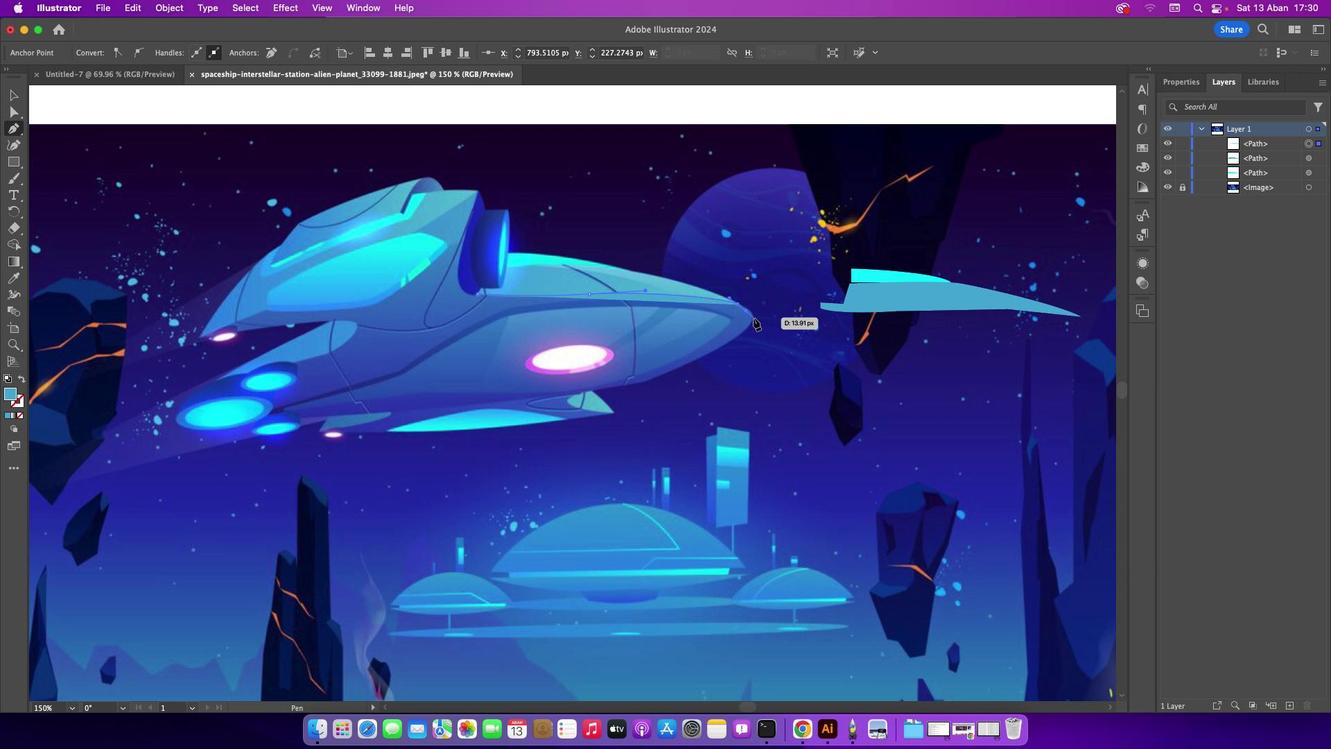 
Action: Mouse pressed left at (753, 317)
Screenshot: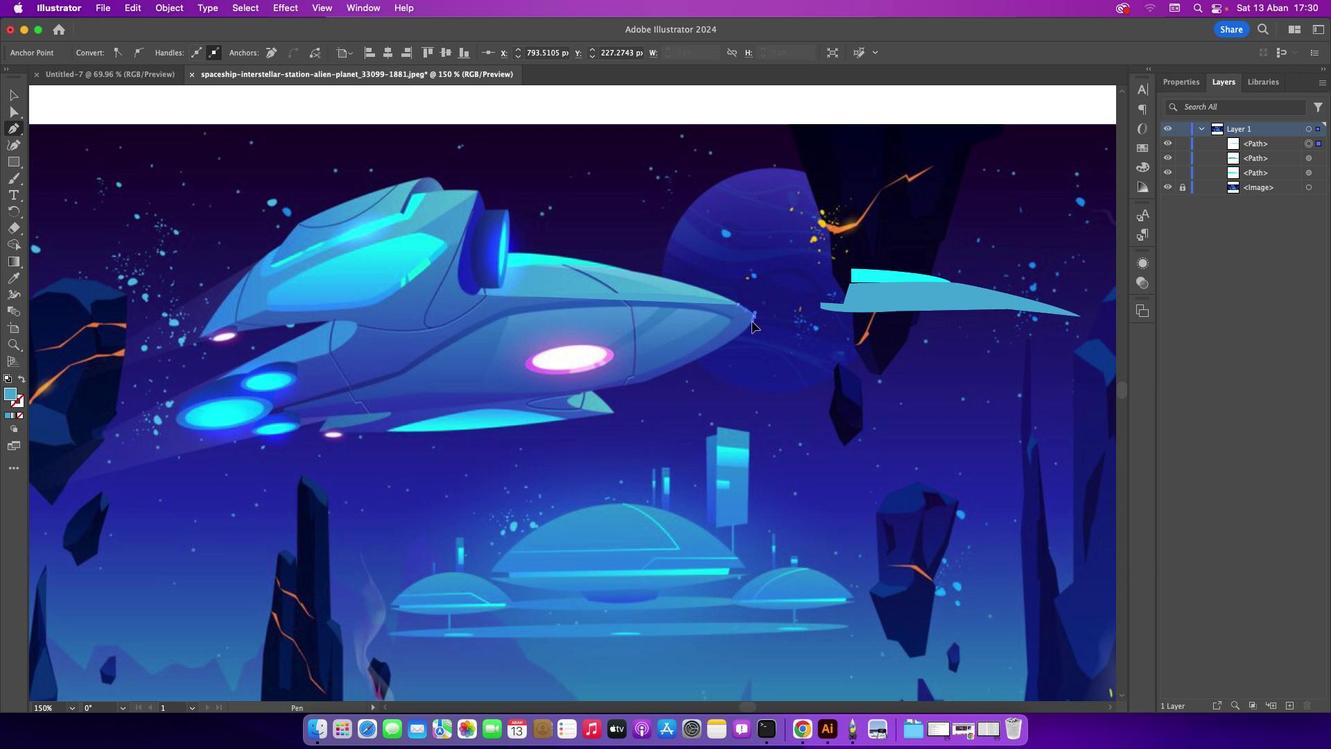 
Action: Mouse moved to (687, 365)
Screenshot: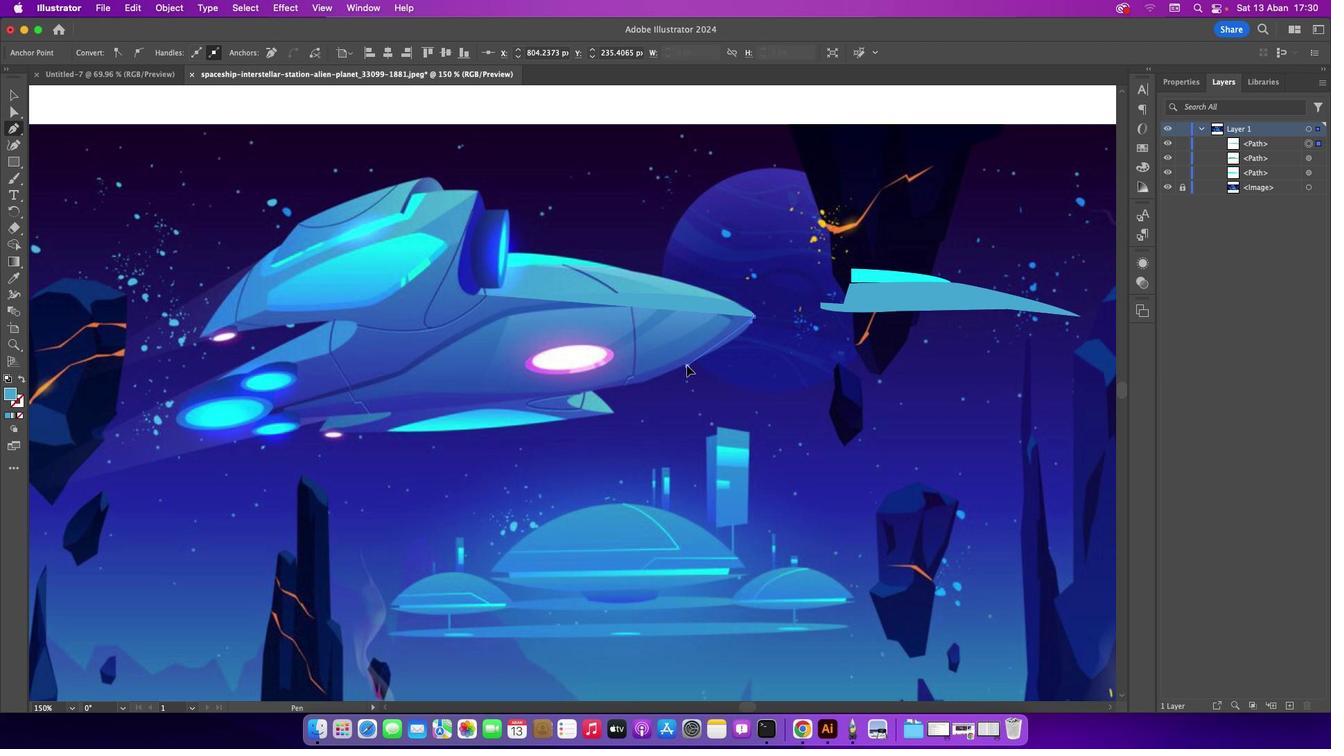 
Action: Mouse pressed left at (687, 365)
Screenshot: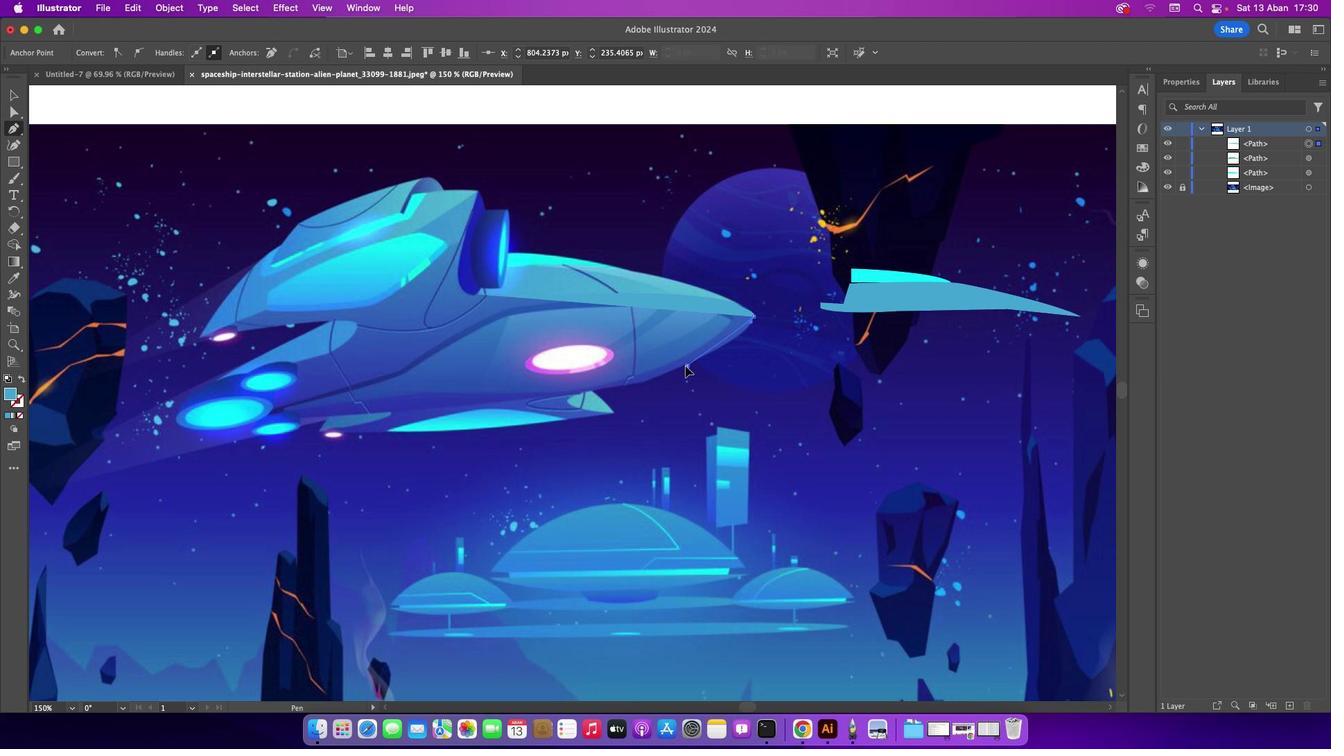 
Action: Mouse moved to (686, 365)
Screenshot: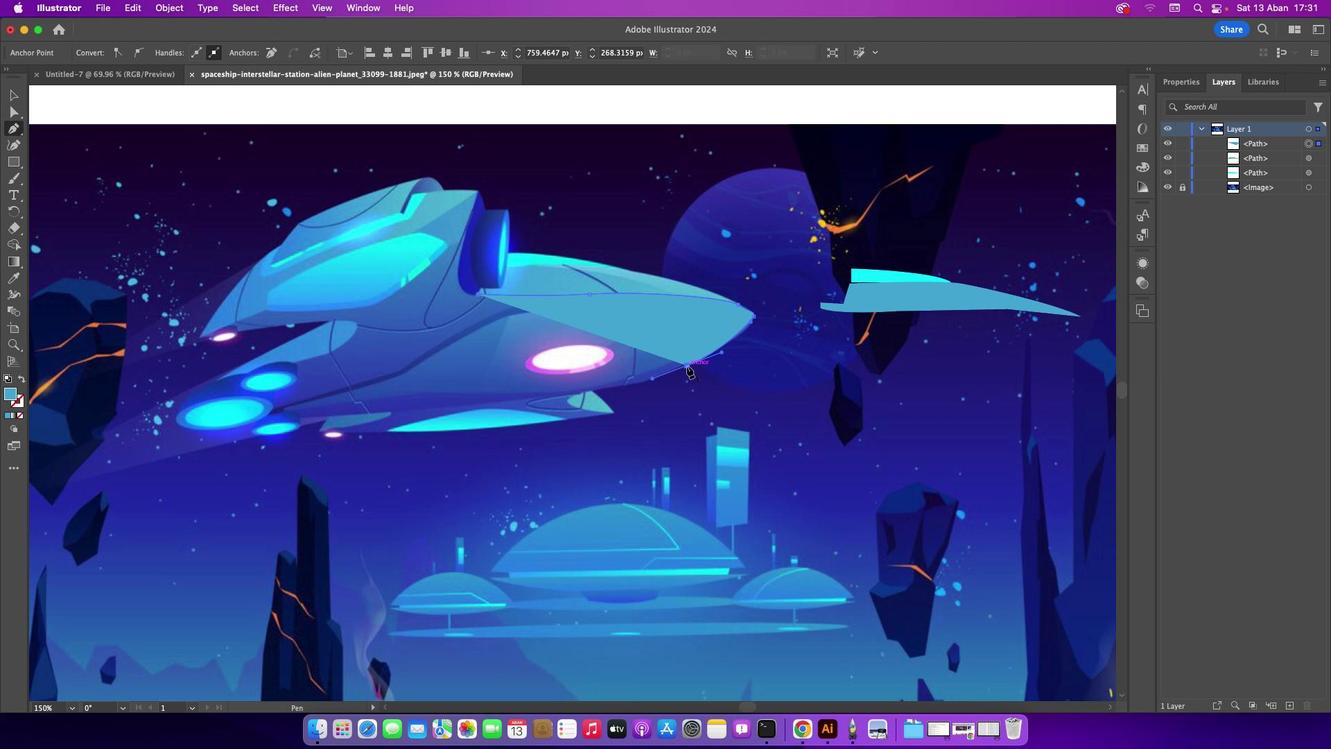 
Action: Mouse pressed left at (686, 365)
Screenshot: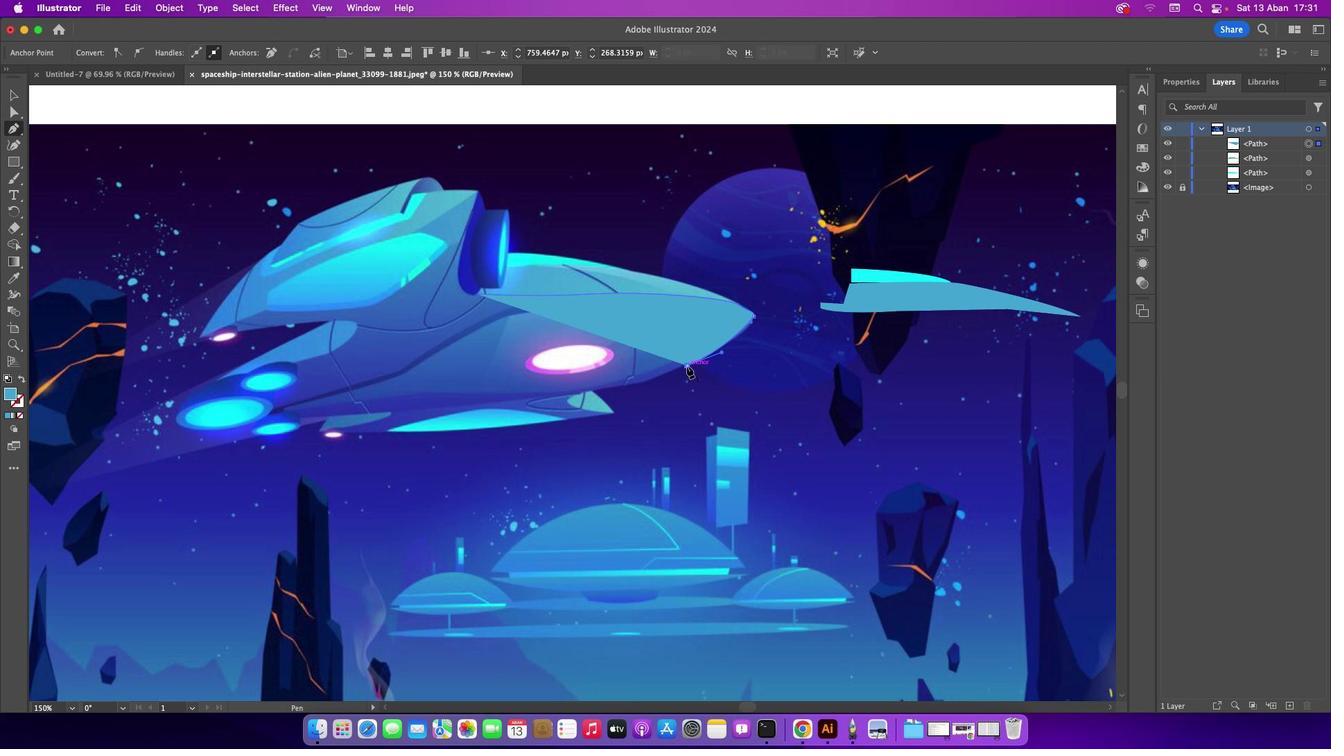 
Action: Mouse moved to (642, 384)
Screenshot: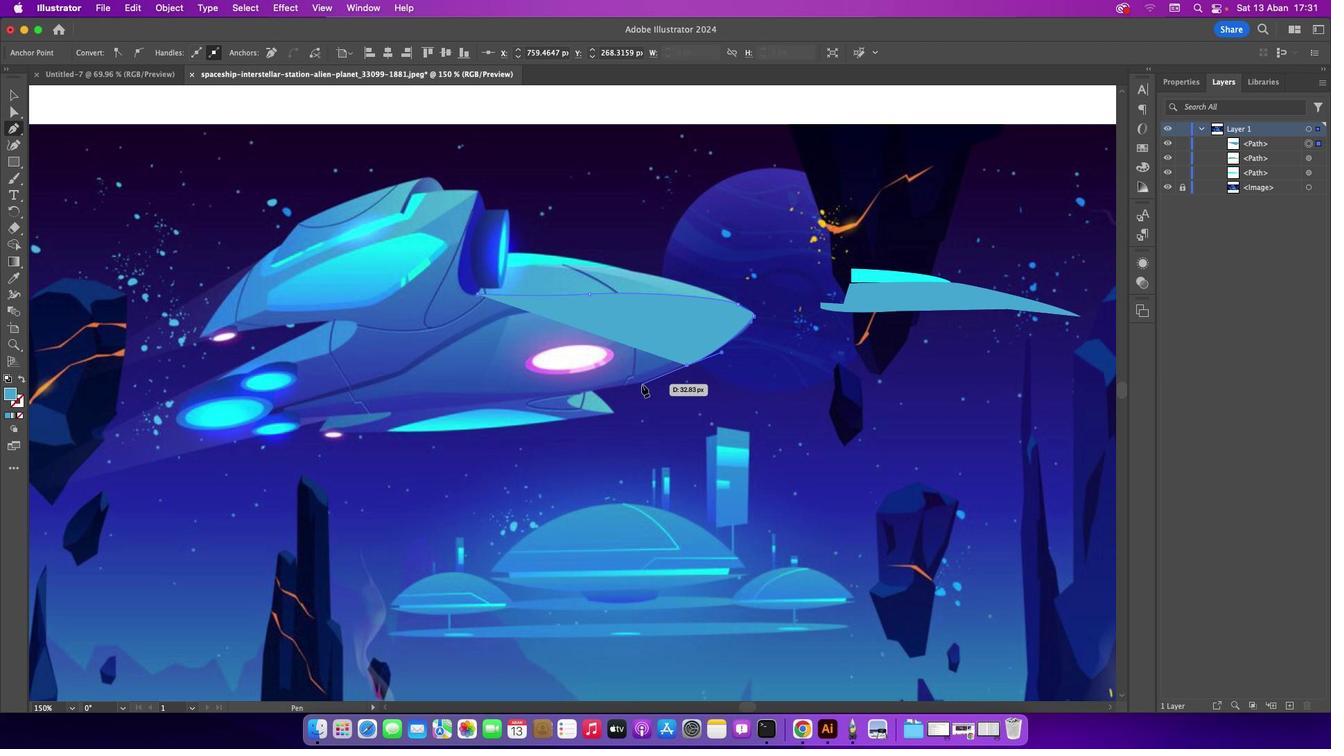 
Action: Mouse pressed left at (642, 384)
Screenshot: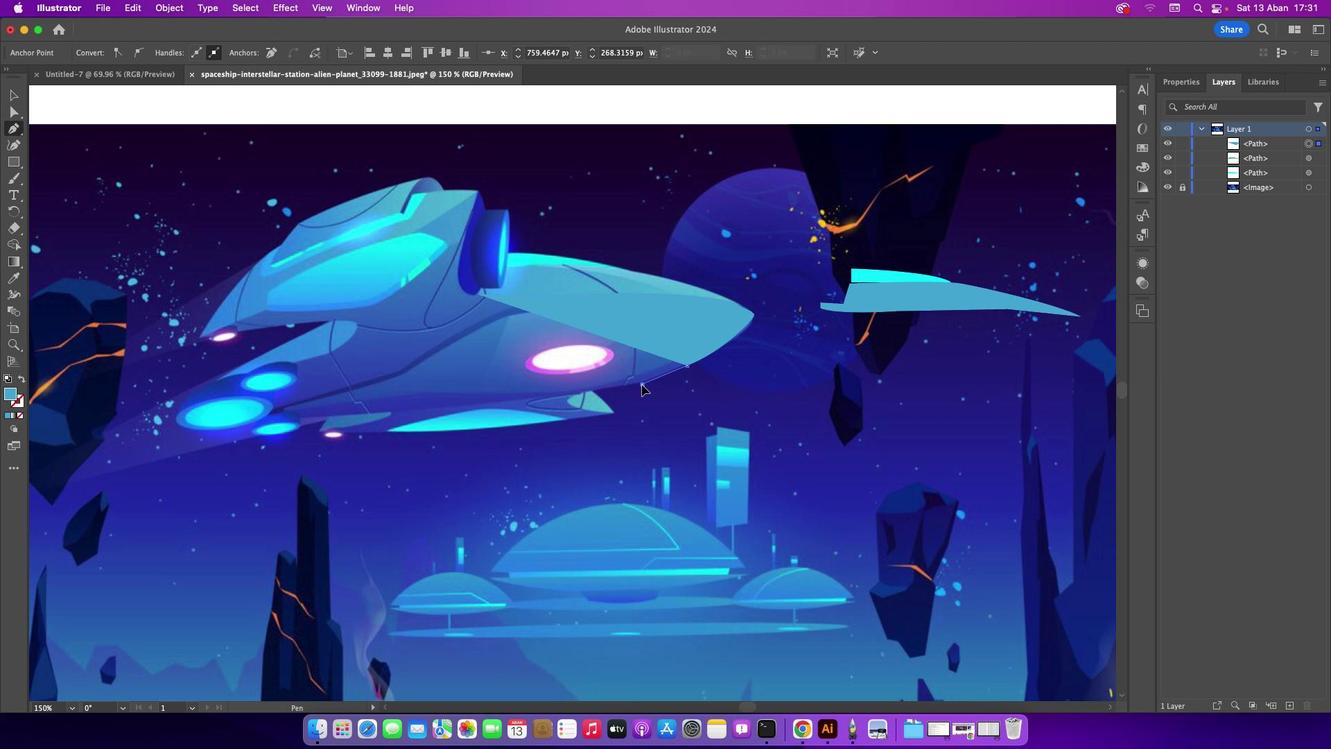 
Action: Mouse moved to (18, 414)
Screenshot: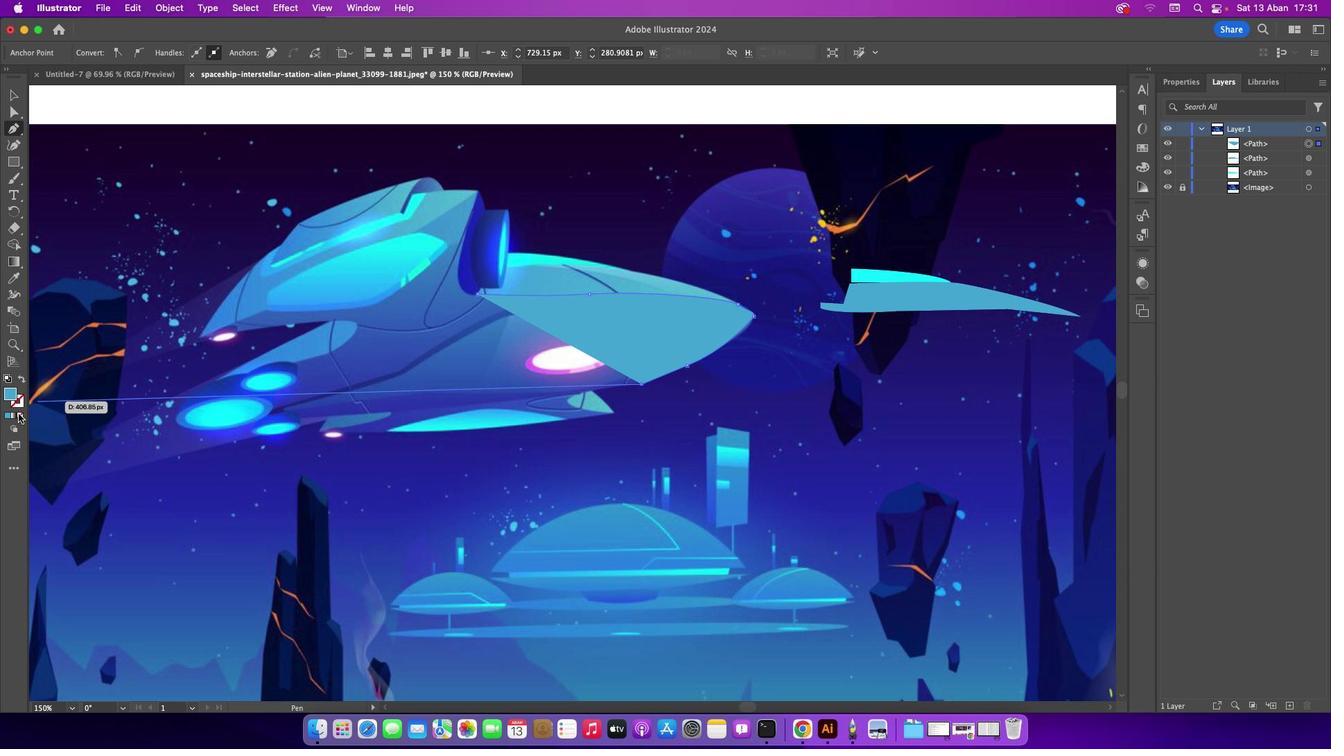 
Action: Mouse pressed left at (18, 414)
Screenshot: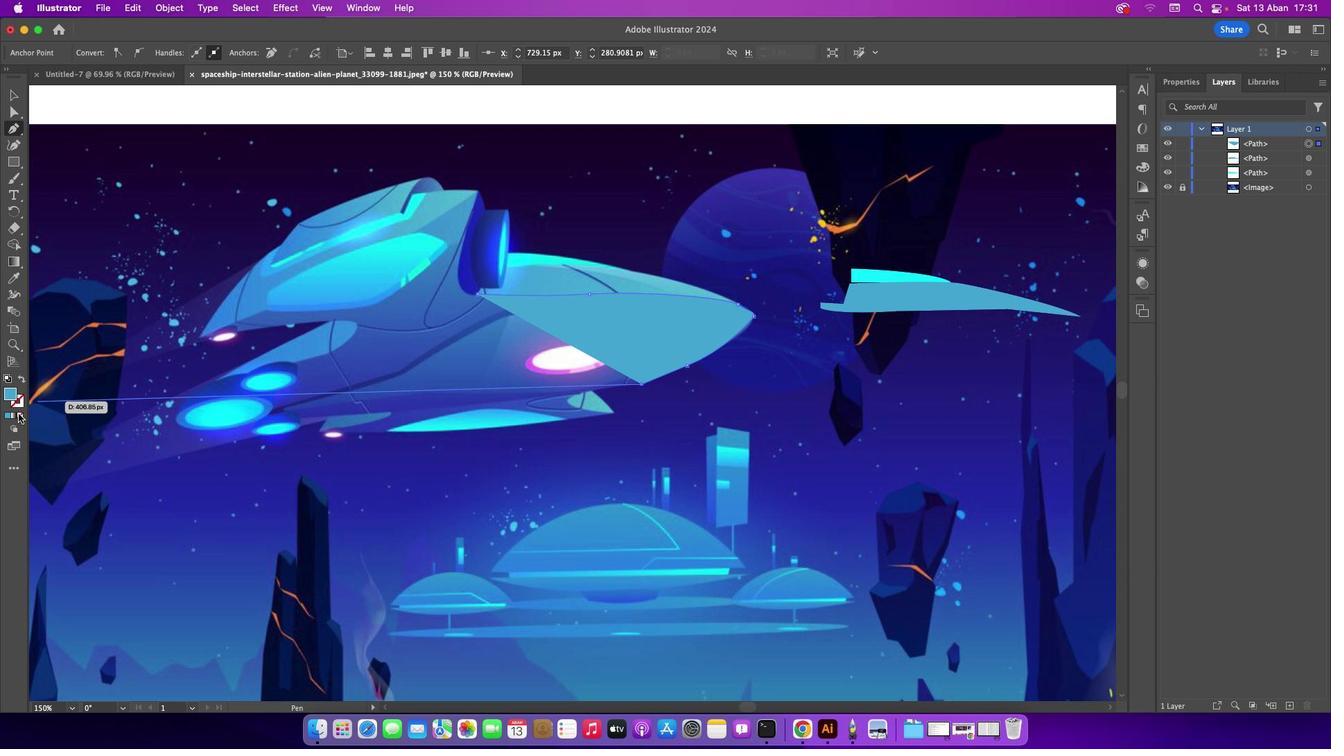 
Action: Mouse moved to (436, 391)
Screenshot: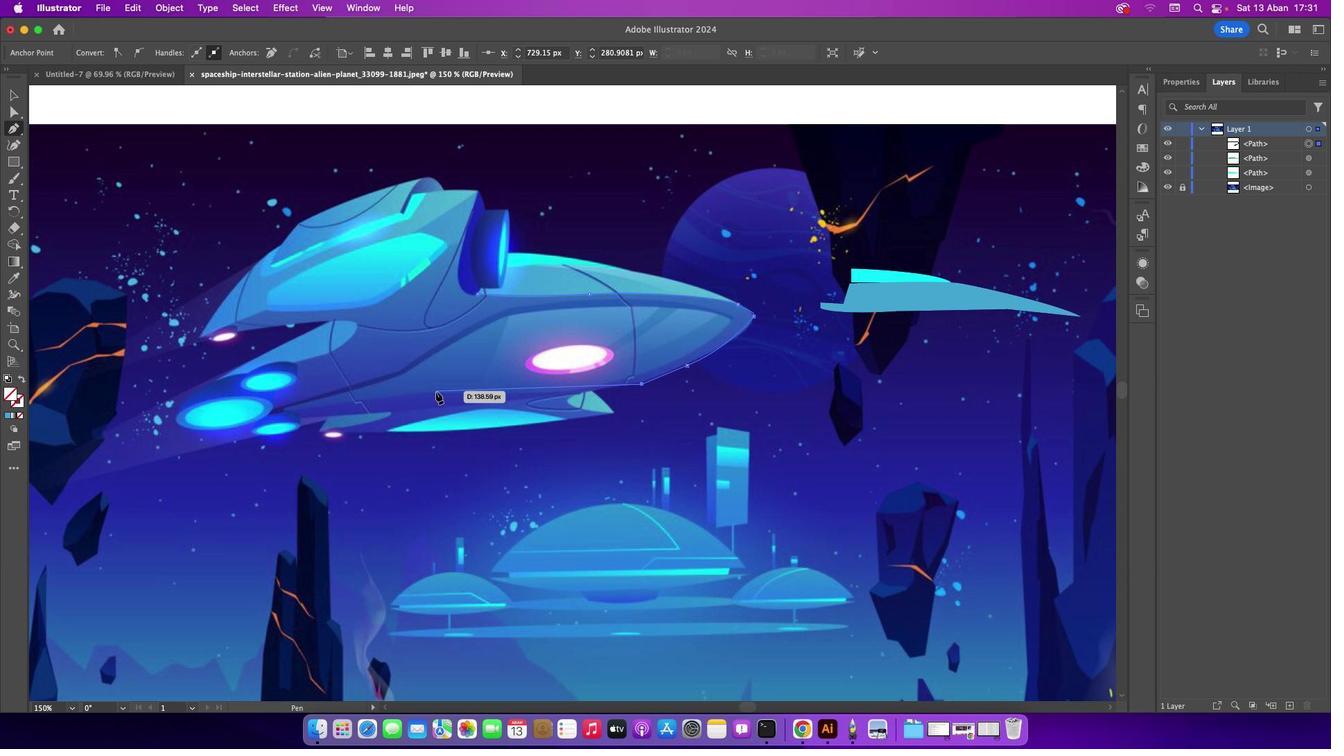 
Action: Mouse pressed left at (436, 391)
Screenshot: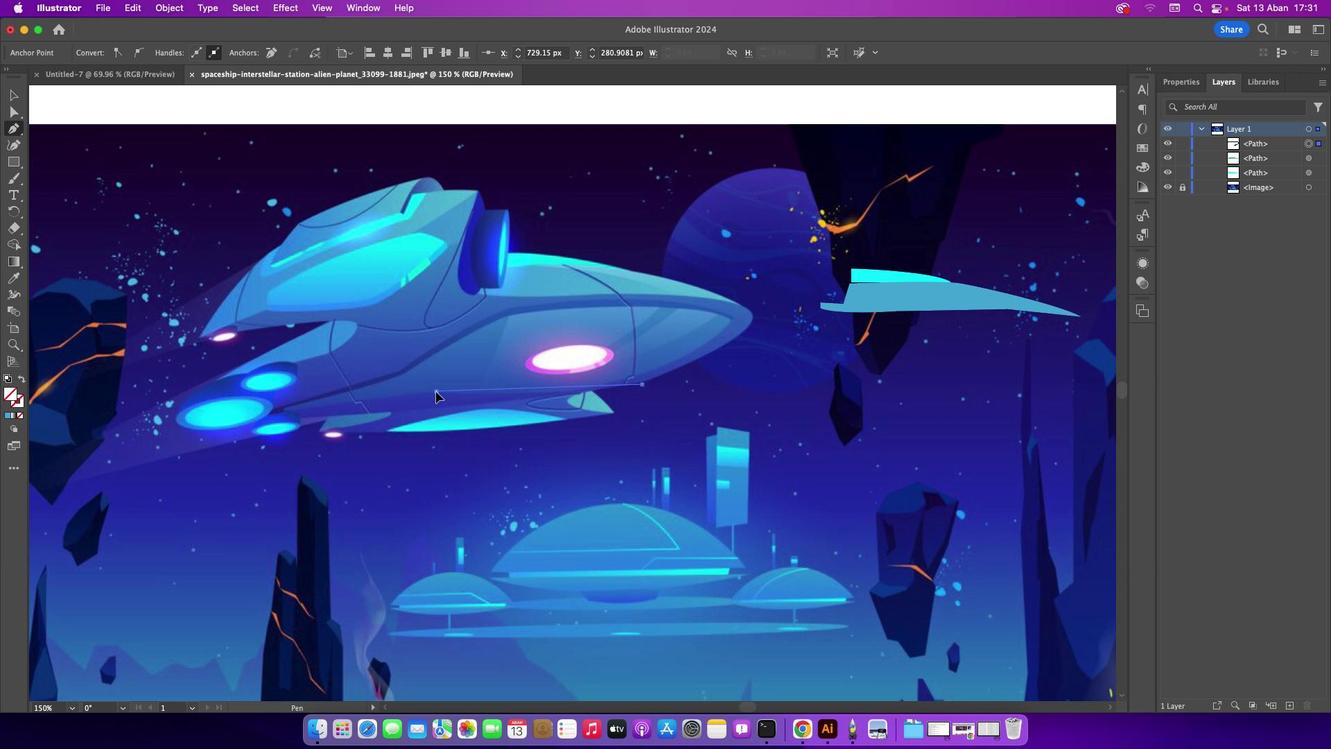
Action: Mouse moved to (434, 389)
Screenshot: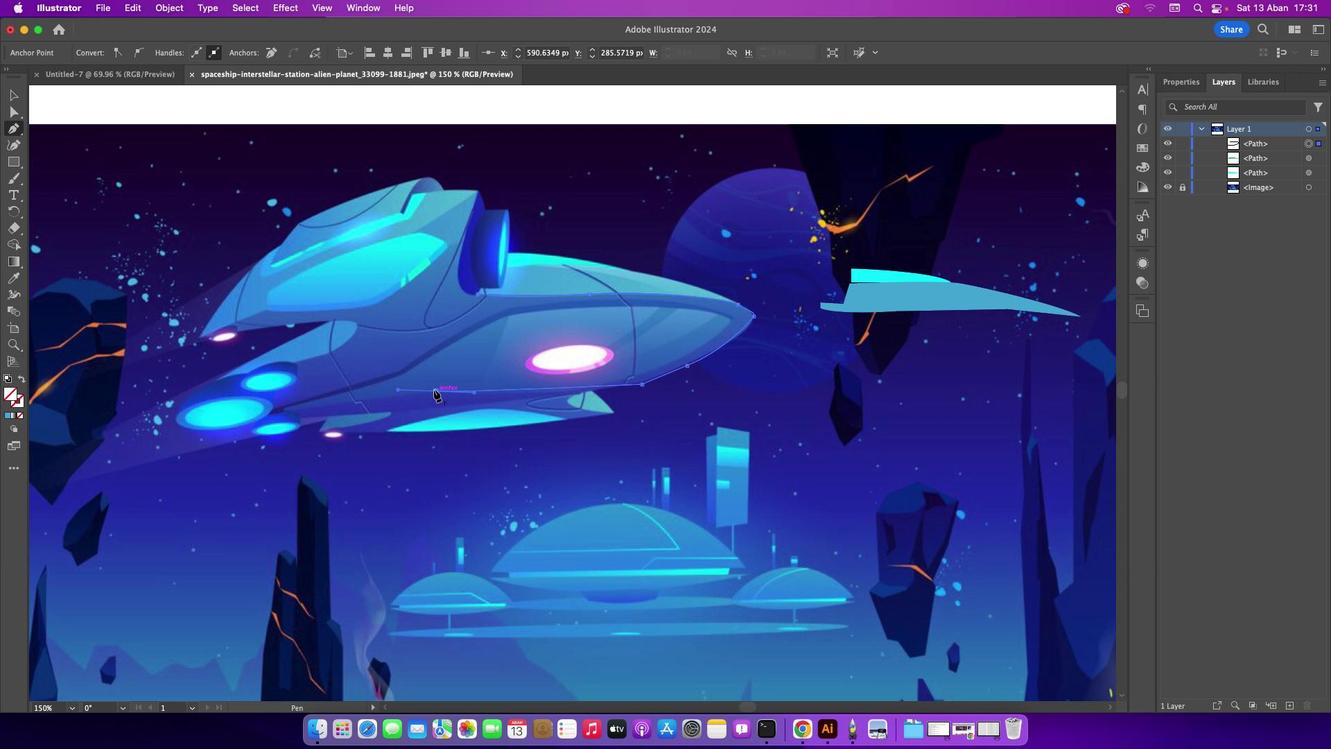 
Action: Mouse pressed left at (434, 389)
Screenshot: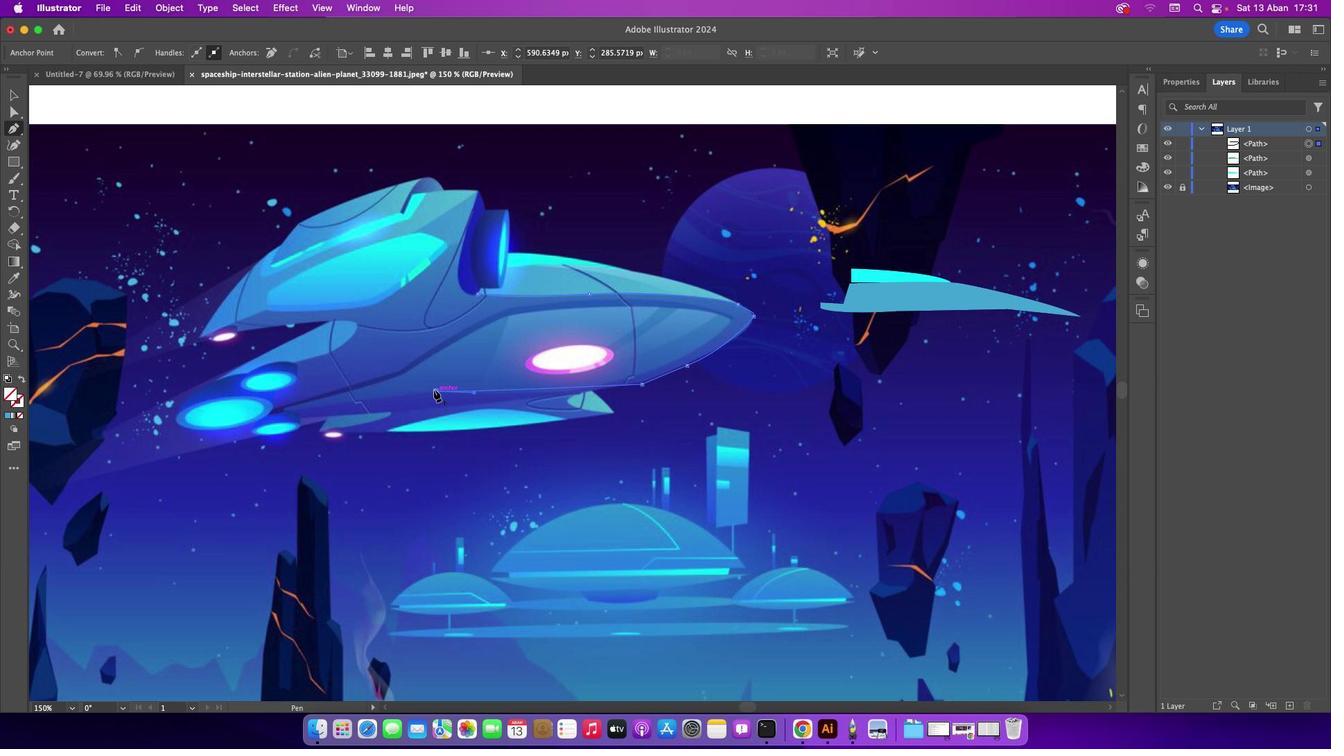 
Action: Mouse moved to (281, 409)
Screenshot: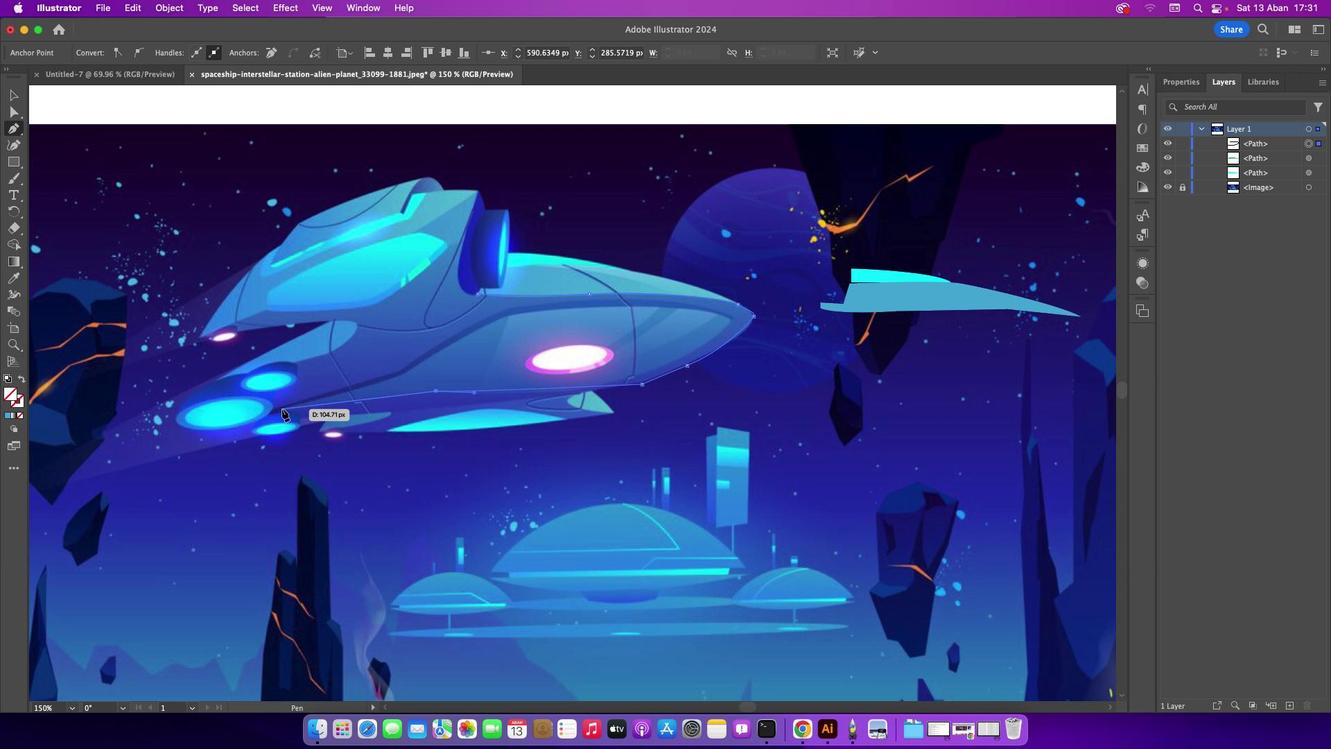 
Action: Mouse pressed left at (281, 409)
Screenshot: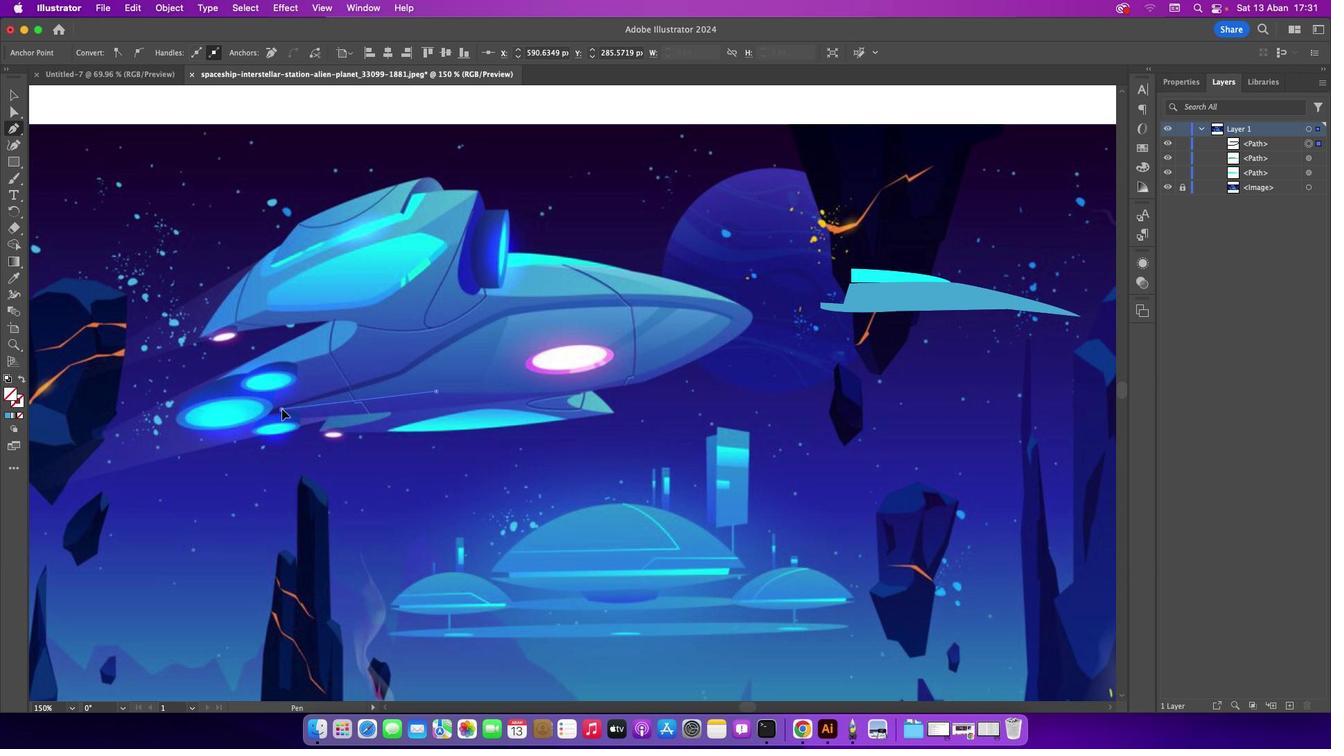 
Action: Mouse moved to (296, 364)
Screenshot: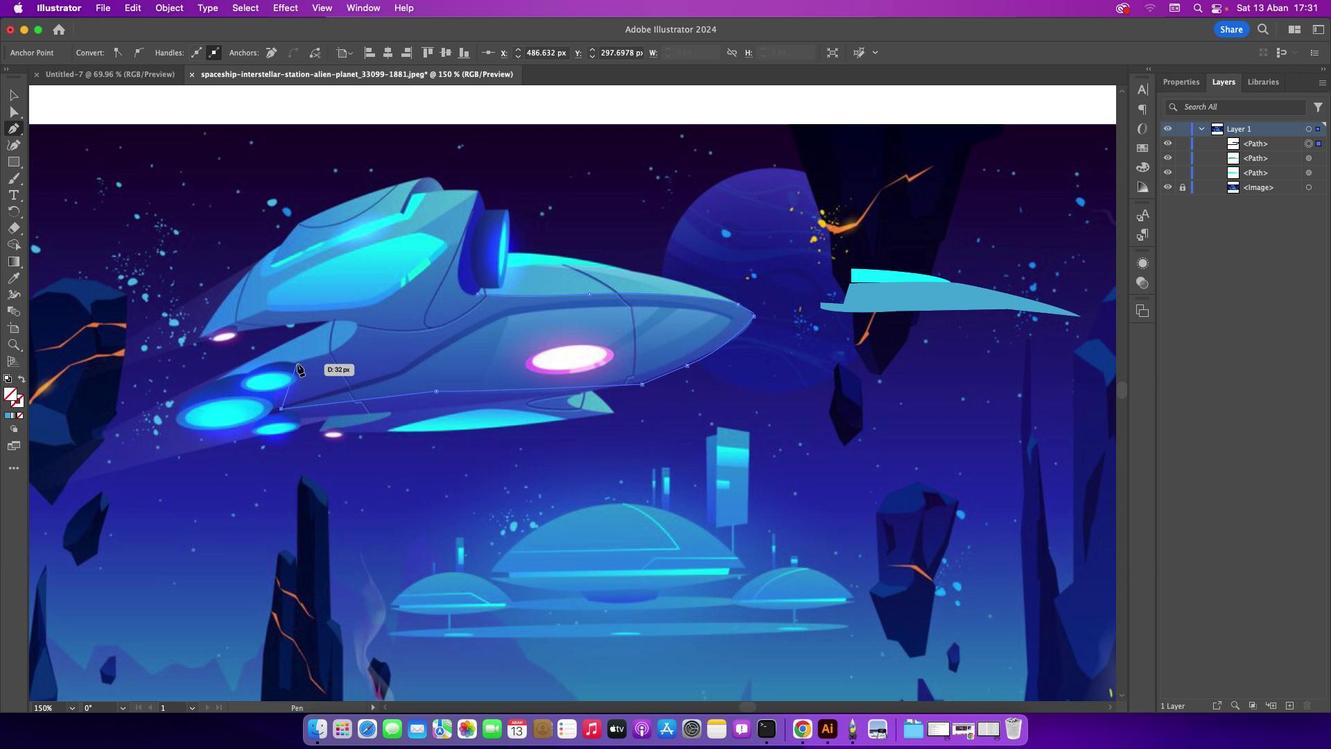 
Action: Mouse pressed left at (296, 364)
Screenshot: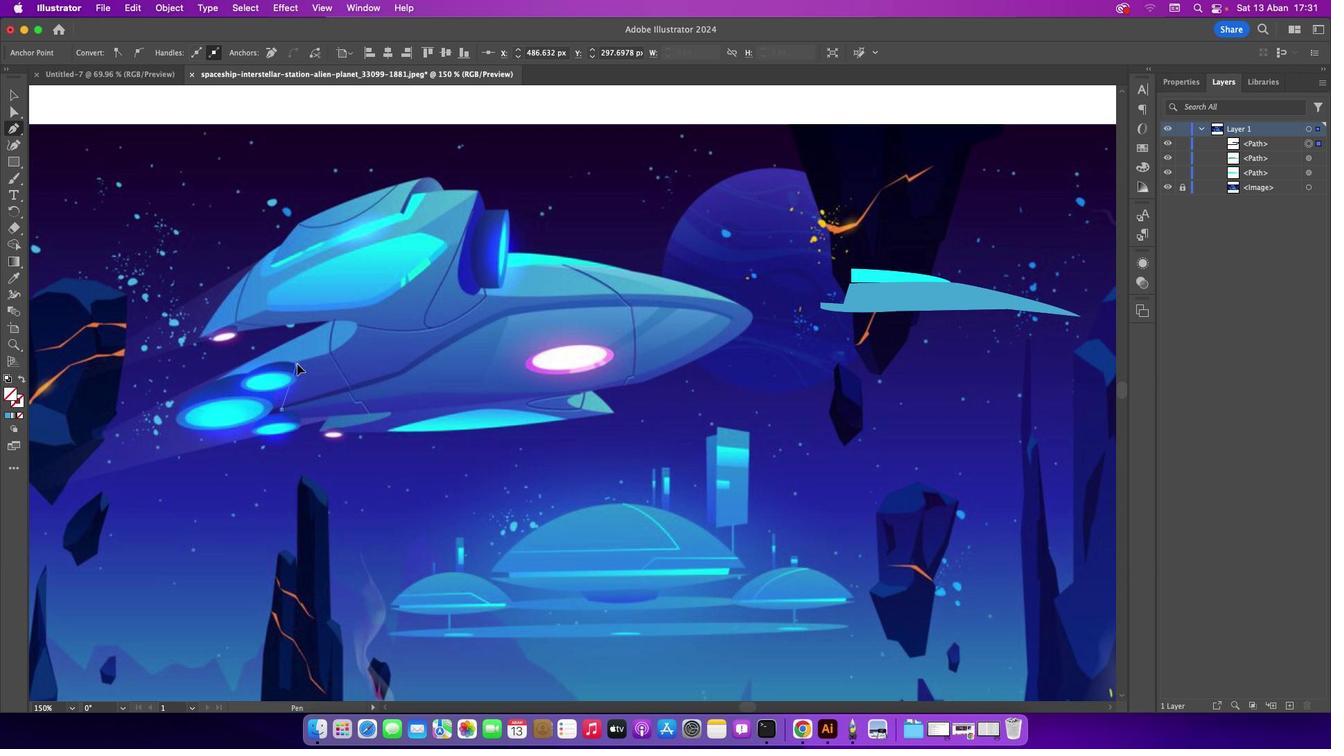 
Action: Mouse moved to (298, 363)
Screenshot: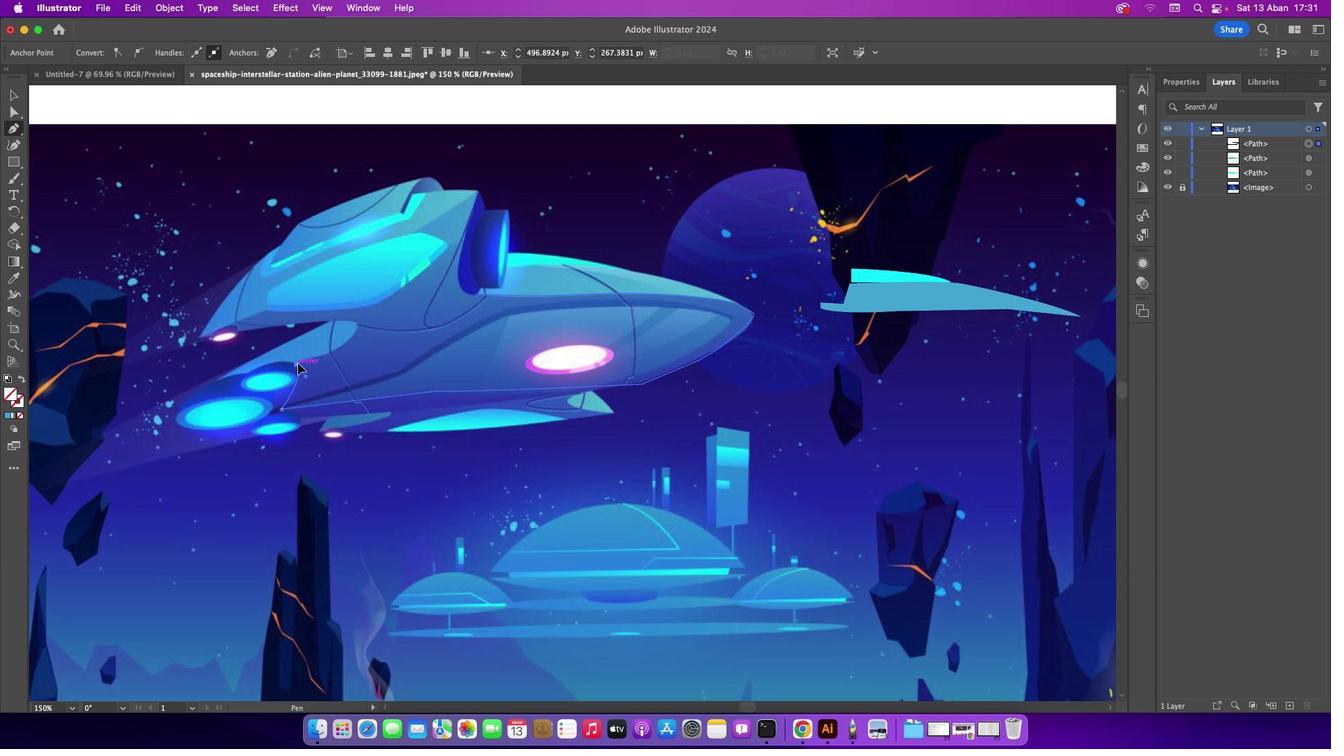 
Action: Mouse pressed left at (298, 363)
Screenshot: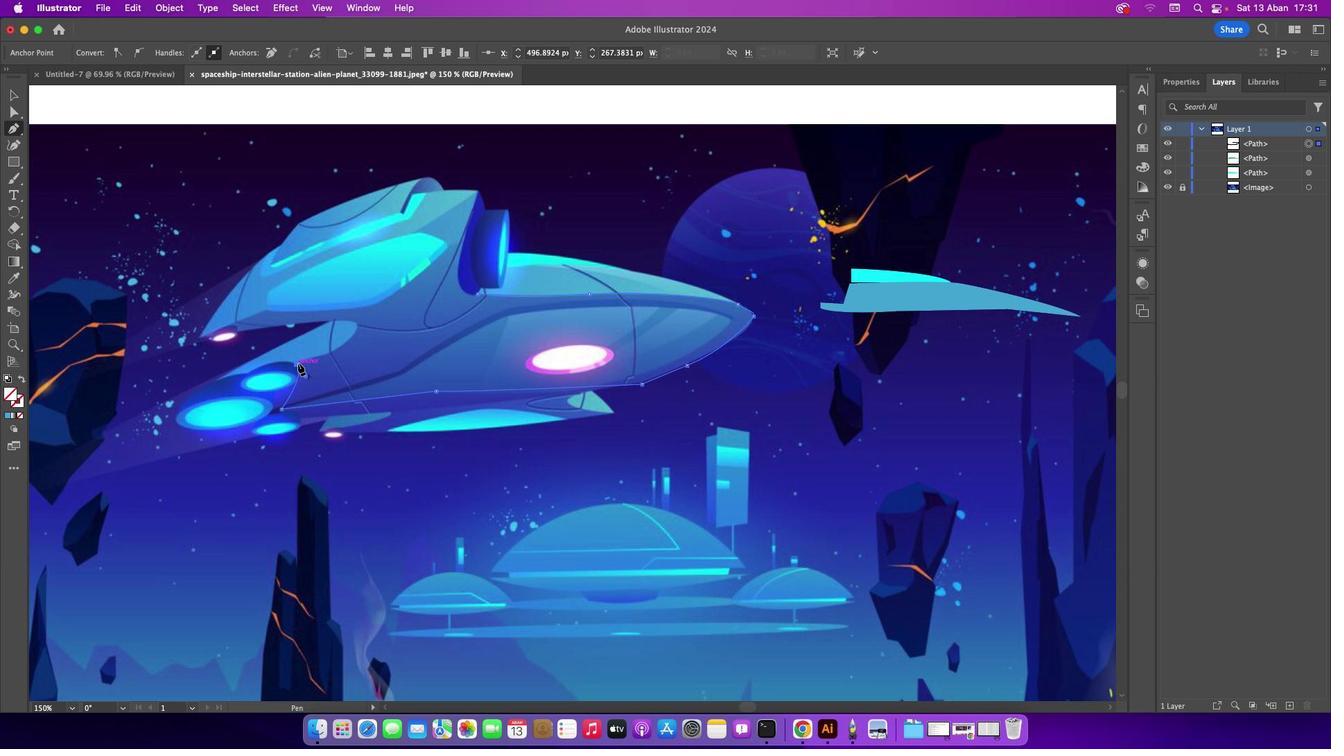 
Action: Mouse moved to (335, 349)
Screenshot: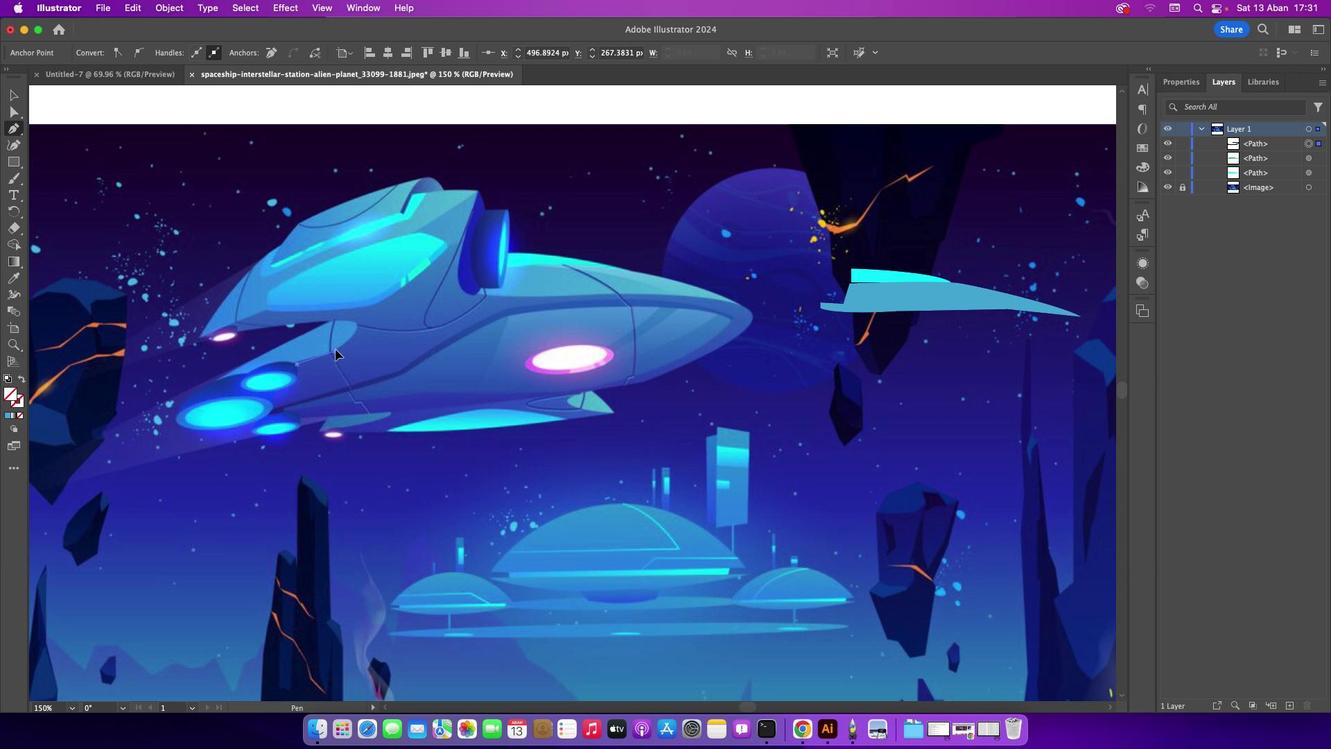 
Action: Mouse pressed left at (335, 349)
Screenshot: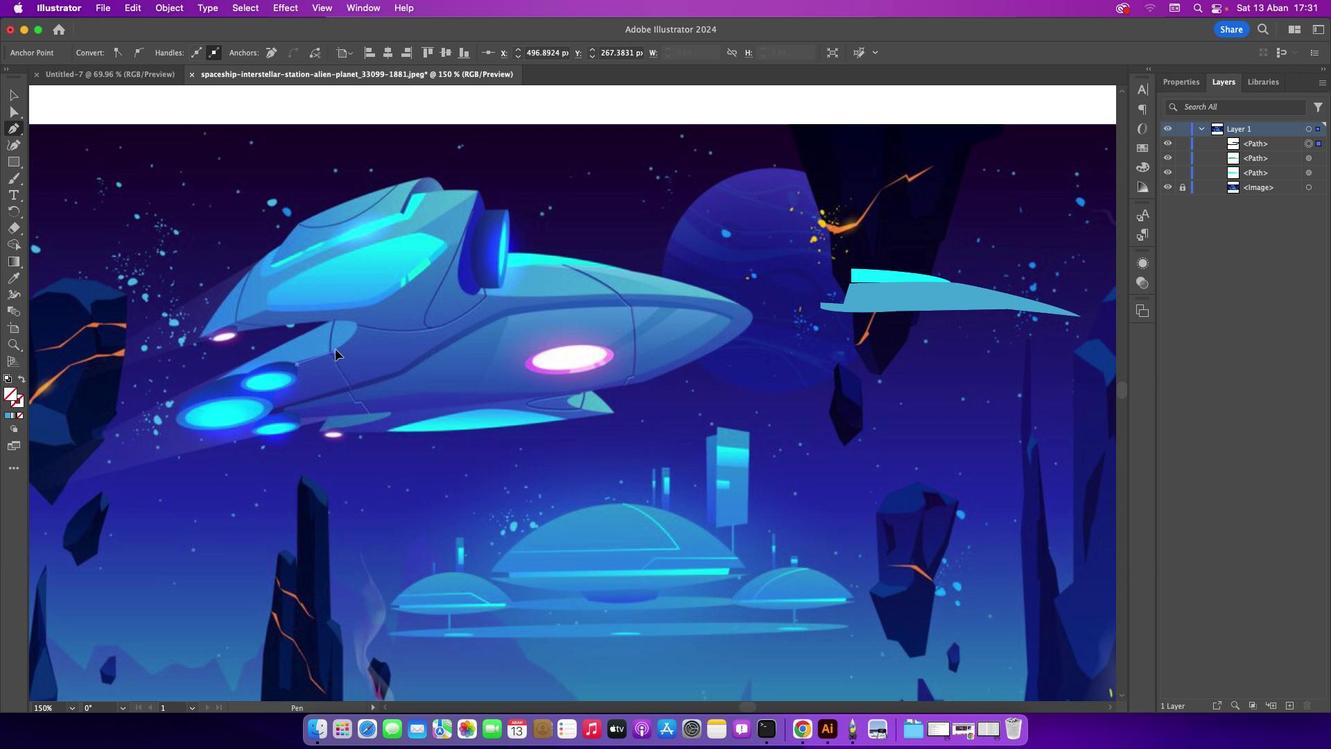 
Action: Mouse moved to (354, 321)
Screenshot: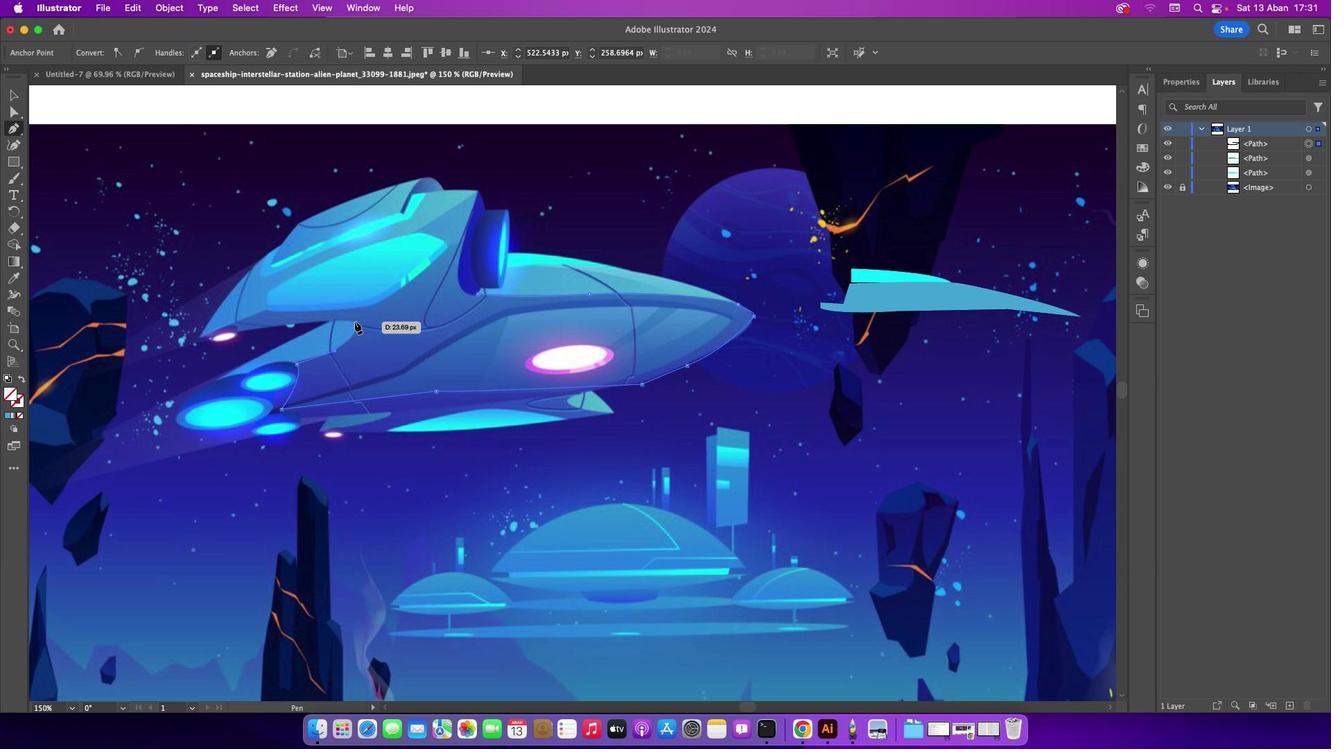 
Action: Mouse pressed left at (354, 321)
Screenshot: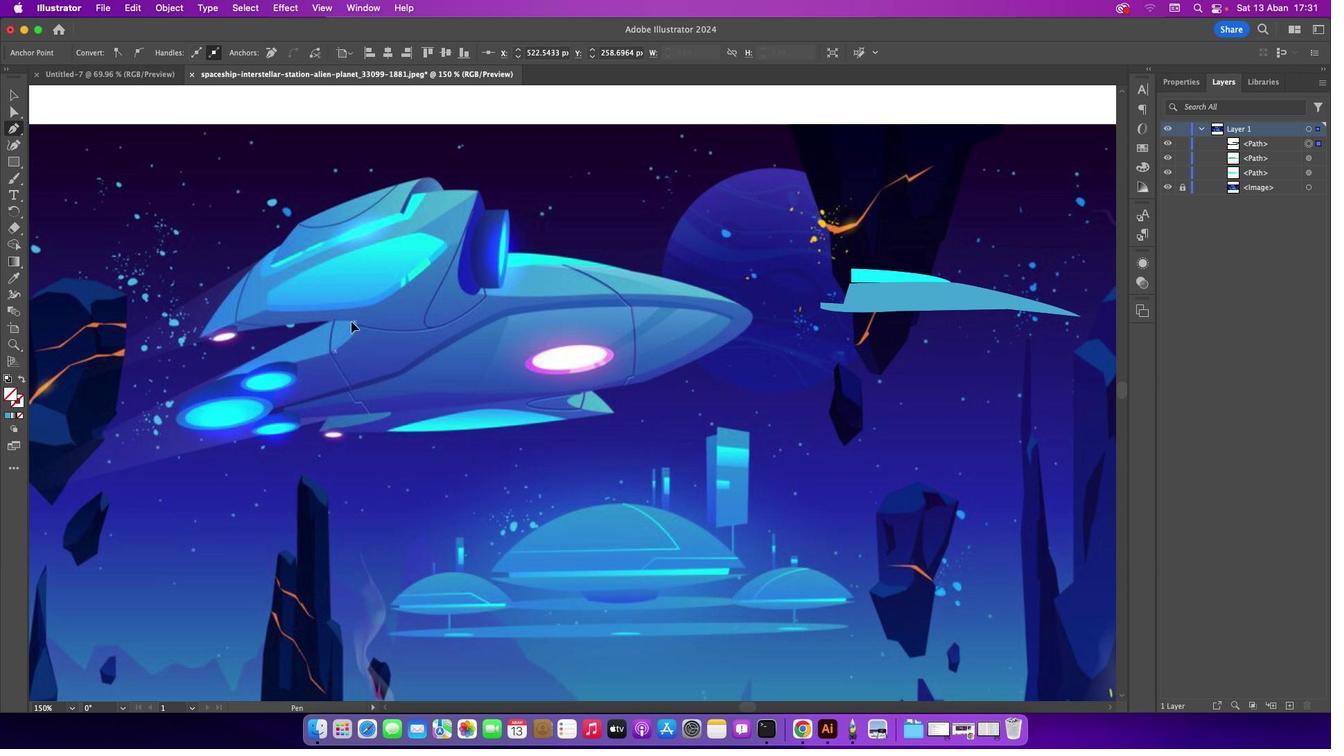 
Action: Mouse moved to (355, 321)
Screenshot: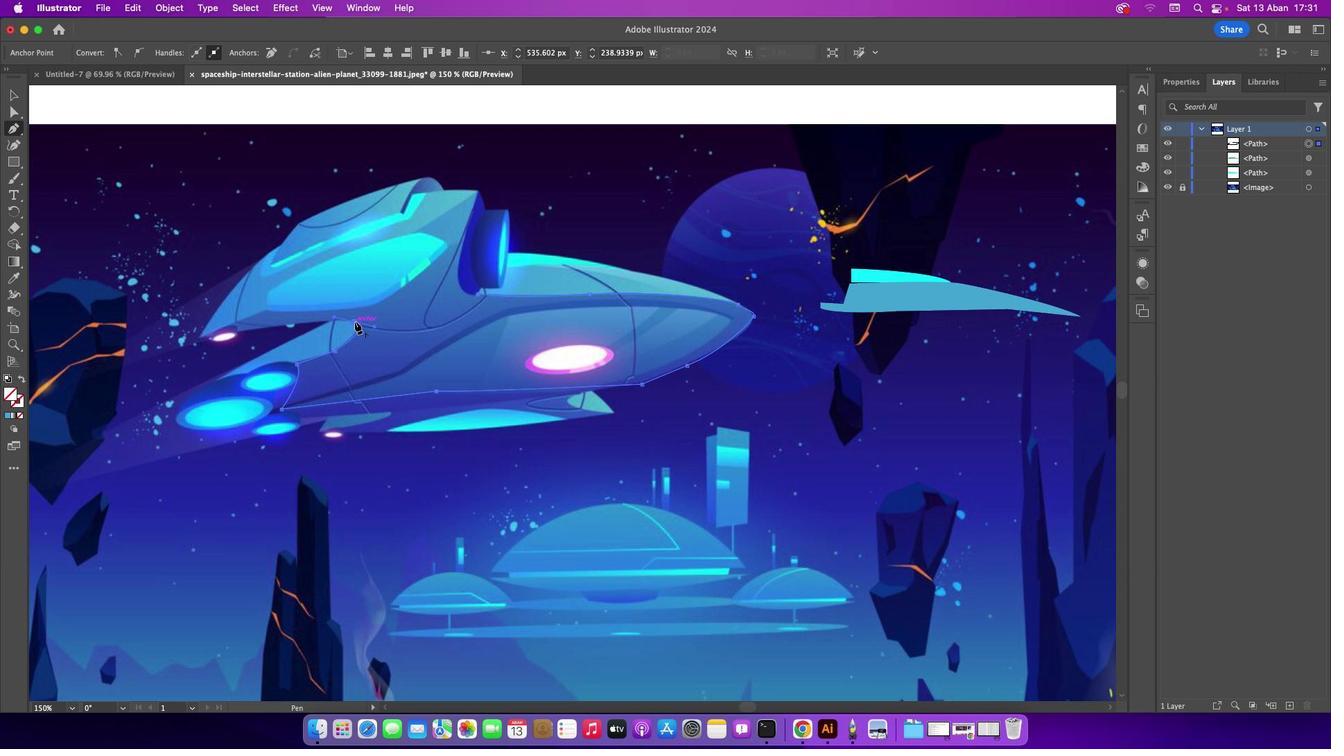 
Action: Mouse pressed left at (355, 321)
Screenshot: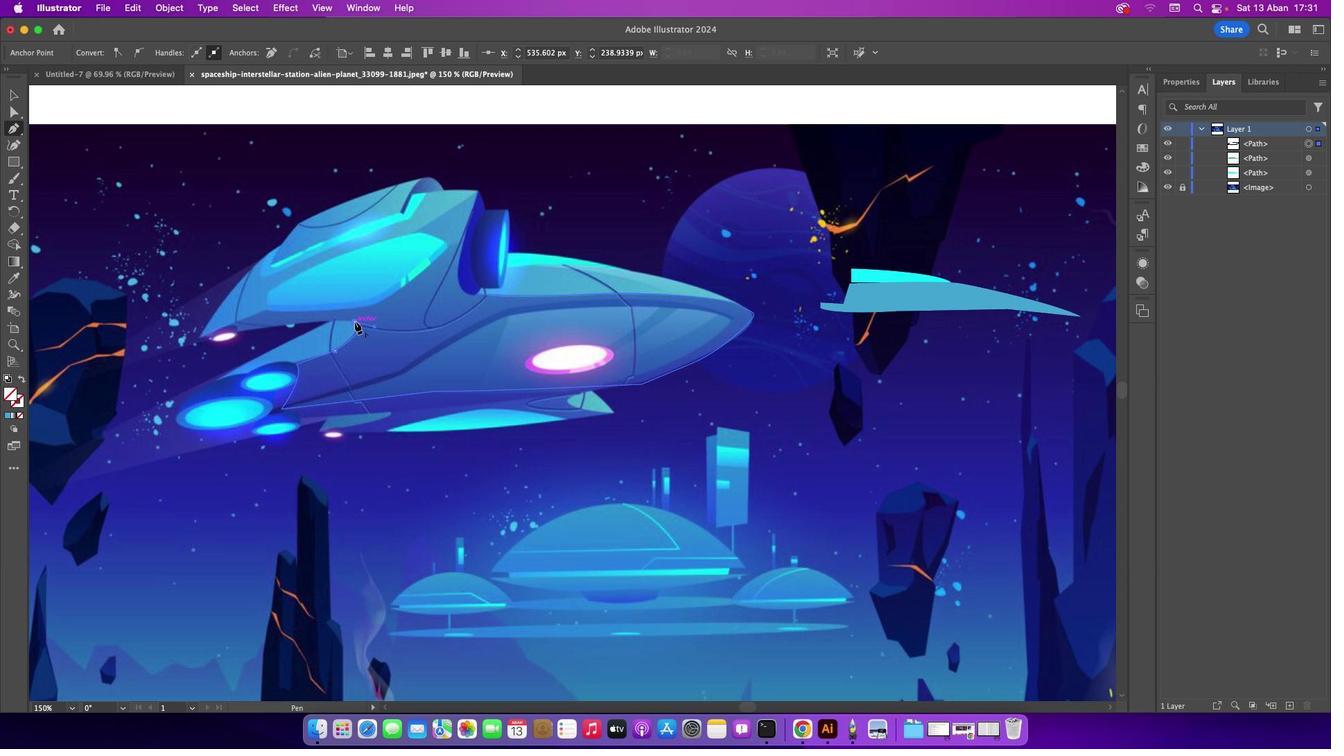 
Action: Mouse moved to (290, 323)
Screenshot: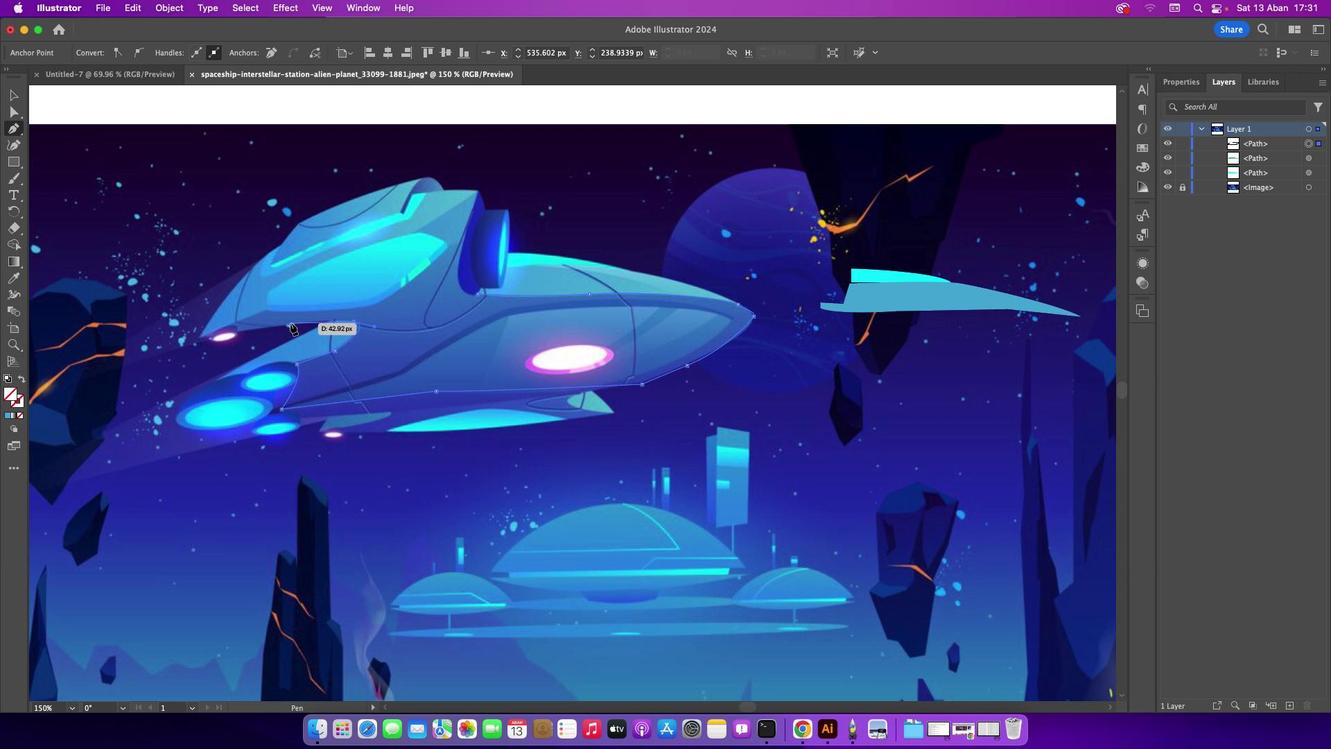 
Action: Mouse pressed left at (290, 323)
Screenshot: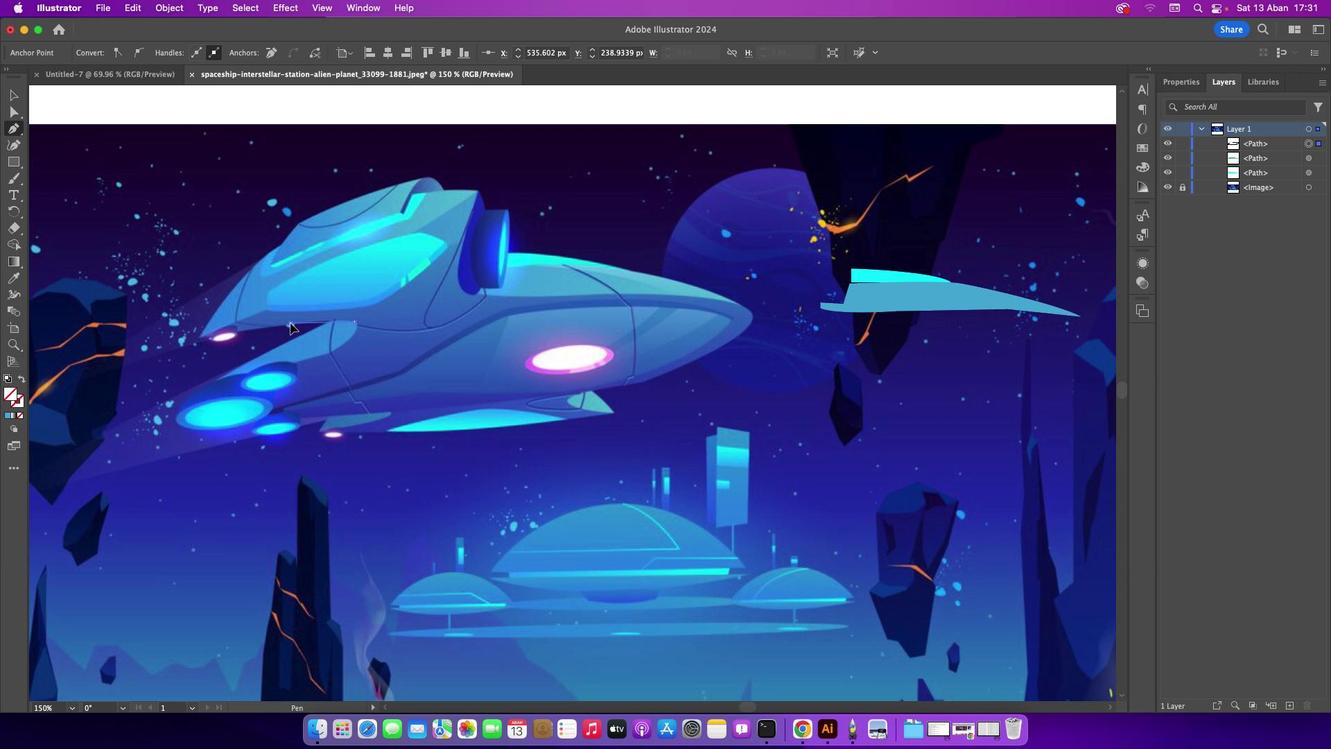 
Action: Mouse moved to (239, 333)
Screenshot: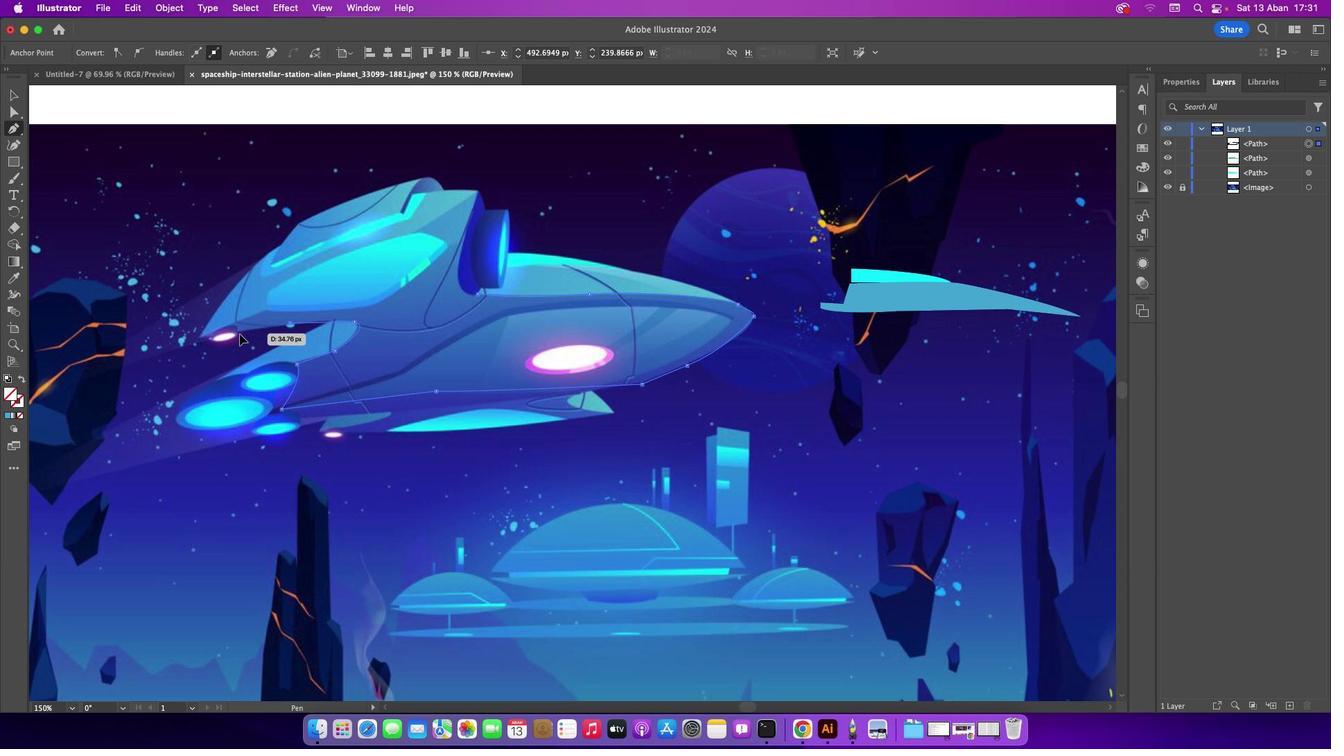 
Action: Mouse pressed left at (239, 333)
Screenshot: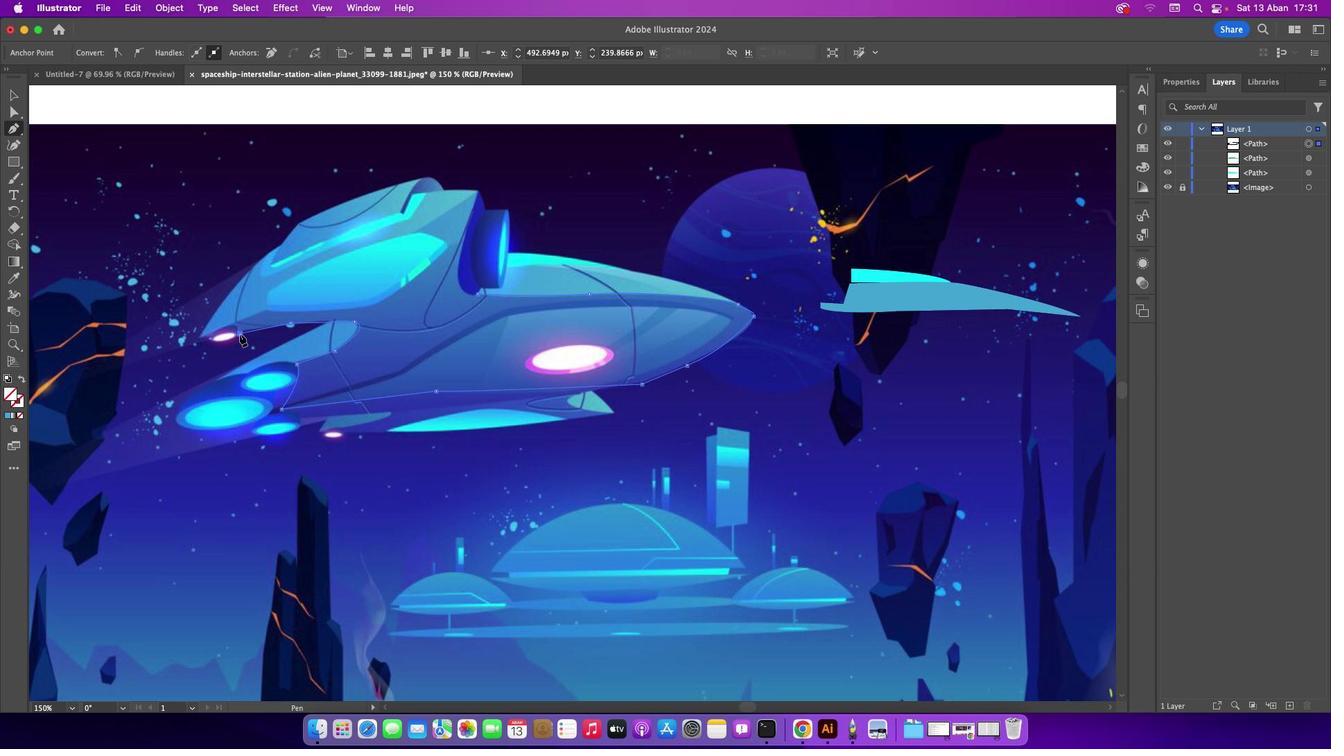 
Action: Mouse moved to (204, 336)
Screenshot: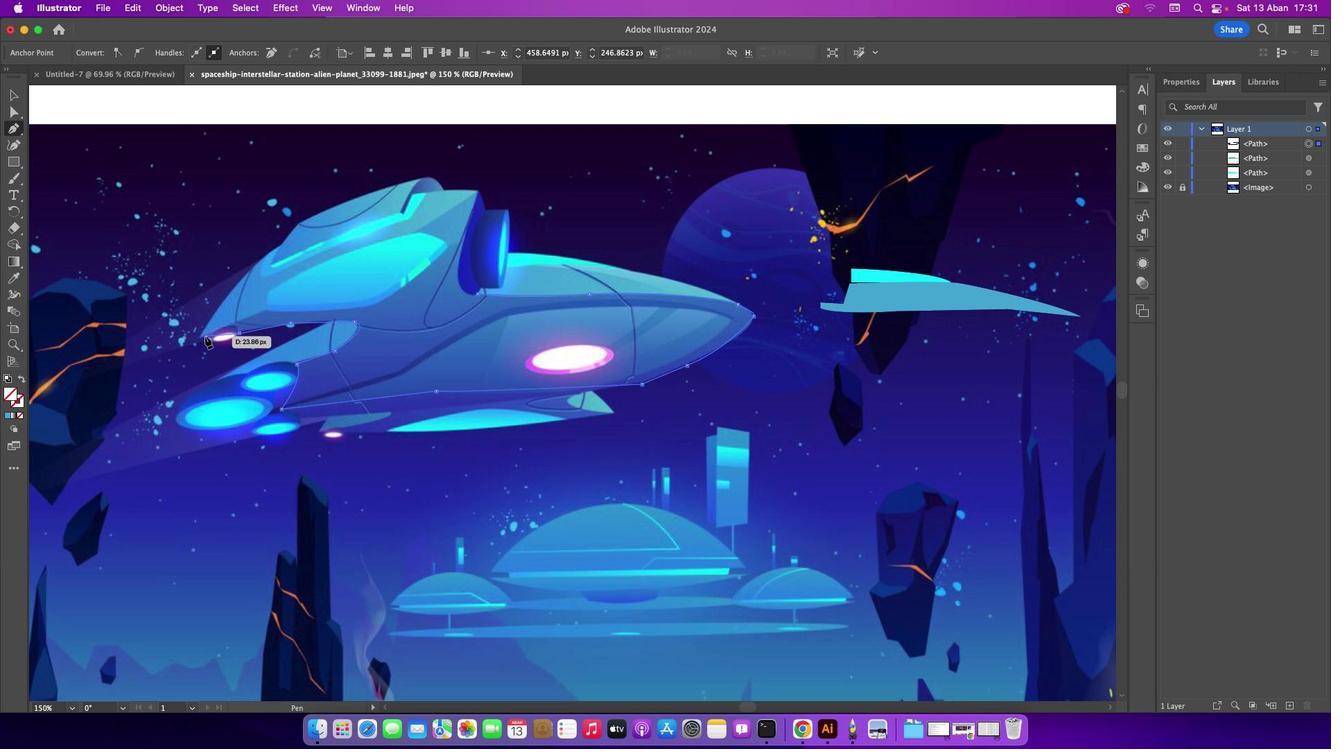 
Action: Mouse pressed left at (204, 336)
Screenshot: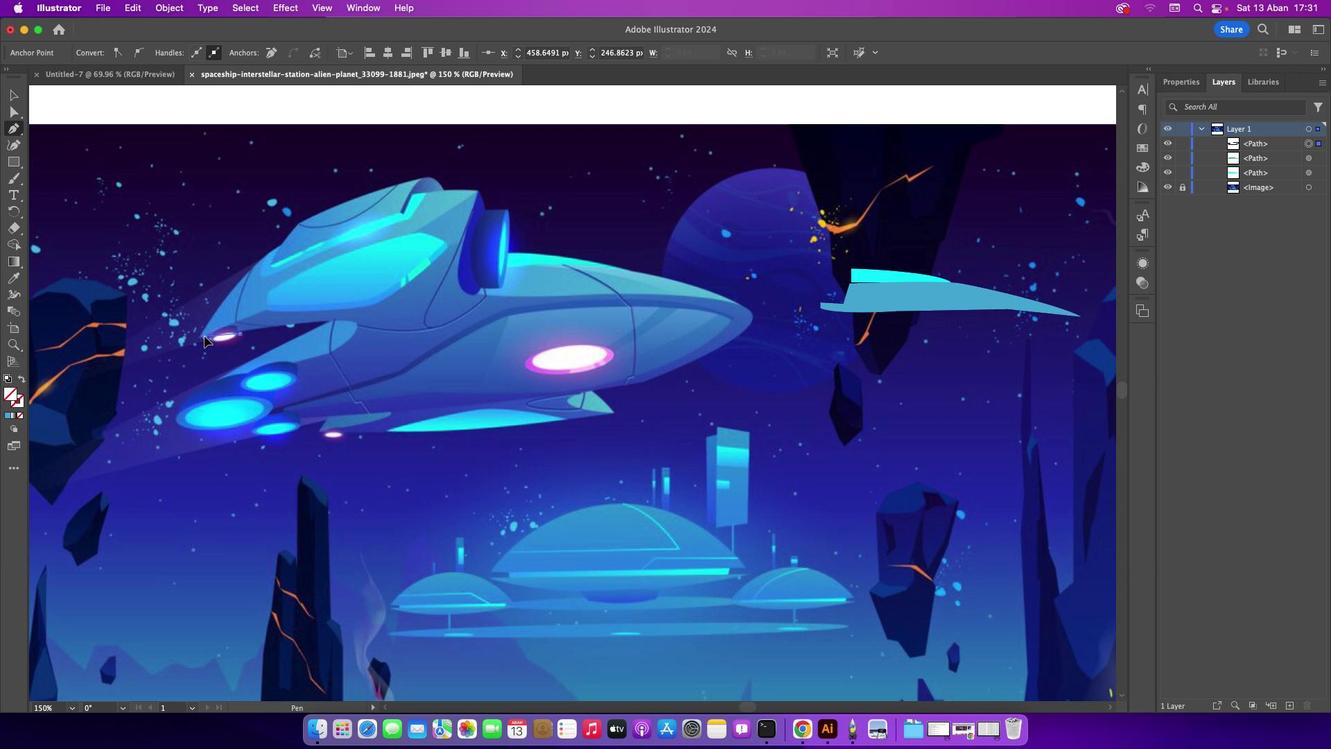 
Action: Mouse moved to (205, 337)
Screenshot: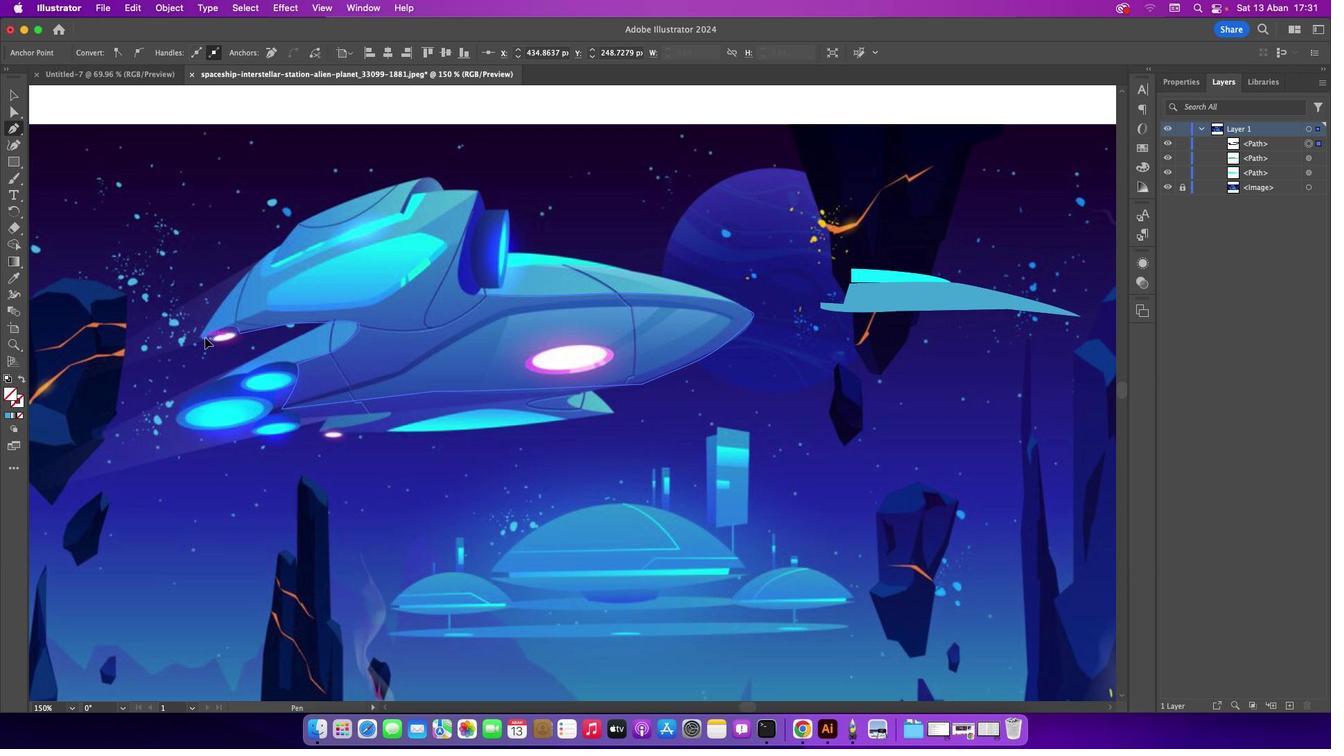 
Action: Mouse pressed left at (205, 337)
Screenshot: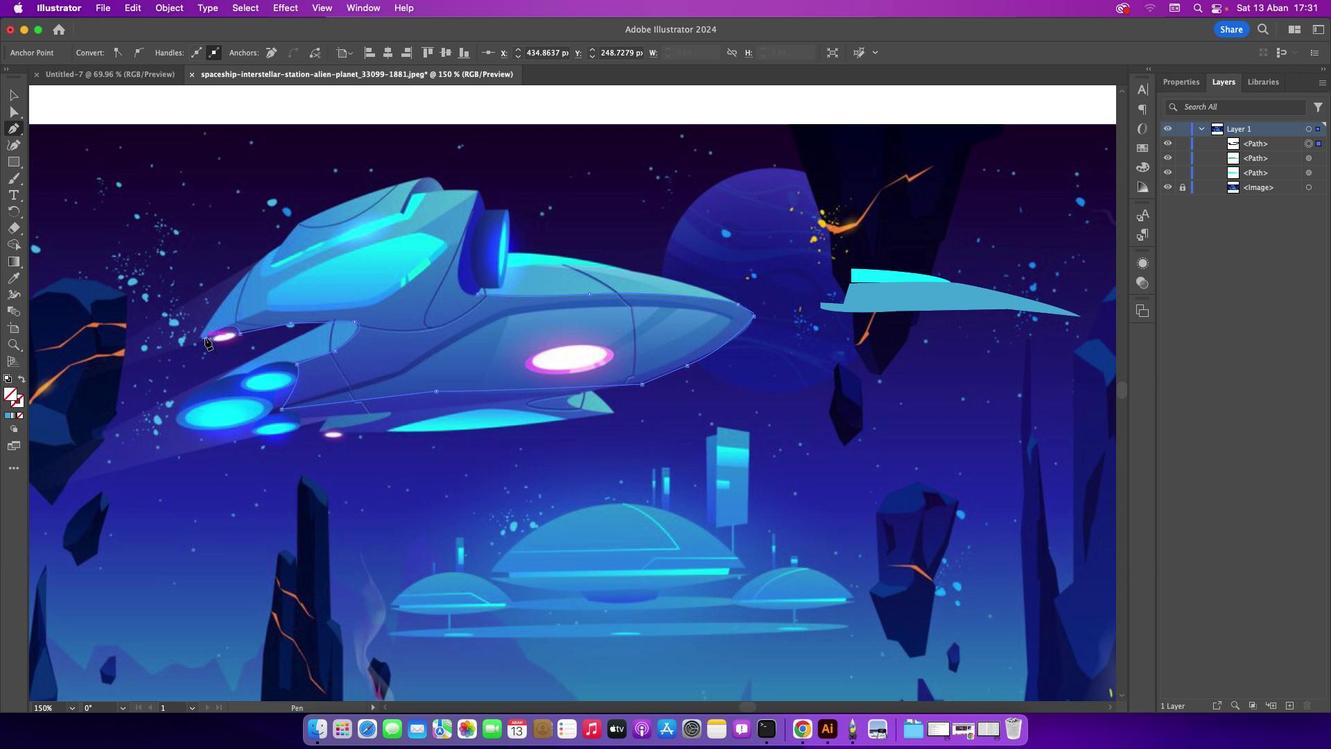 
Action: Mouse moved to (267, 309)
Screenshot: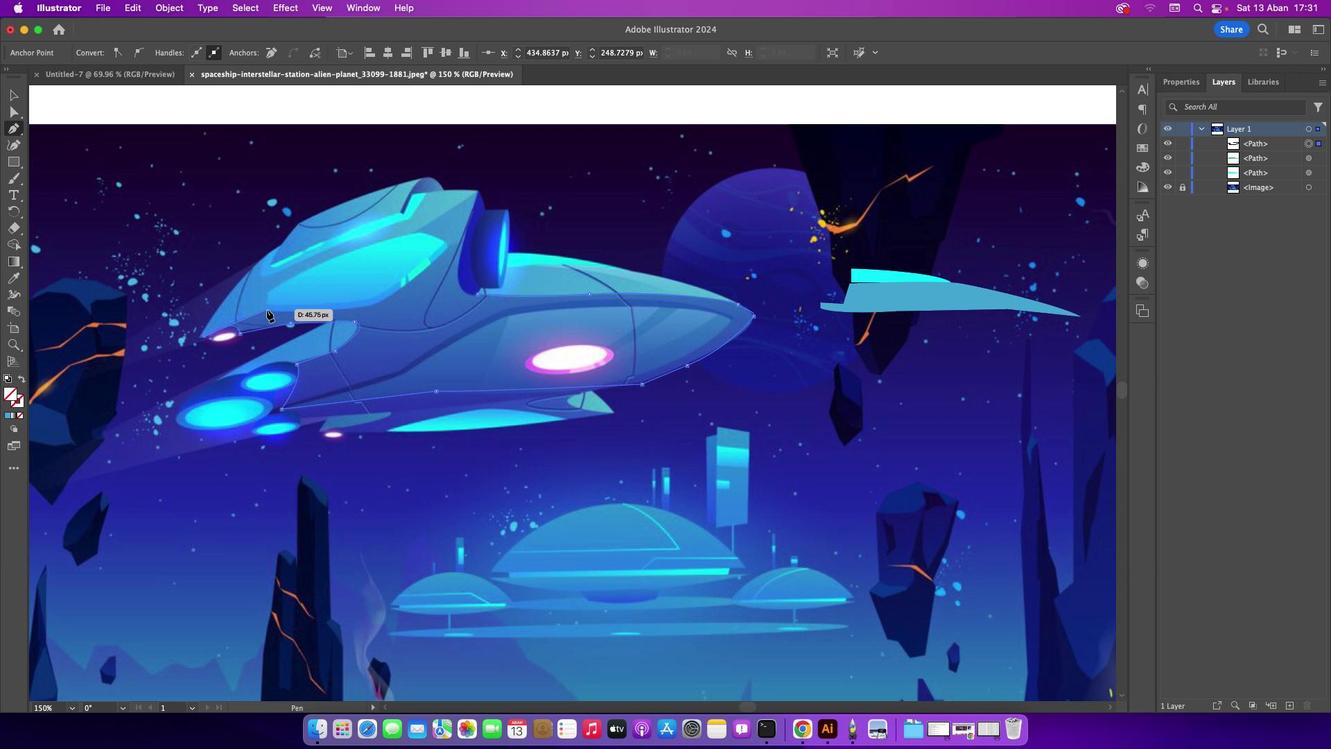 
Action: Mouse pressed left at (267, 309)
Screenshot: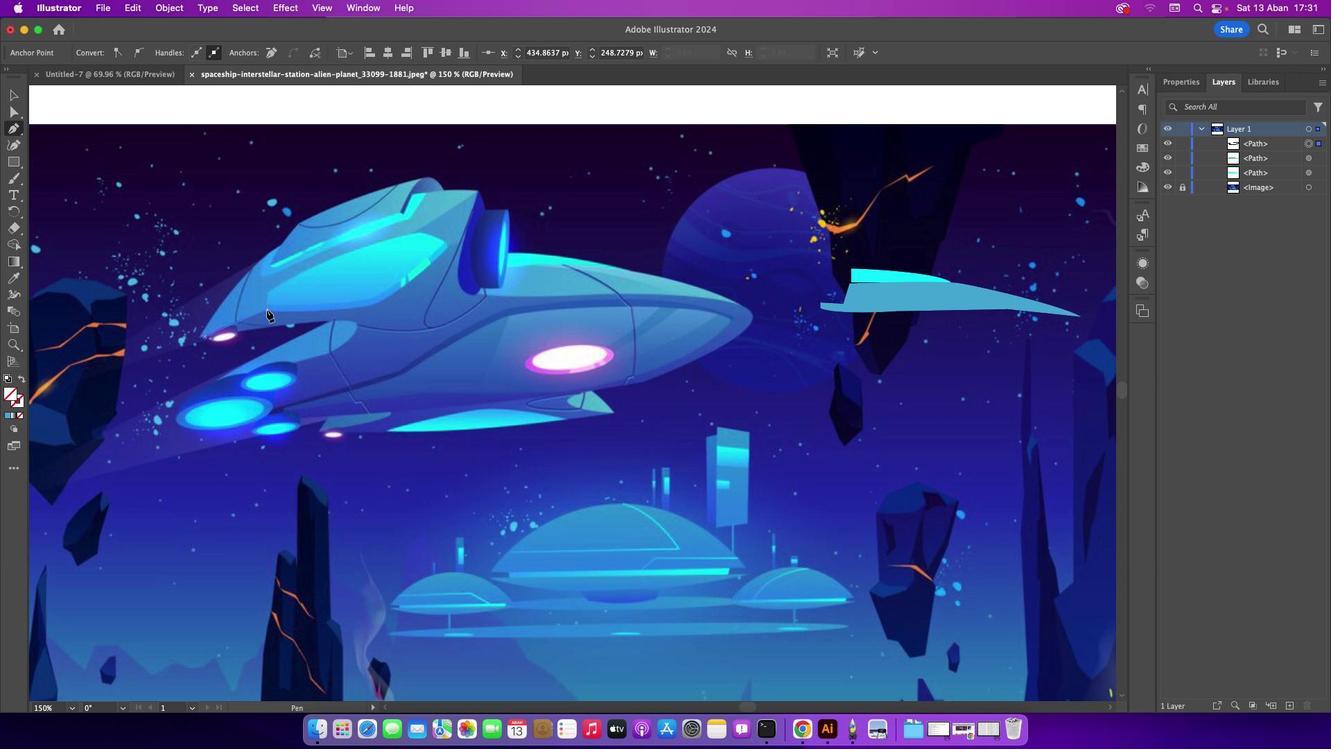 
Action: Mouse moved to (364, 305)
Screenshot: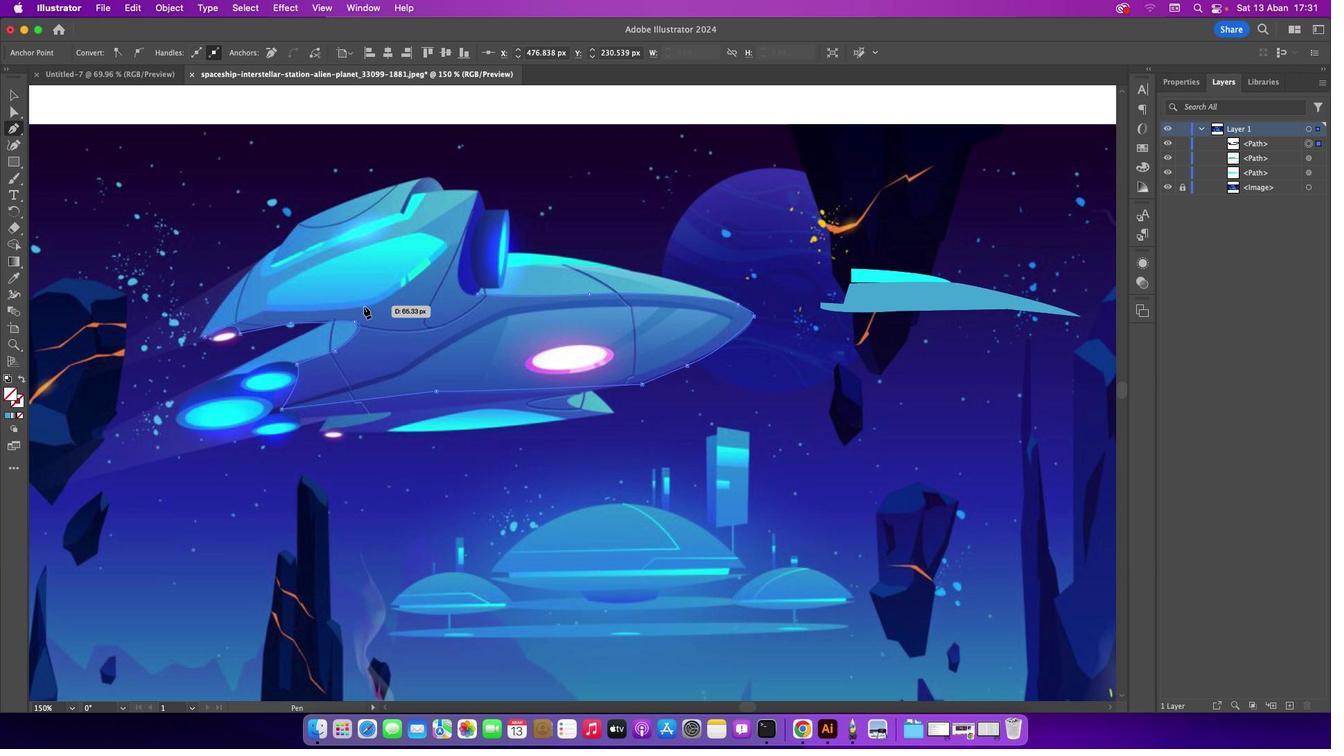 
Action: Mouse pressed left at (364, 305)
Screenshot: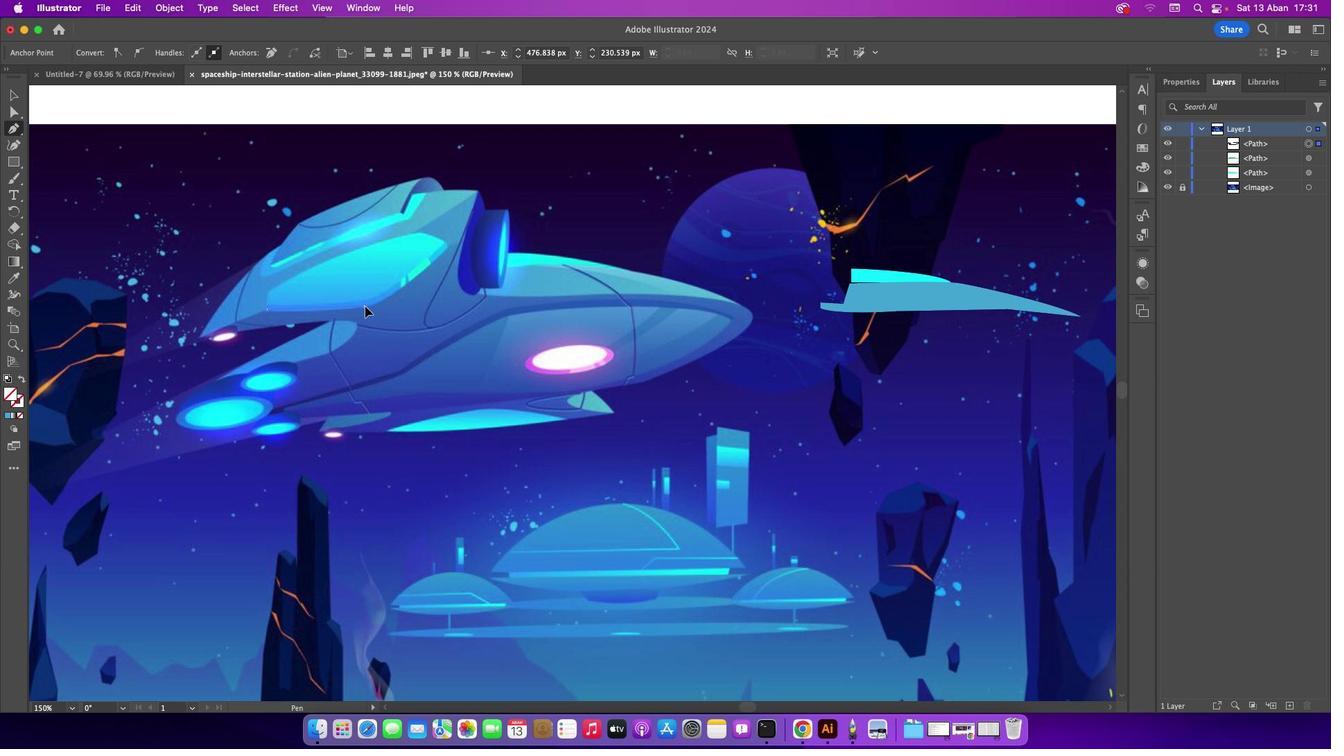 
Action: Mouse moved to (445, 251)
Screenshot: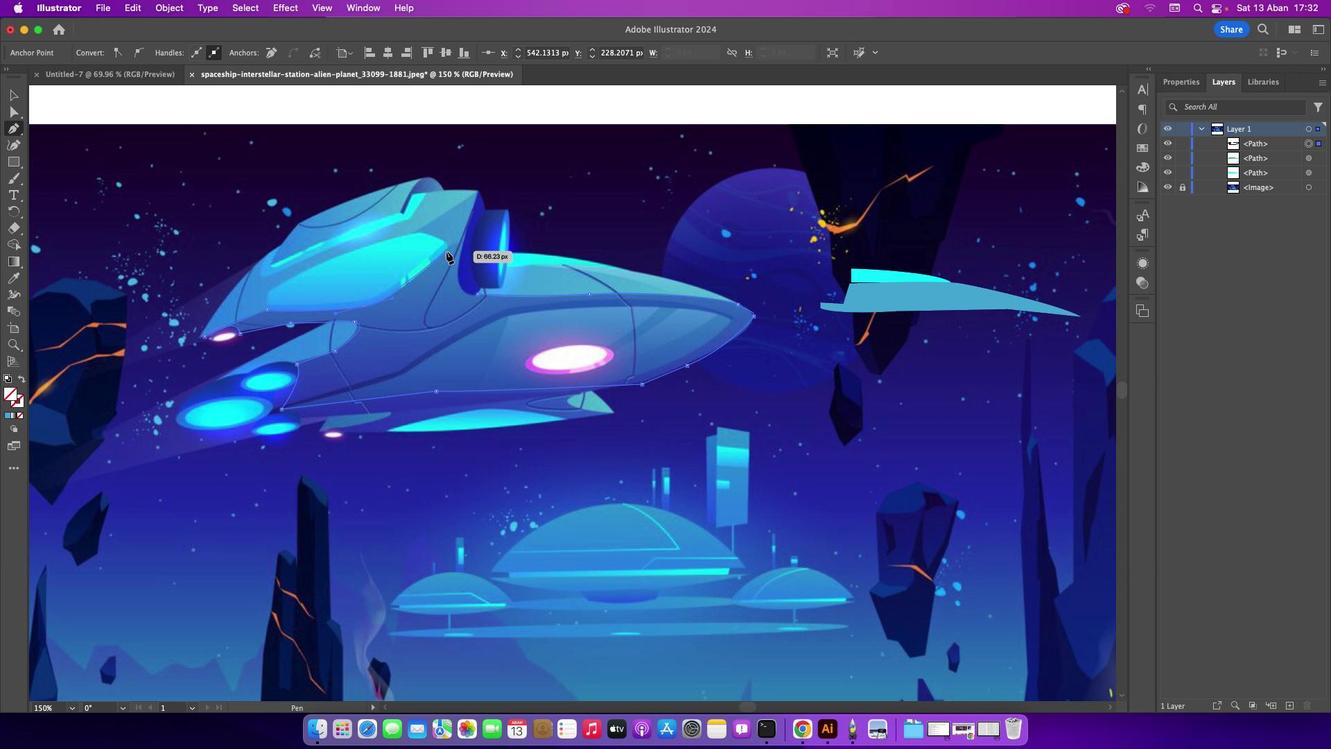 
Action: Mouse pressed left at (445, 251)
Screenshot: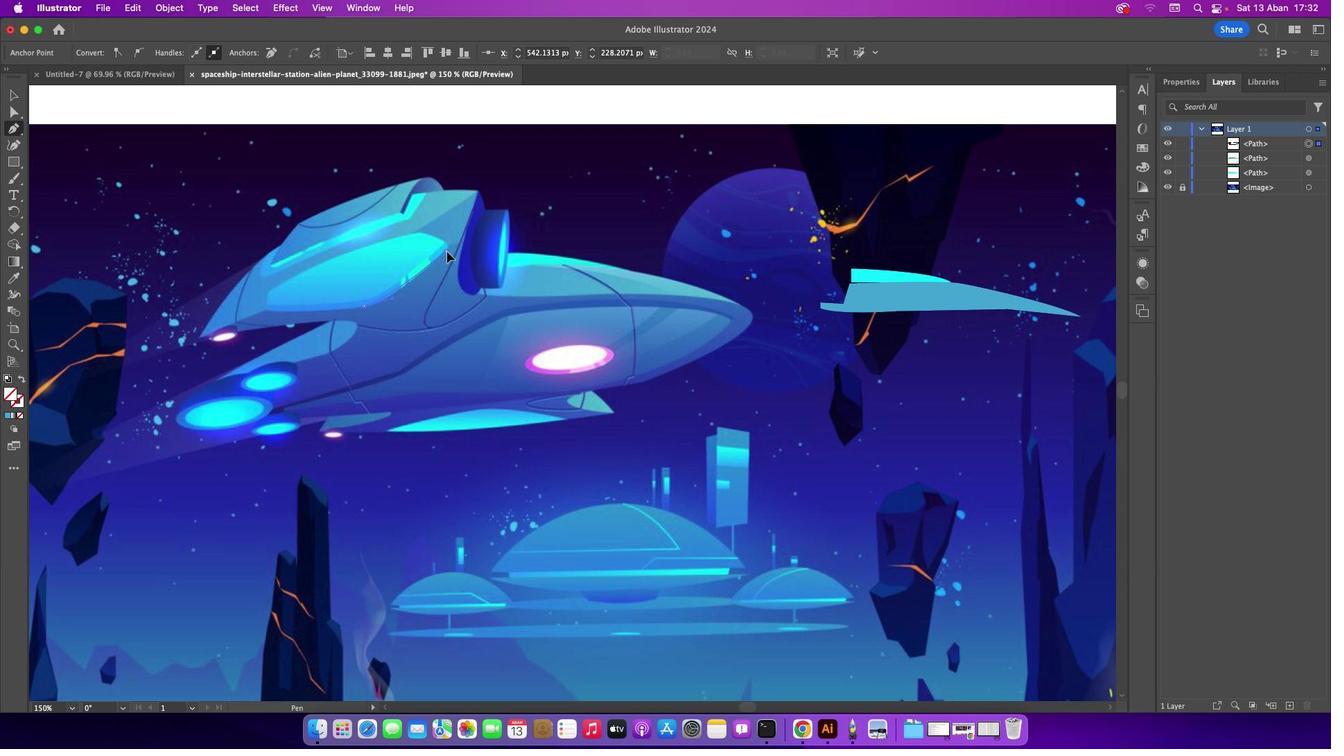 
Action: Mouse moved to (448, 249)
Screenshot: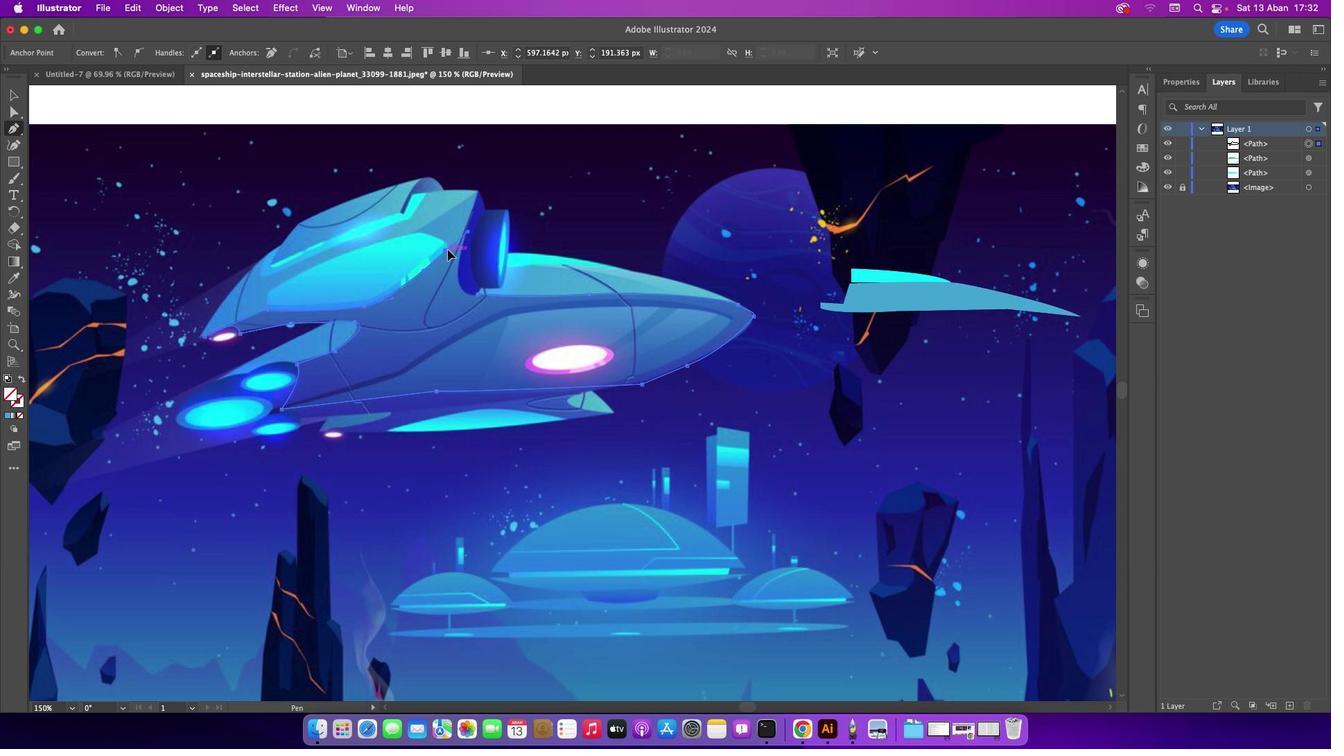 
Action: Mouse pressed left at (448, 249)
Screenshot: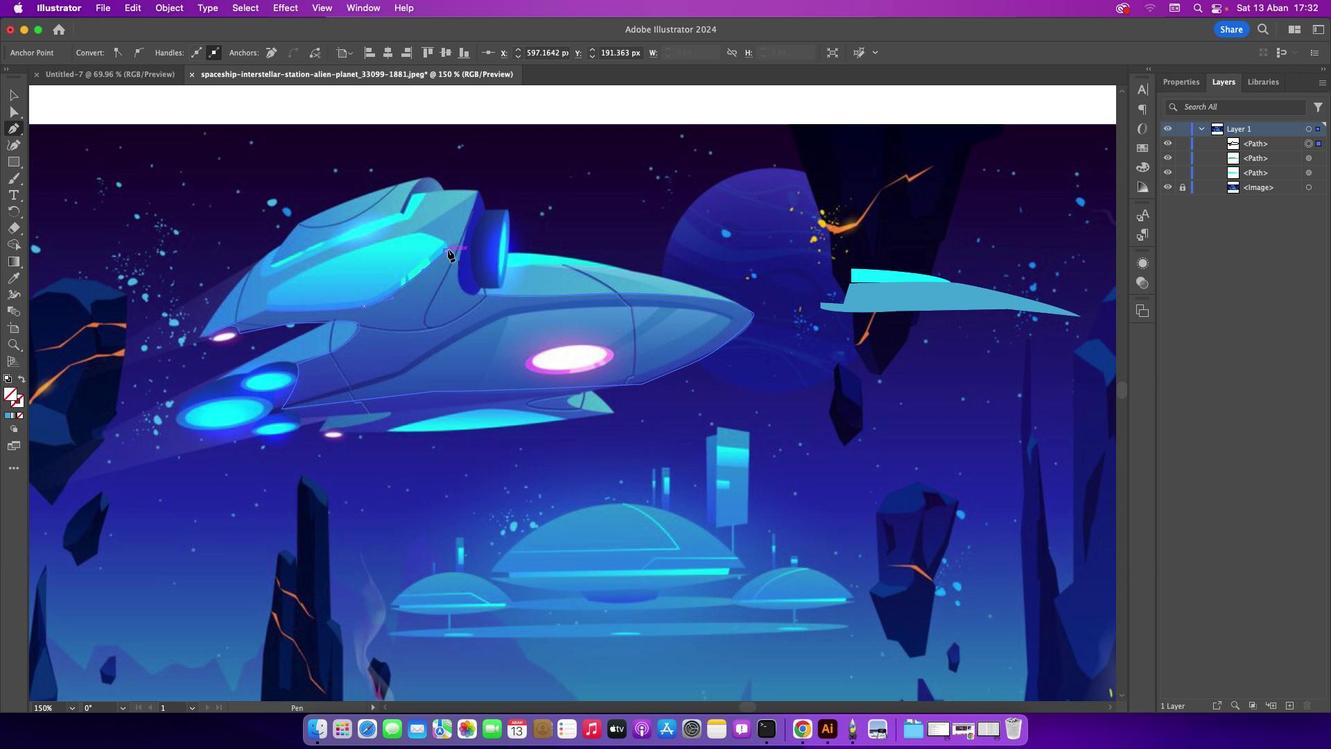 
Action: Mouse moved to (427, 234)
Screenshot: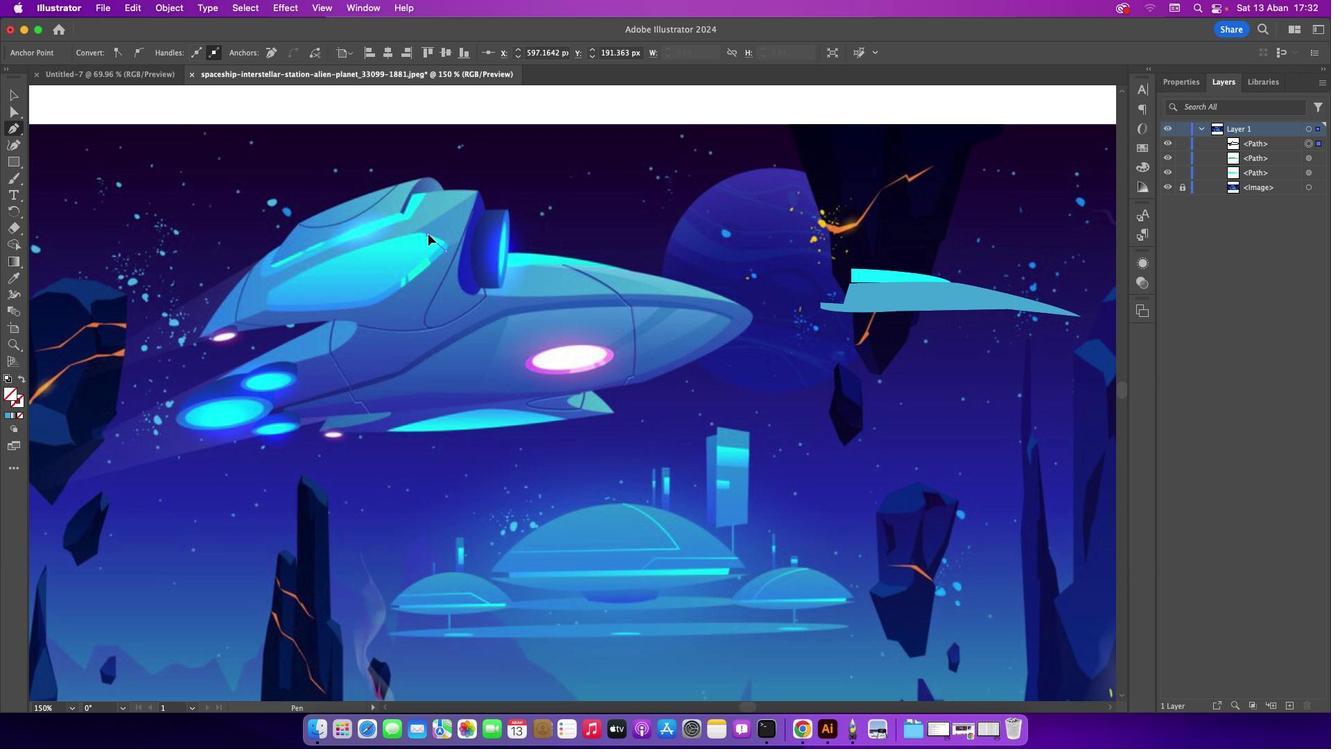
Action: Mouse pressed left at (427, 234)
Screenshot: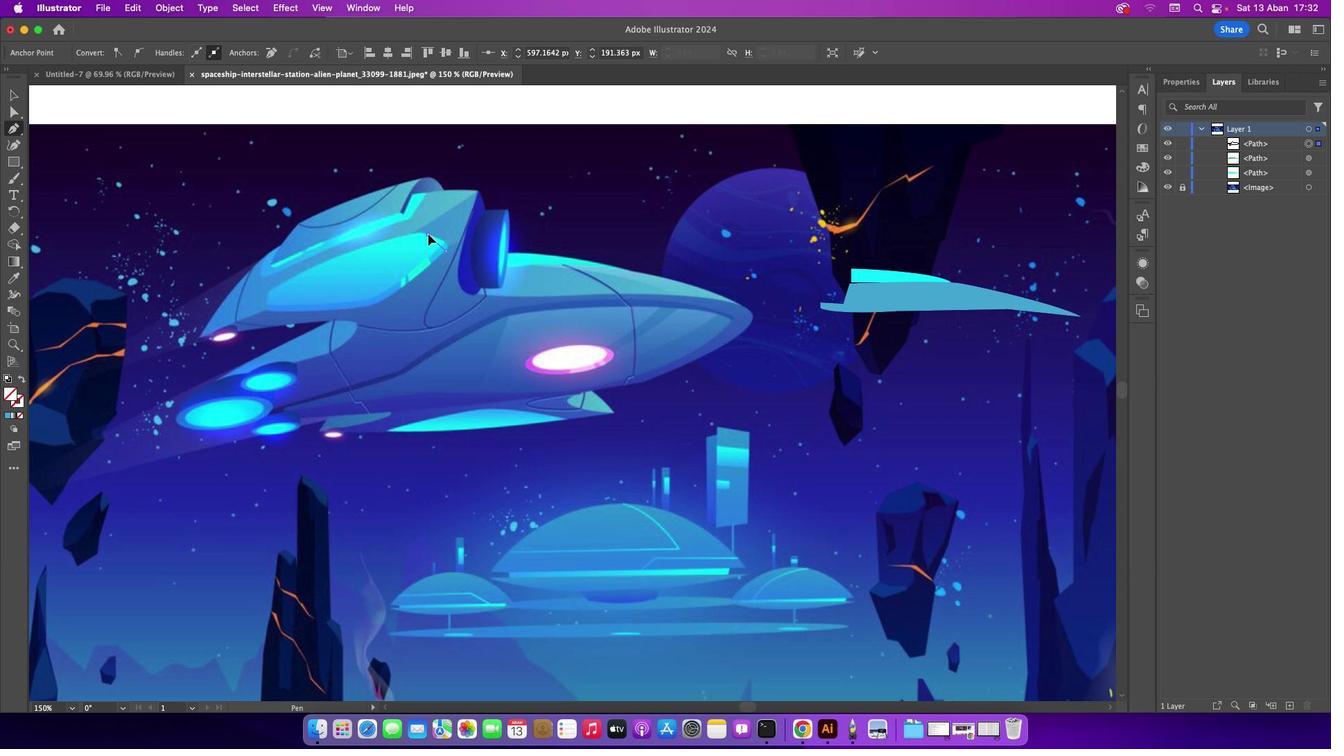 
Action: Mouse moved to (428, 233)
Screenshot: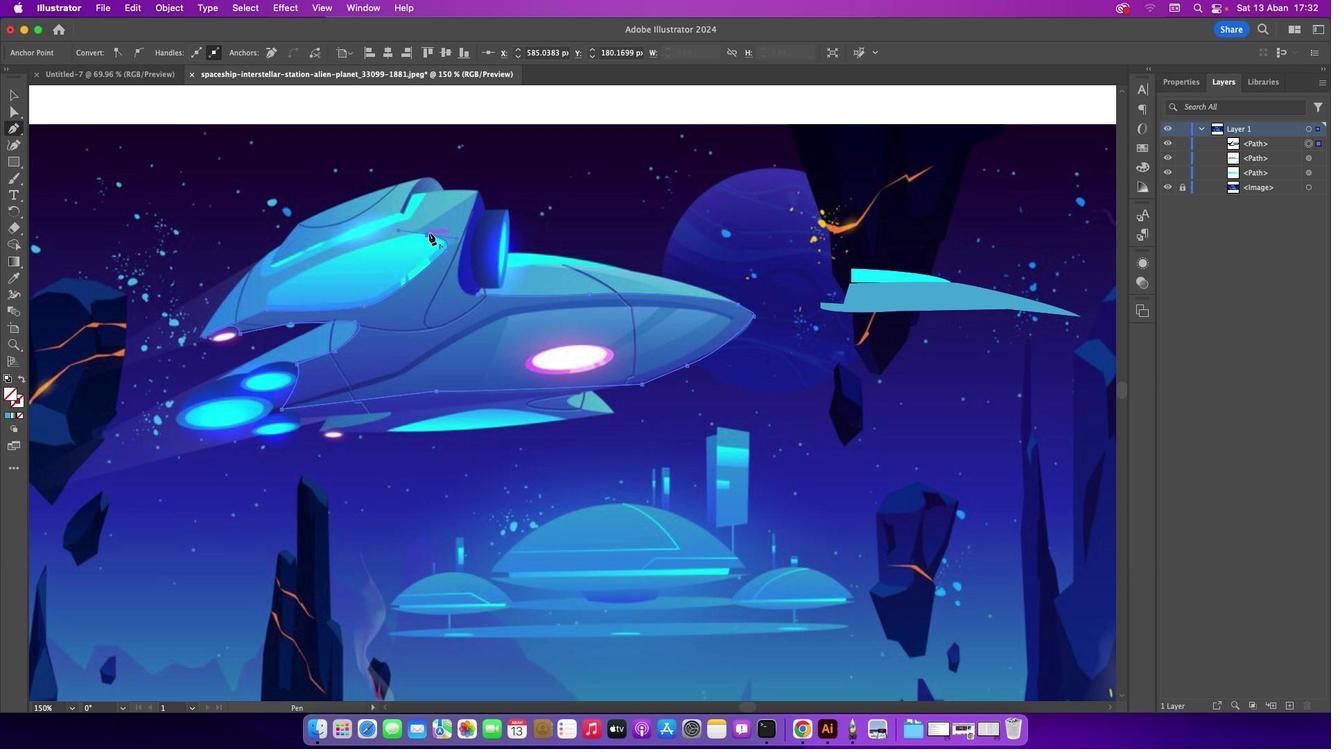 
Action: Mouse pressed left at (428, 233)
Screenshot: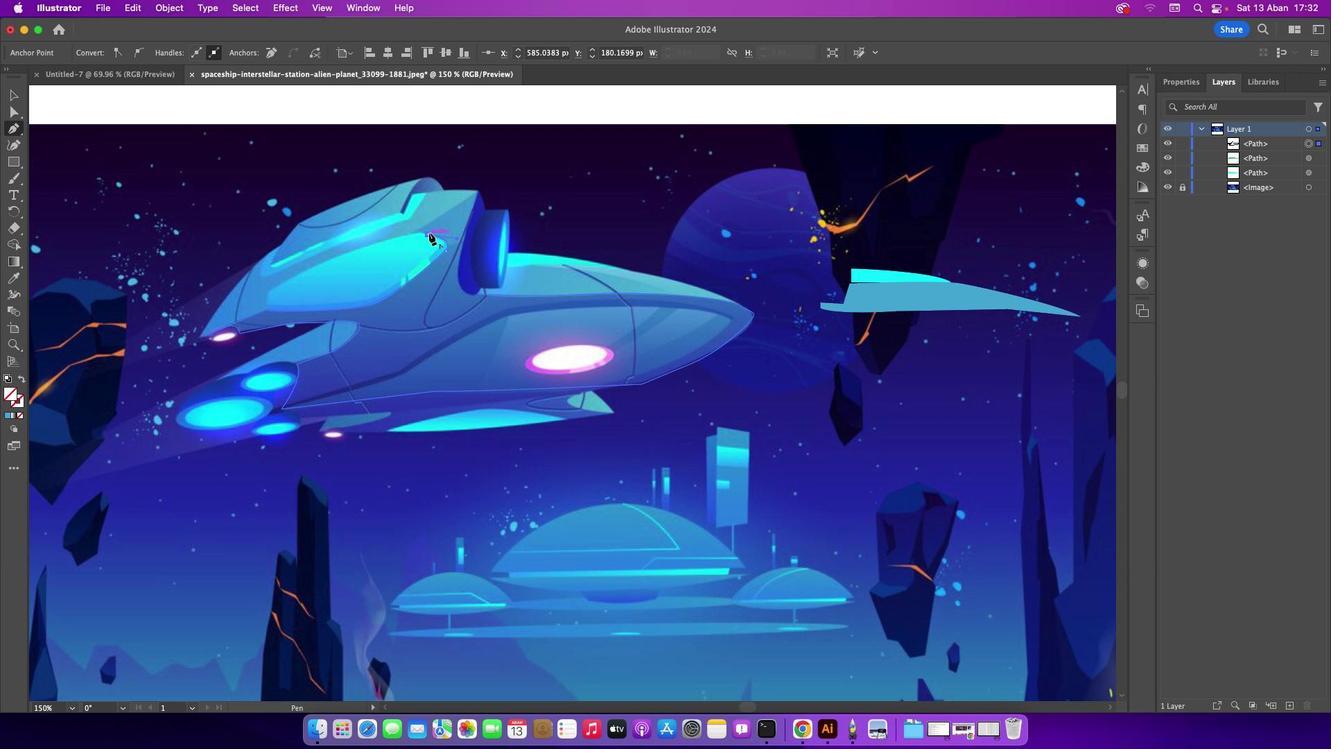
Action: Mouse moved to (409, 233)
Screenshot: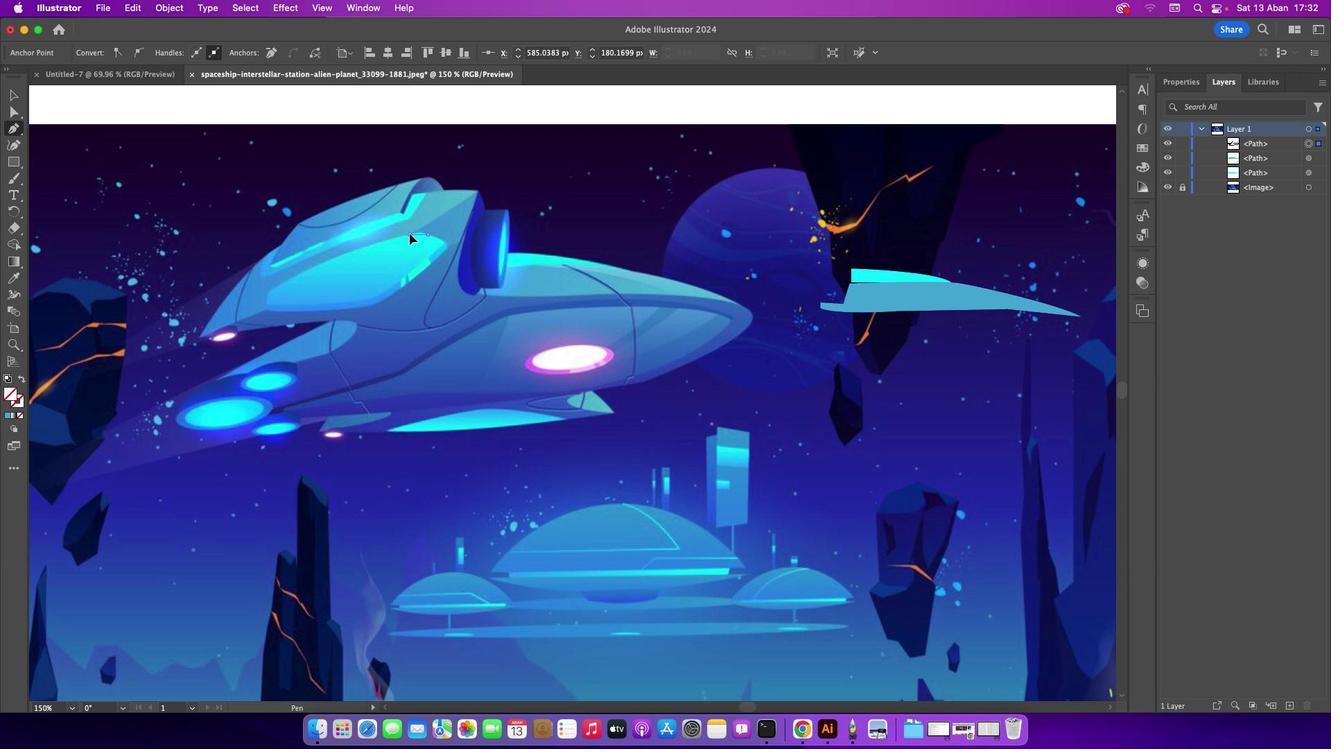 
Action: Mouse pressed left at (409, 233)
Screenshot: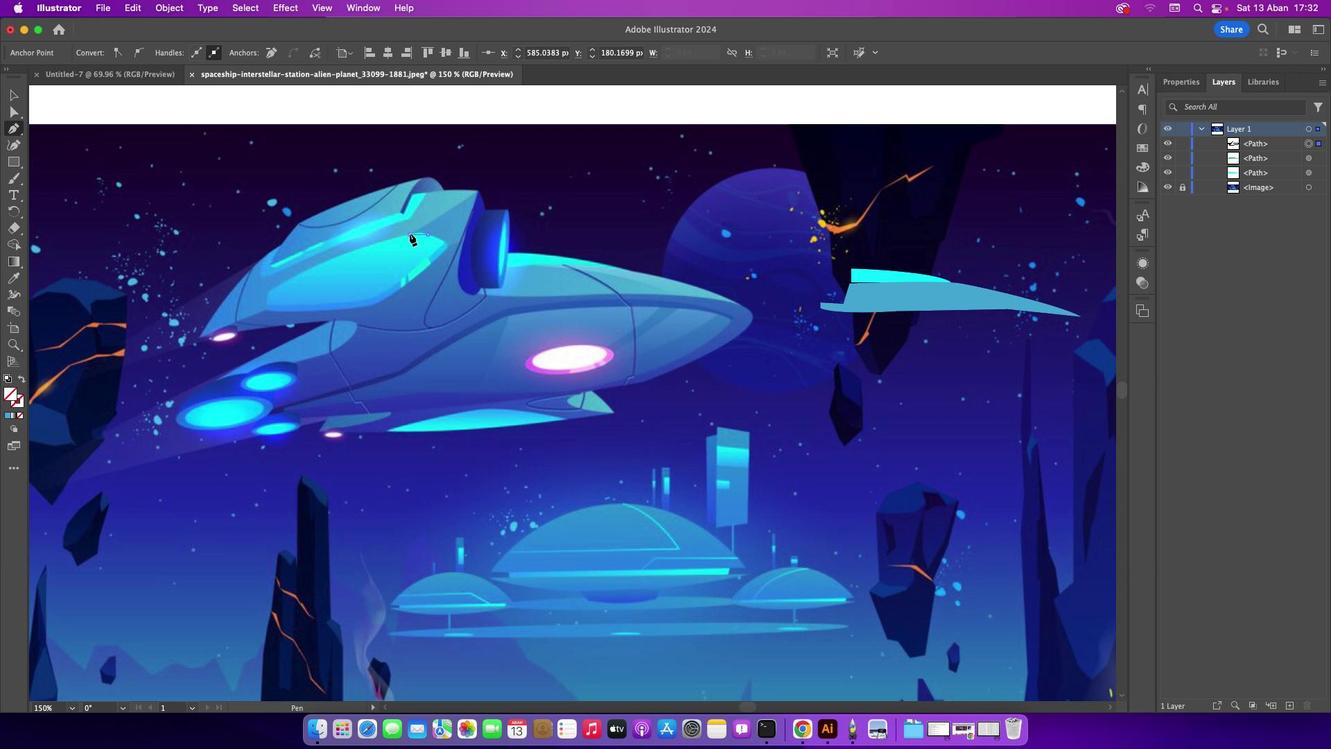 
Action: Mouse moved to (477, 190)
Screenshot: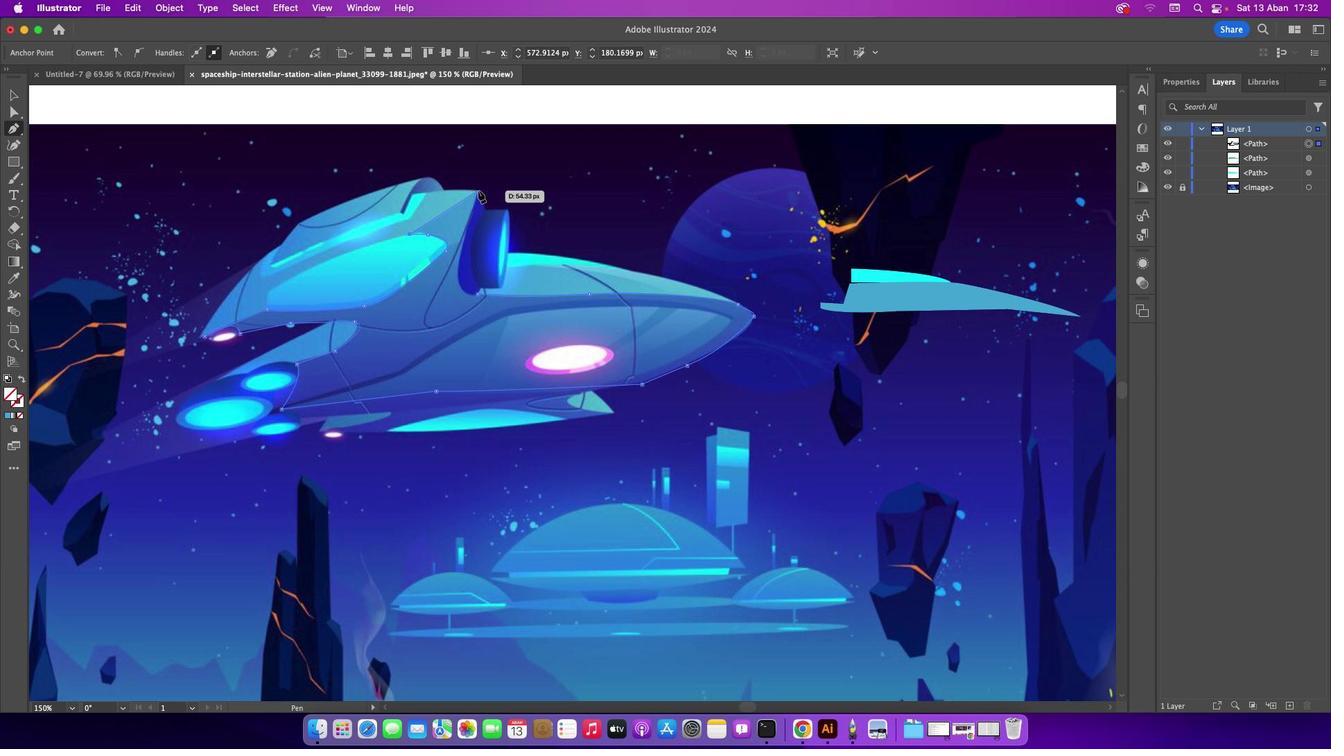 
Action: Mouse pressed left at (477, 190)
Screenshot: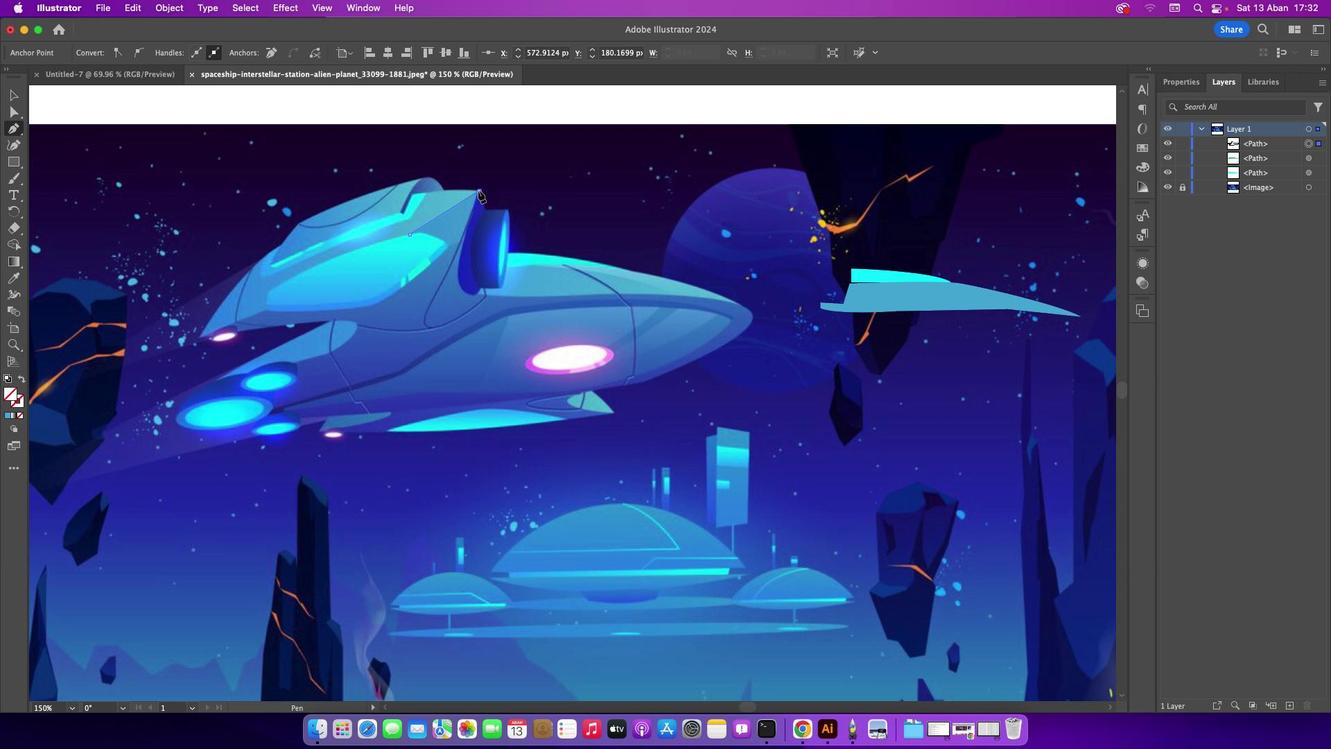 
Action: Mouse moved to (460, 246)
Screenshot: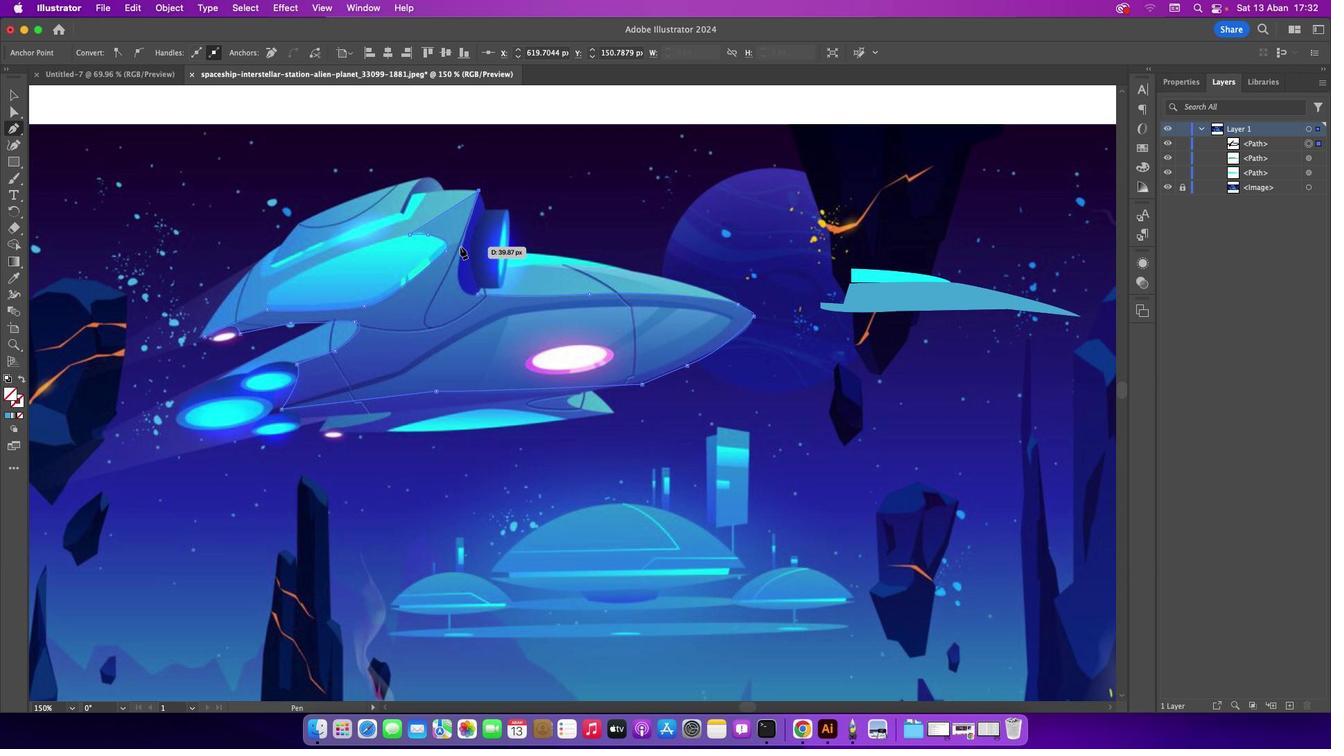 
Action: Mouse pressed left at (460, 246)
Screenshot: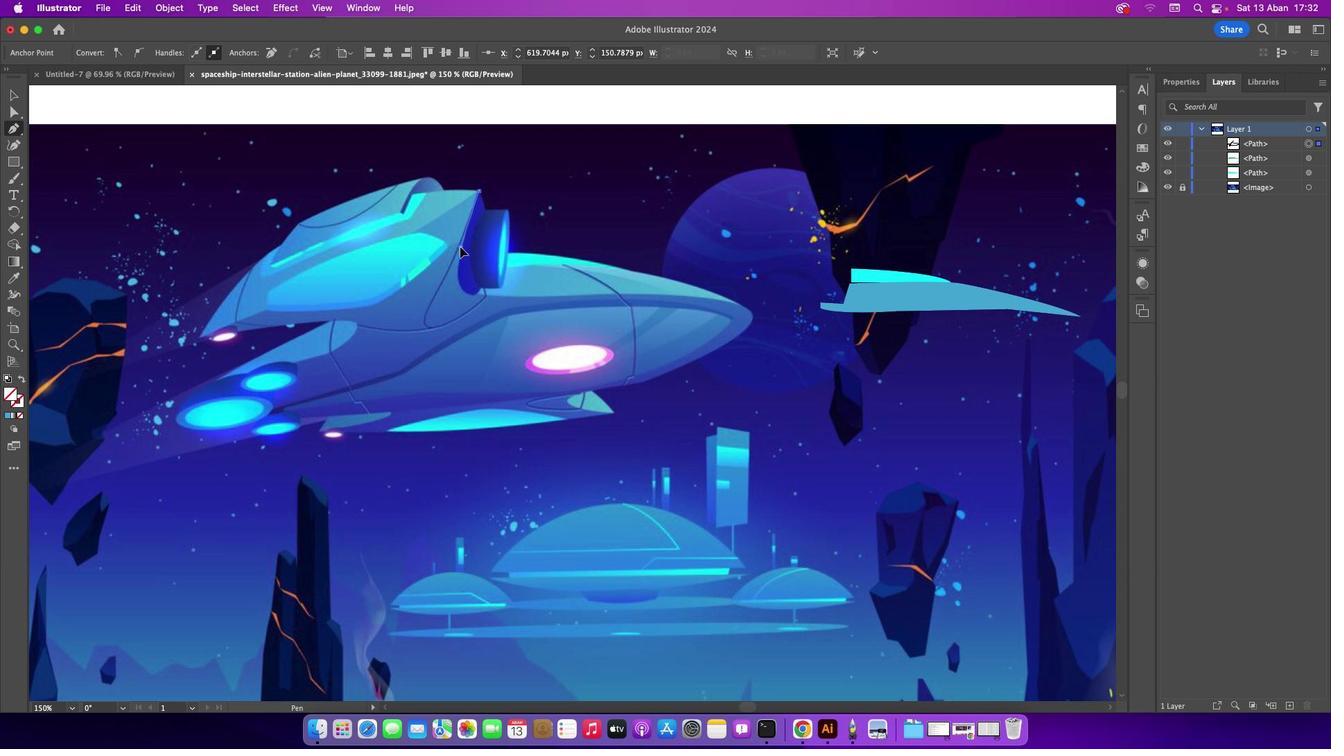 
Action: Mouse moved to (477, 293)
Screenshot: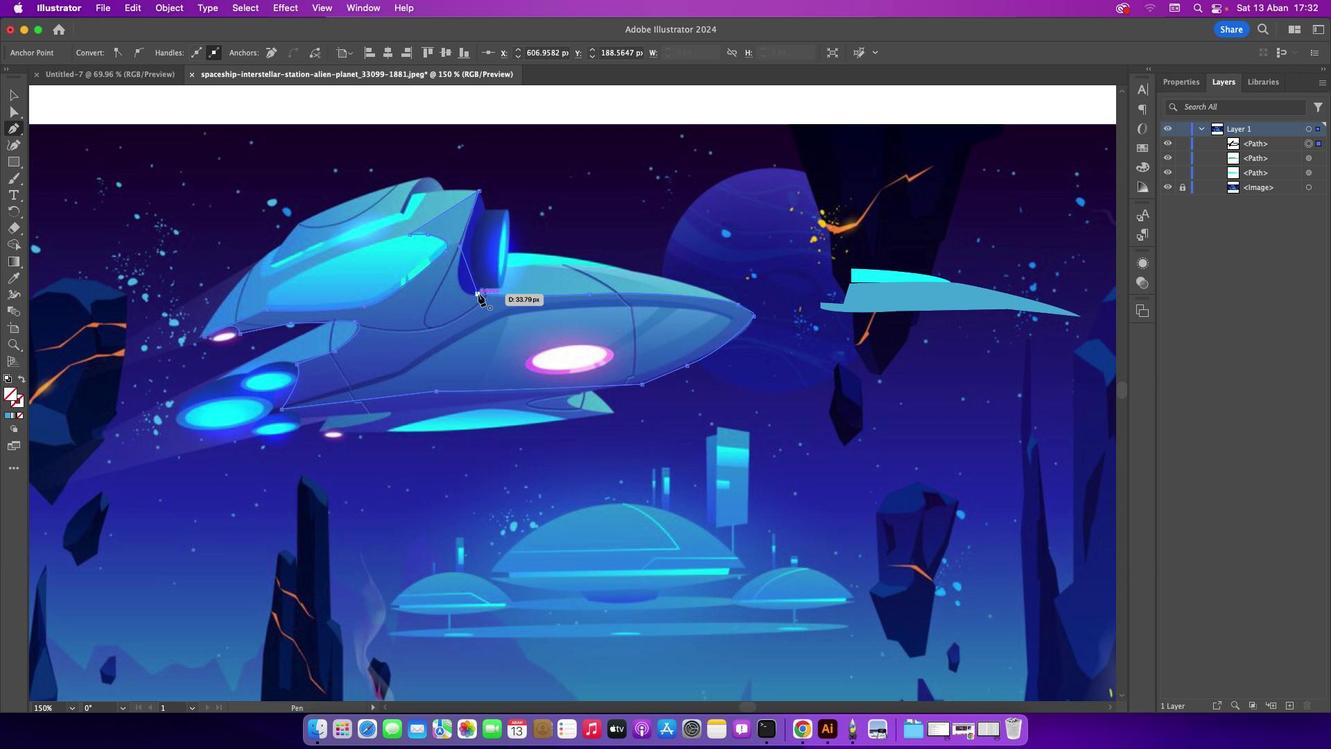 
Action: Mouse pressed left at (477, 293)
Screenshot: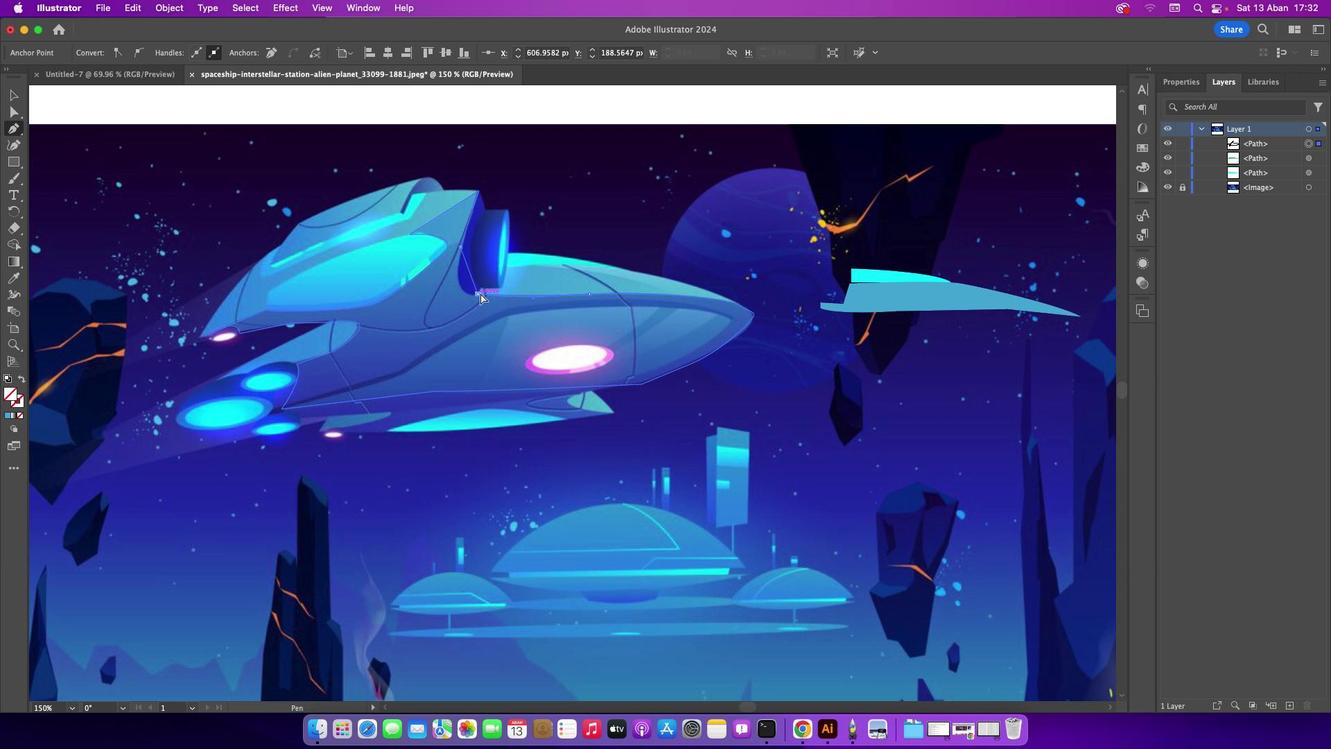 
Action: Mouse moved to (16, 93)
Screenshot: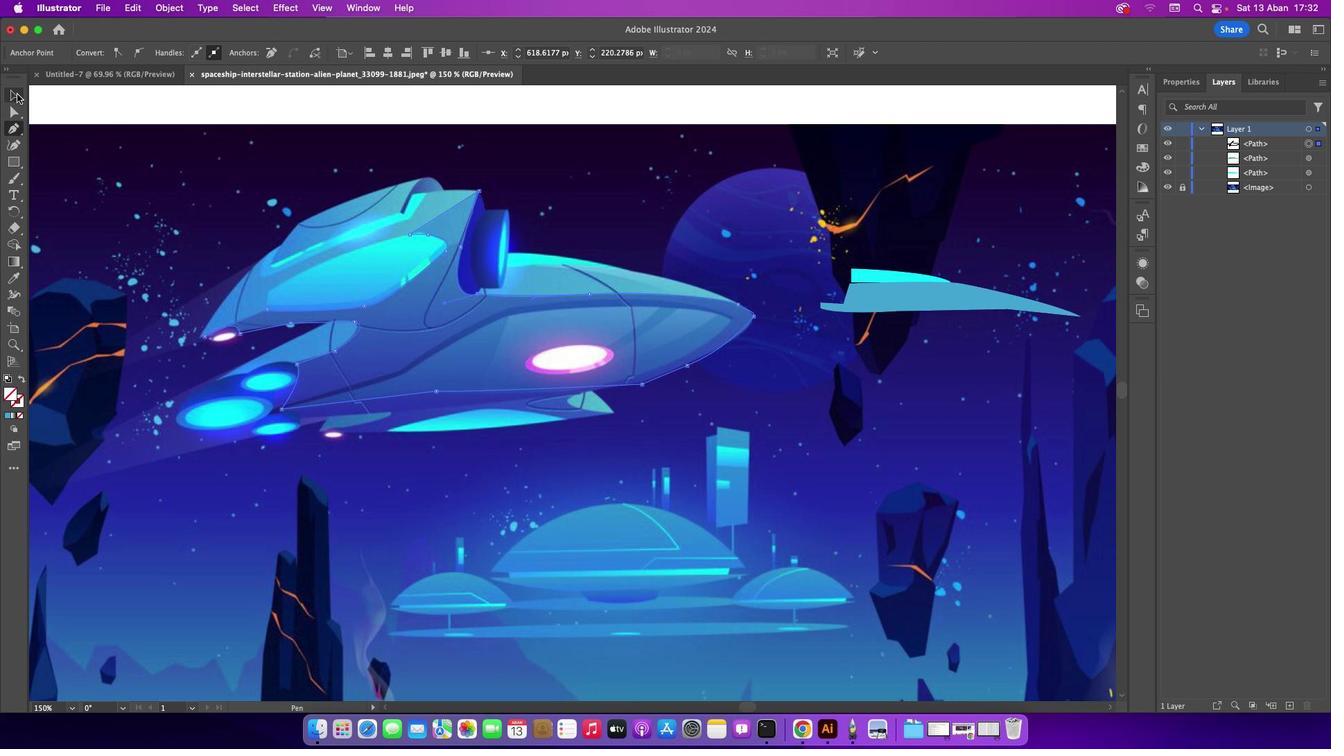
Action: Mouse pressed left at (16, 93)
Screenshot: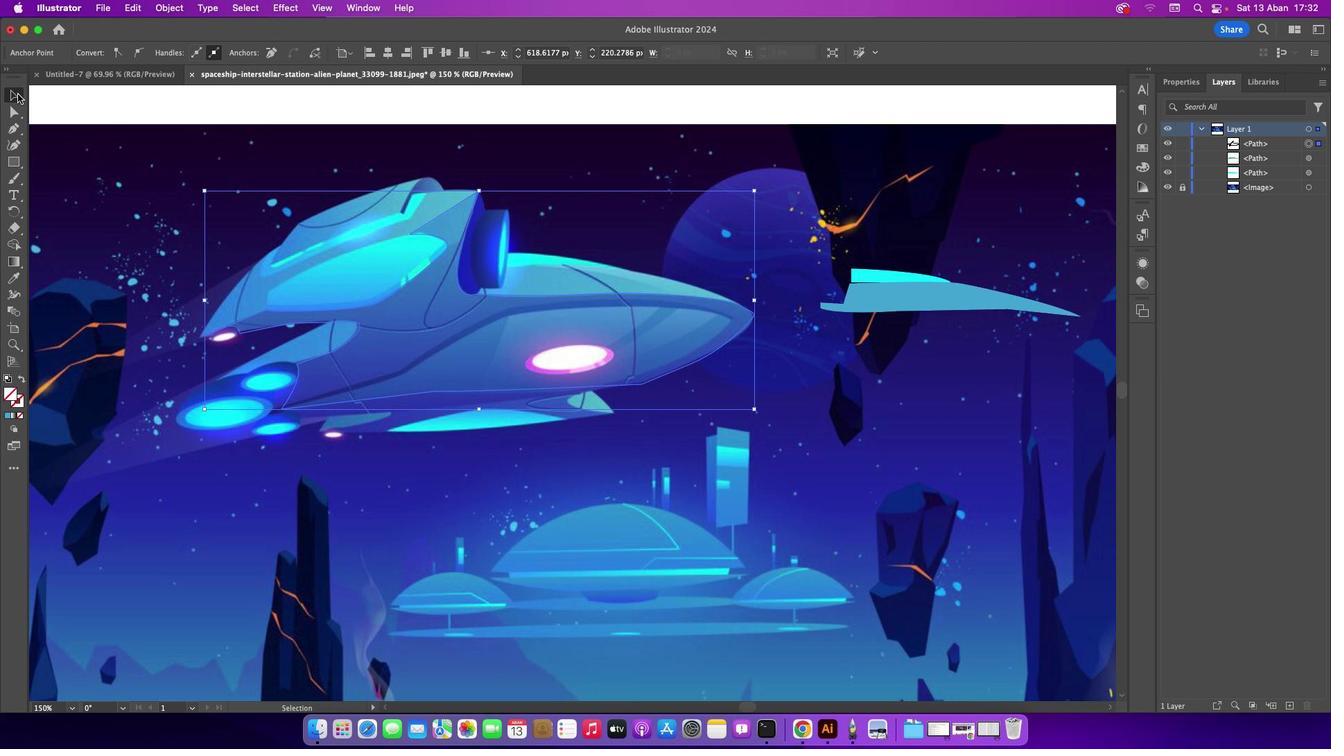 
Action: Mouse moved to (136, 110)
Screenshot: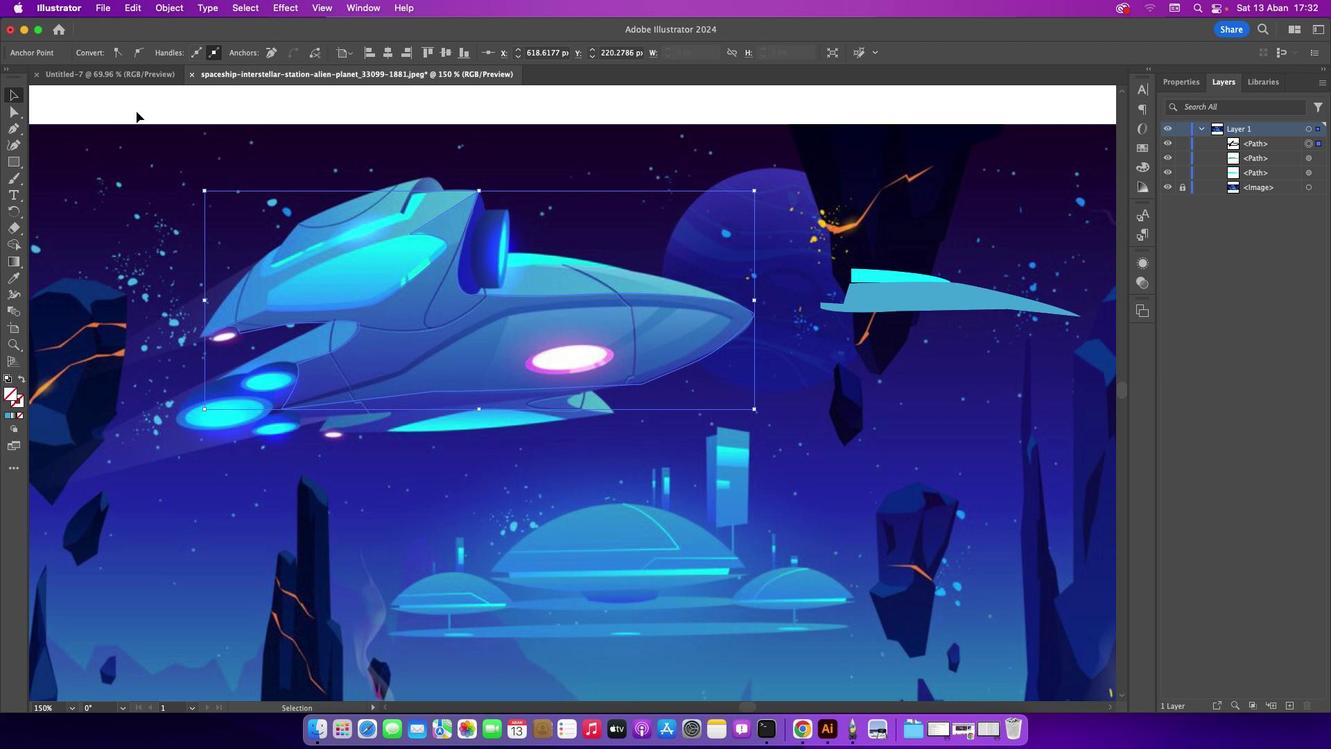 
Action: Mouse pressed left at (136, 110)
Screenshot: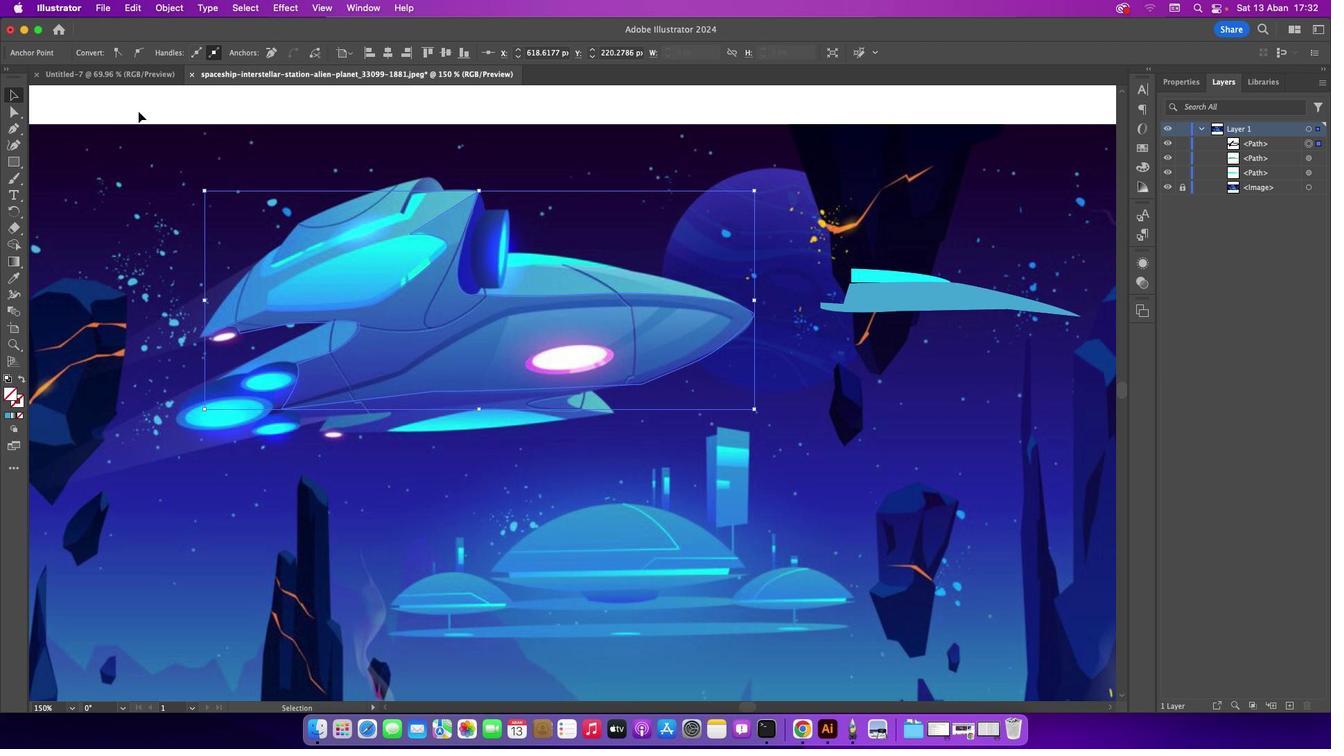 
Action: Mouse moved to (458, 267)
Screenshot: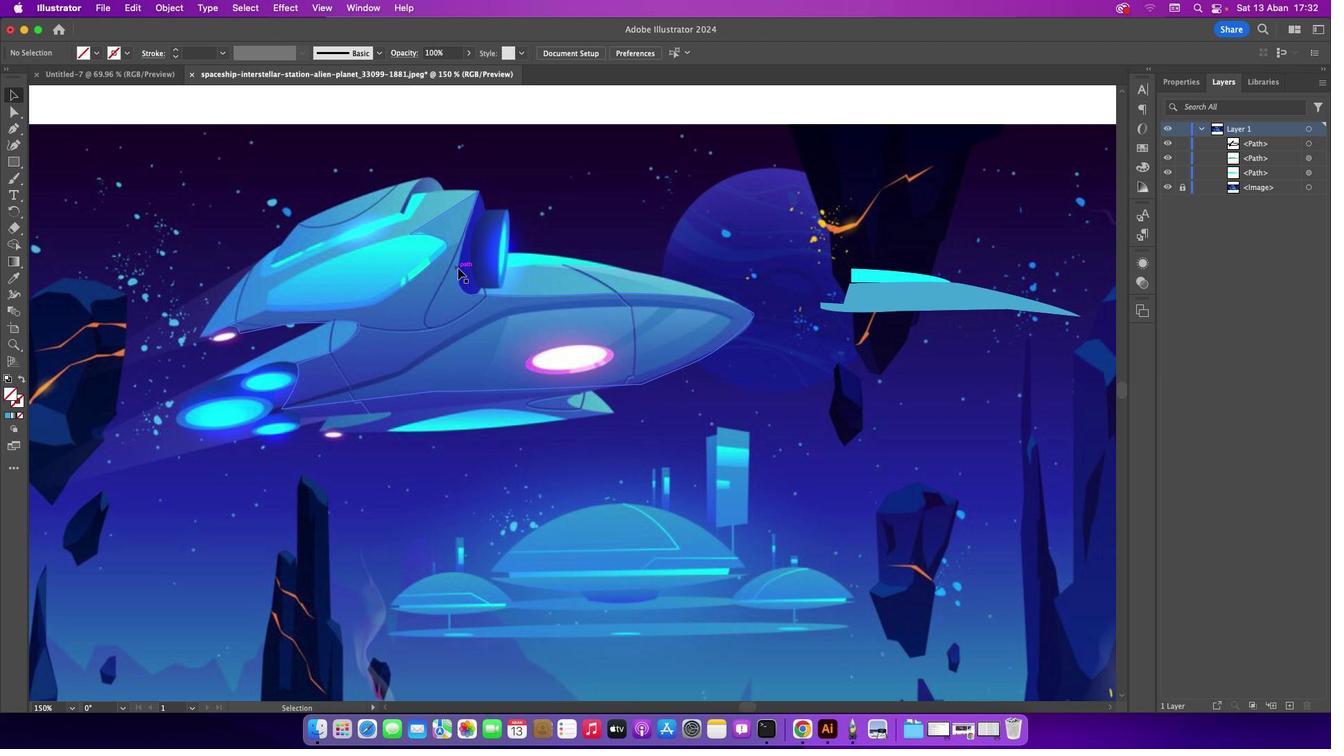 
Action: Mouse pressed left at (458, 267)
Screenshot: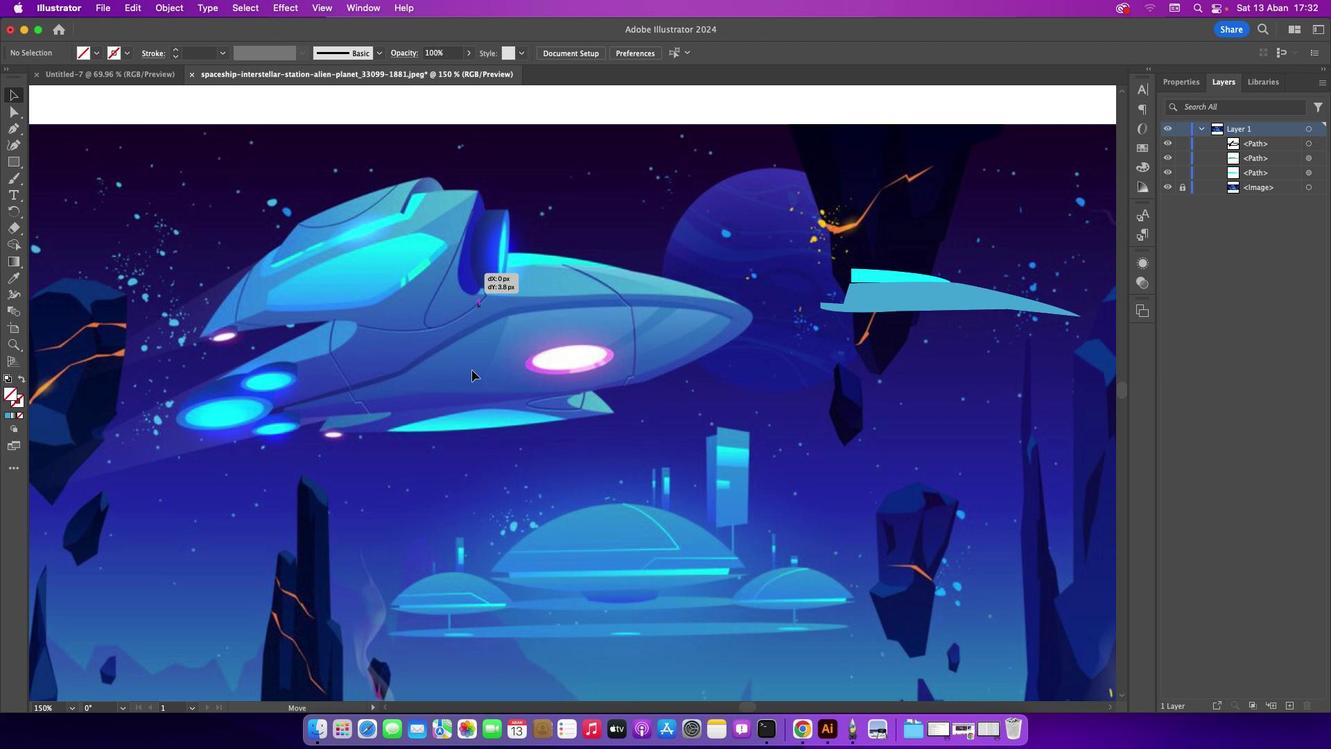 
Action: Mouse moved to (18, 271)
Screenshot: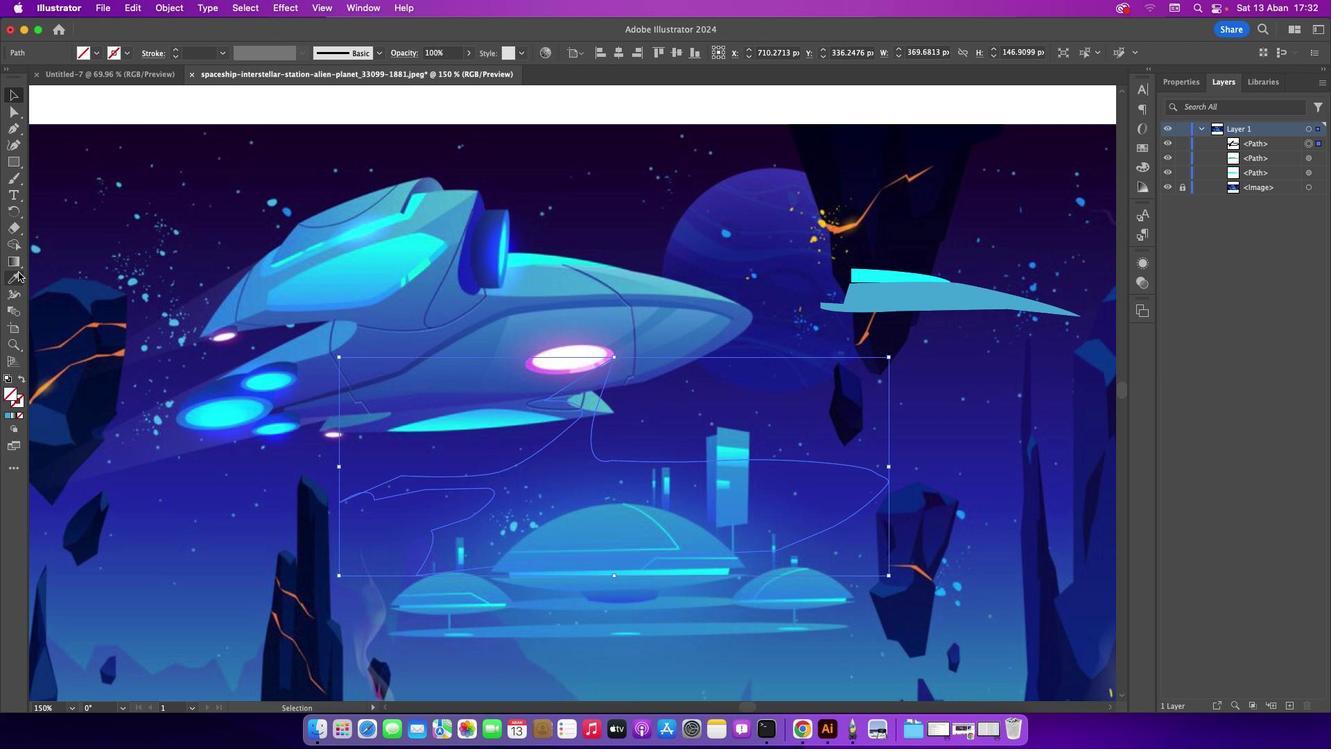 
Action: Mouse pressed left at (18, 271)
Screenshot: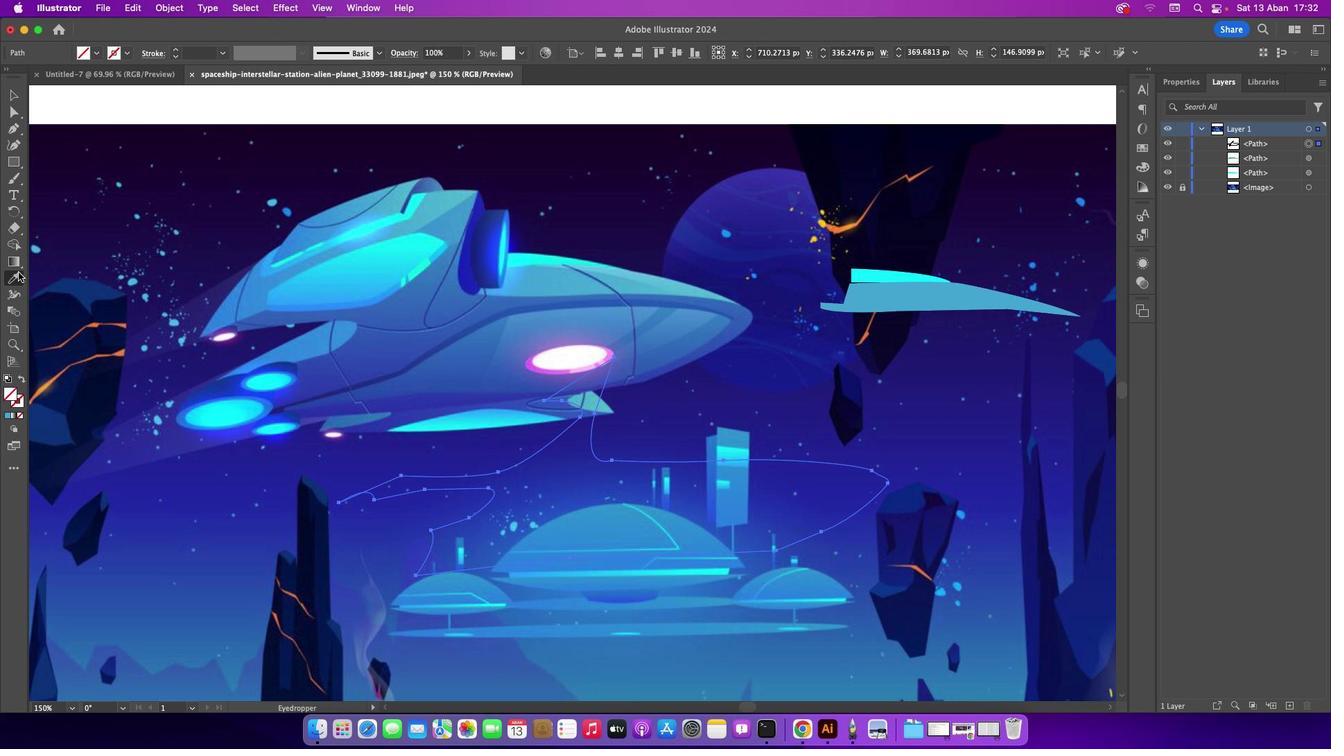 
Action: Mouse moved to (461, 294)
Screenshot: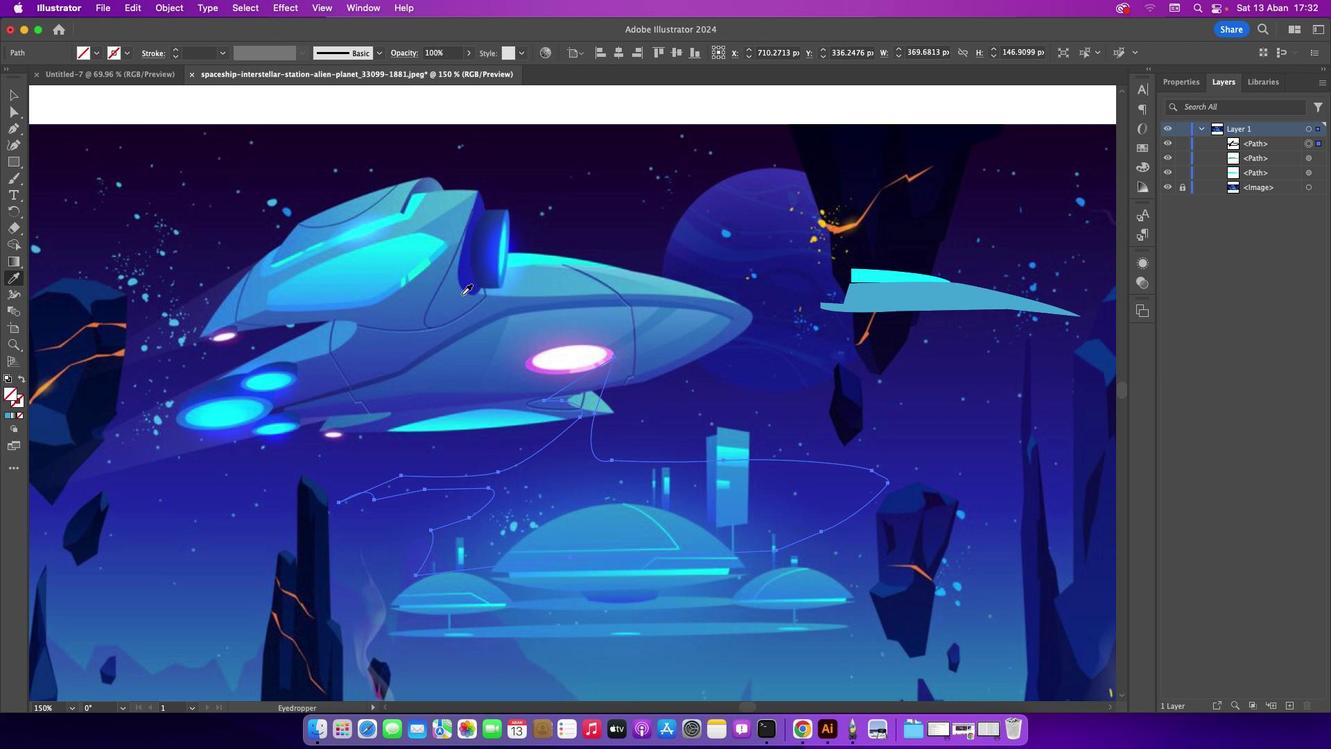 
Action: Mouse pressed left at (461, 294)
Screenshot: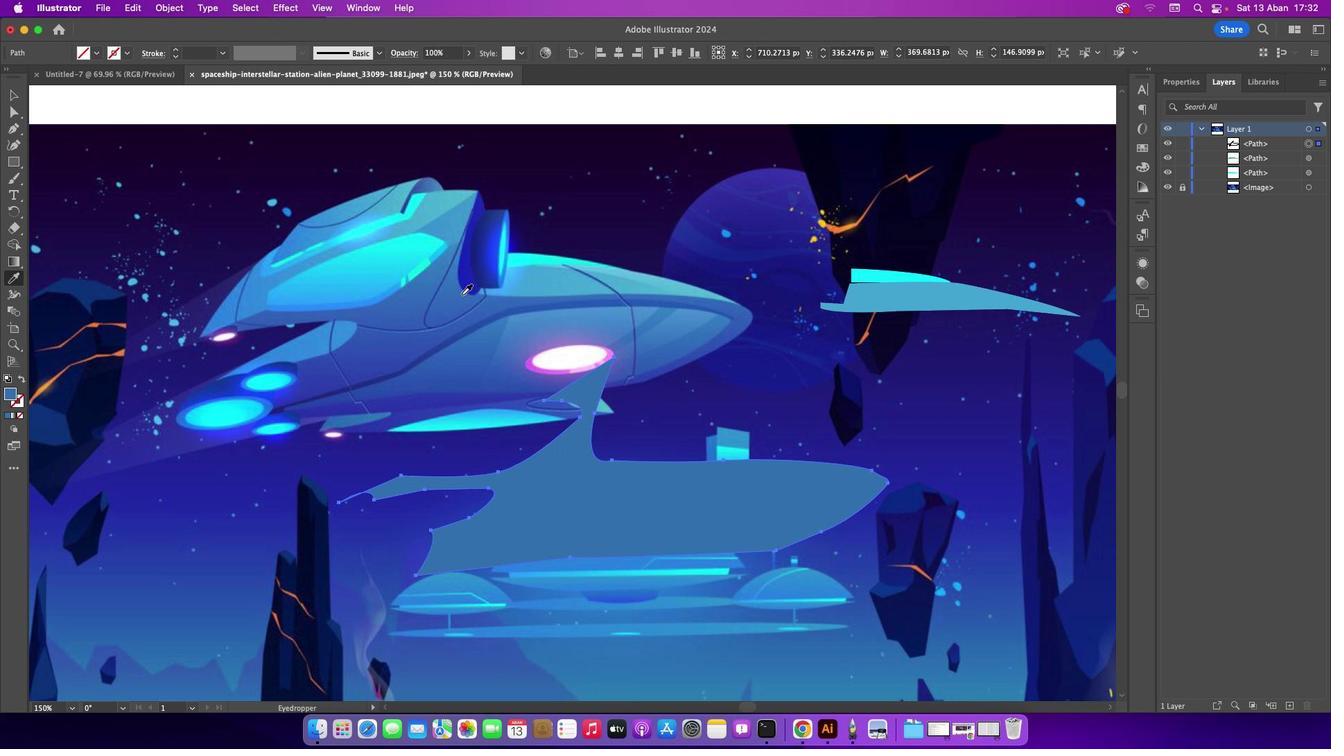
Action: Mouse moved to (23, 99)
Screenshot: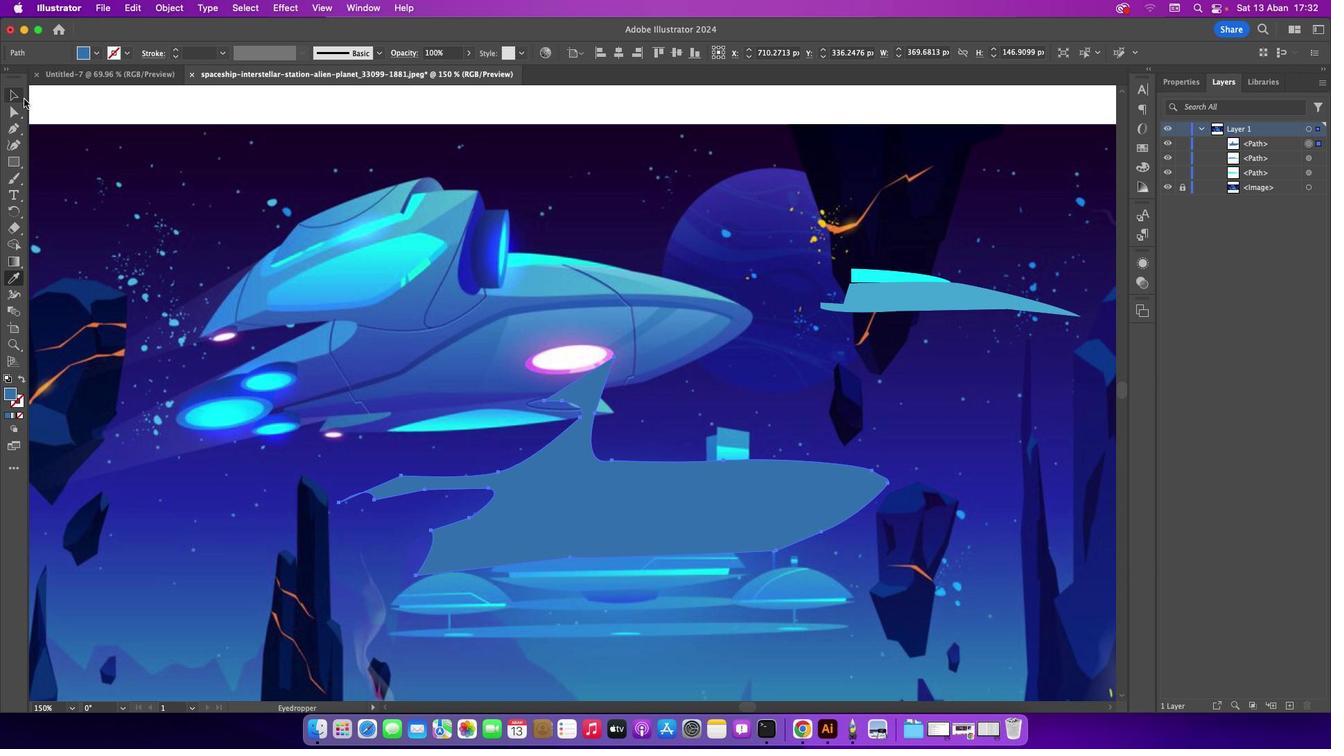 
Action: Mouse pressed left at (23, 99)
Screenshot: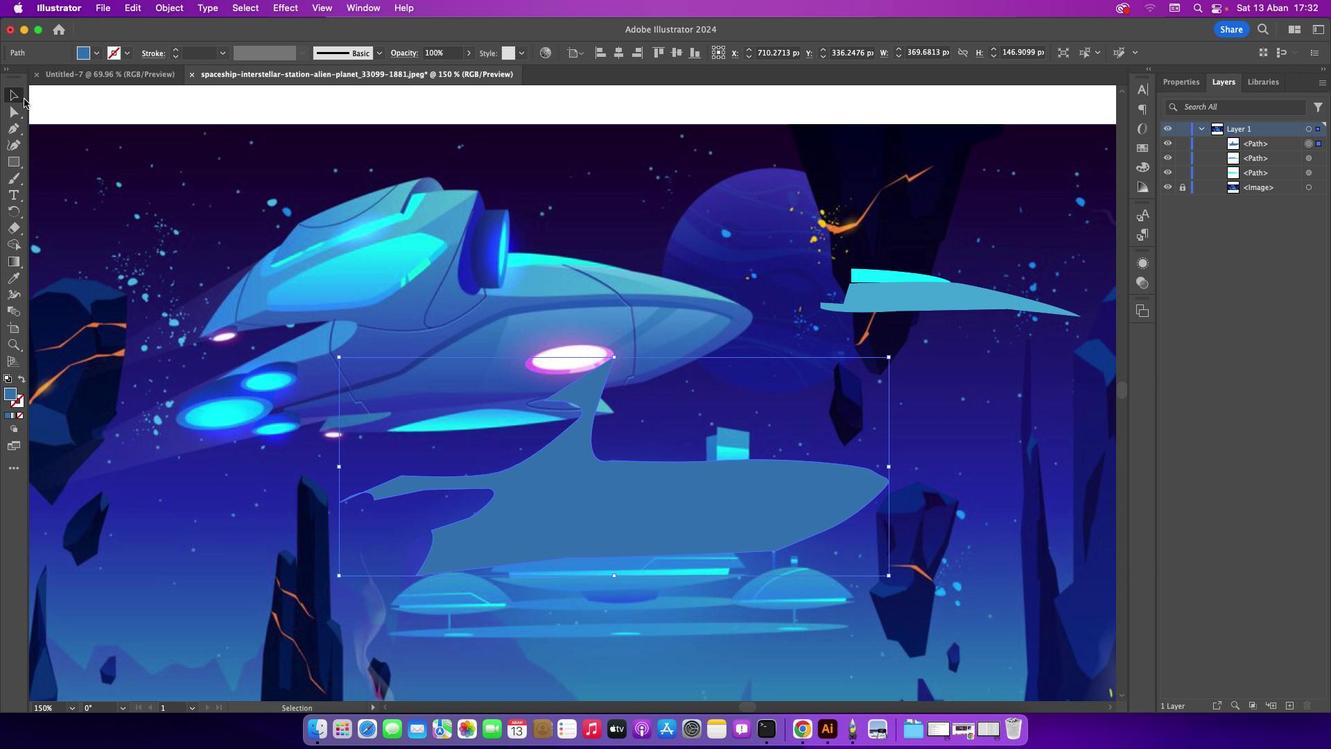 
Action: Mouse moved to (695, 520)
Screenshot: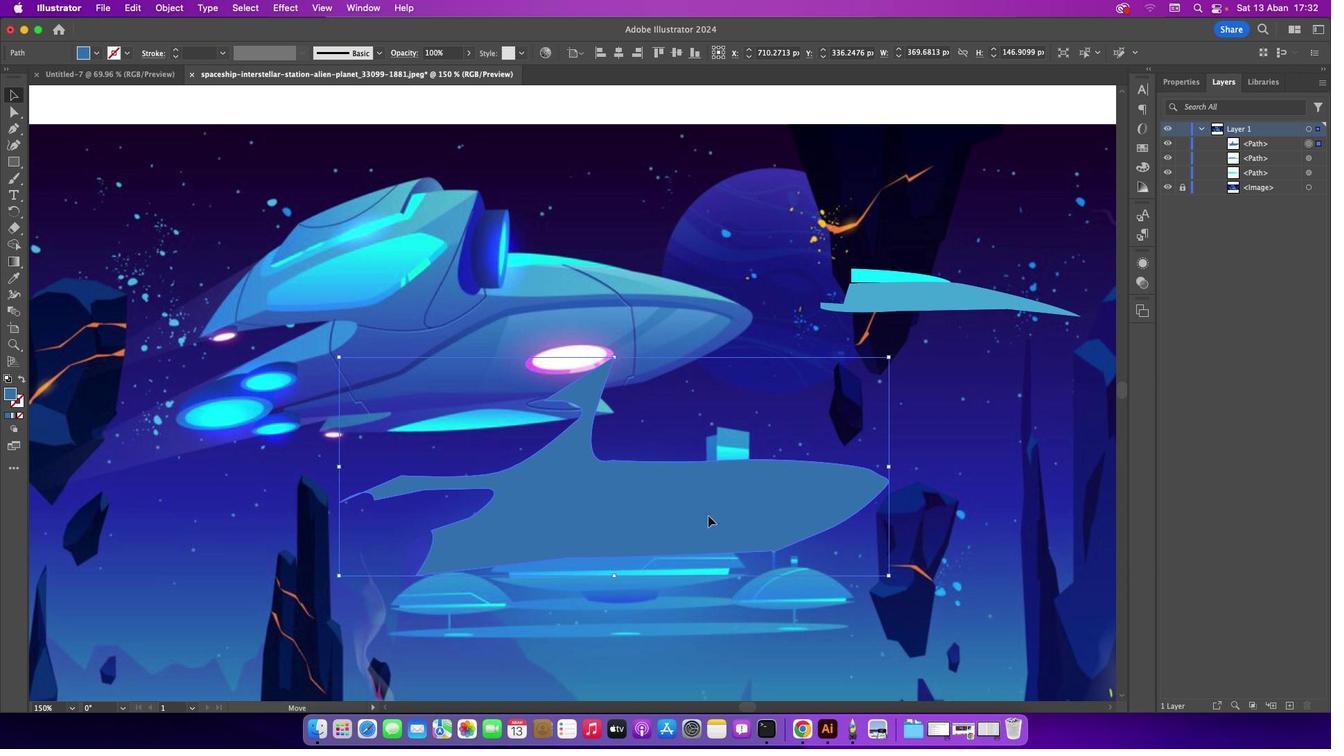 
Action: Mouse pressed left at (695, 520)
Screenshot: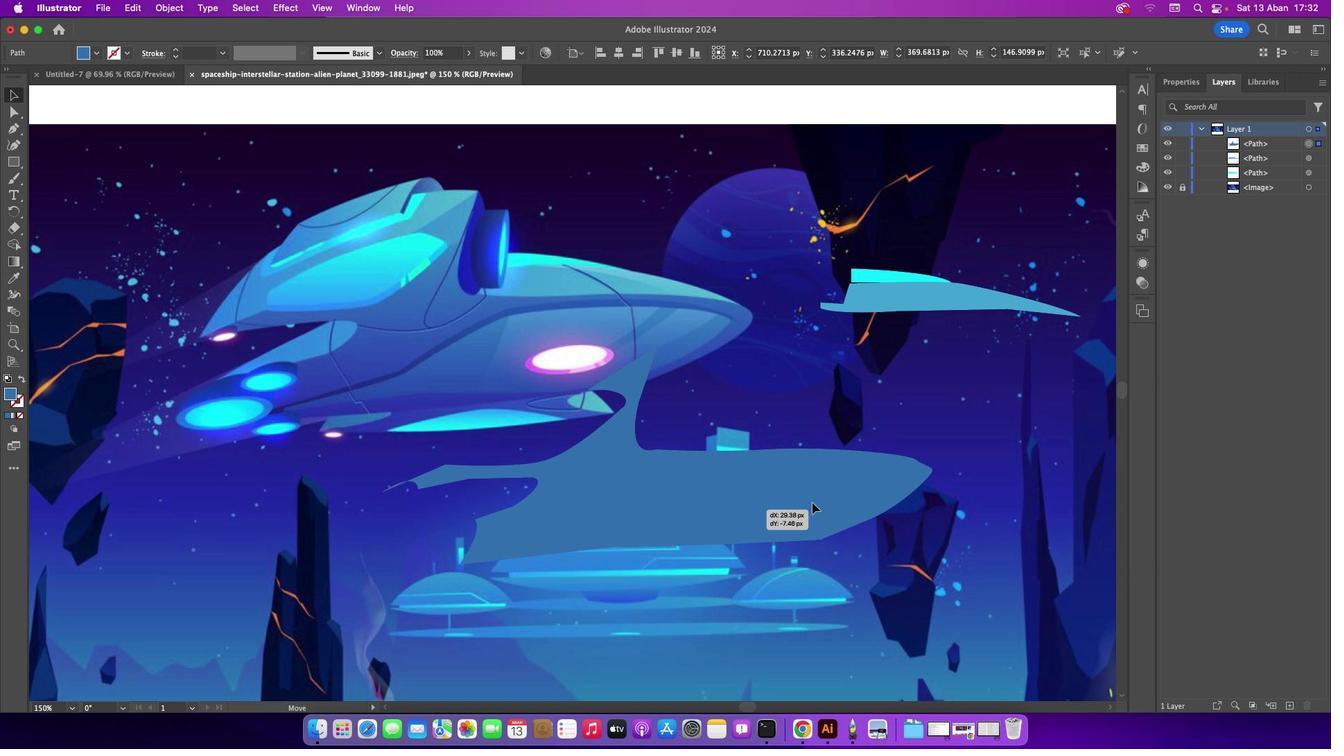 
Action: Mouse moved to (674, 184)
Screenshot: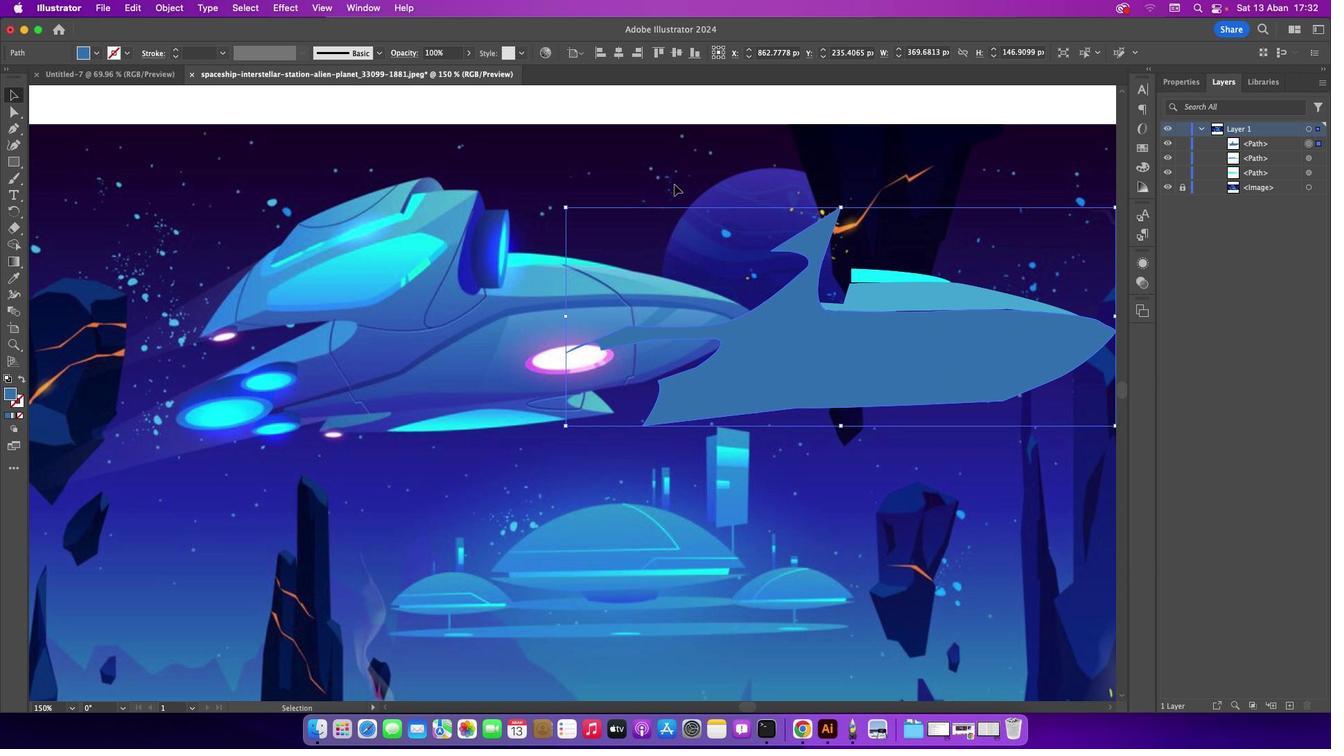 
Action: Mouse pressed left at (674, 184)
Screenshot: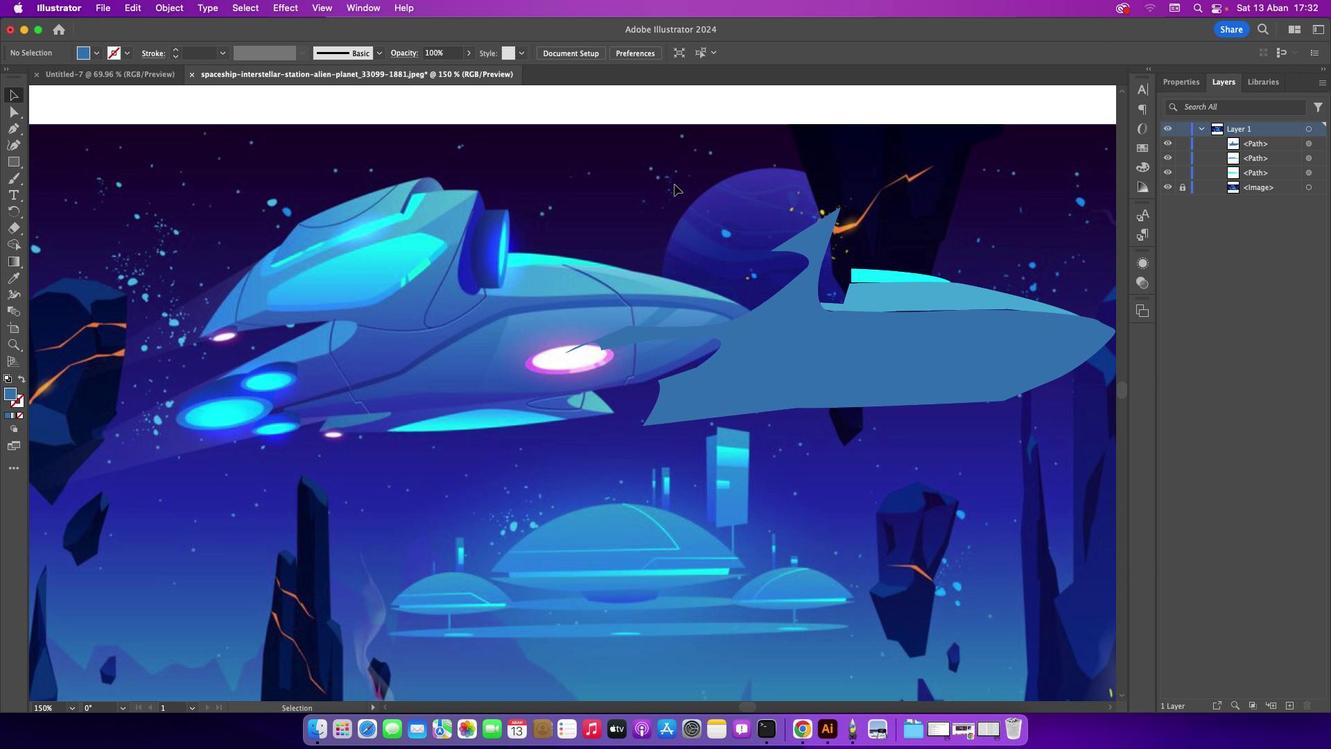 
Action: Mouse pressed left at (674, 184)
Screenshot: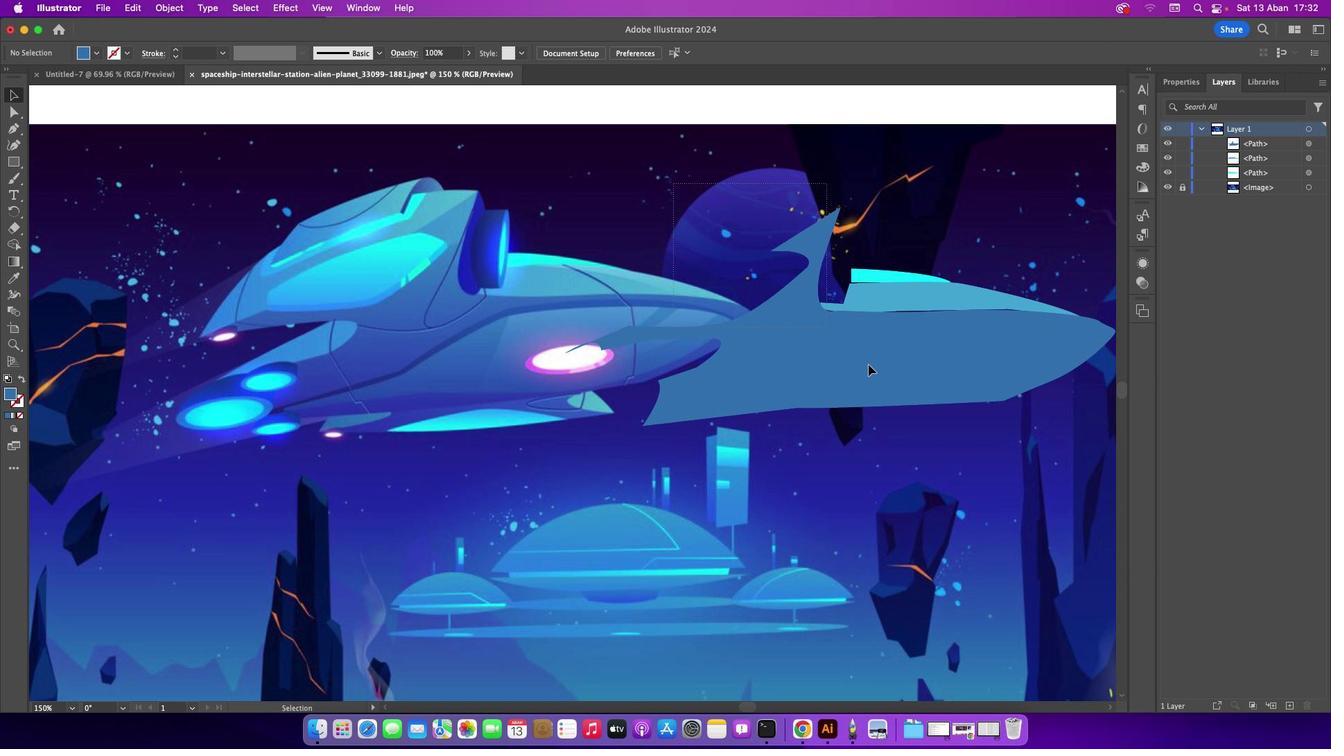 
Action: Mouse moved to (754, 373)
Screenshot: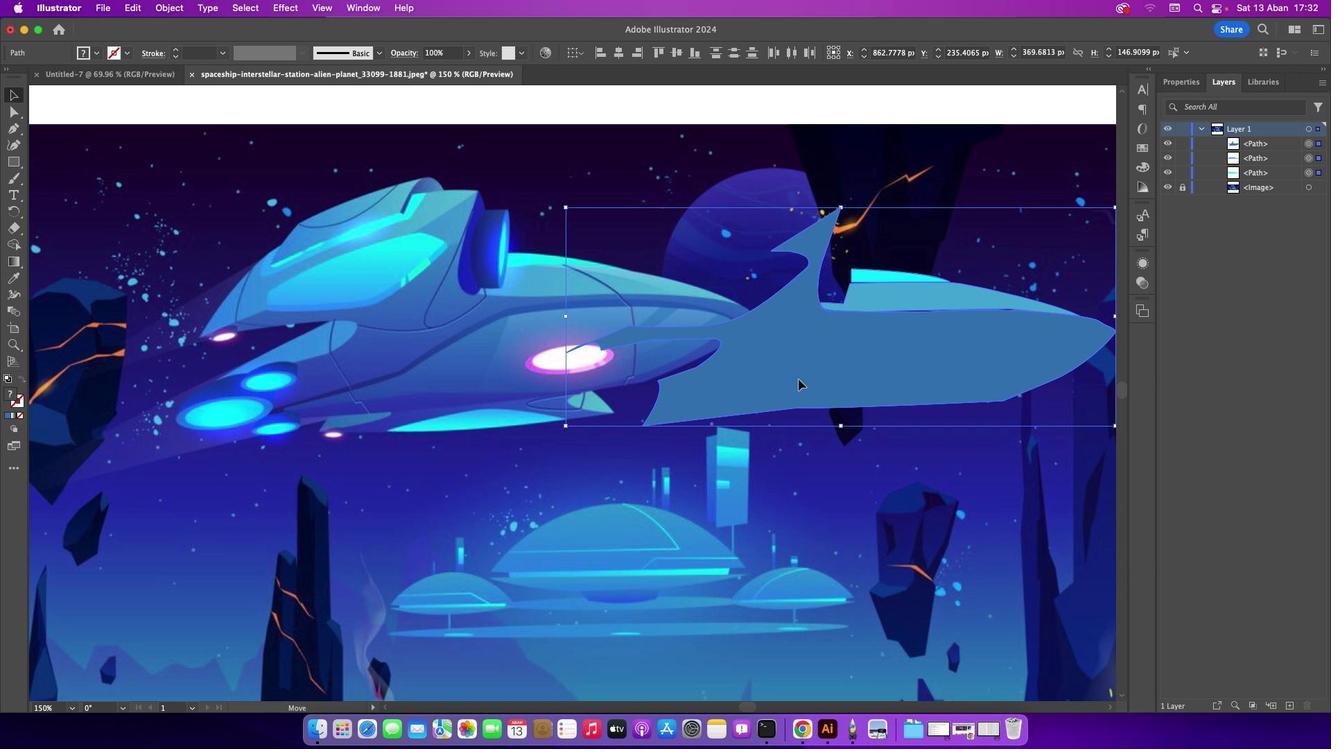 
Action: Mouse pressed left at (754, 373)
Screenshot: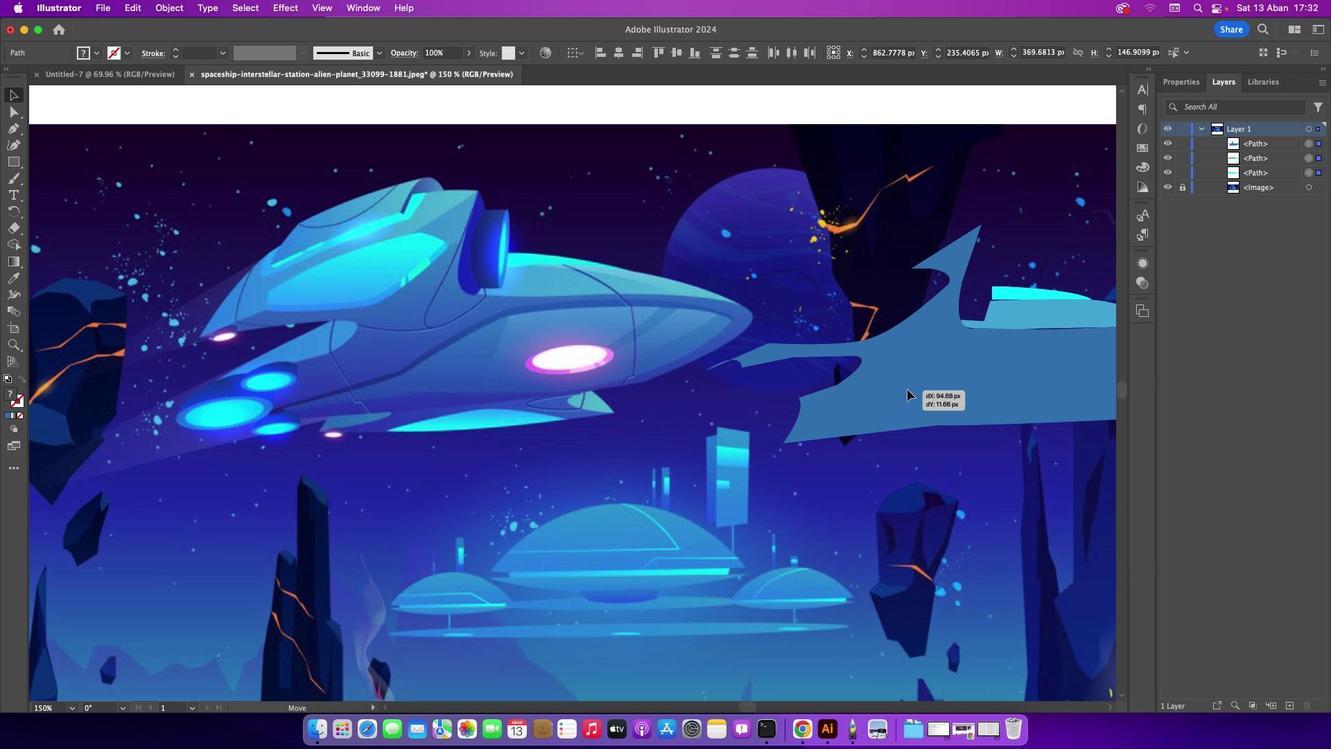 
Action: Mouse moved to (786, 395)
Screenshot: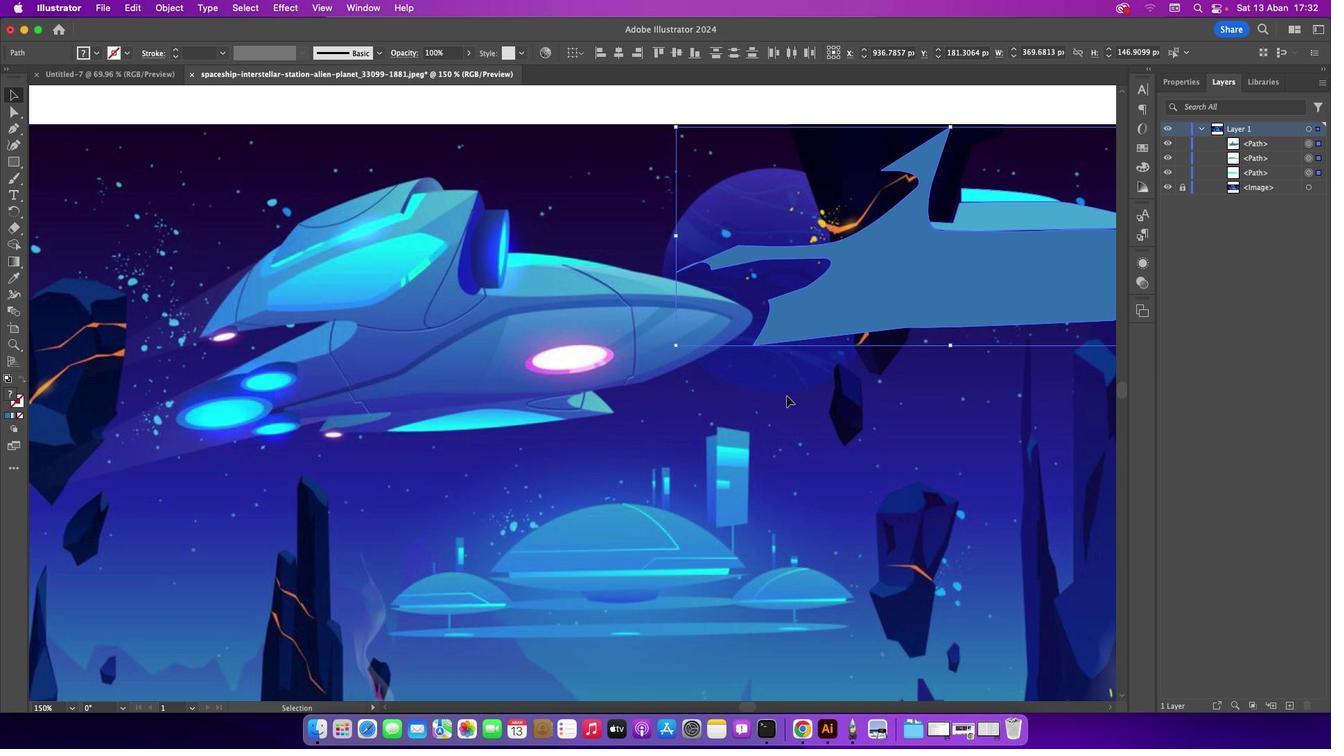 
Action: Mouse pressed left at (786, 395)
Screenshot: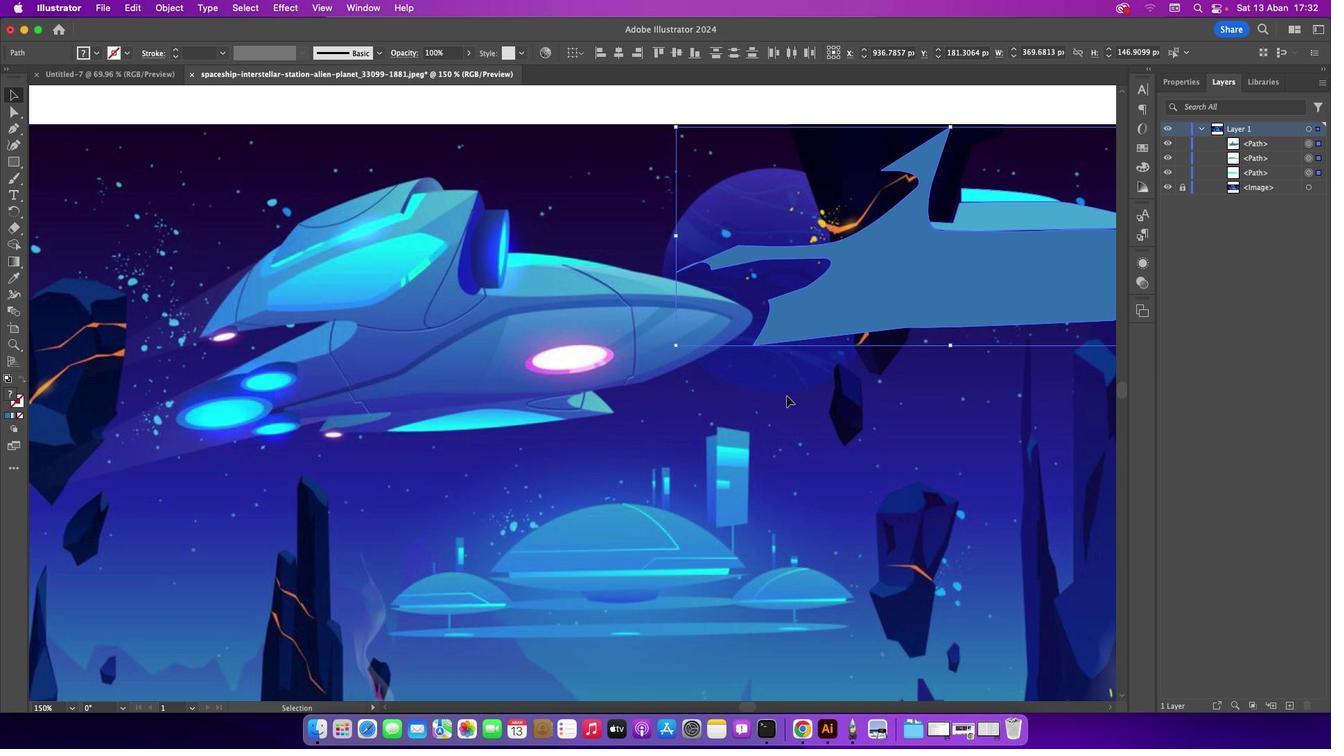 
Action: Mouse moved to (11, 133)
Screenshot: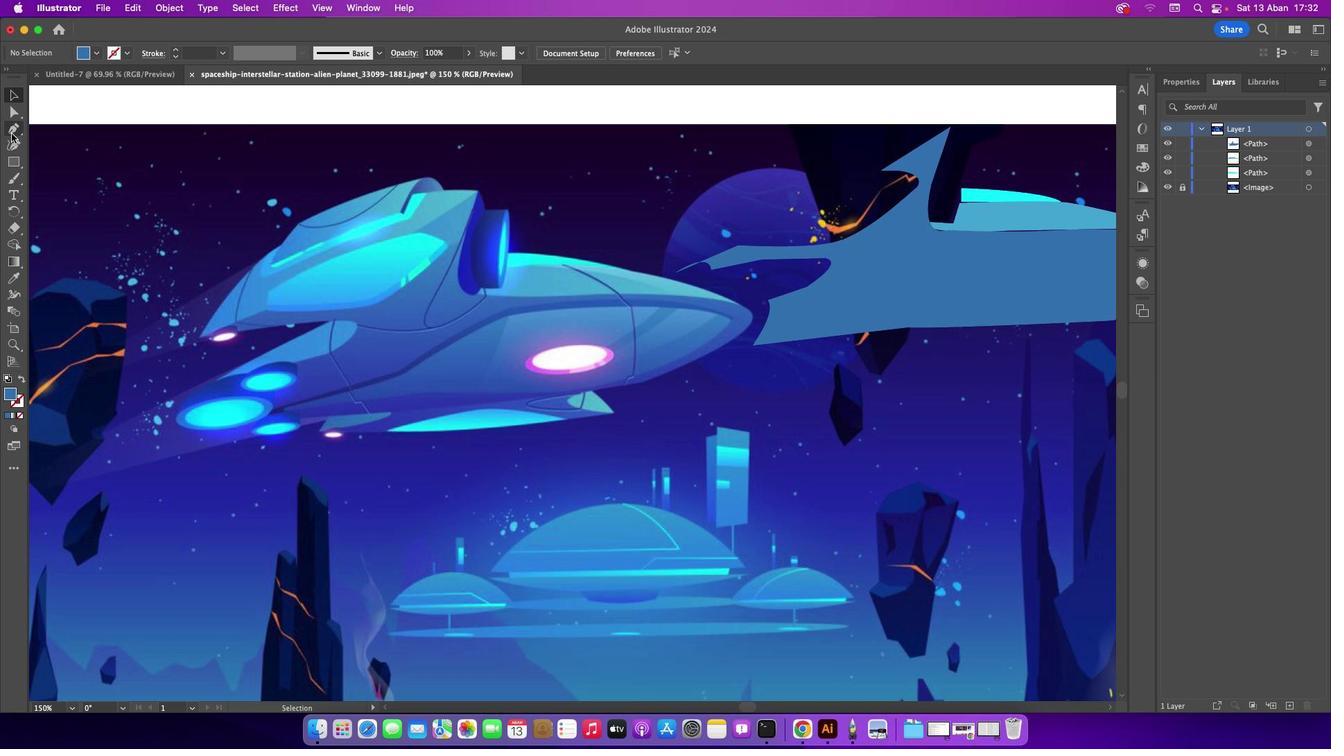 
Action: Mouse pressed left at (11, 133)
Screenshot: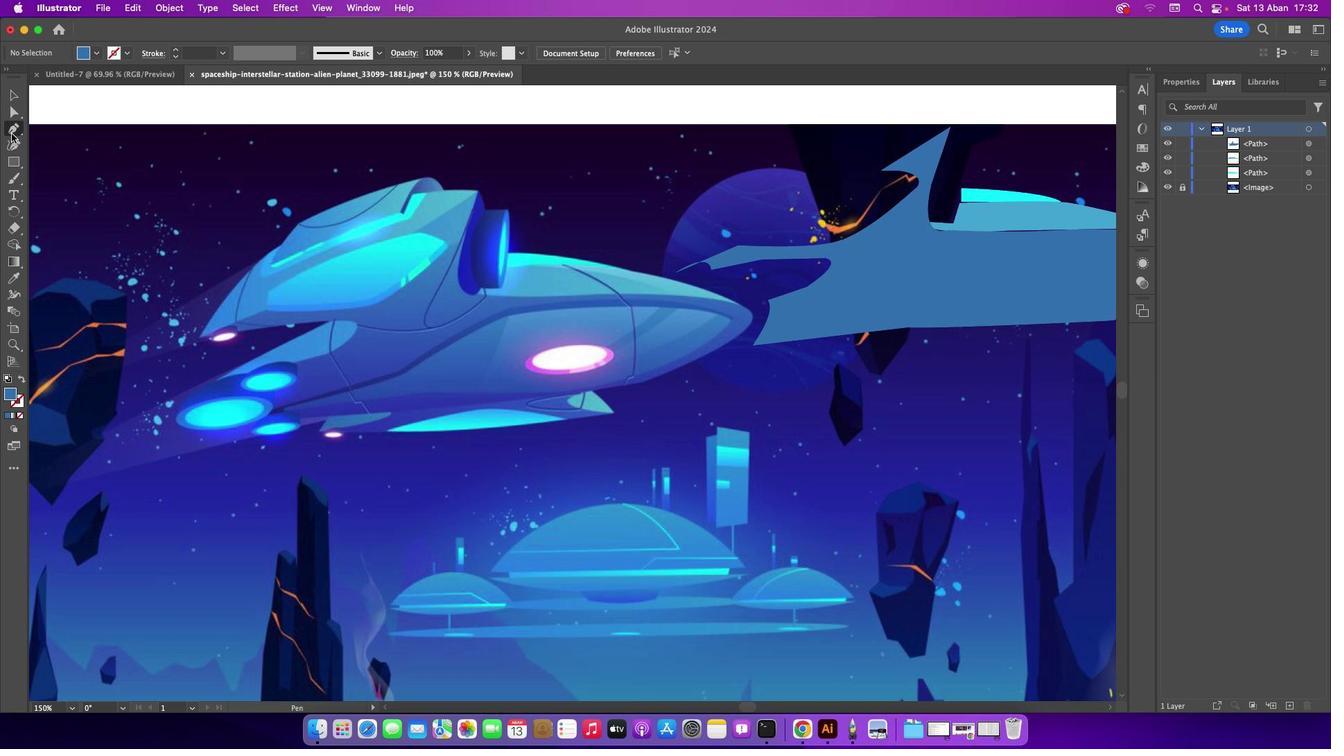 
Action: Mouse moved to (267, 292)
Screenshot: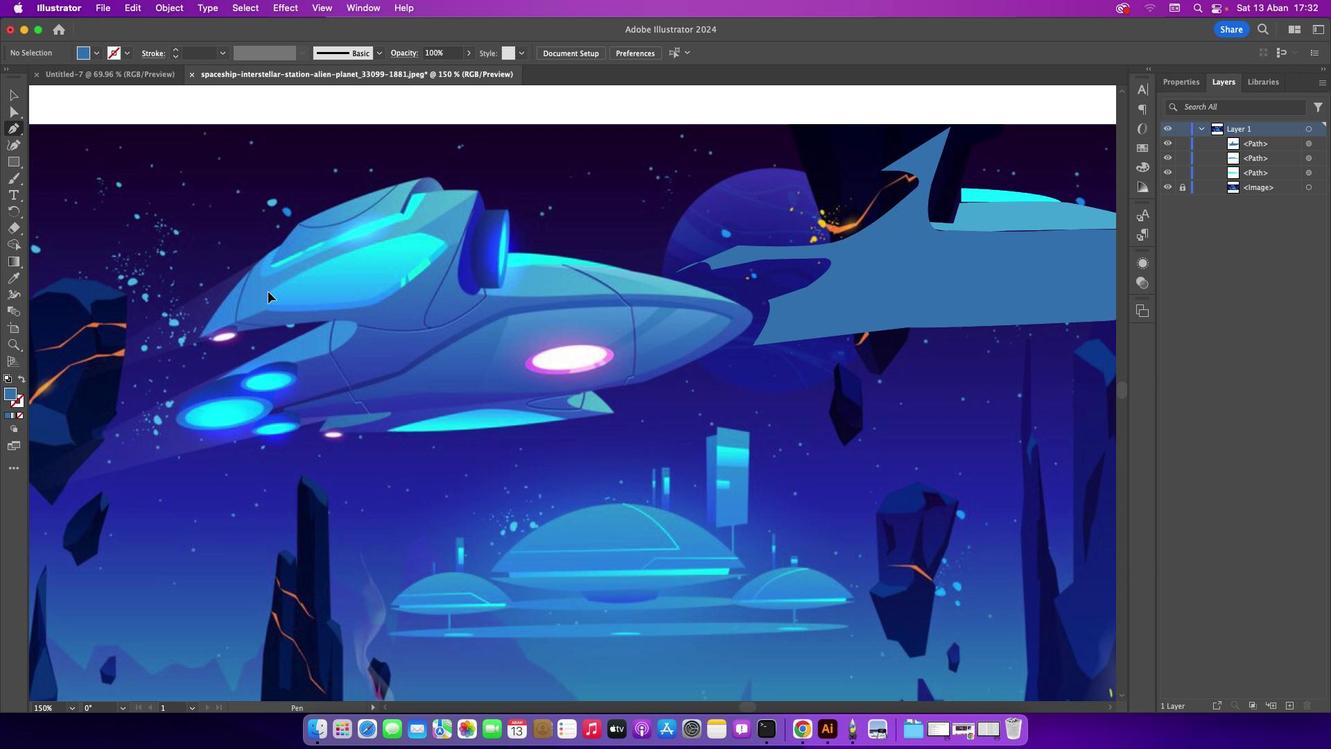 
Action: Mouse pressed left at (267, 292)
Screenshot: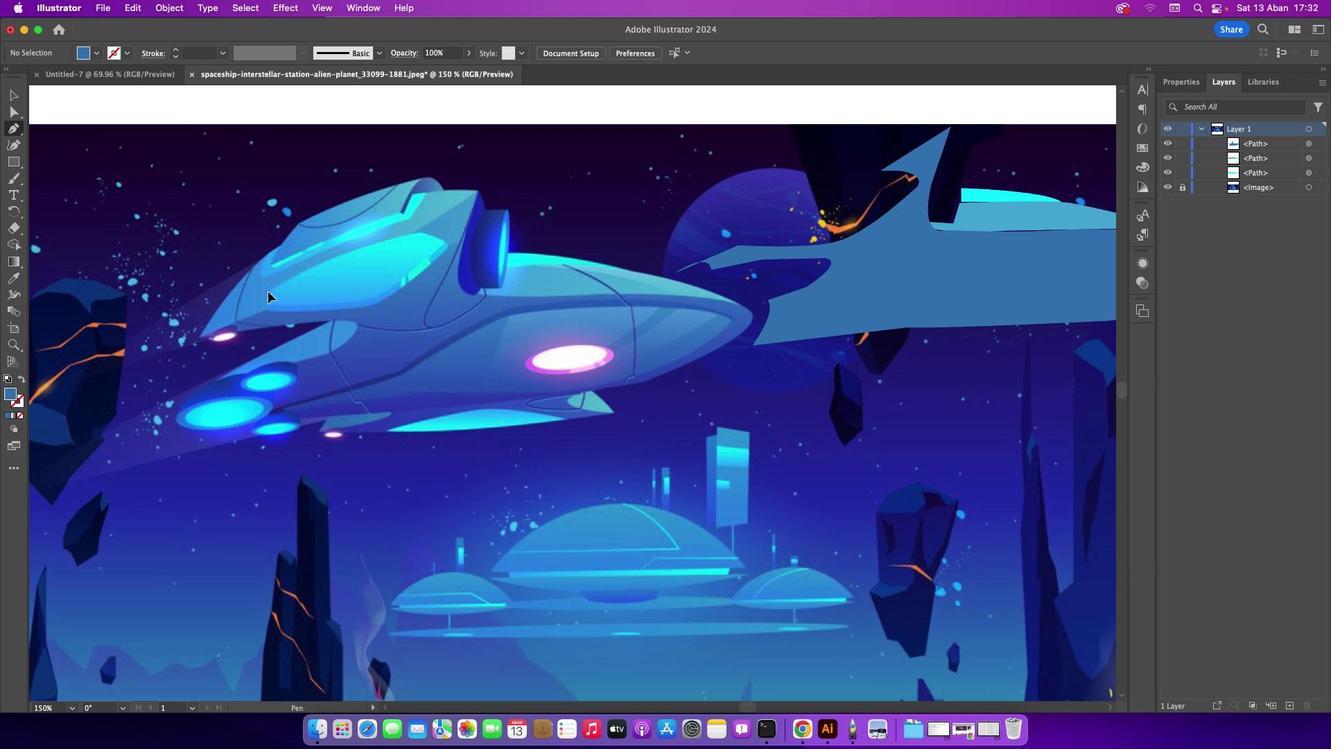 
Action: Mouse moved to (266, 304)
Screenshot: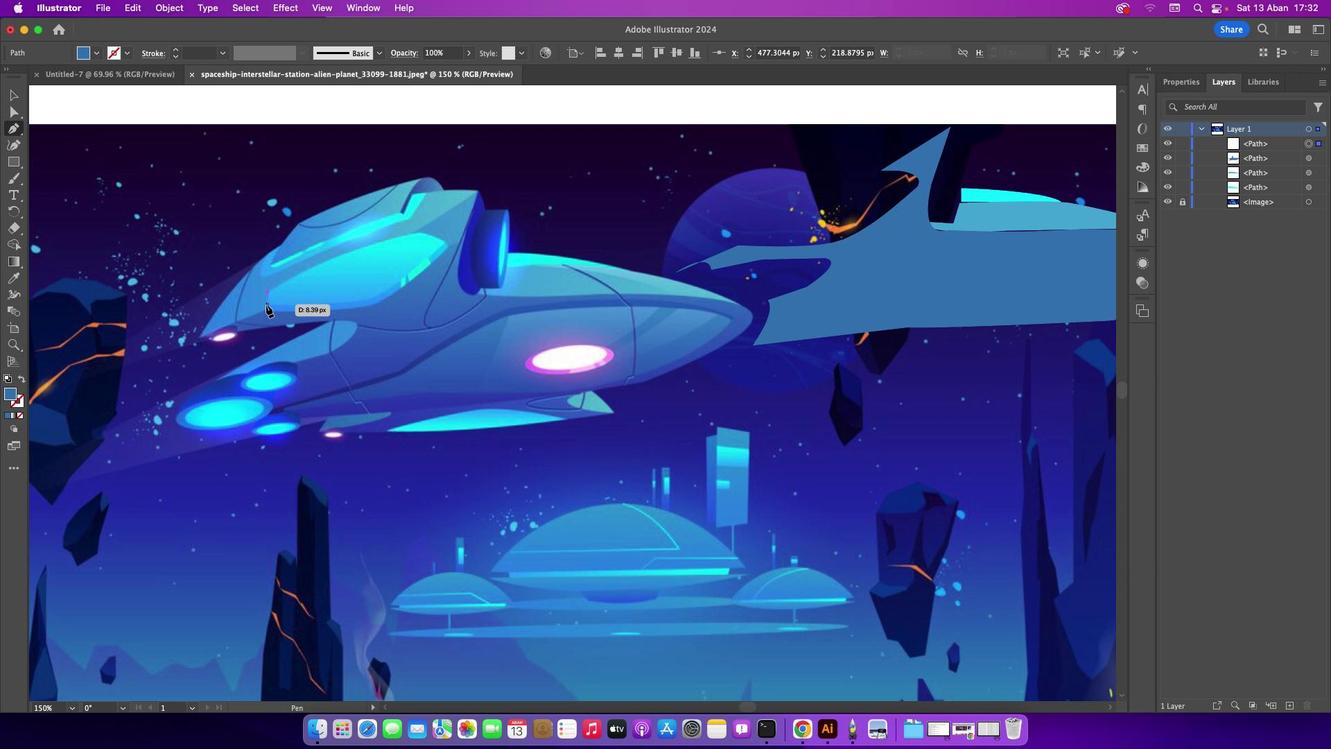 
Action: Mouse pressed left at (266, 304)
Screenshot: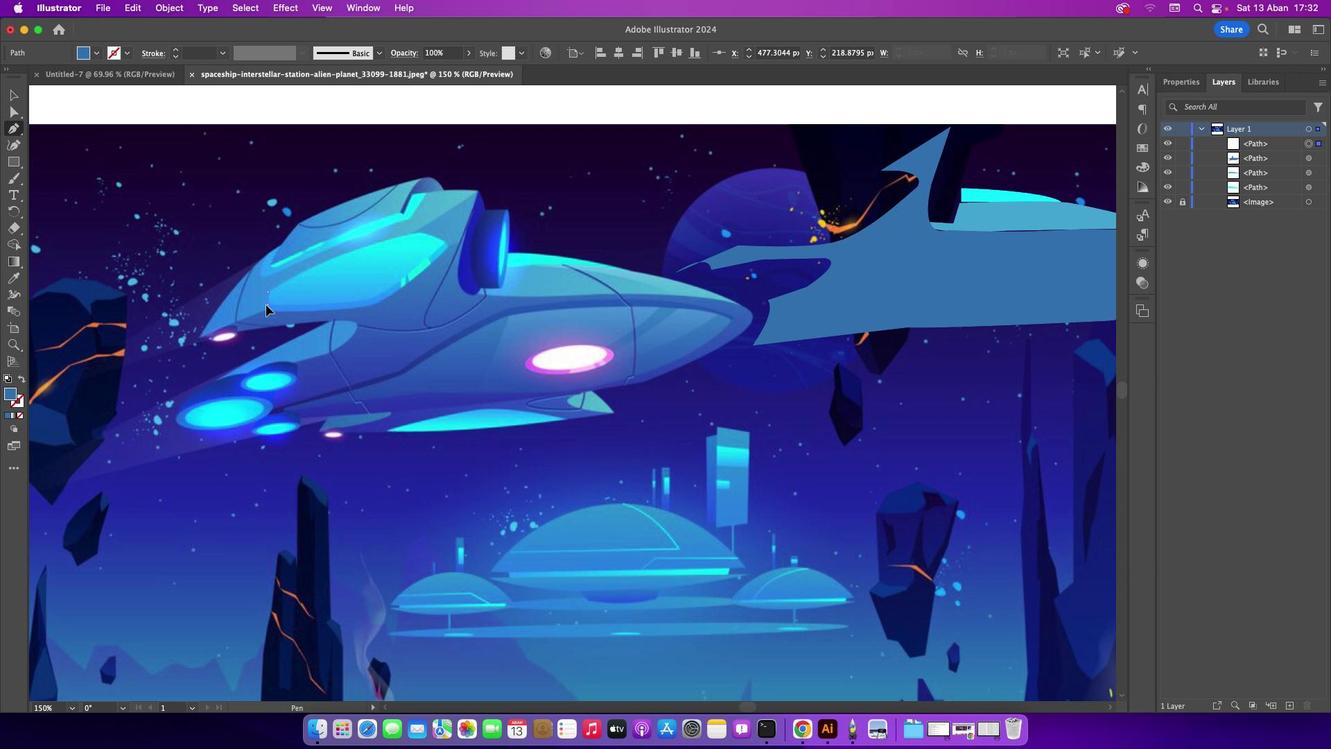 
Action: Mouse moved to (367, 307)
Screenshot: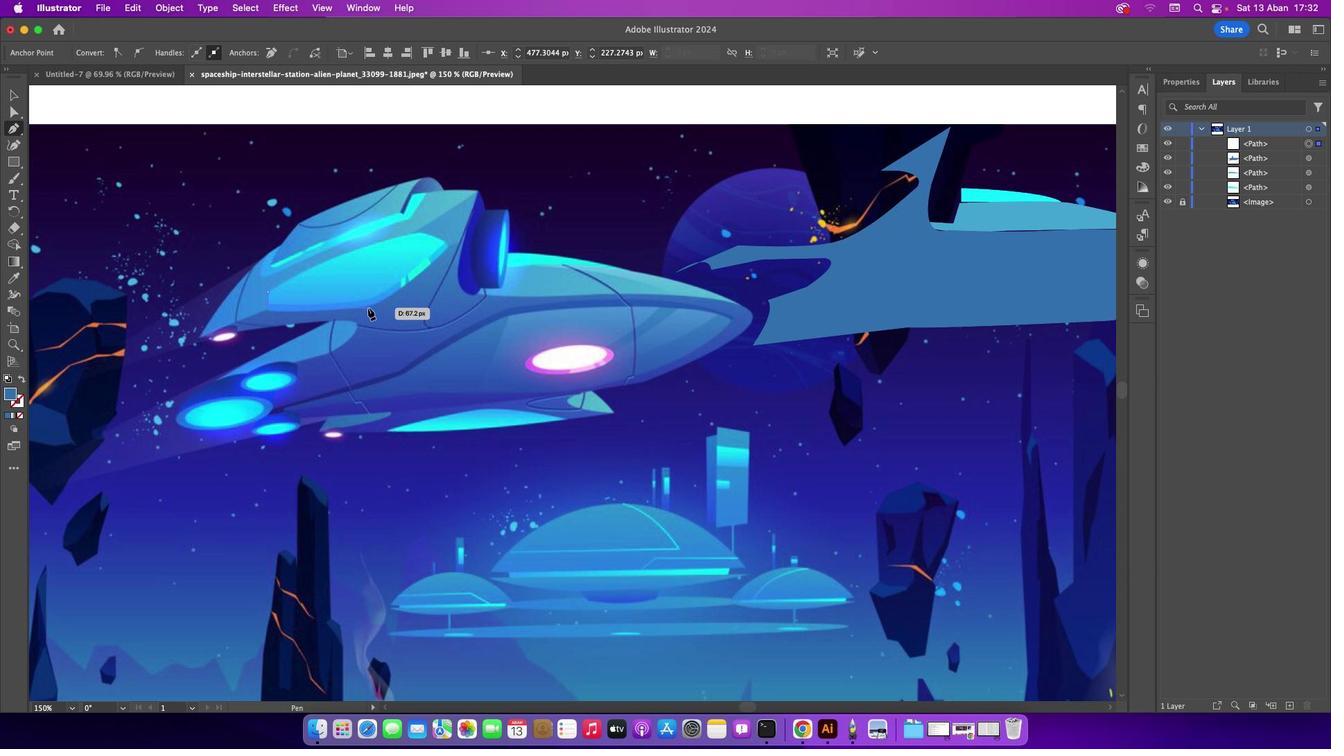 
Action: Mouse pressed left at (367, 307)
Screenshot: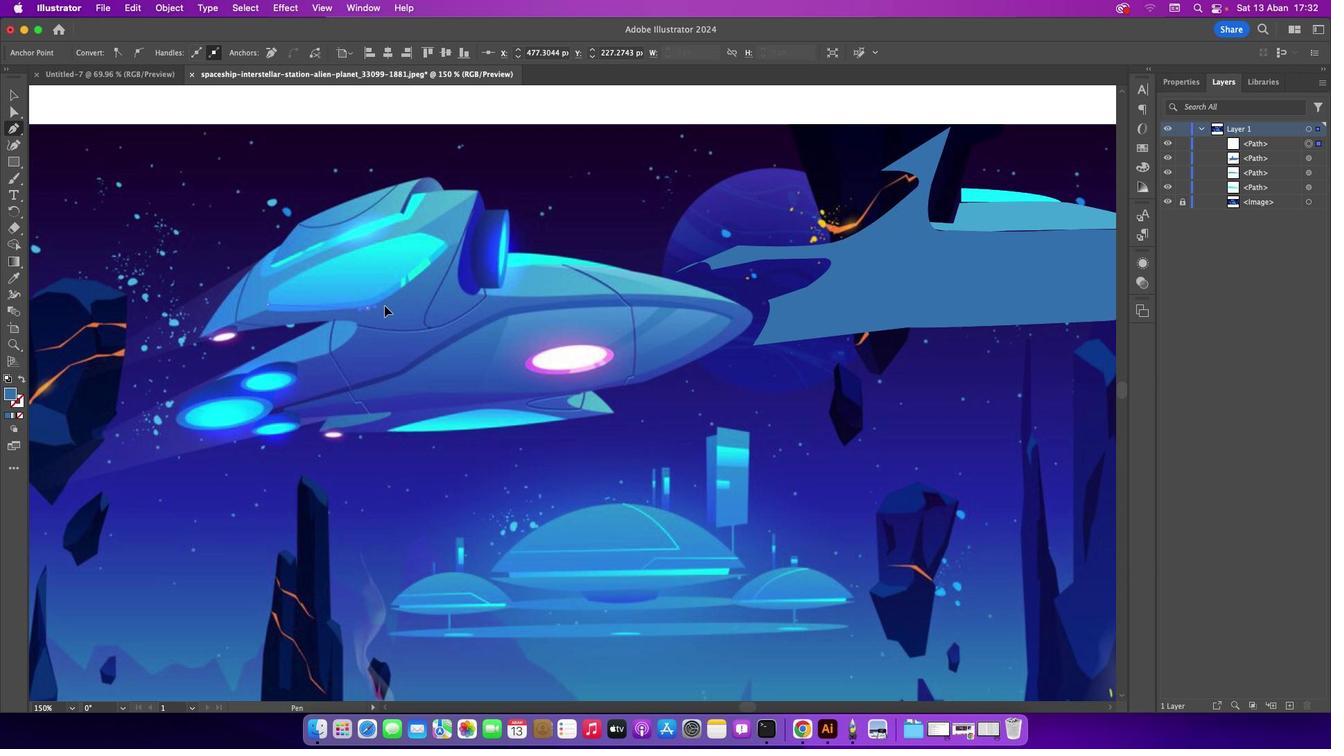 
Action: Mouse moved to (369, 307)
Screenshot: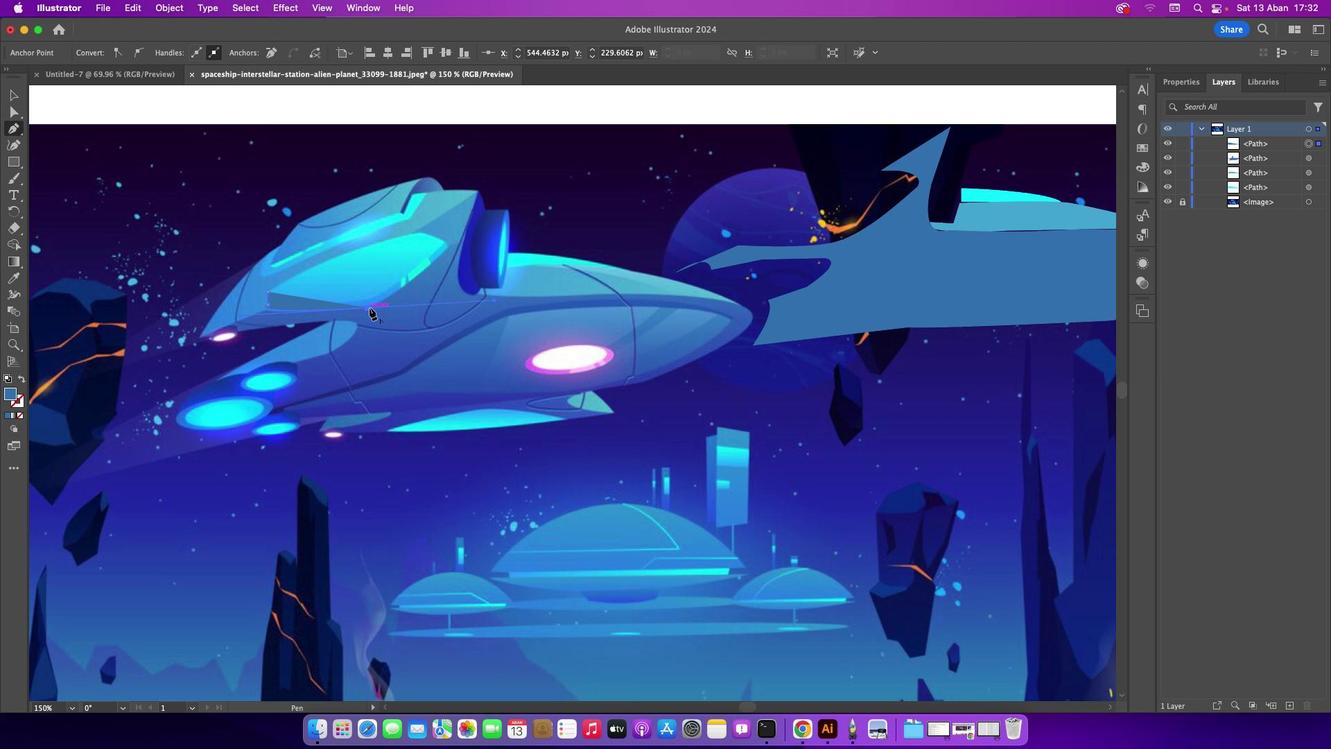 
Action: Mouse pressed left at (369, 307)
Screenshot: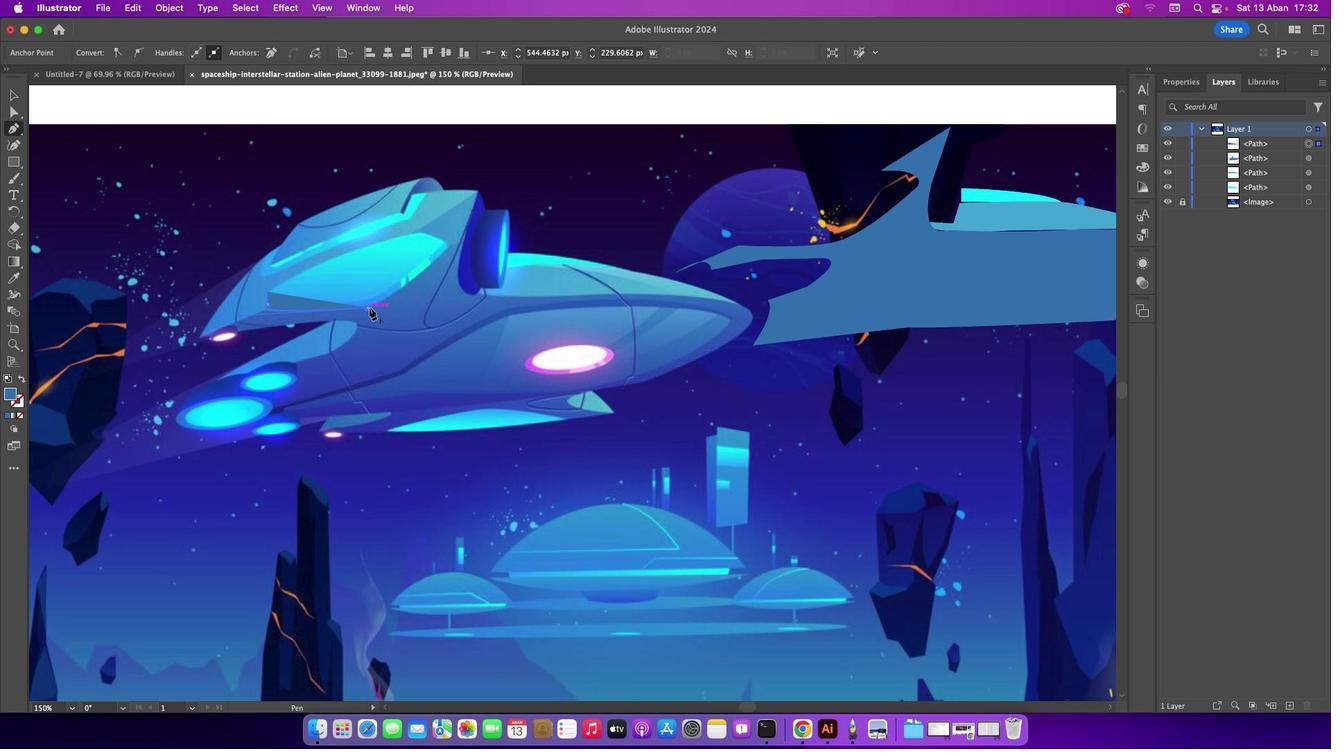 
Action: Mouse moved to (448, 245)
Screenshot: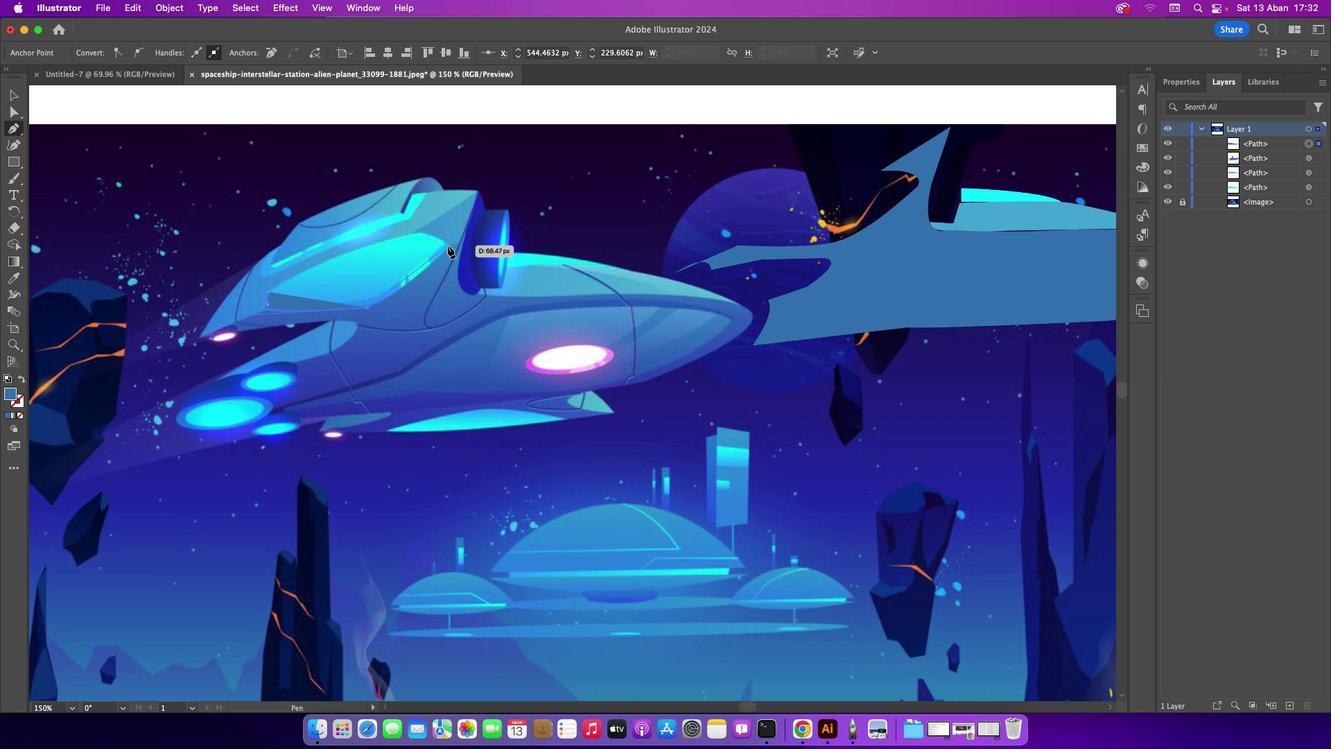 
Action: Mouse pressed left at (448, 245)
Screenshot: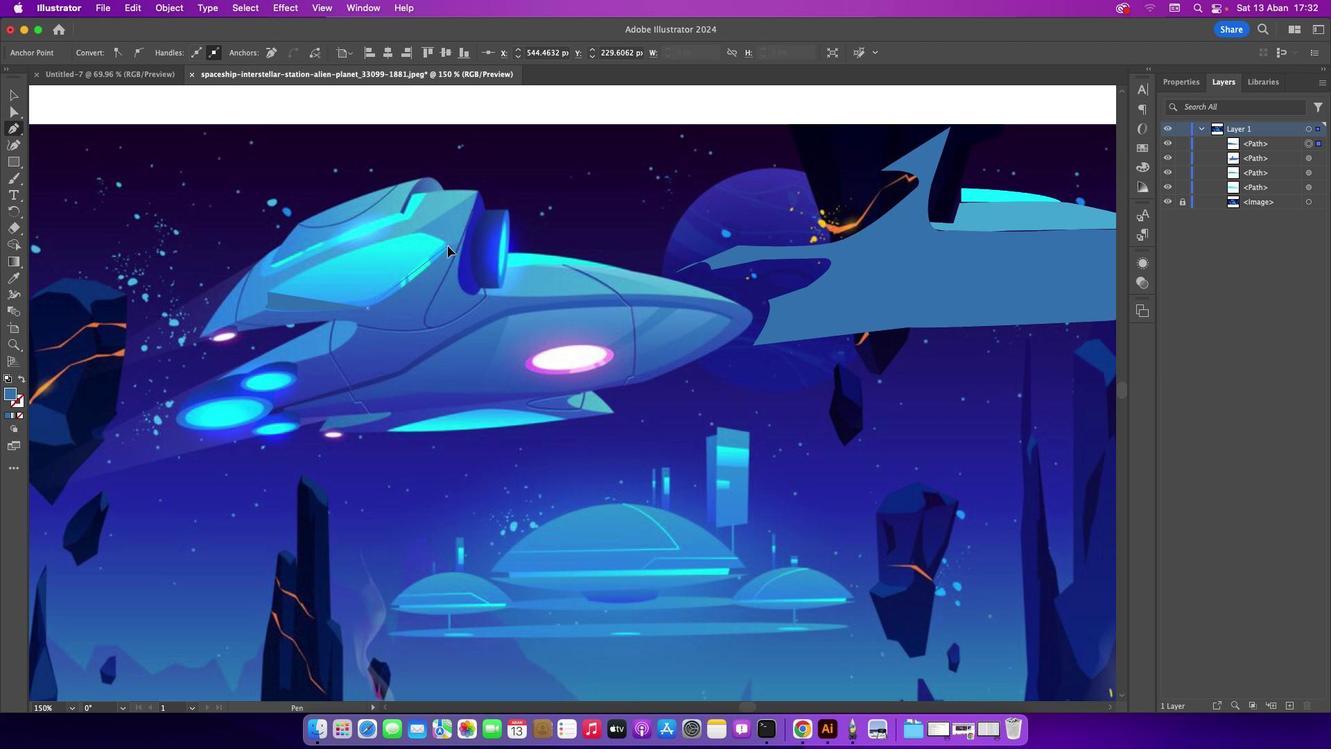 
Action: Mouse moved to (448, 246)
Screenshot: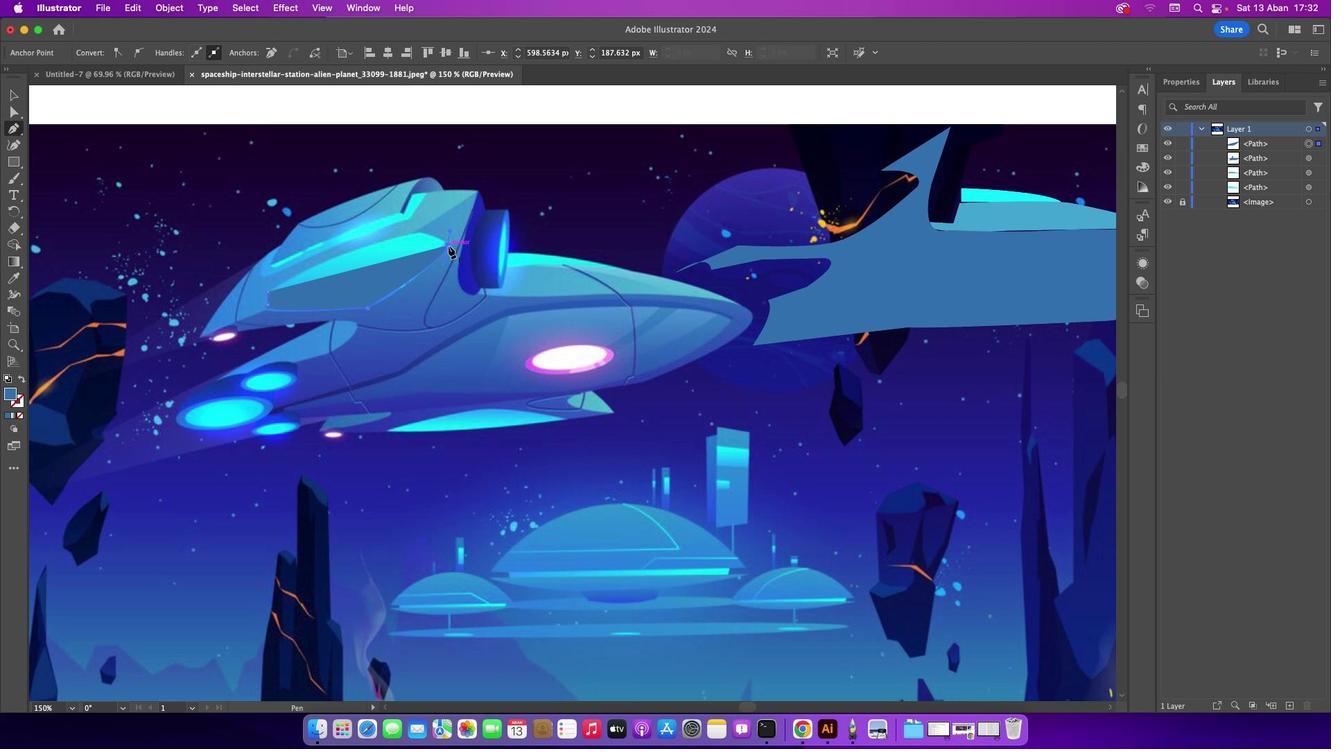 
Action: Mouse pressed left at (448, 246)
Screenshot: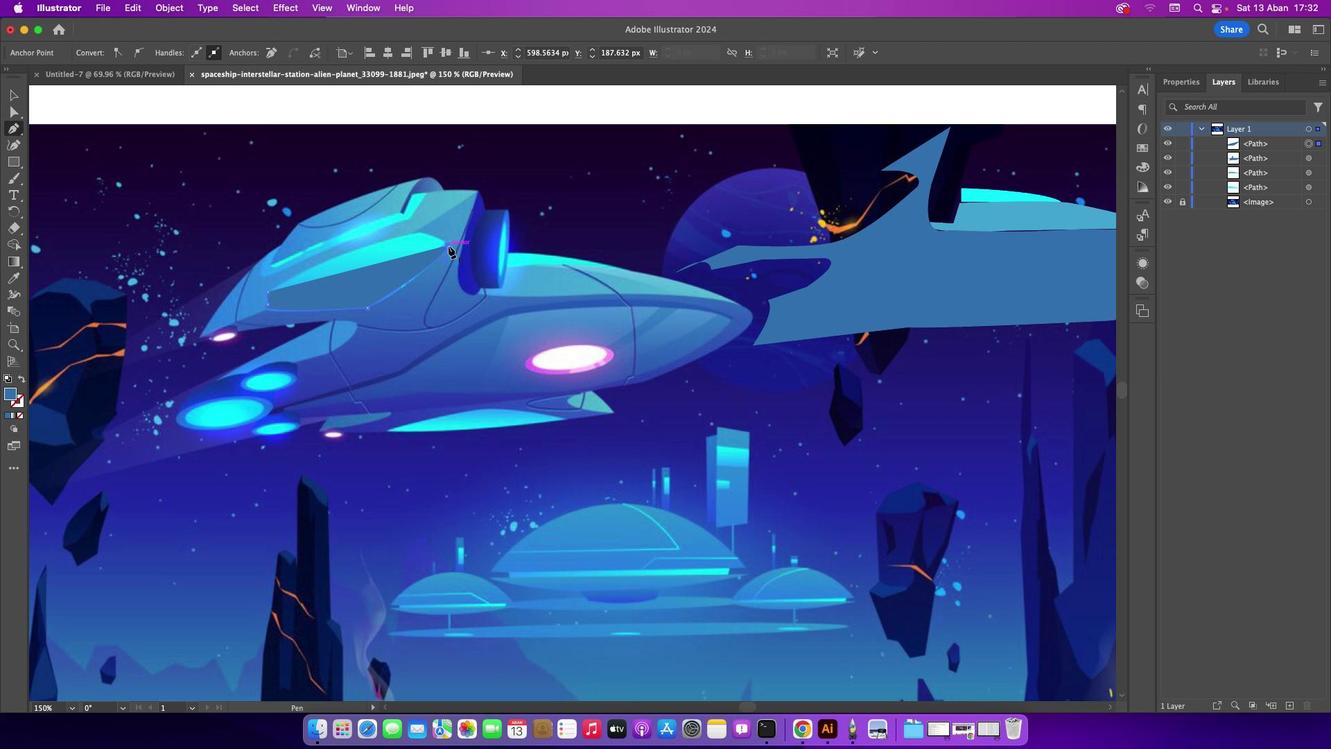 
Action: Mouse moved to (416, 233)
Screenshot: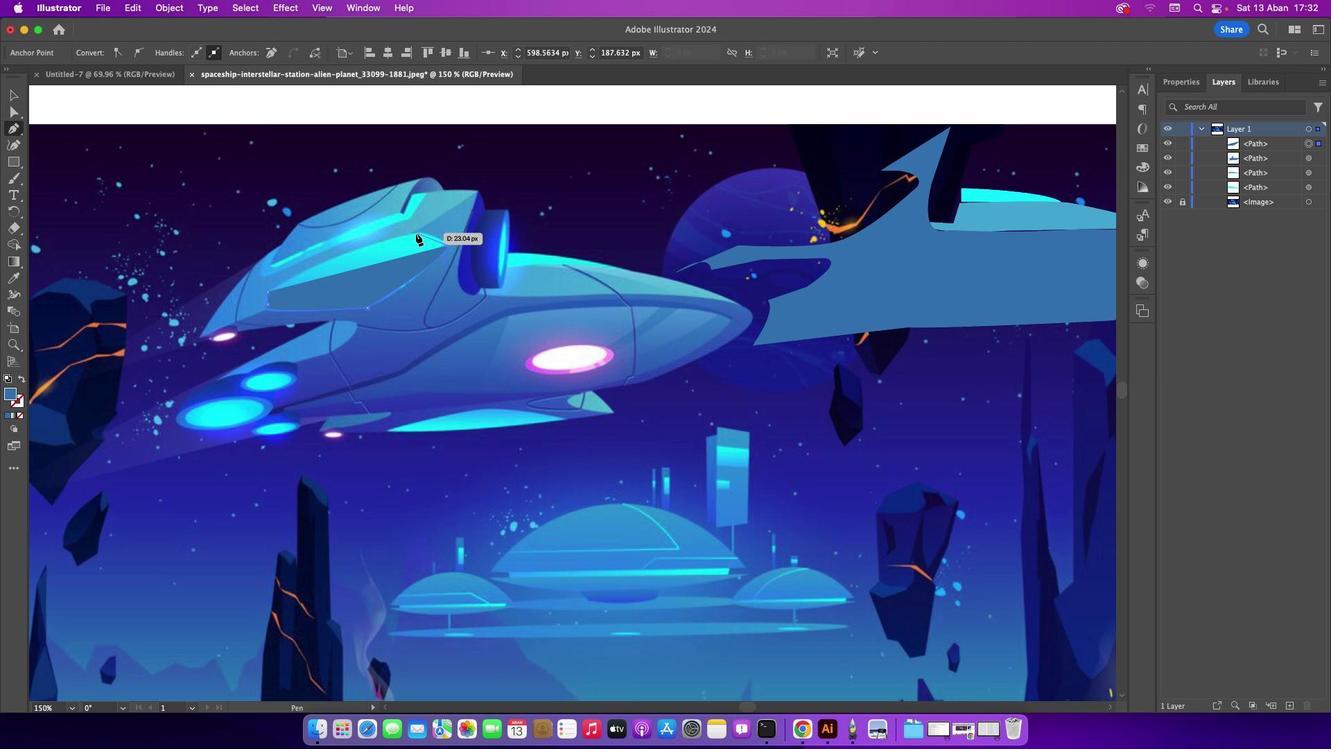 
Action: Mouse pressed left at (416, 233)
Screenshot: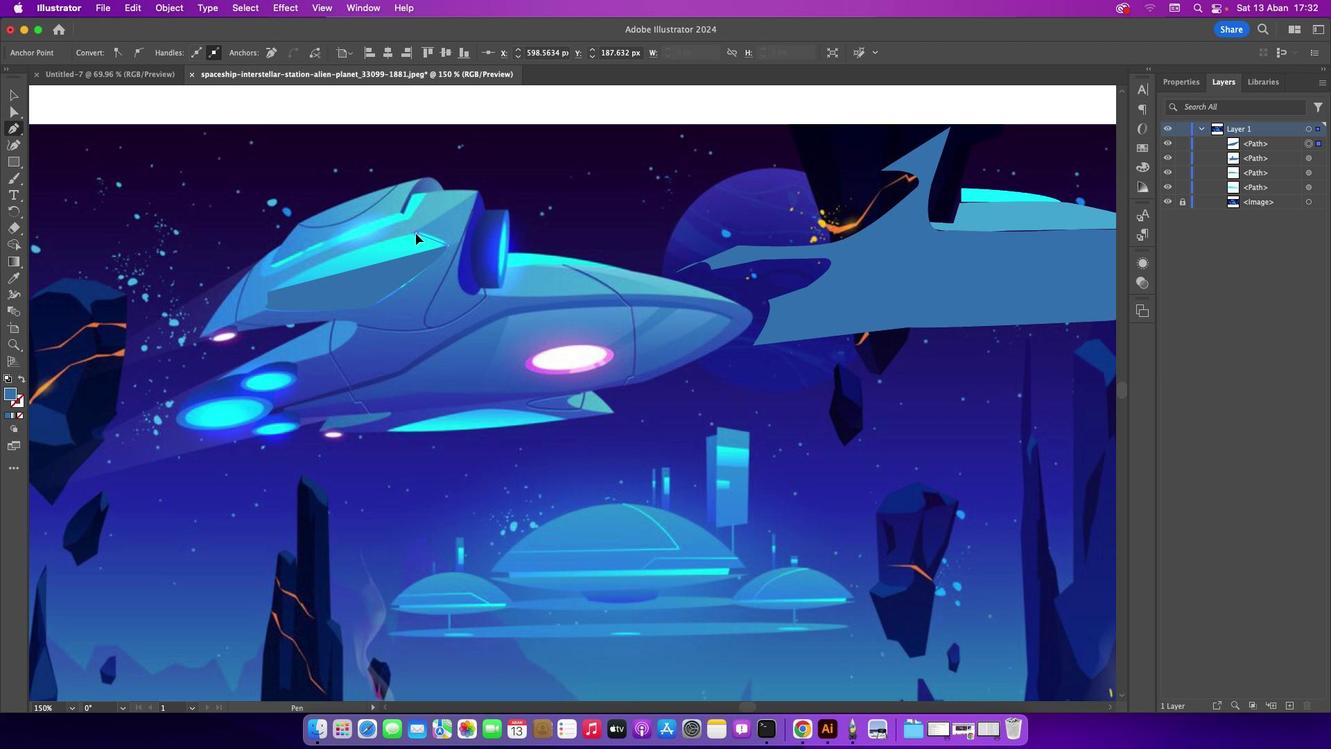 
Action: Mouse moved to (267, 292)
Screenshot: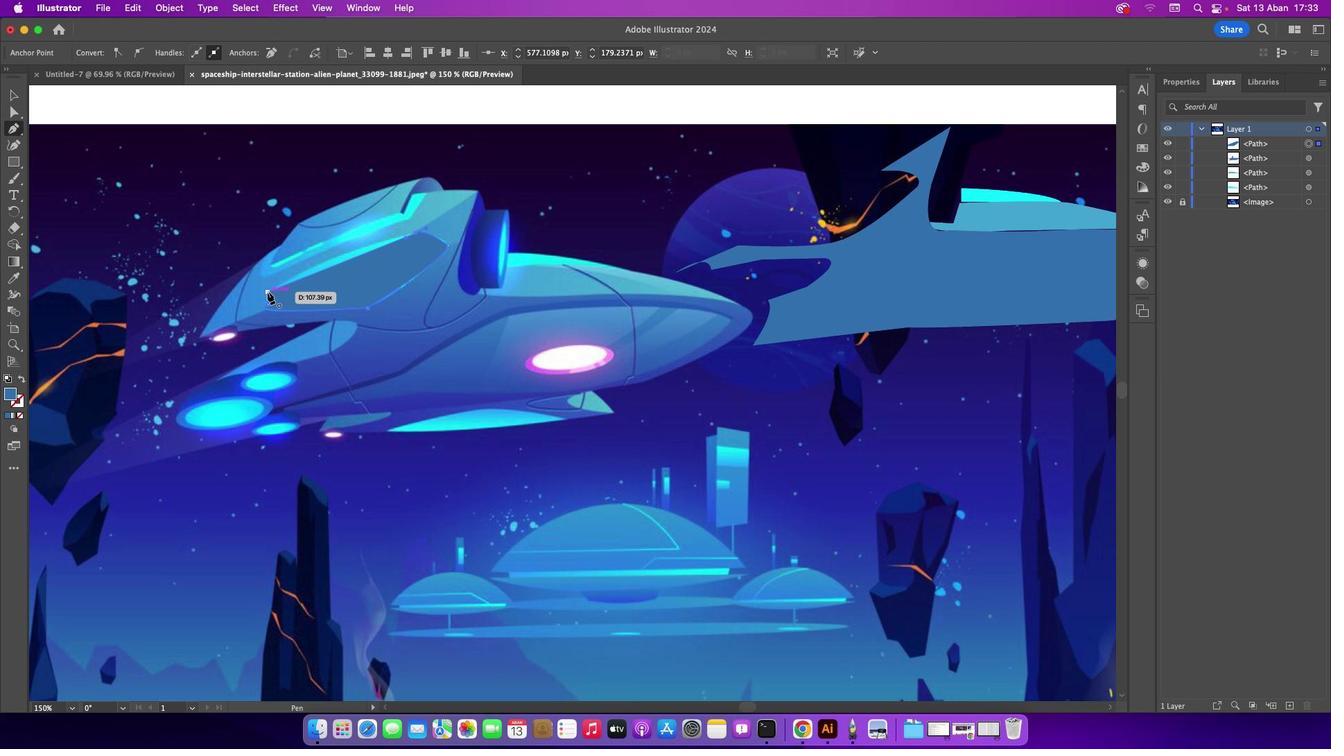 
Action: Mouse pressed left at (267, 292)
Screenshot: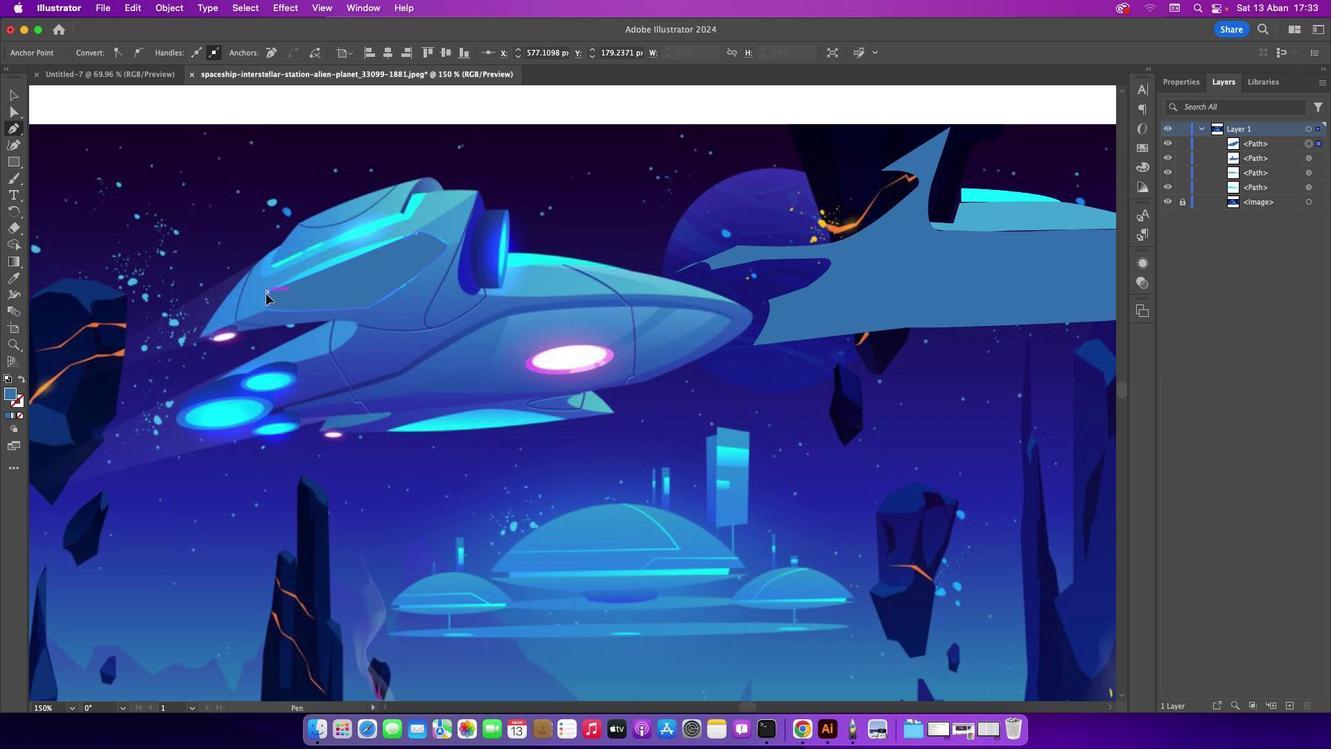 
Action: Mouse moved to (11, 92)
Screenshot: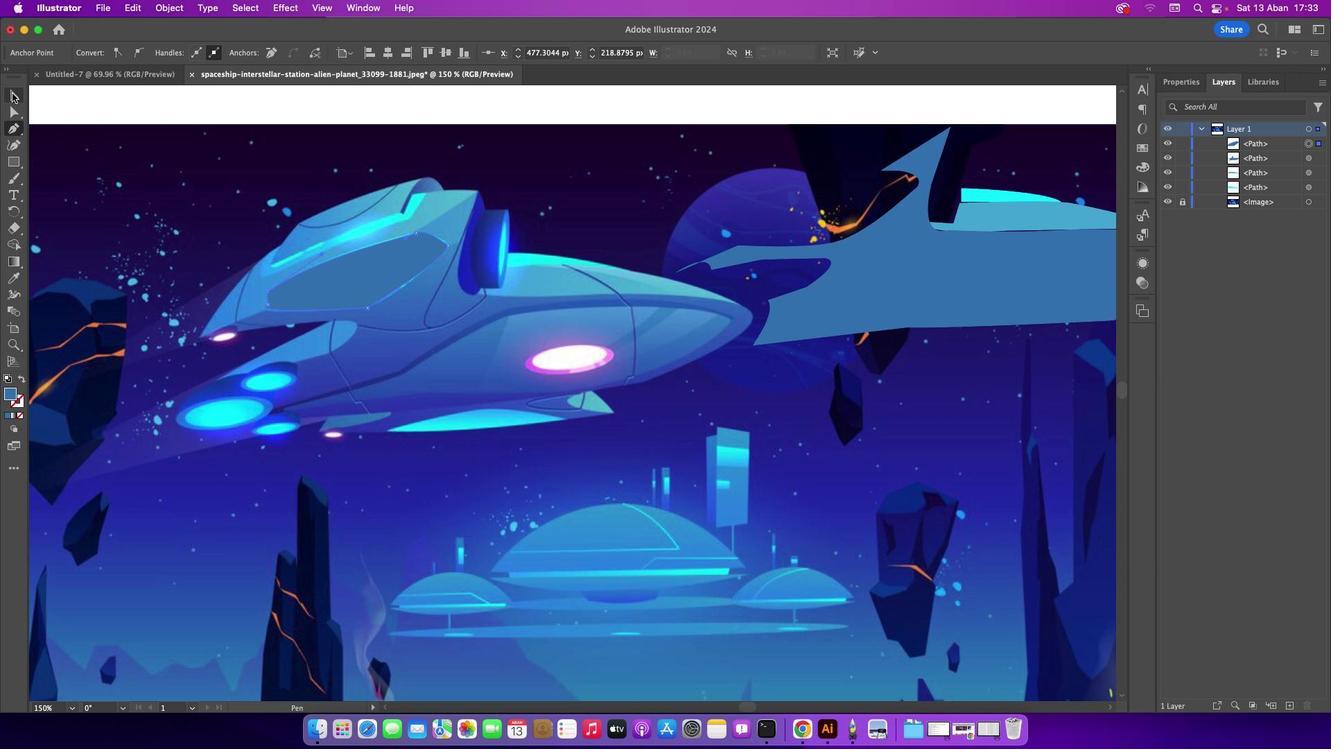 
Action: Mouse pressed left at (11, 92)
Screenshot: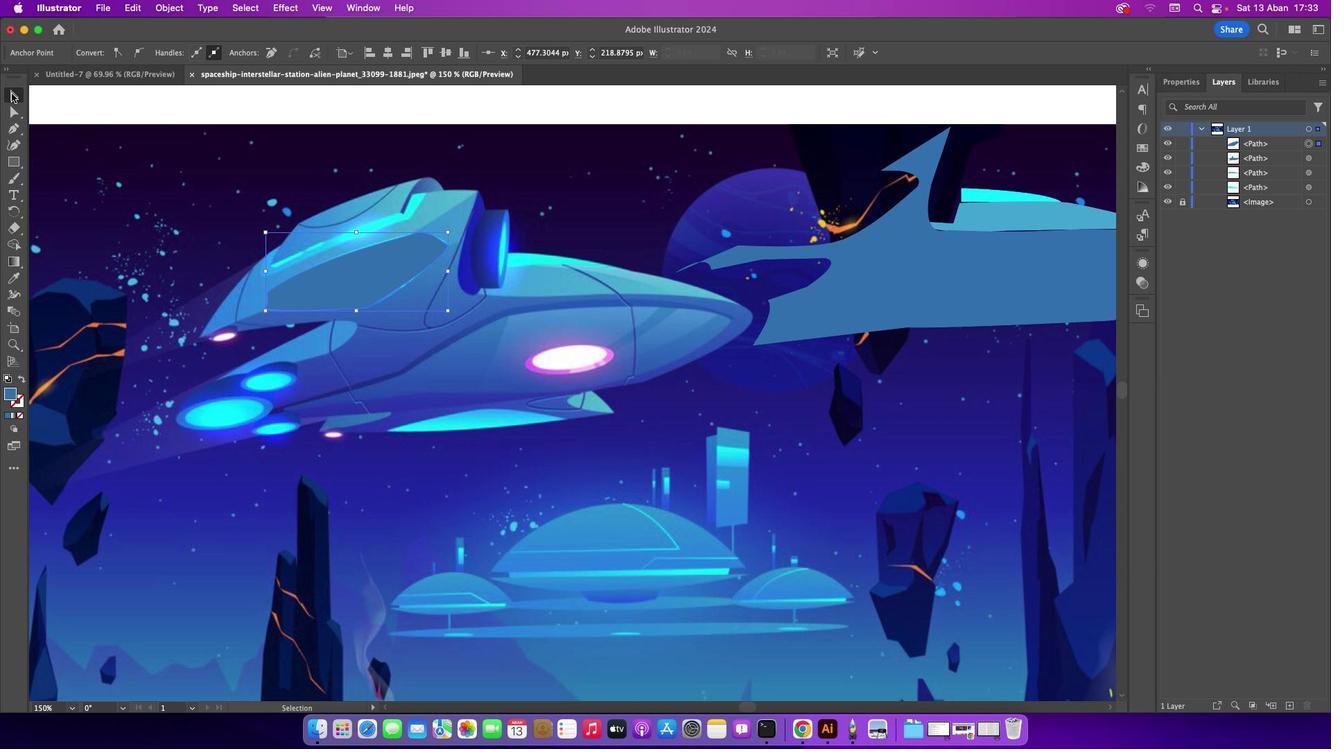 
Action: Mouse moved to (36, 108)
Screenshot: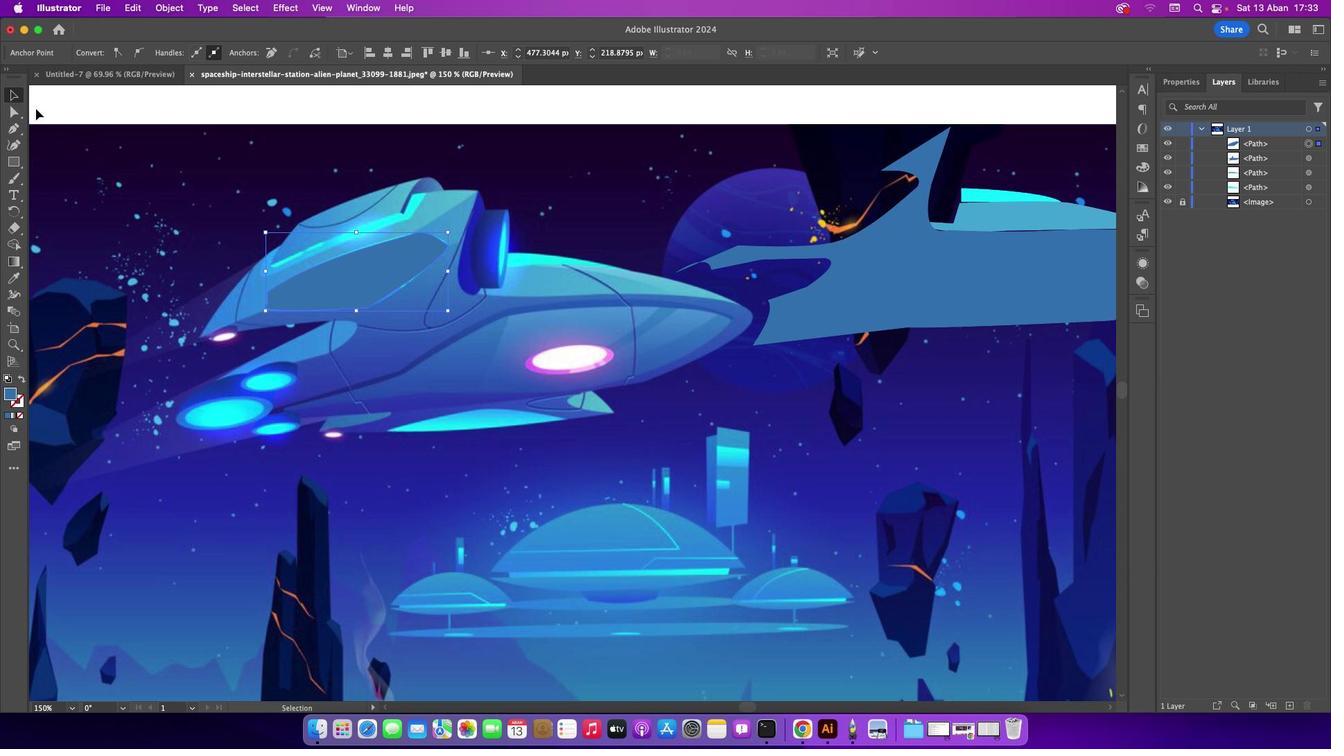 
Action: Mouse pressed left at (36, 108)
Screenshot: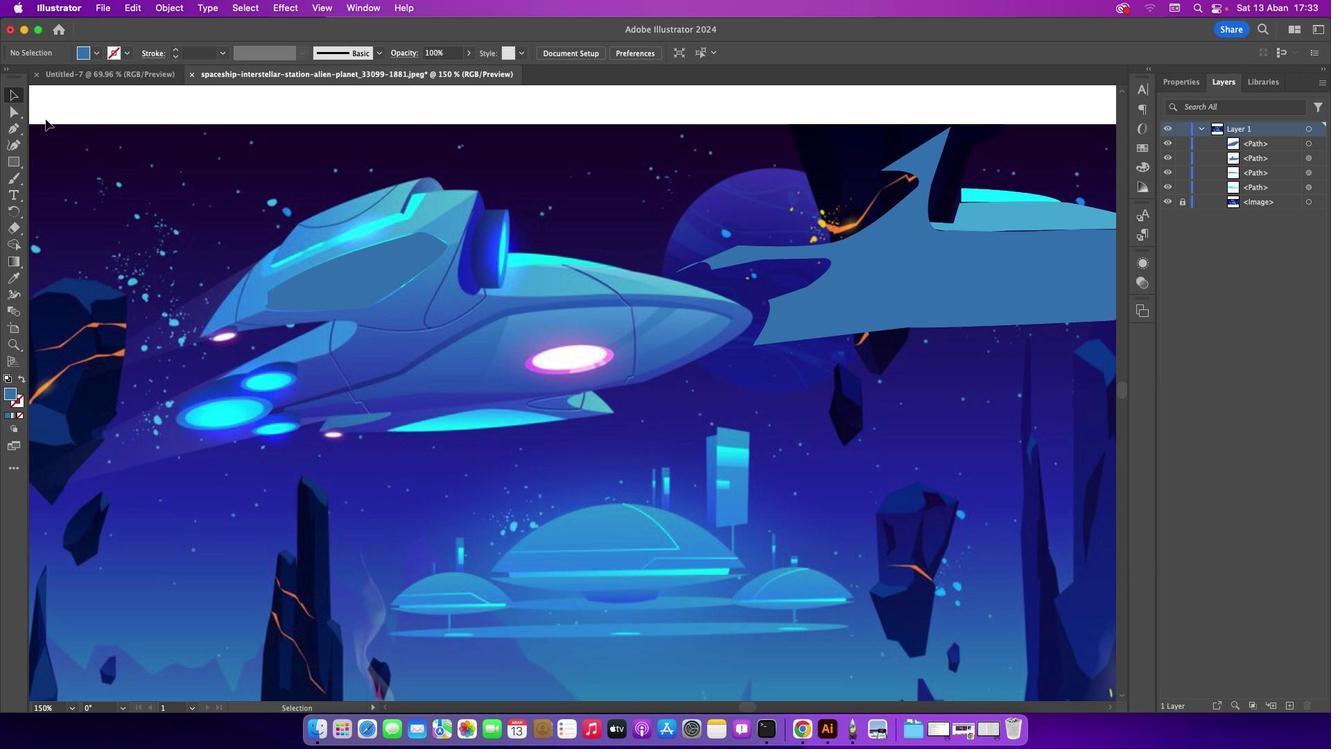 
Action: Mouse moved to (348, 284)
Screenshot: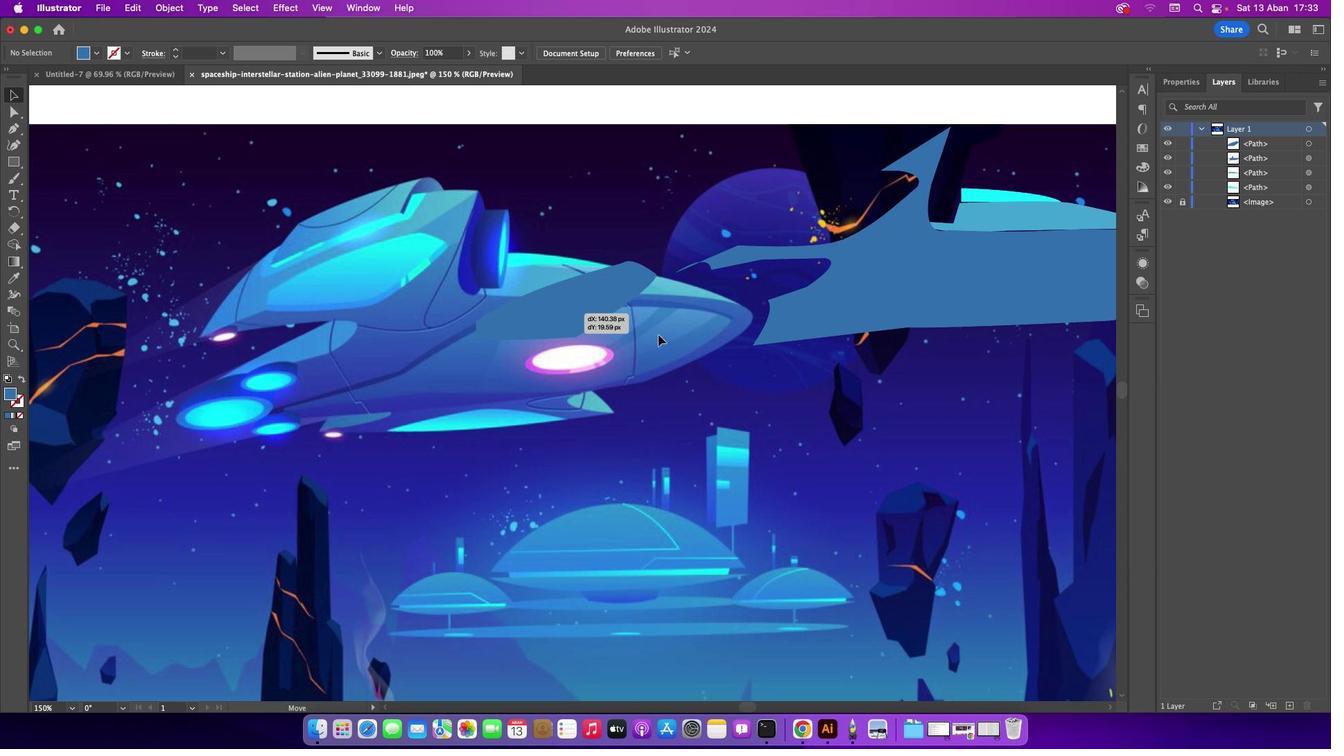 
Action: Mouse pressed left at (348, 284)
Screenshot: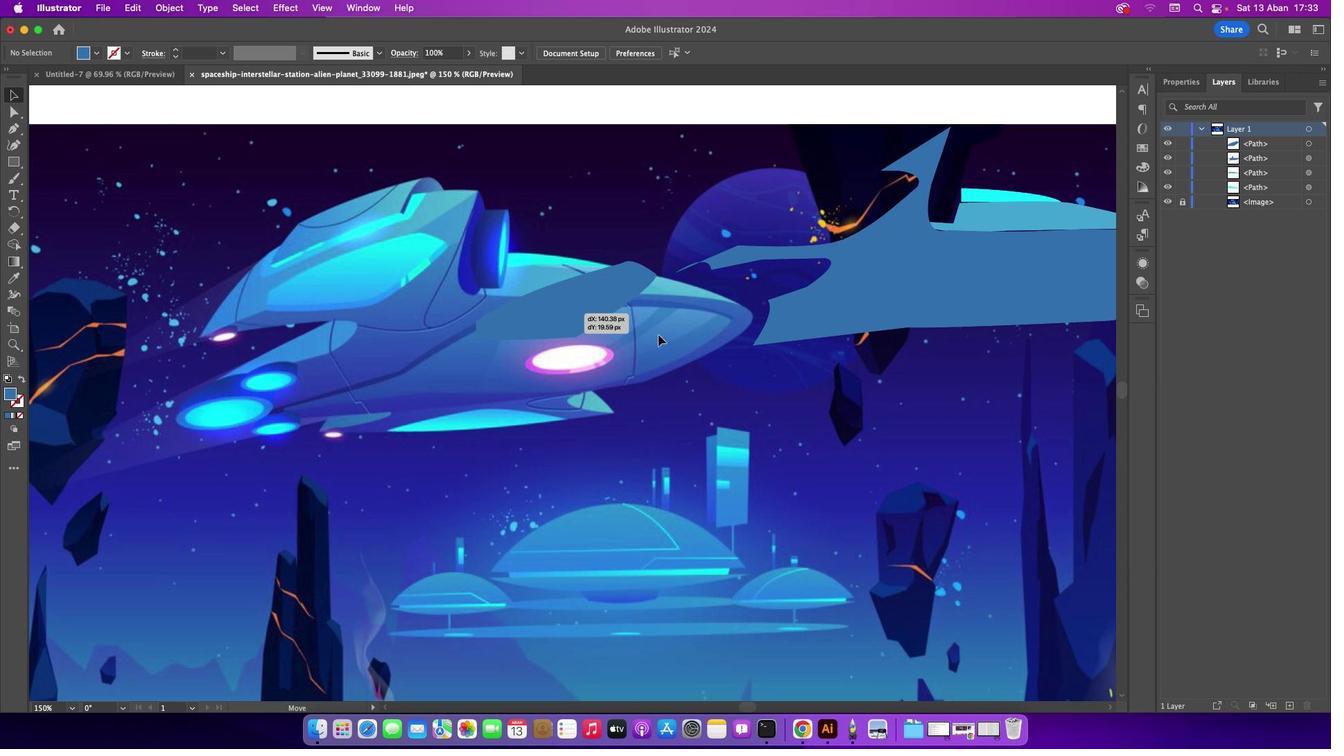 
Action: Mouse moved to (13, 278)
Screenshot: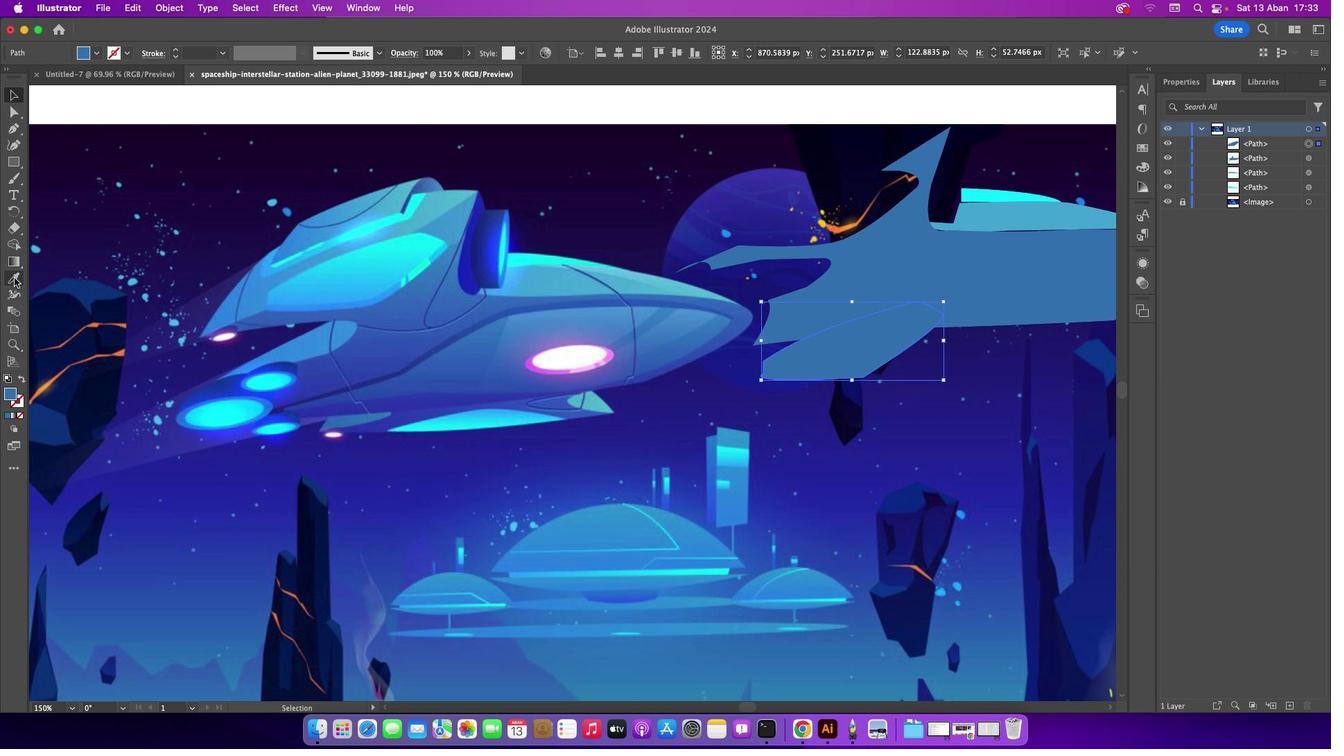 
Action: Mouse pressed left at (13, 278)
Screenshot: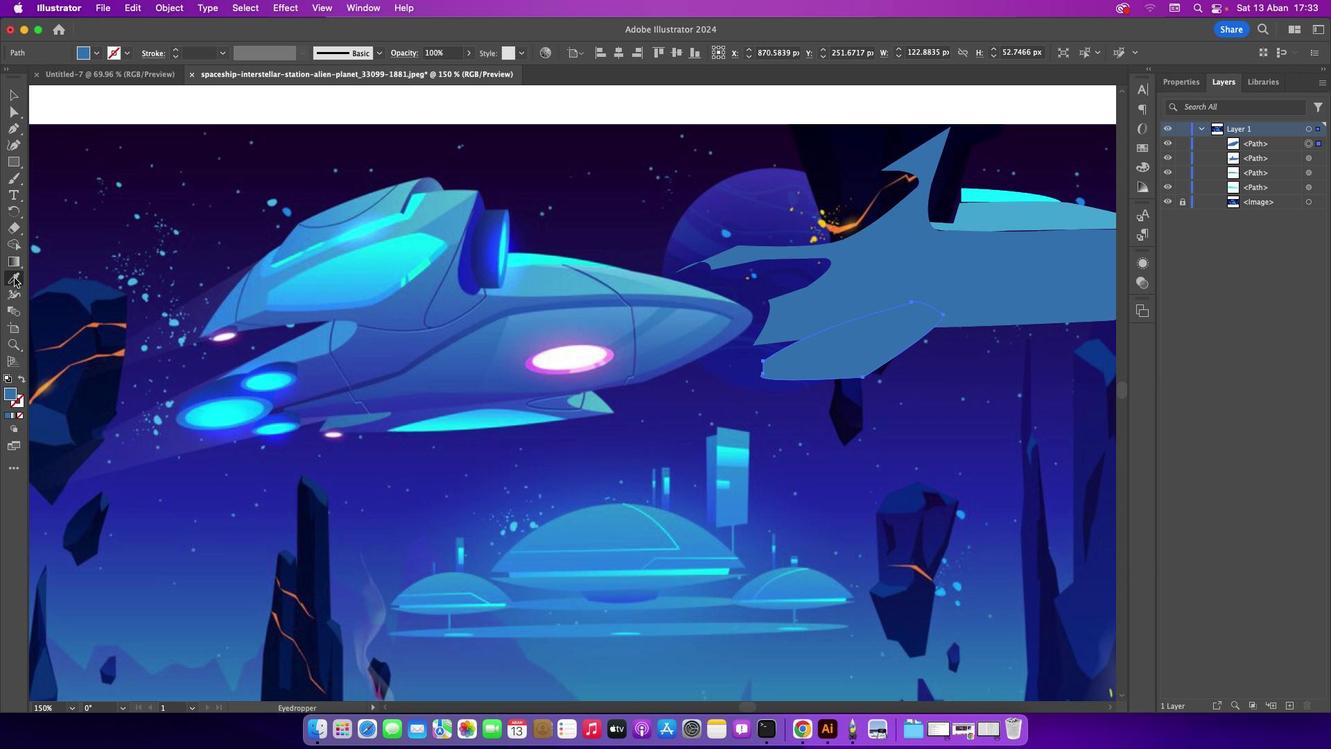 
Action: Mouse moved to (368, 269)
Screenshot: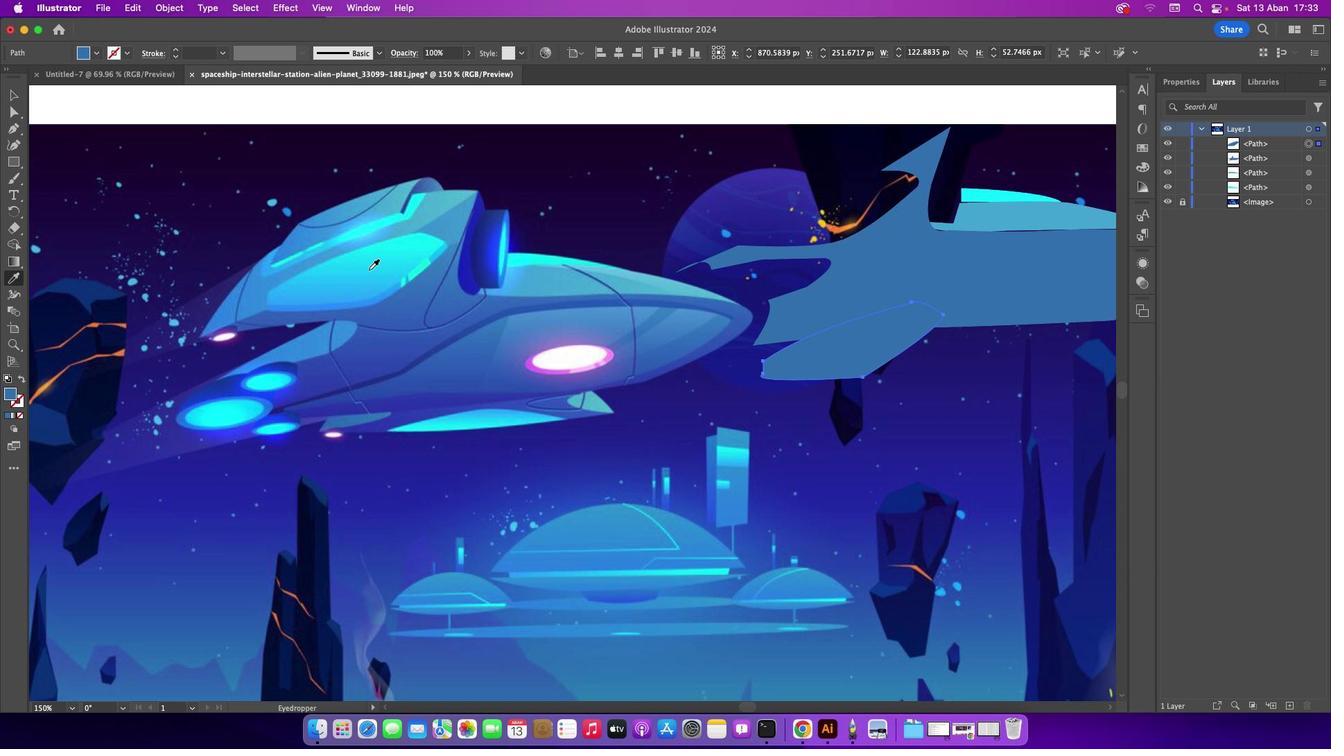 
Action: Mouse pressed left at (368, 269)
Screenshot: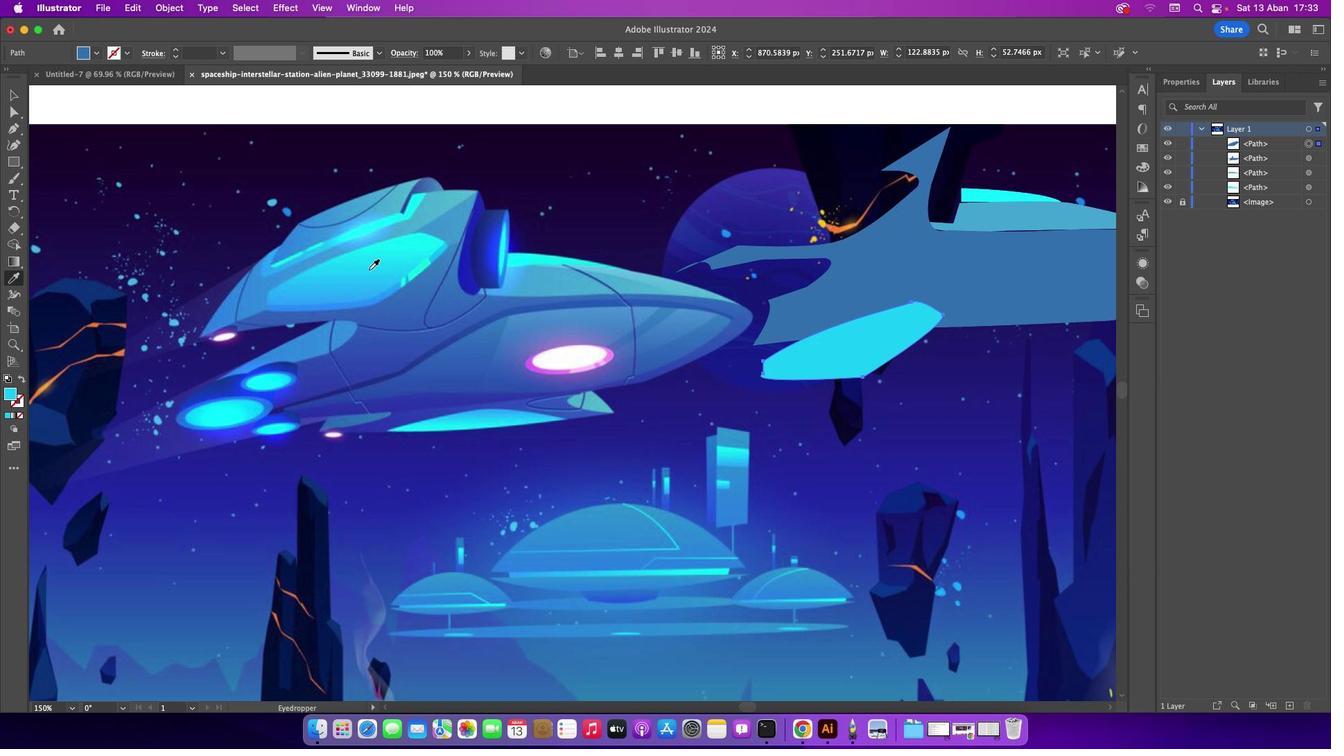 
Action: Mouse moved to (18, 99)
Screenshot: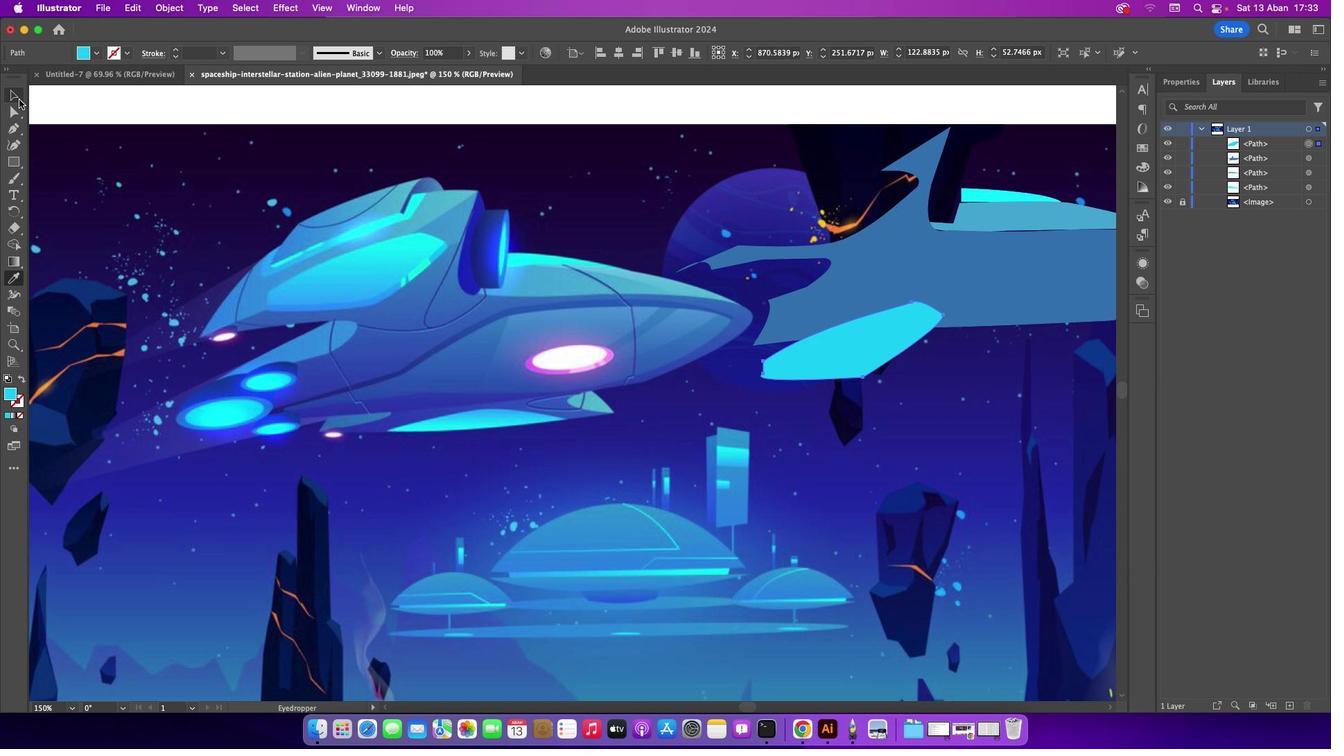 
Action: Mouse pressed left at (18, 99)
Screenshot: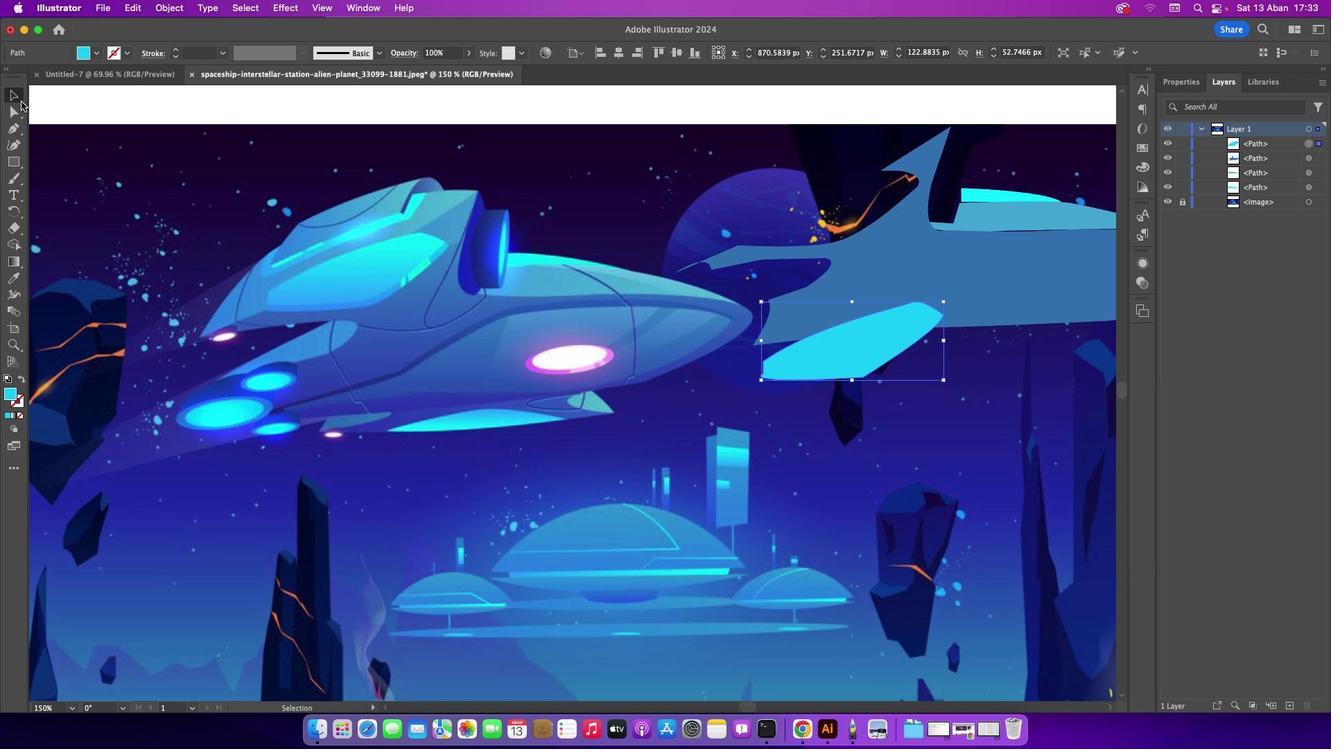 
Action: Mouse moved to (122, 149)
Screenshot: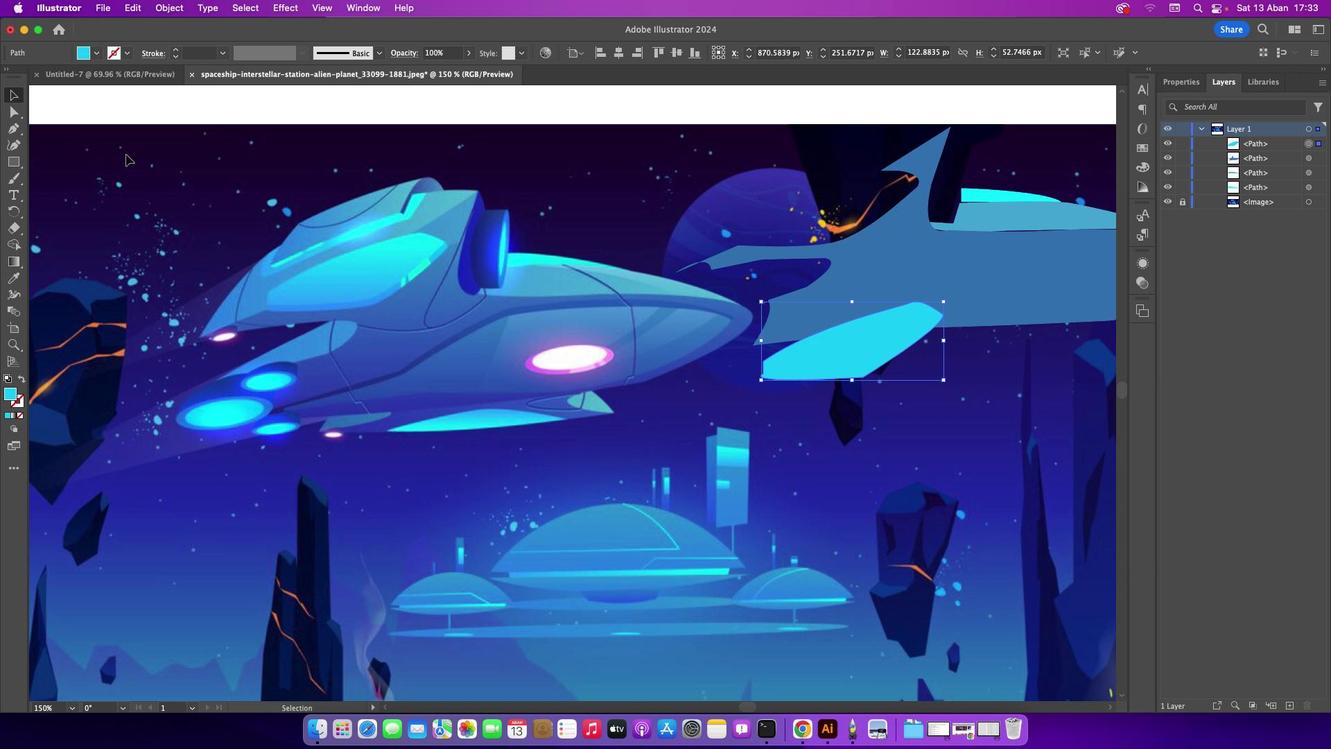
Action: Mouse pressed left at (122, 149)
Screenshot: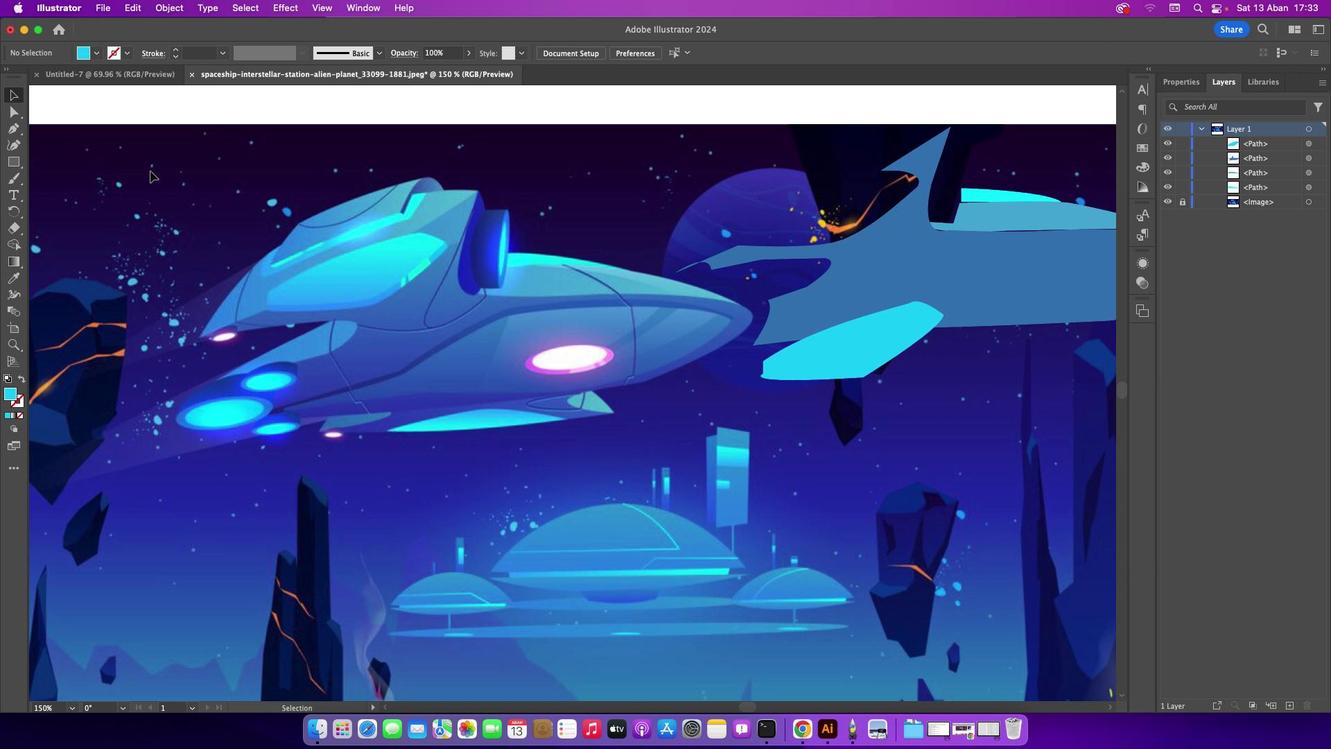 
Action: Mouse moved to (864, 345)
Screenshot: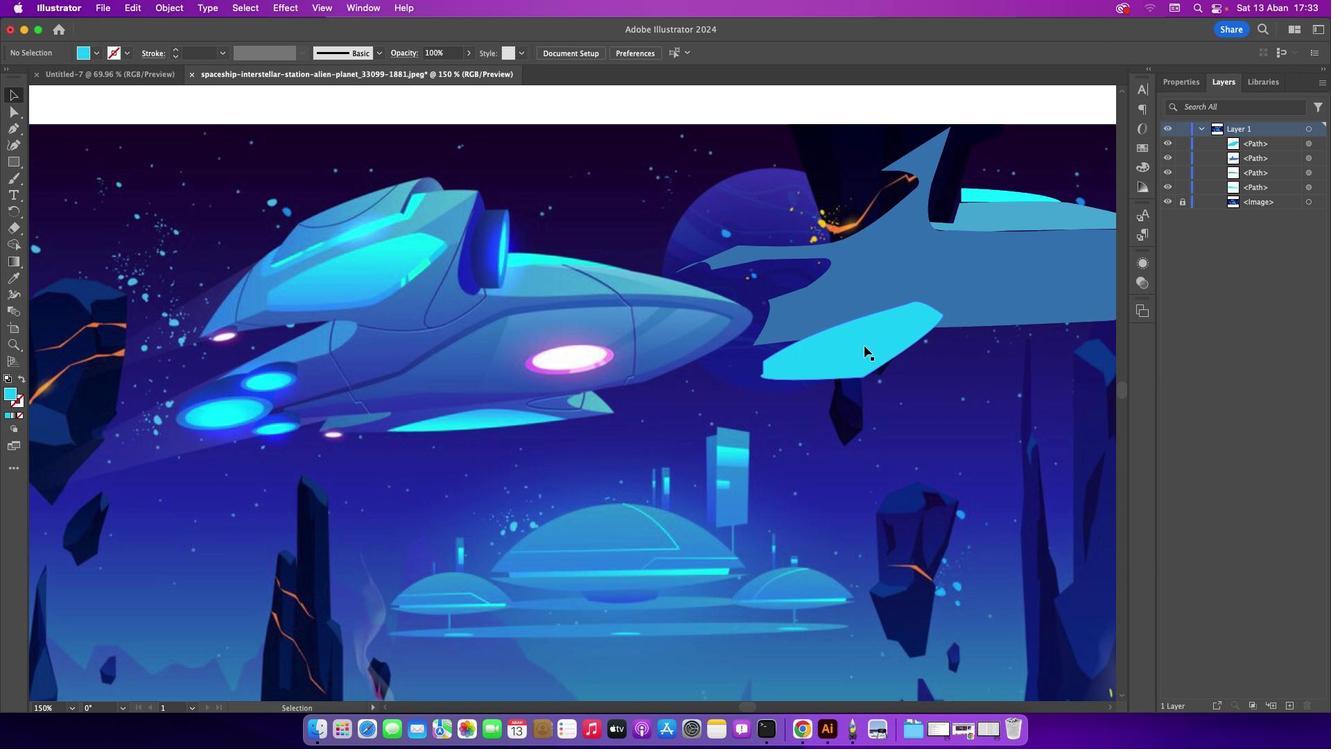 
Action: Mouse pressed left at (864, 345)
Screenshot: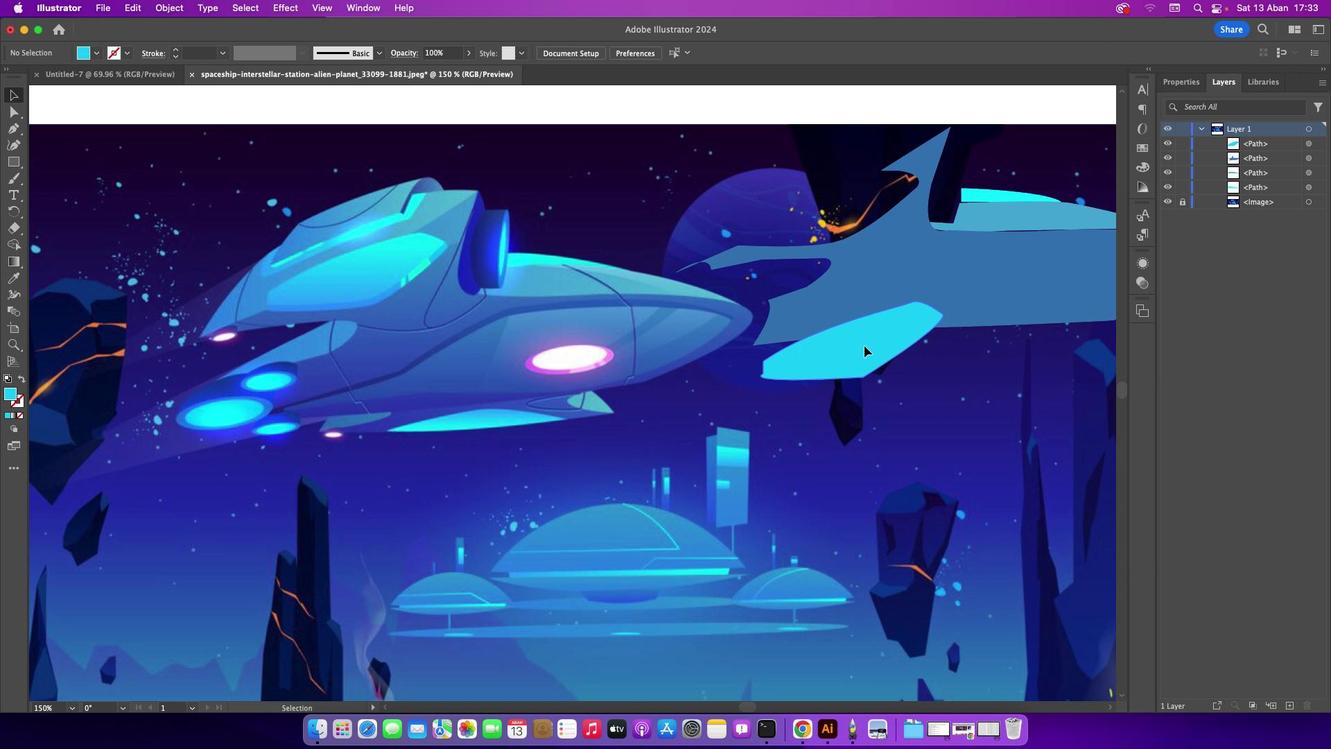 
Action: Mouse moved to (669, 189)
Screenshot: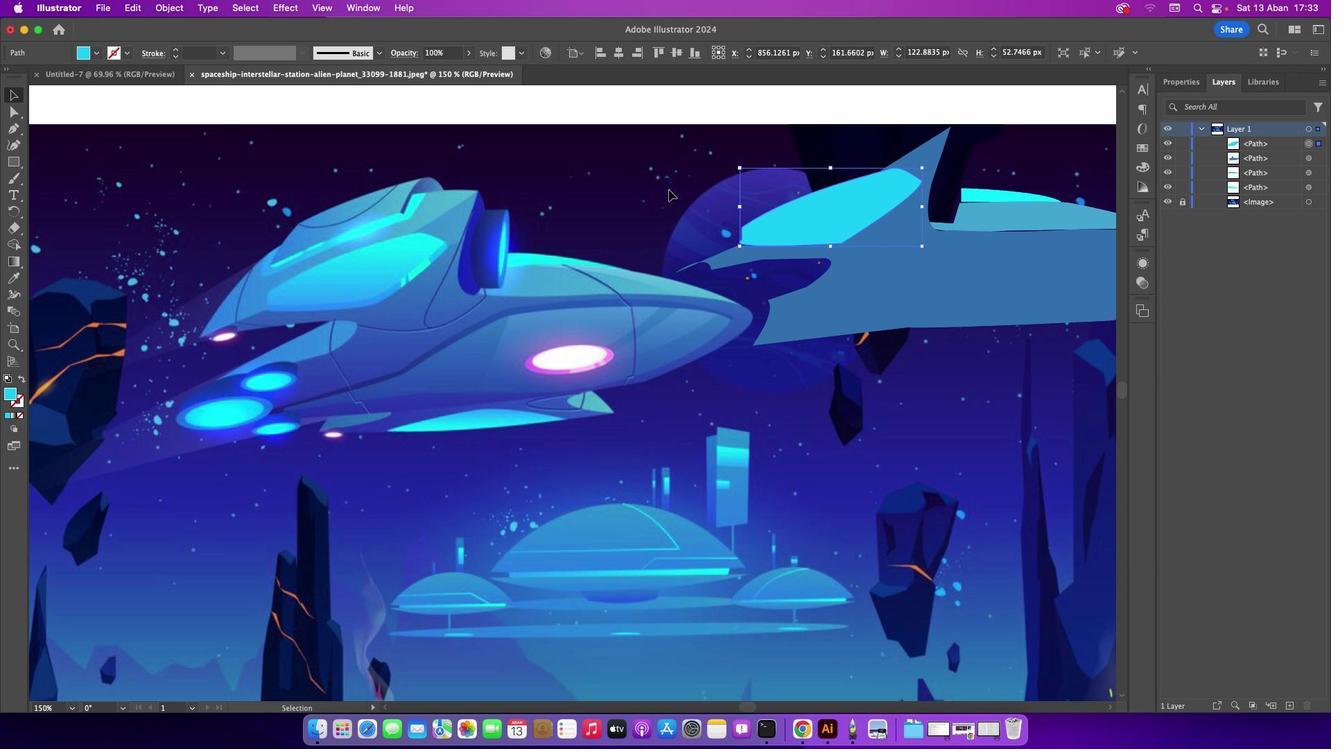 
Action: Mouse pressed left at (669, 189)
Screenshot: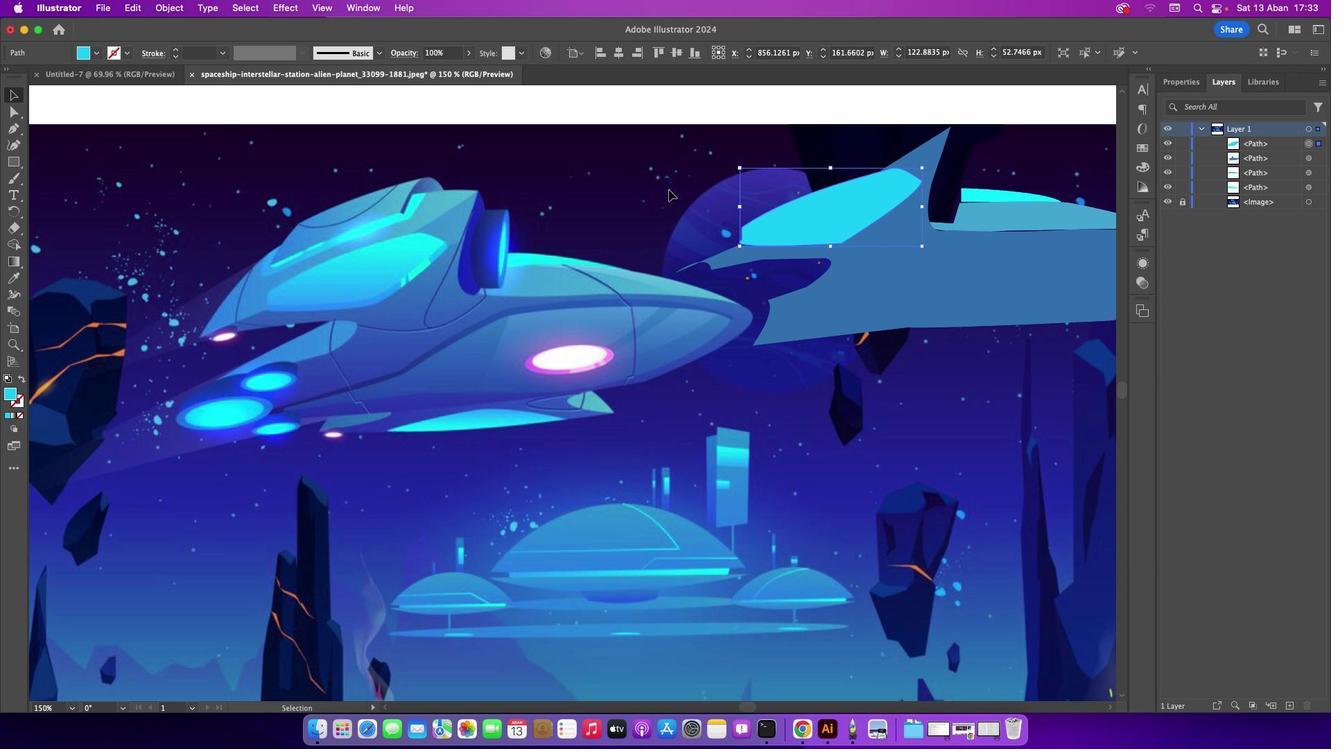 
Action: Mouse moved to (647, 217)
Screenshot: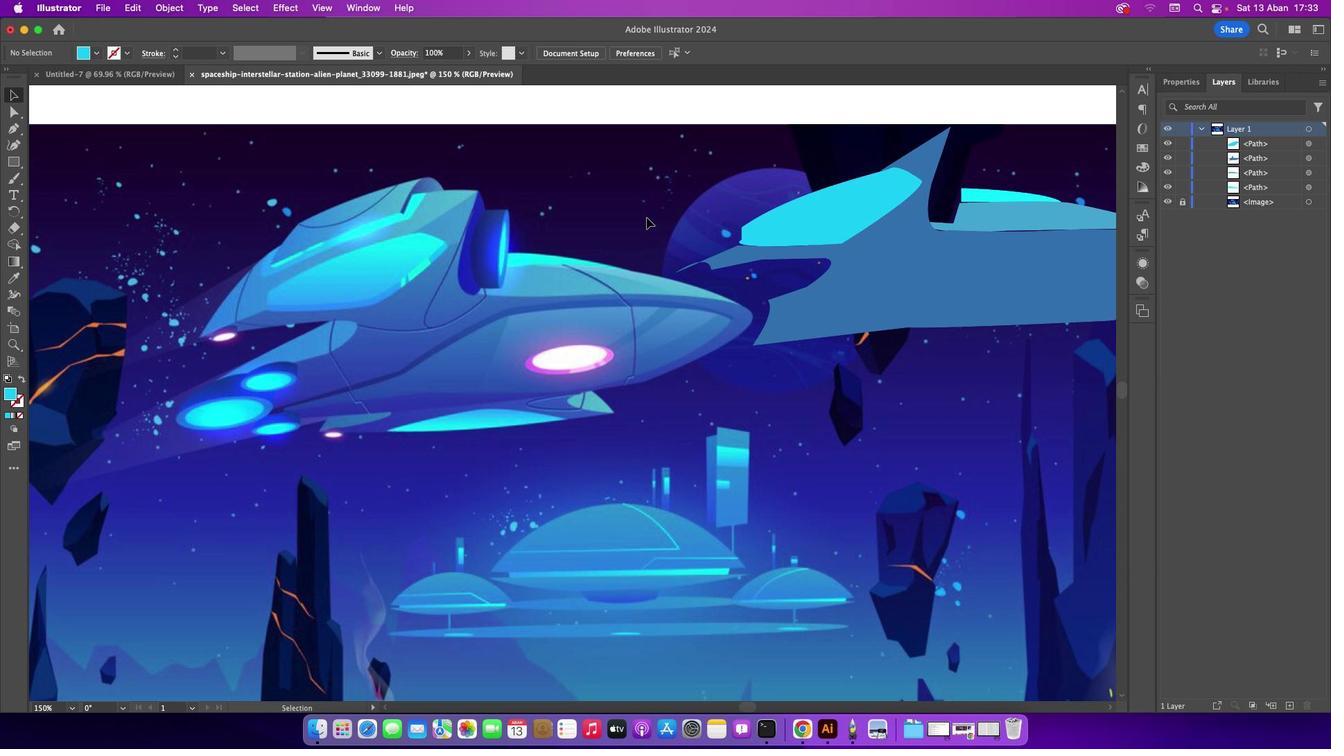 
Action: Mouse scrolled (647, 217) with delta (0, 0)
Screenshot: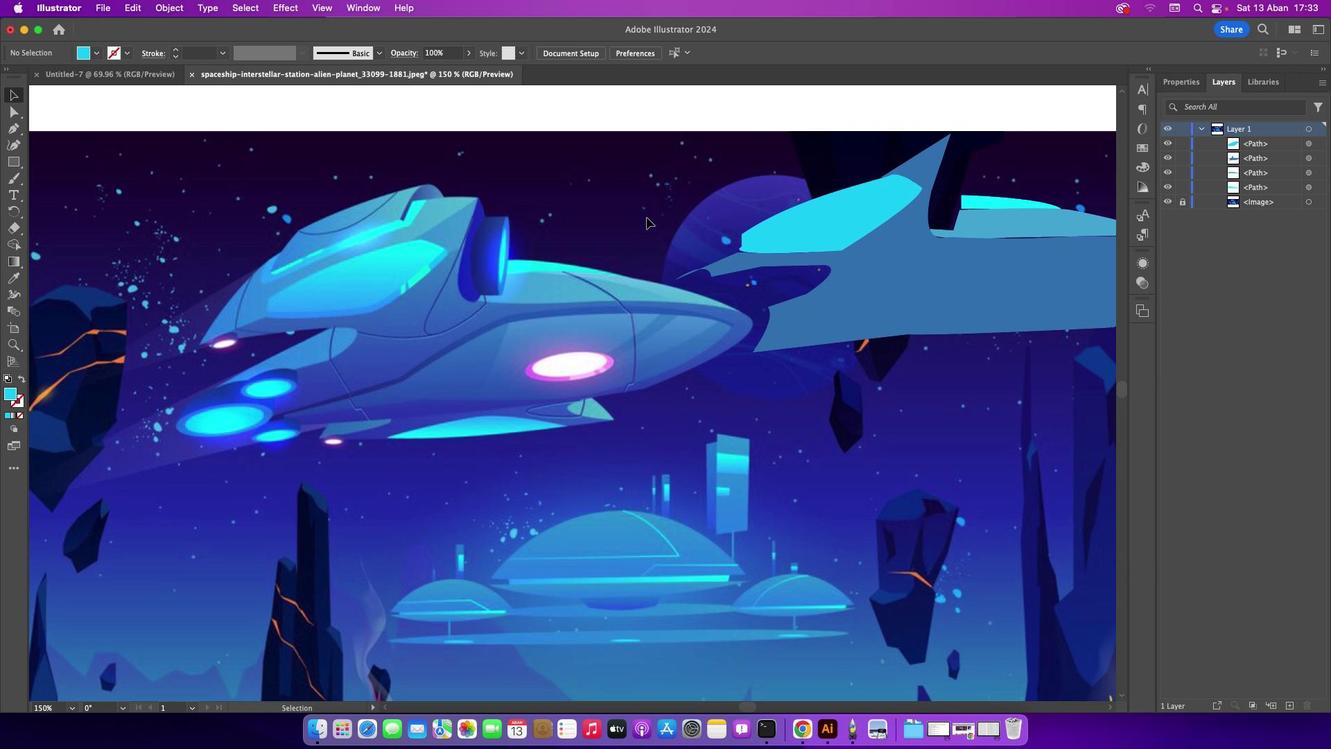 
Action: Mouse scrolled (647, 217) with delta (0, 0)
